 Task: Research Airbnb options in Lebu, Chile from 4th December, 2023 to 8th December, 2023 for 2 adults.1  bedroom having 1 bed and 1 bathroom. Property type can be hotel. Look for 4 properties as per requirement.
Action: Mouse moved to (574, 123)
Screenshot: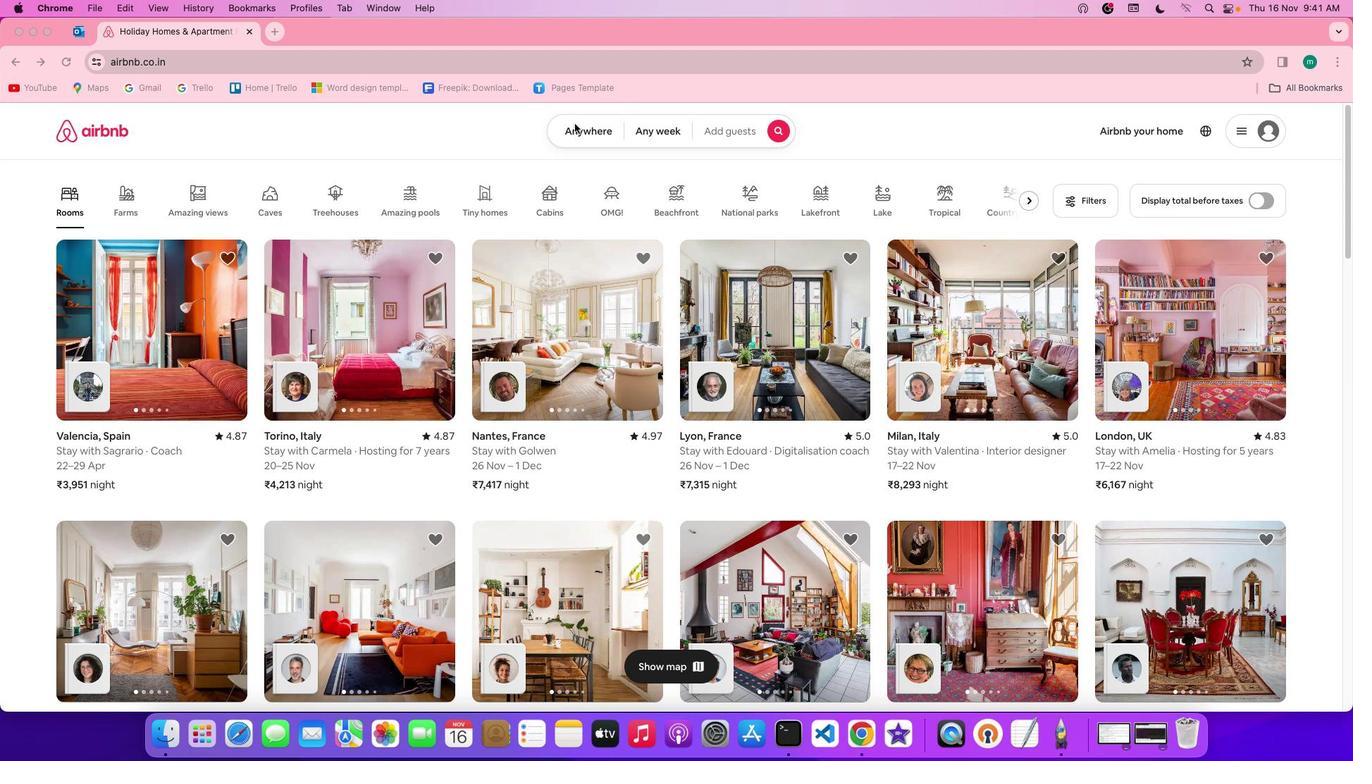 
Action: Mouse pressed left at (574, 123)
Screenshot: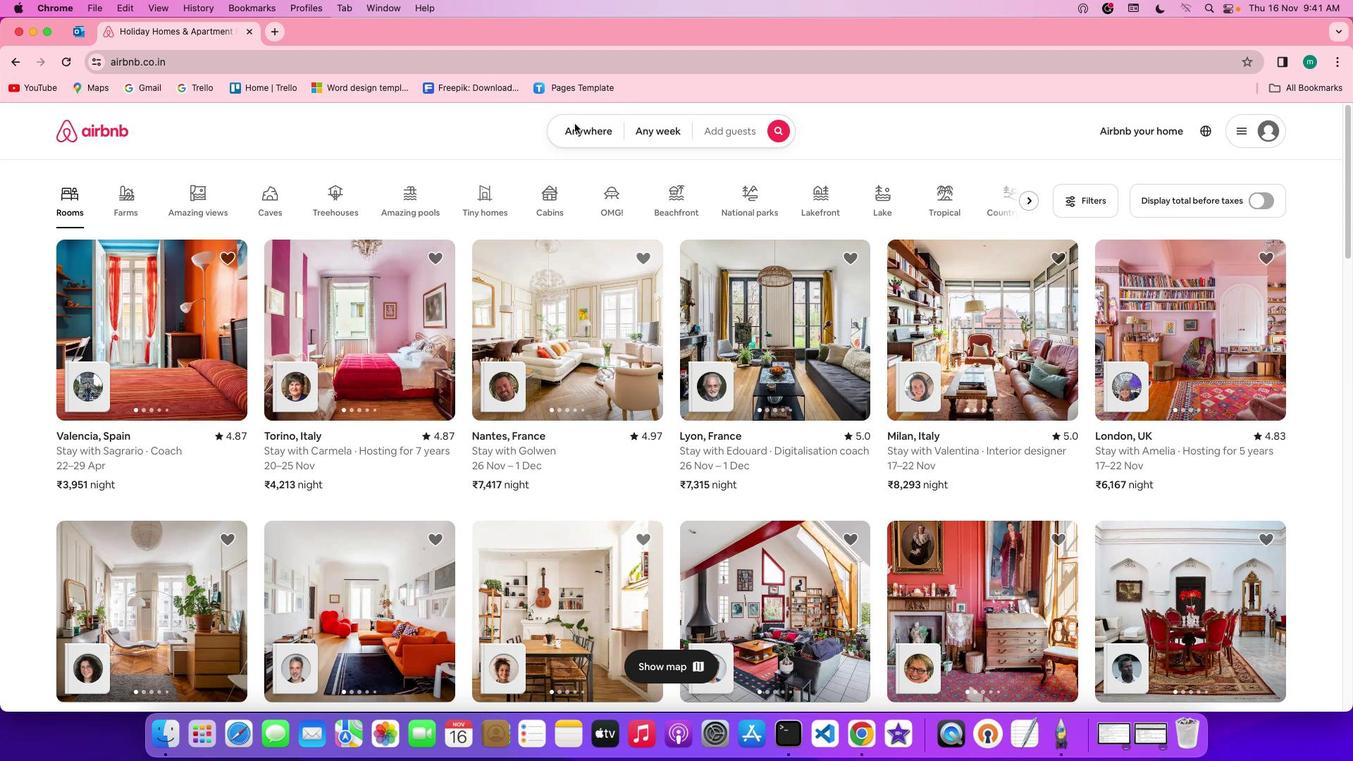 
Action: Mouse pressed left at (574, 123)
Screenshot: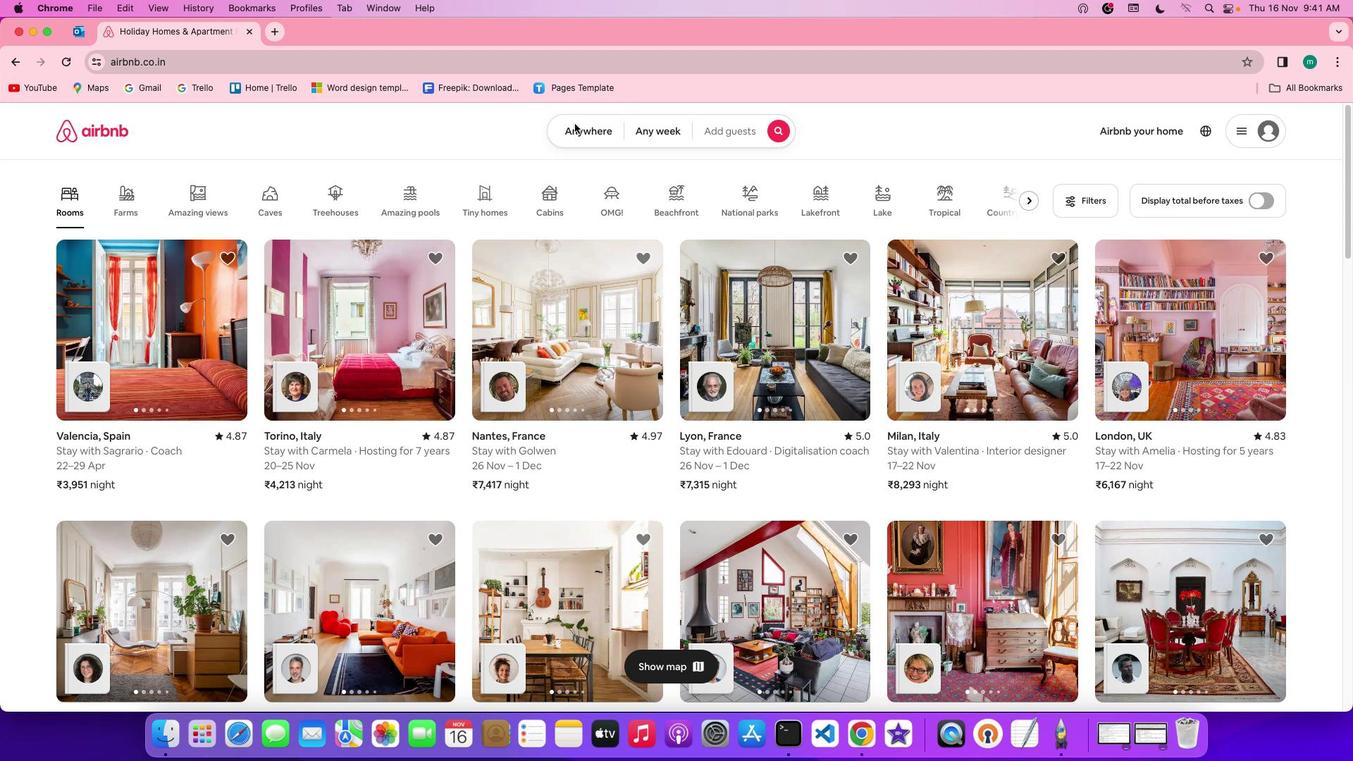 
Action: Mouse moved to (538, 176)
Screenshot: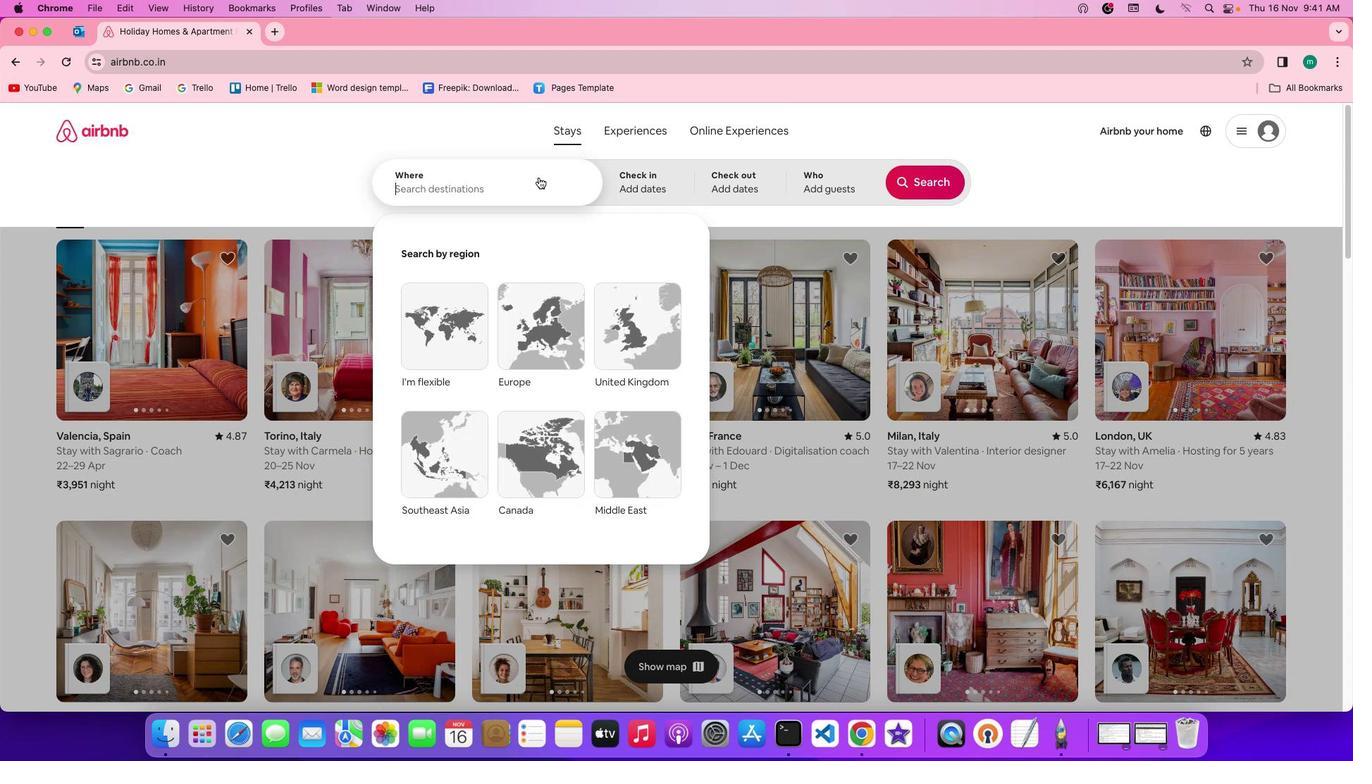 
Action: Mouse pressed left at (538, 176)
Screenshot: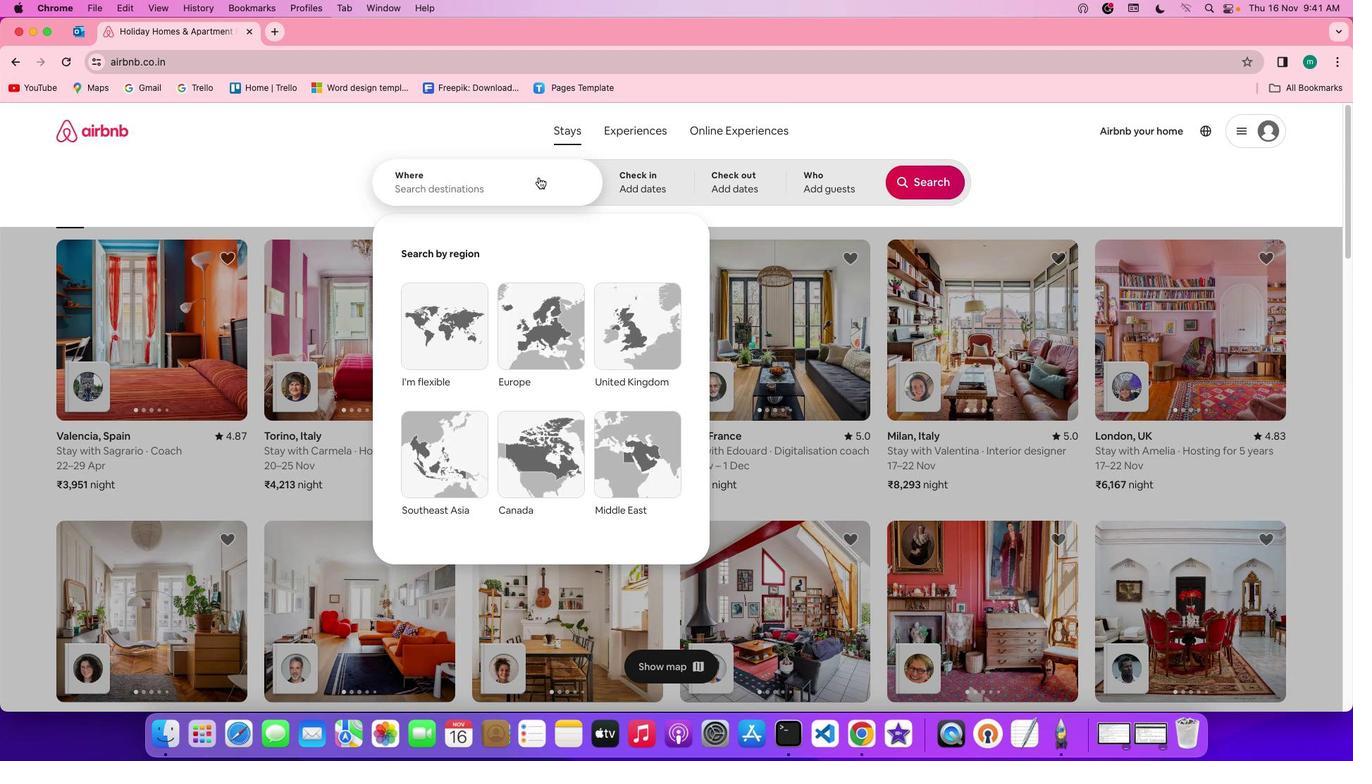
Action: Key pressed Key.shift'L''e''b''u'','Key.spaceKey.shift'C''h''i''l''e'
Screenshot: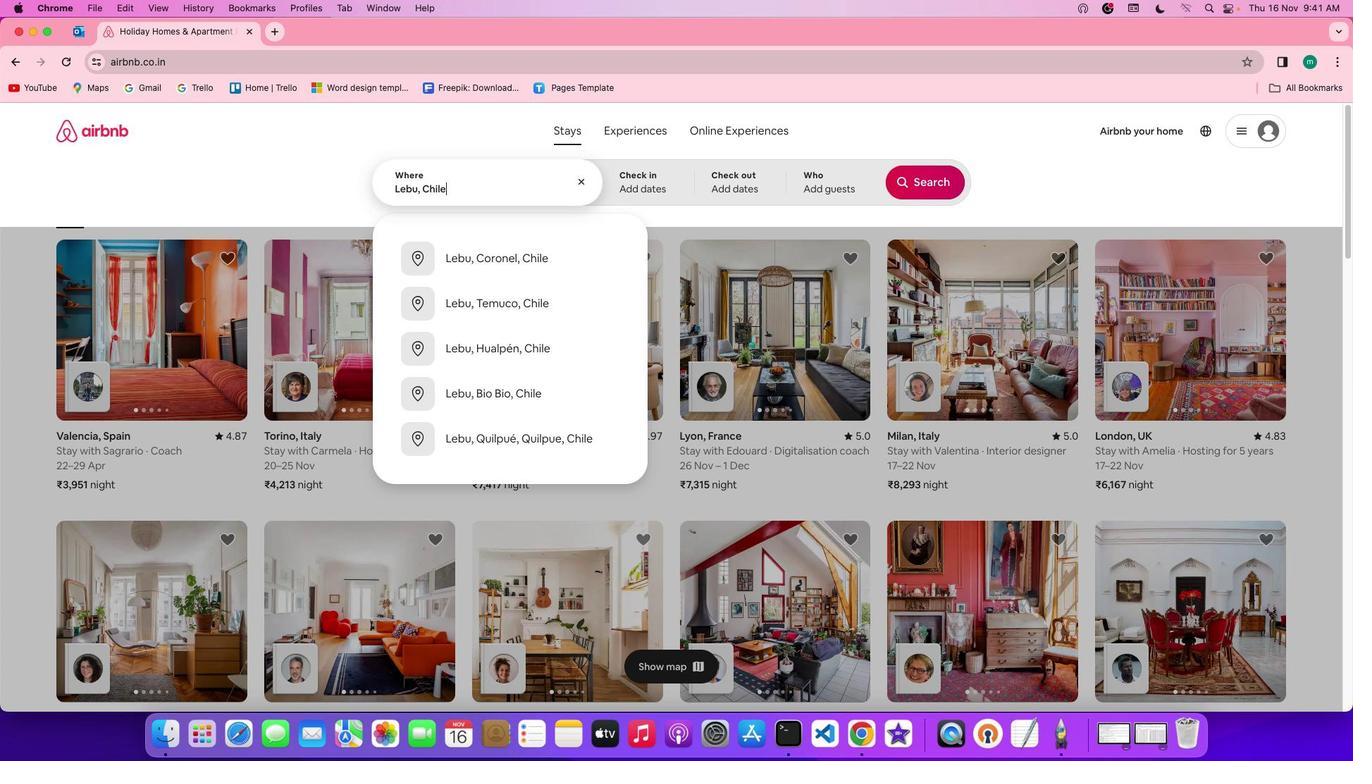 
Action: Mouse moved to (662, 193)
Screenshot: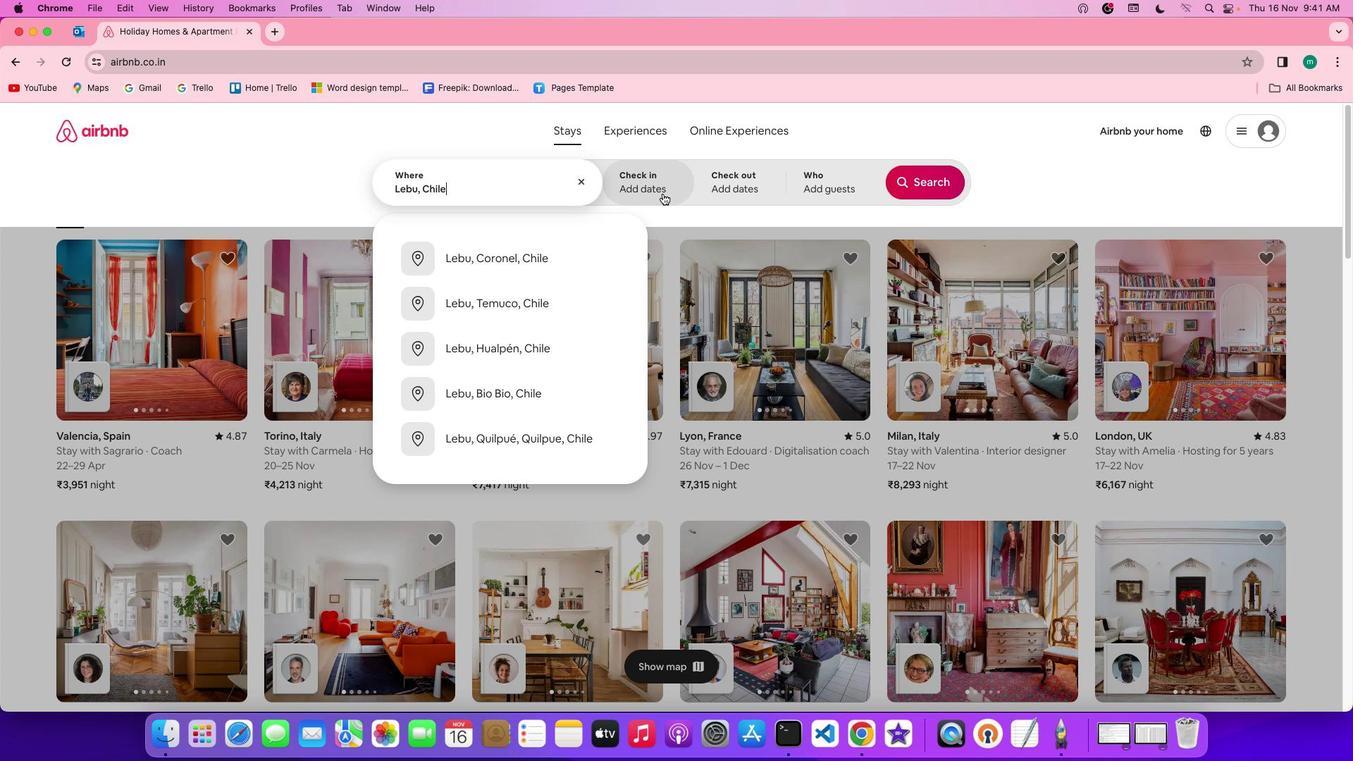 
Action: Mouse pressed left at (662, 193)
Screenshot: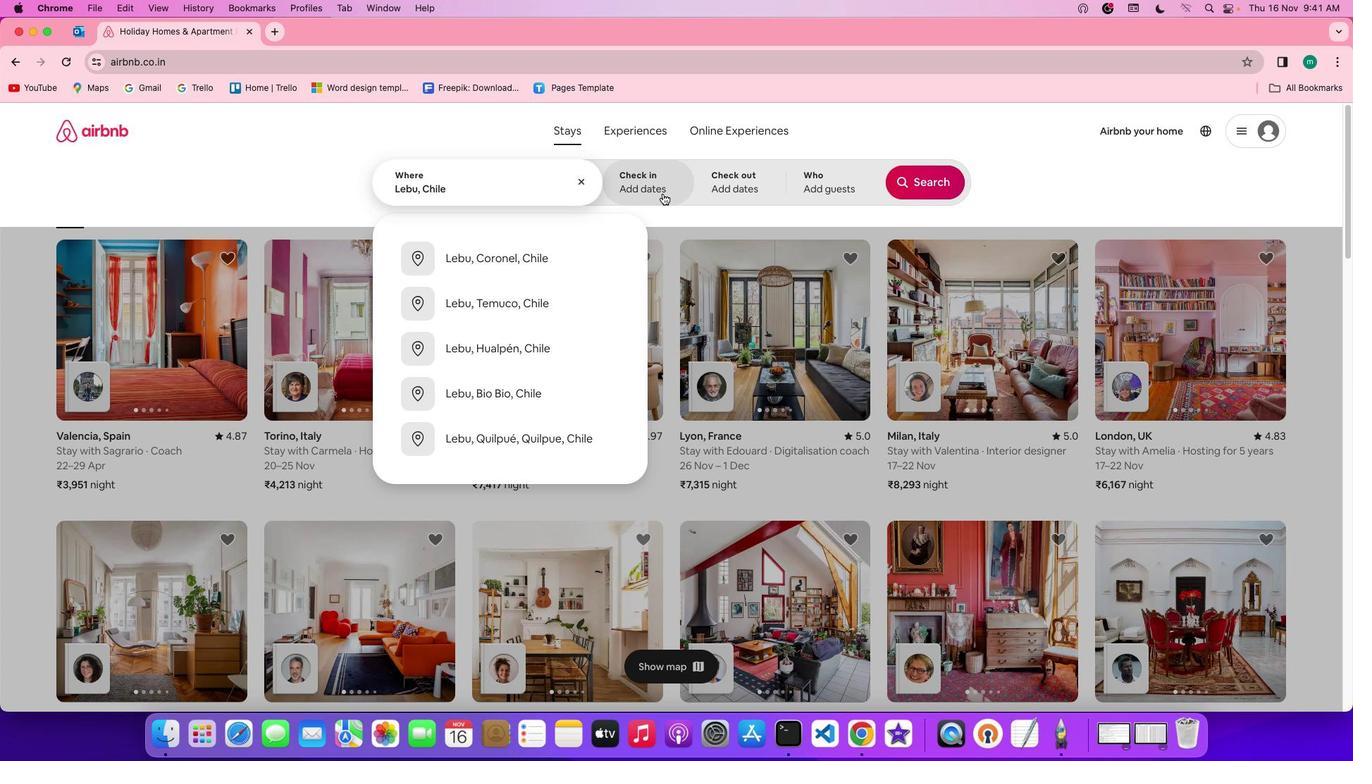 
Action: Mouse moved to (752, 388)
Screenshot: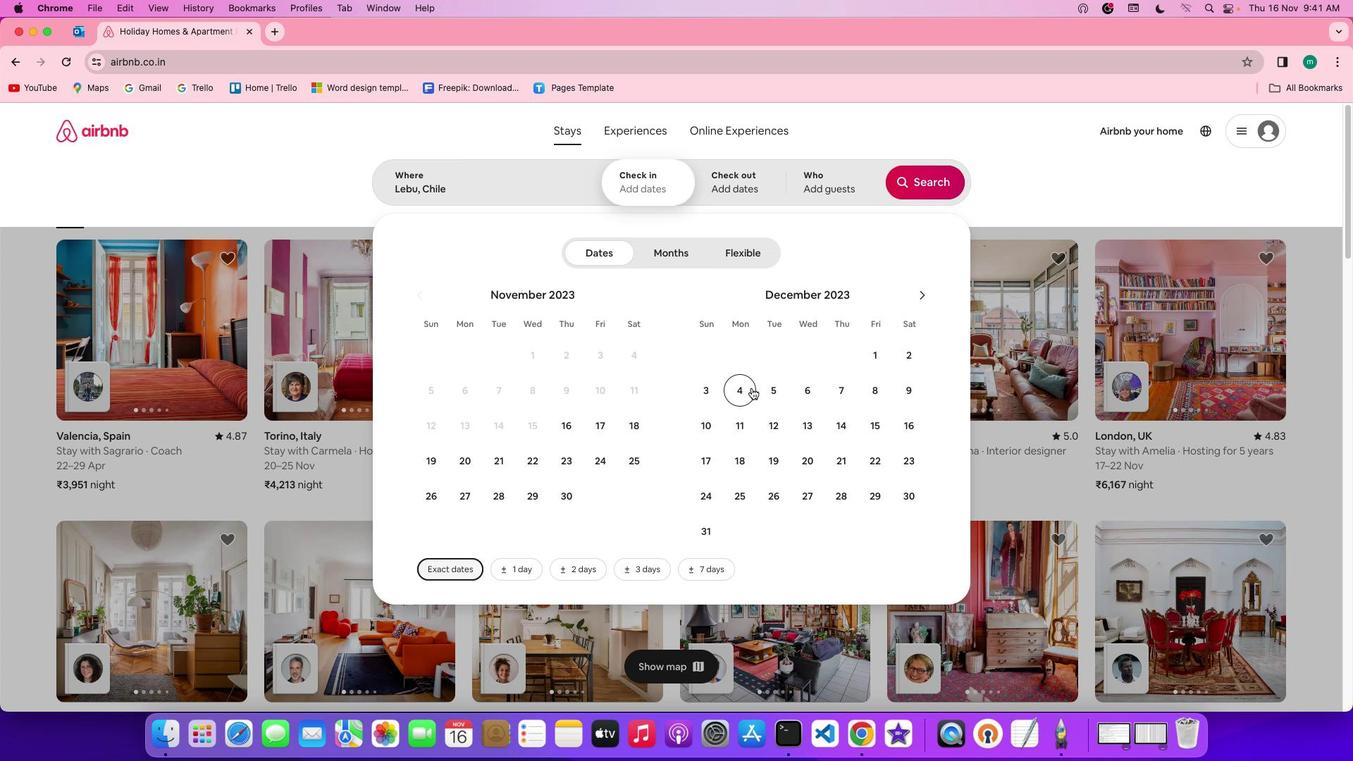 
Action: Mouse pressed left at (752, 388)
Screenshot: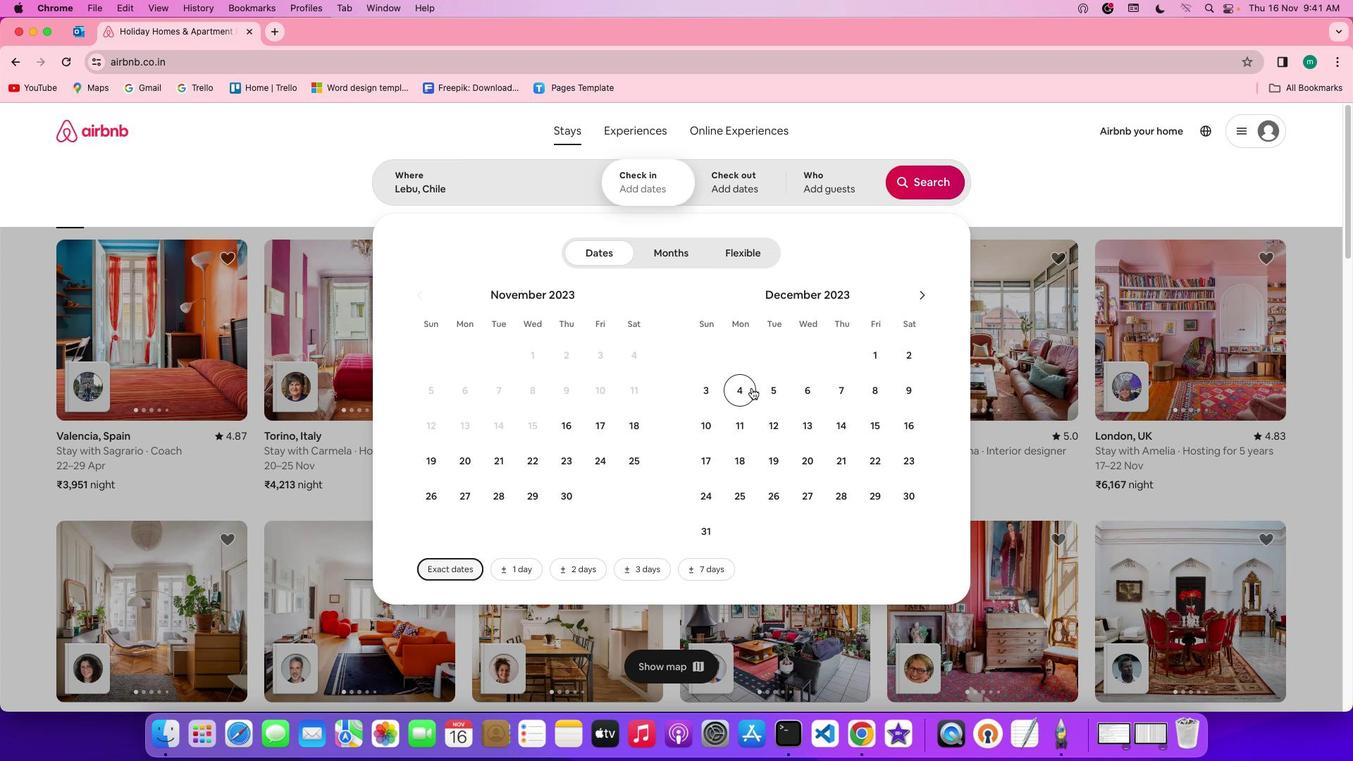 
Action: Mouse moved to (884, 389)
Screenshot: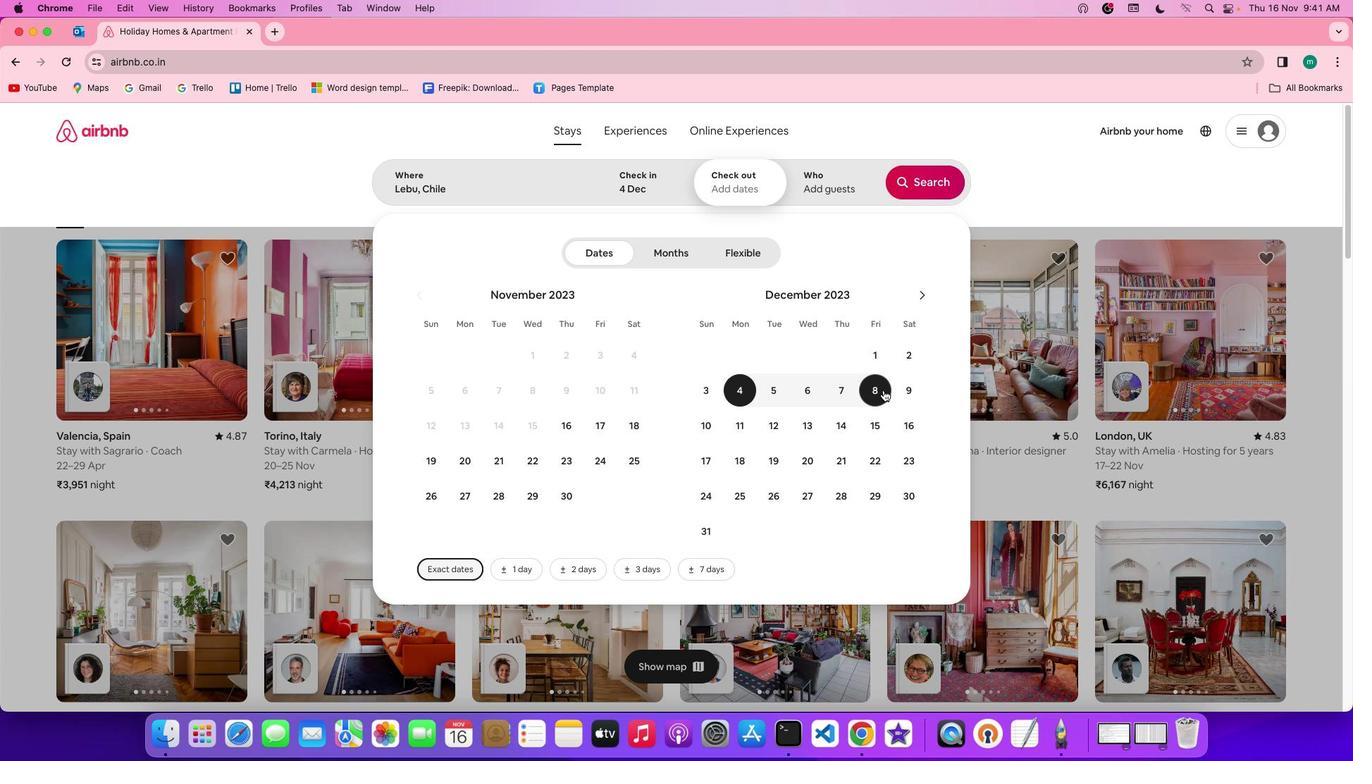 
Action: Mouse pressed left at (884, 389)
Screenshot: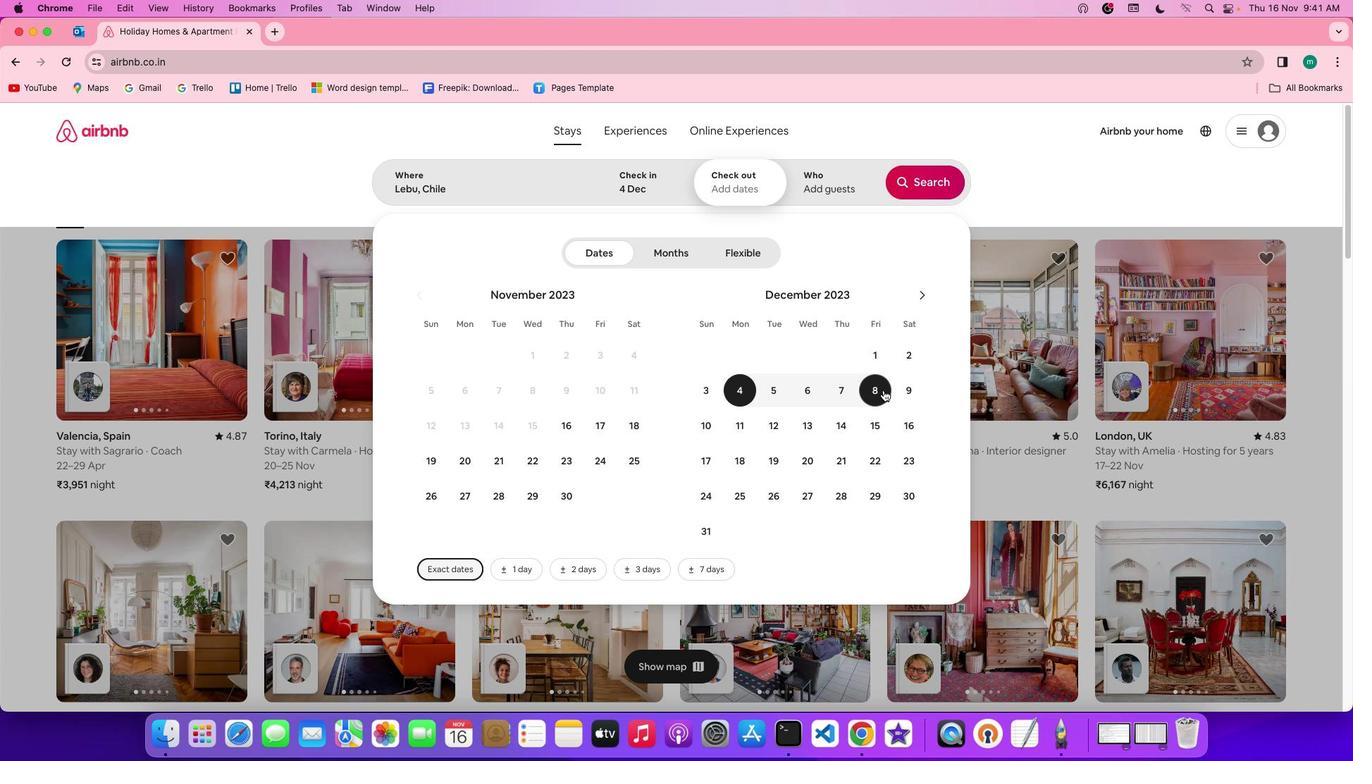 
Action: Mouse moved to (850, 176)
Screenshot: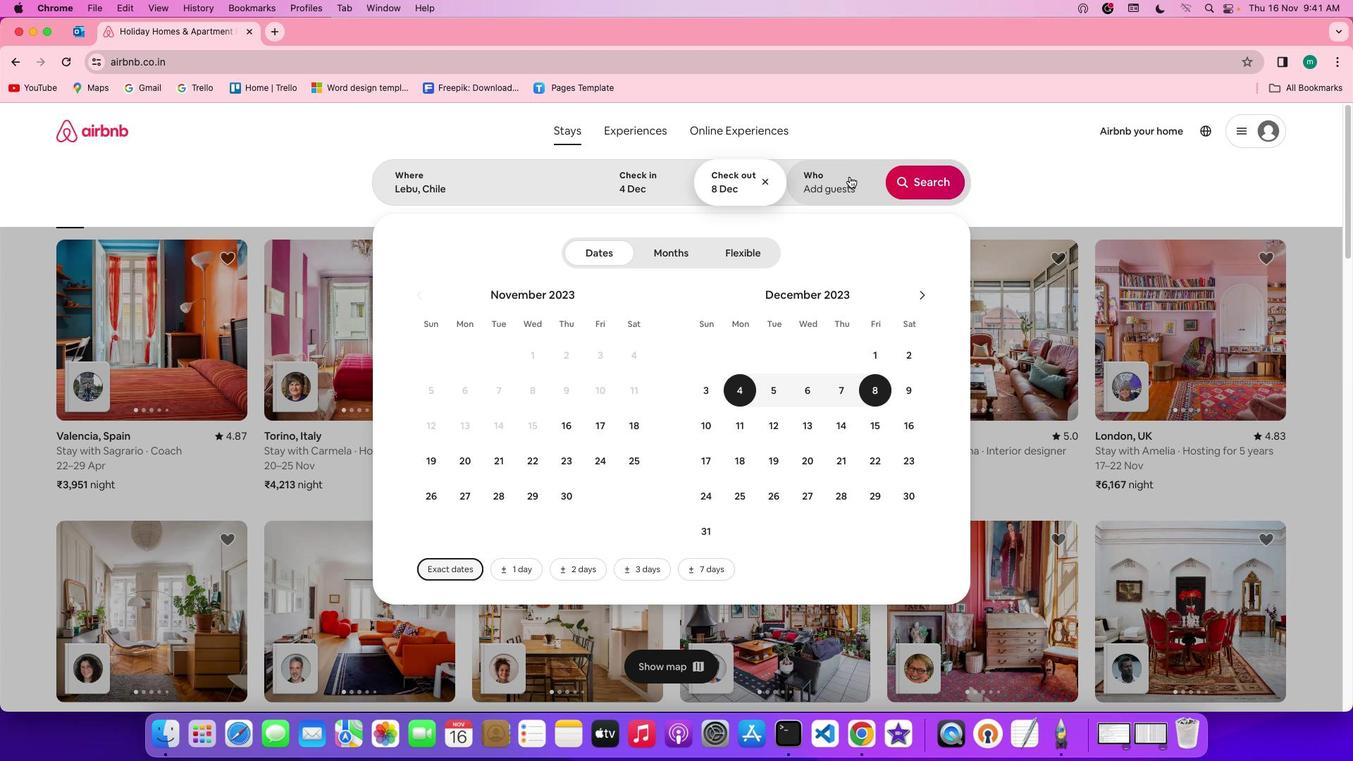 
Action: Mouse pressed left at (850, 176)
Screenshot: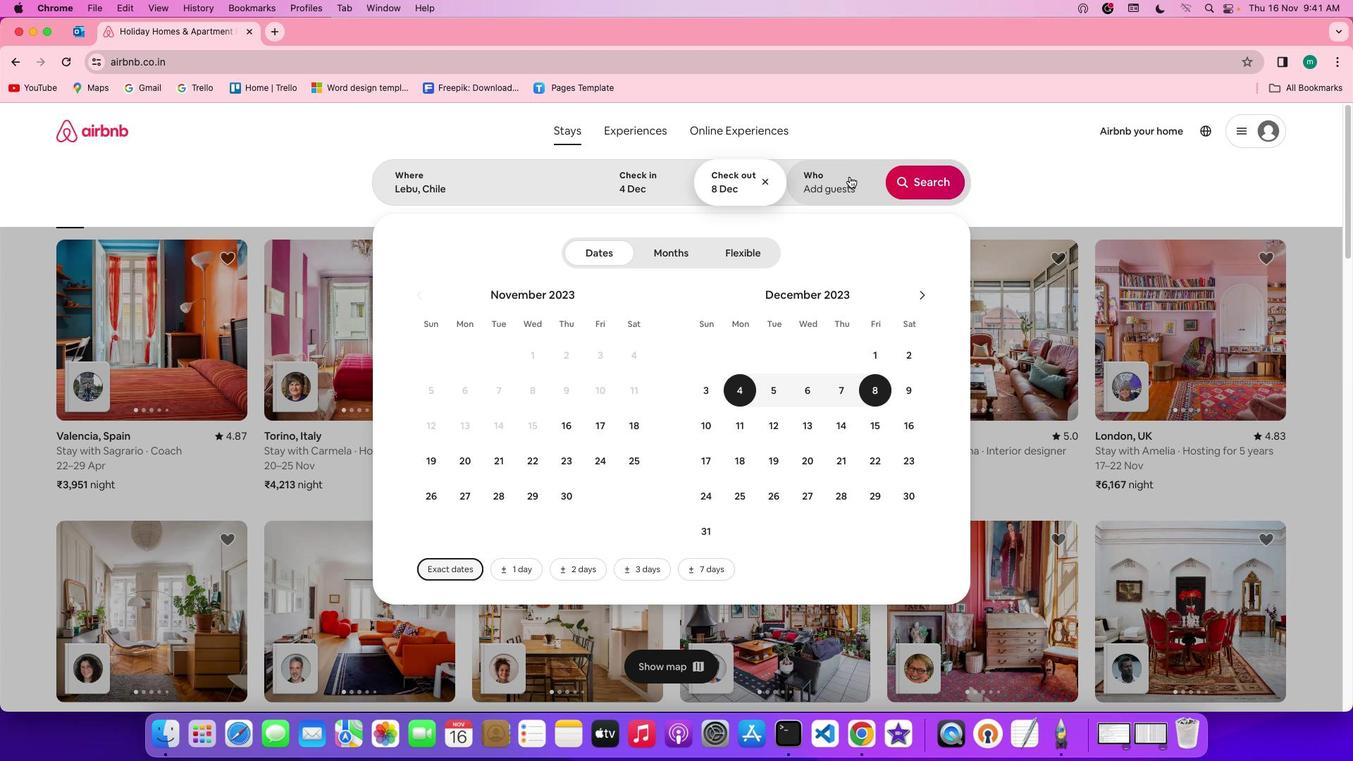 
Action: Mouse moved to (925, 256)
Screenshot: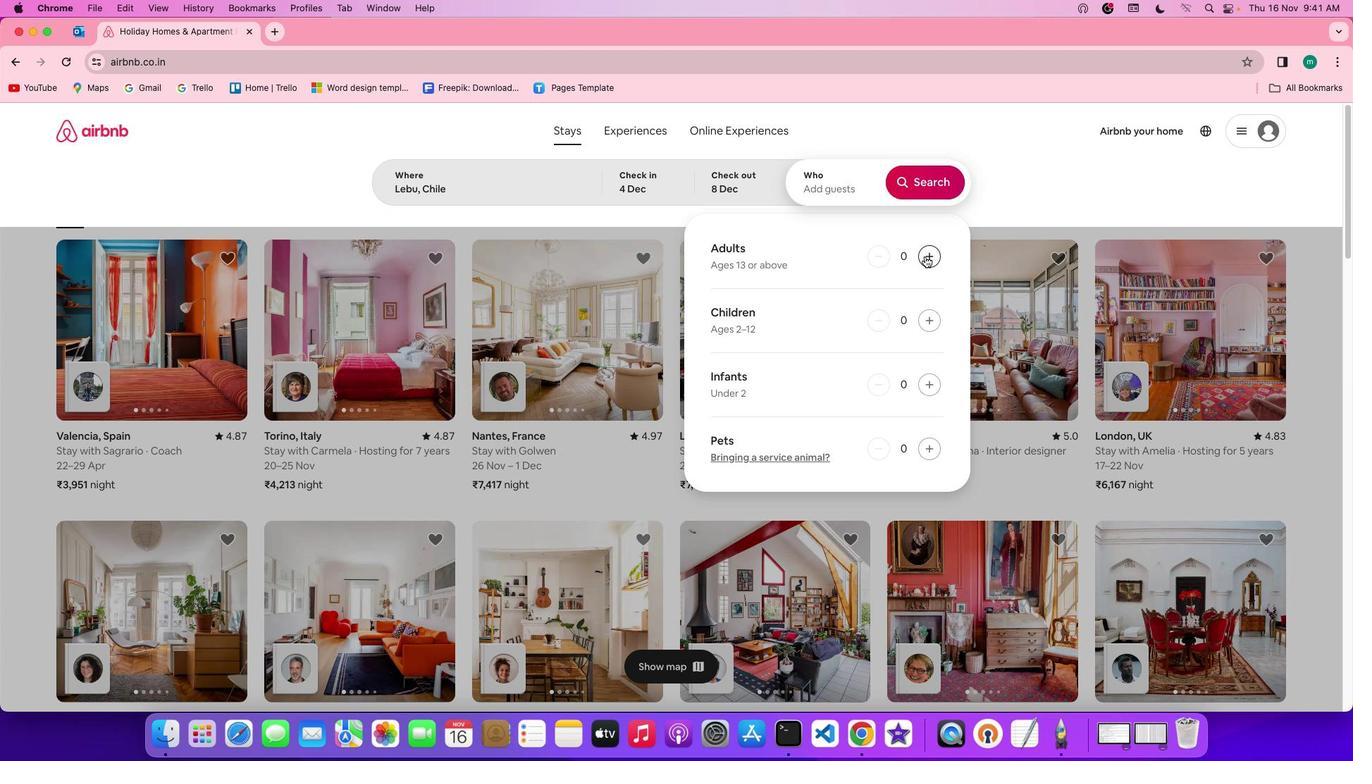 
Action: Mouse pressed left at (925, 256)
Screenshot: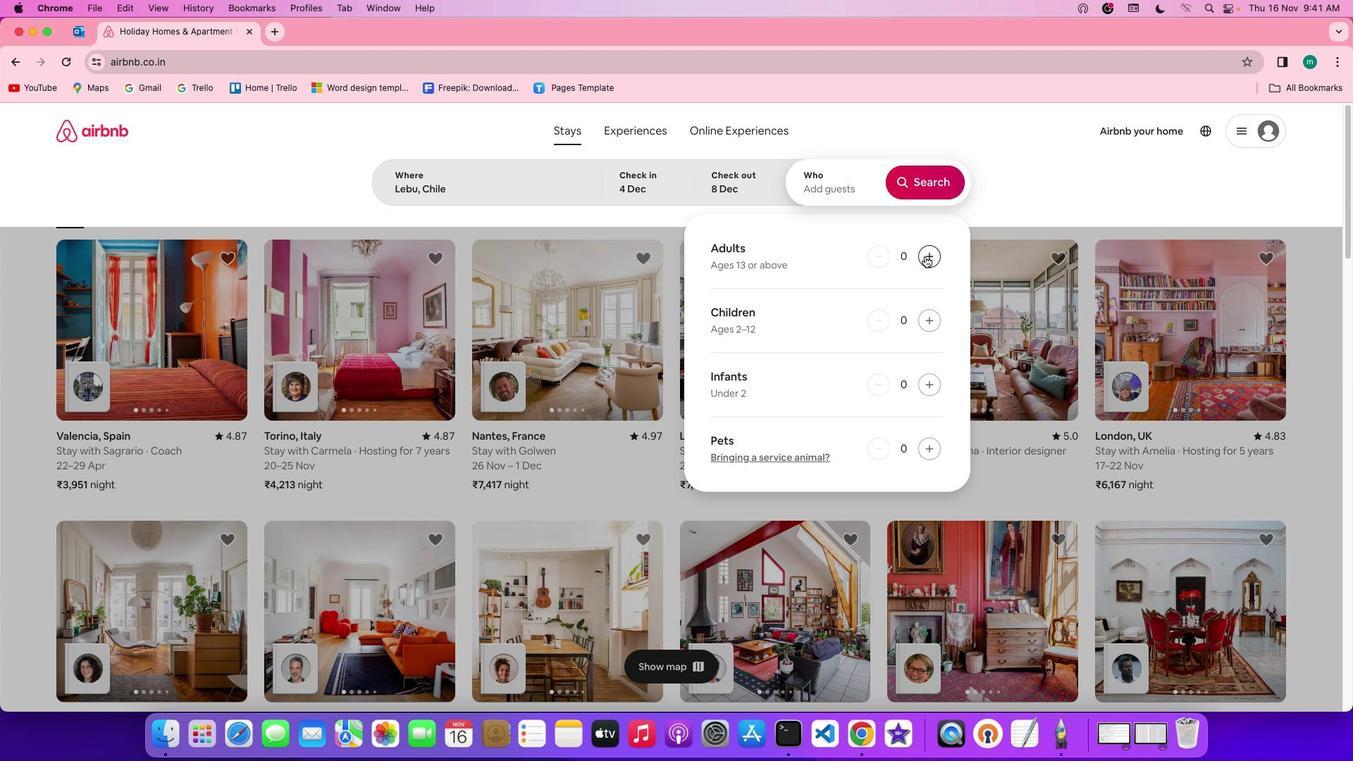 
Action: Mouse pressed left at (925, 256)
Screenshot: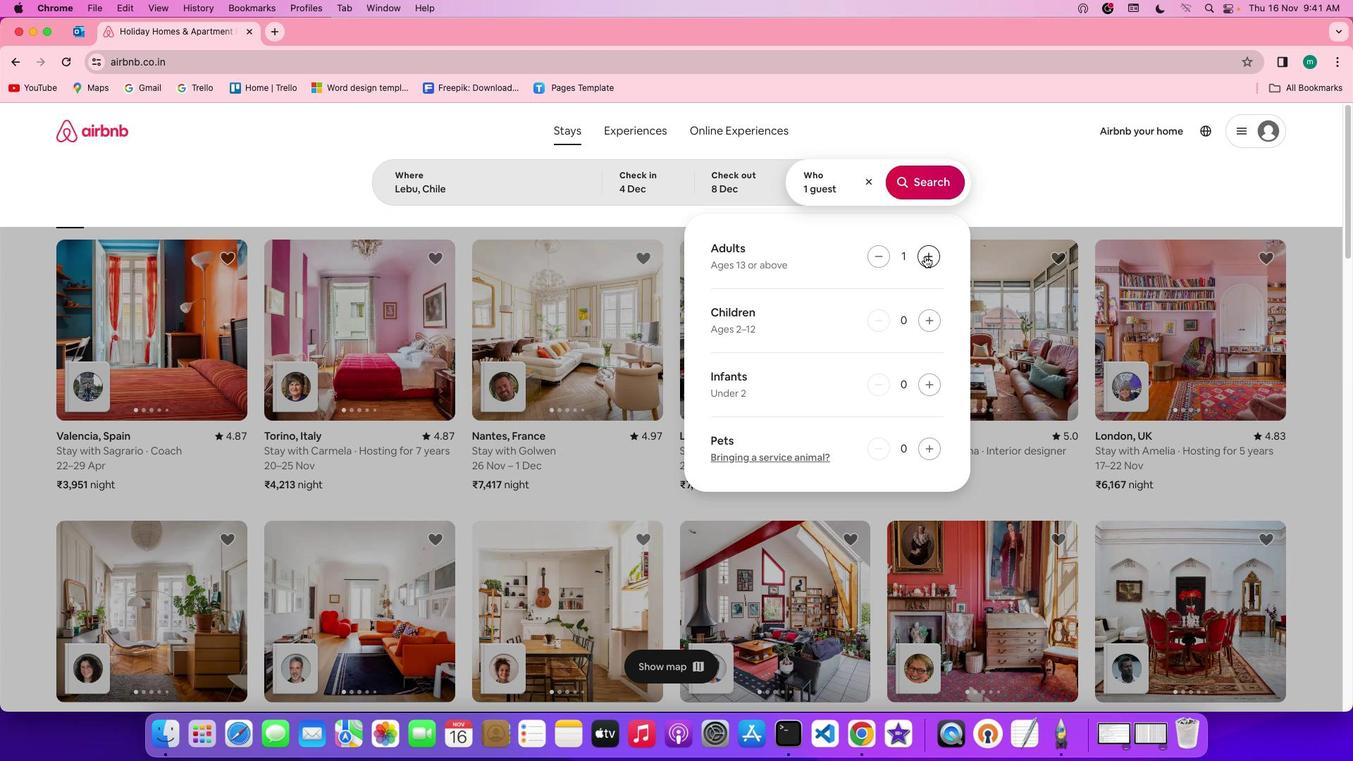 
Action: Mouse moved to (934, 178)
Screenshot: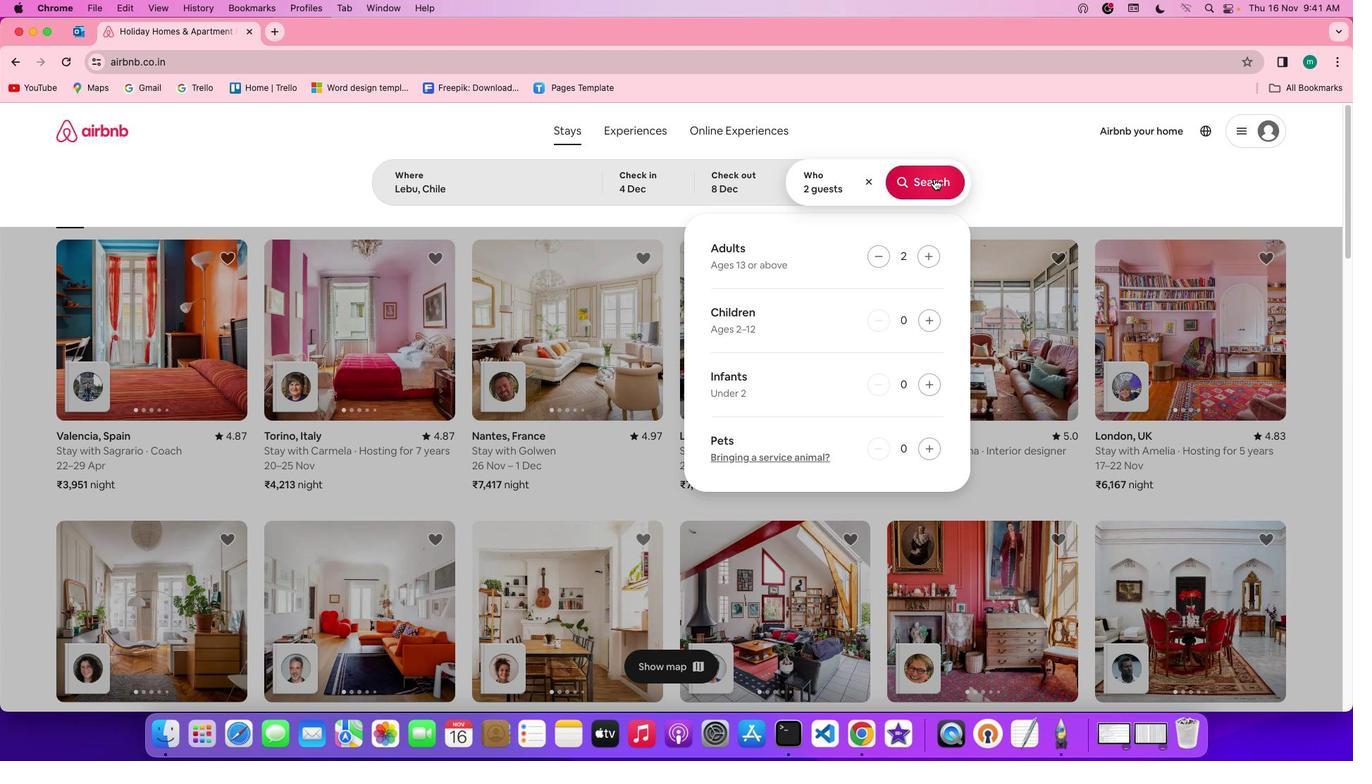 
Action: Mouse pressed left at (934, 178)
Screenshot: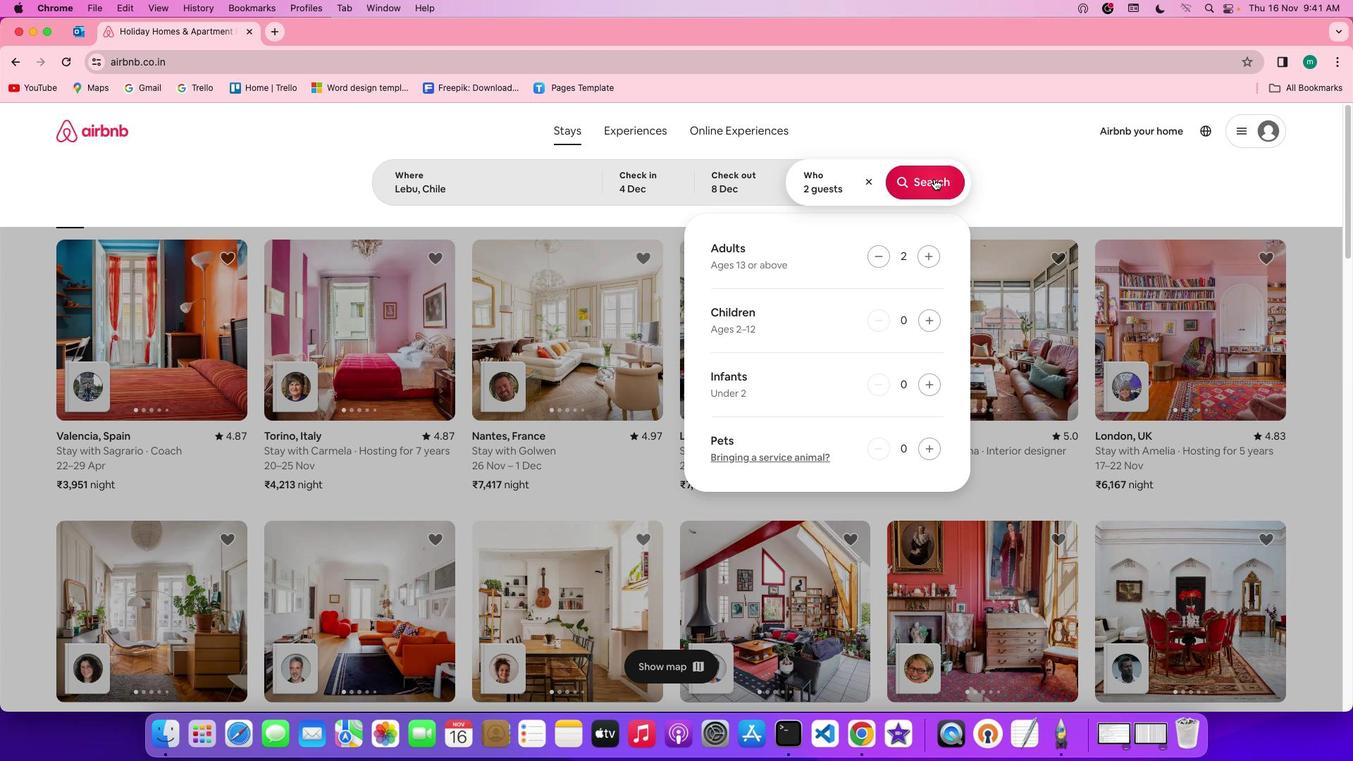 
Action: Mouse moved to (1132, 181)
Screenshot: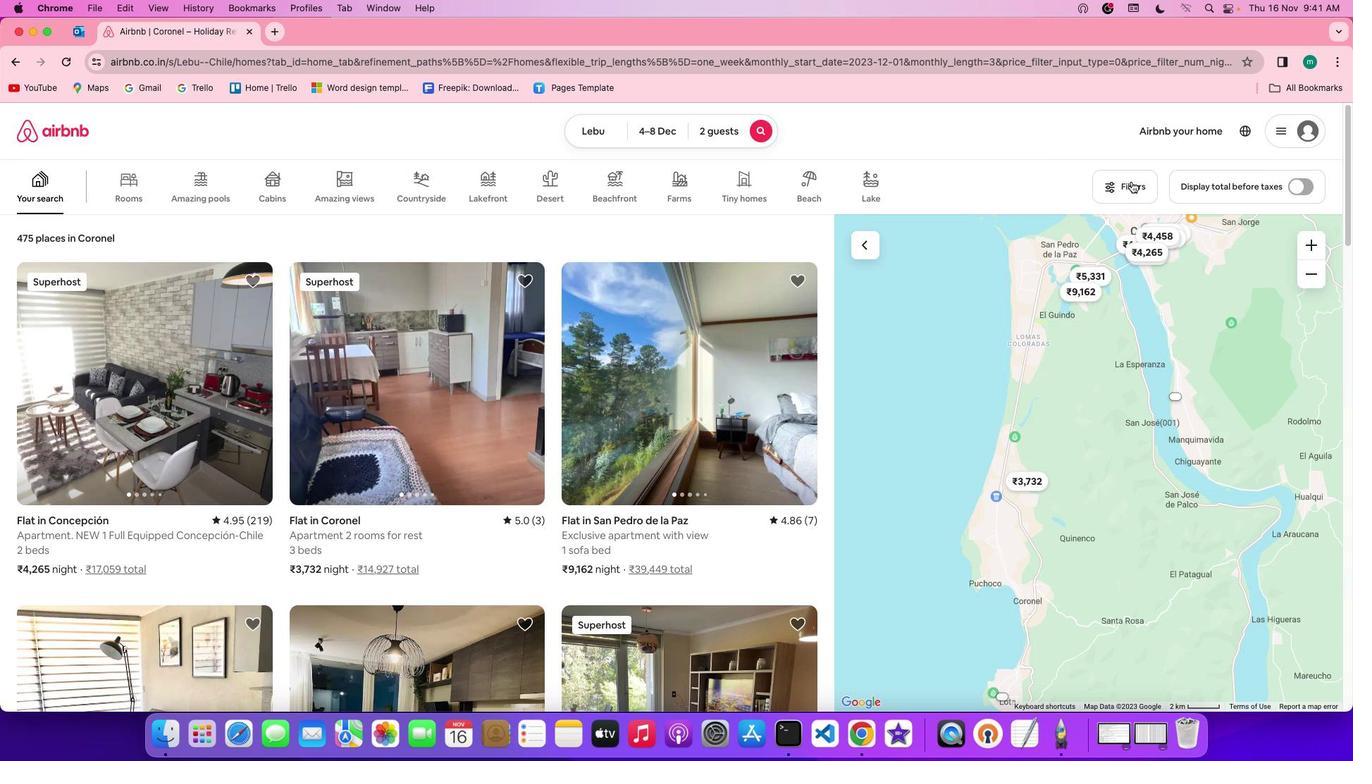 
Action: Mouse pressed left at (1132, 181)
Screenshot: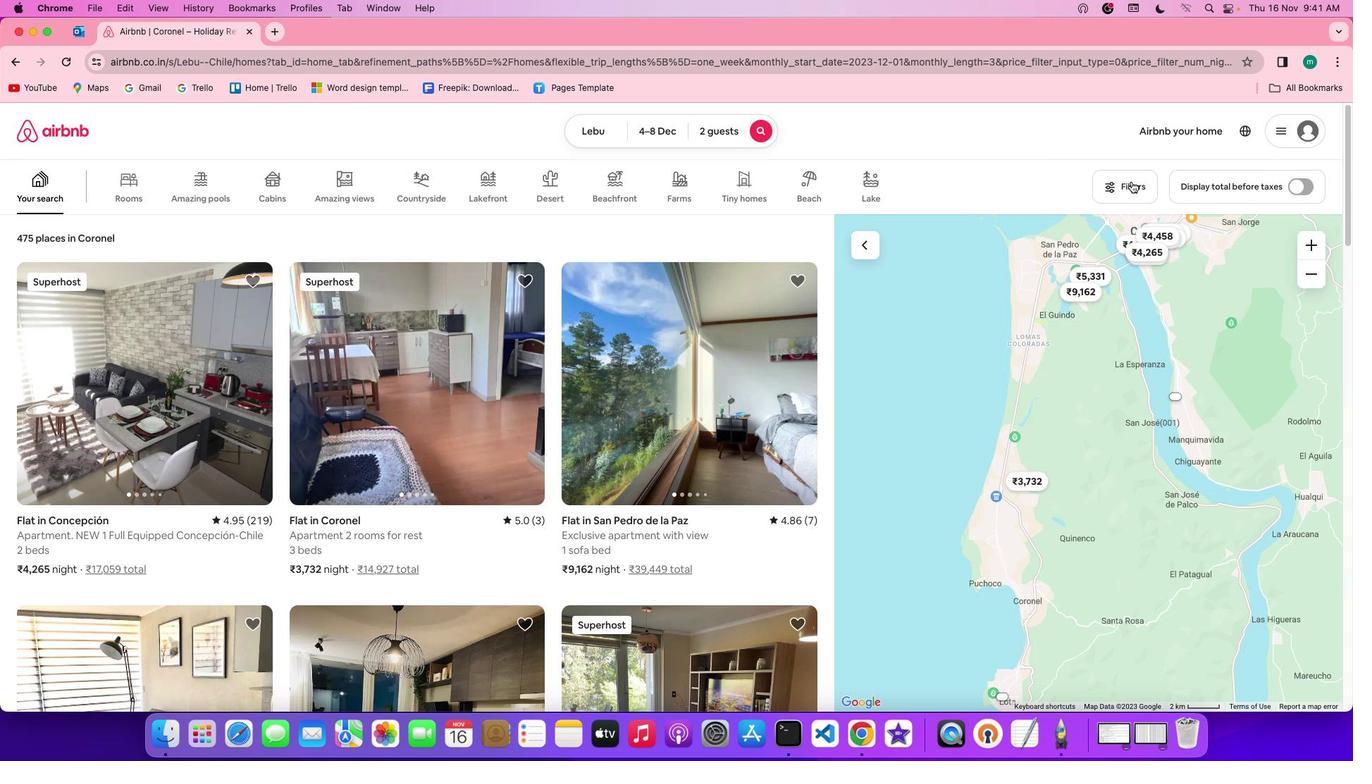 
Action: Mouse moved to (806, 392)
Screenshot: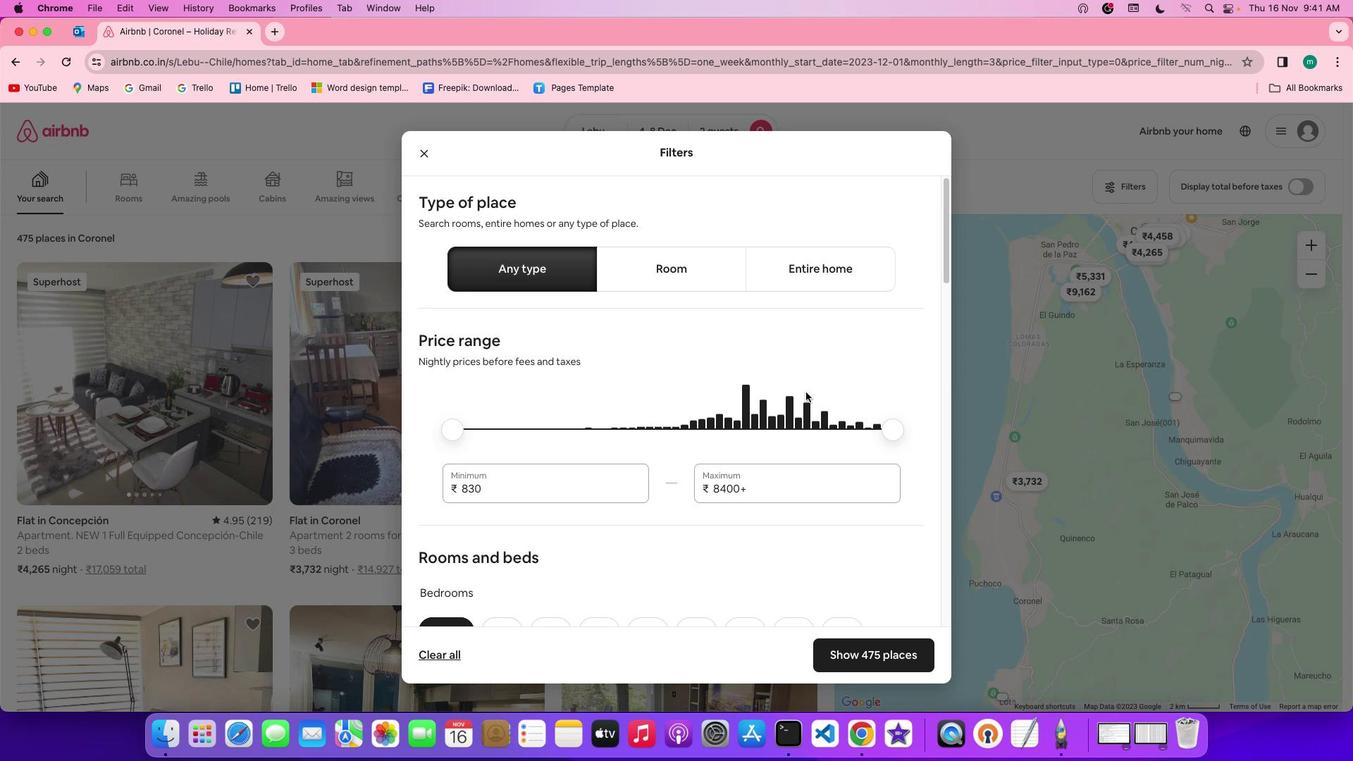 
Action: Mouse scrolled (806, 392) with delta (0, 0)
Screenshot: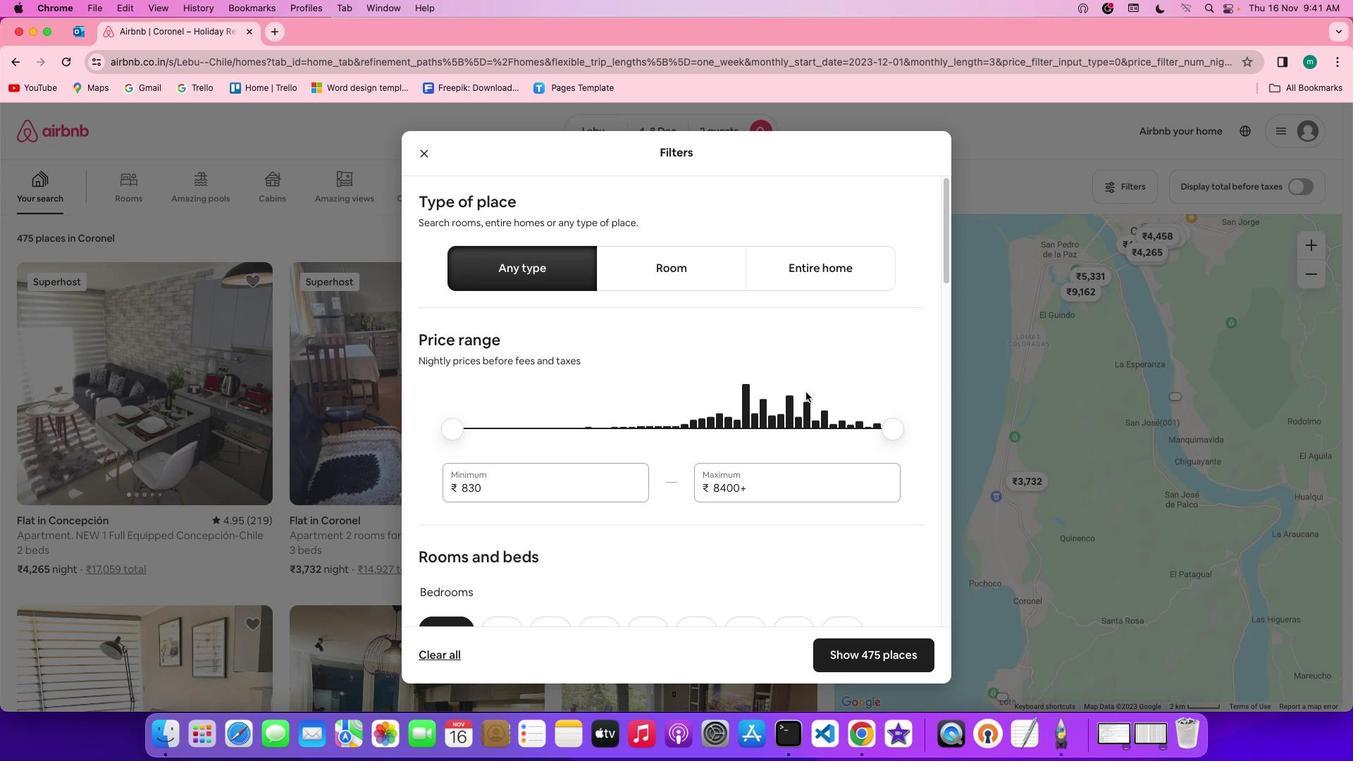 
Action: Mouse scrolled (806, 392) with delta (0, 0)
Screenshot: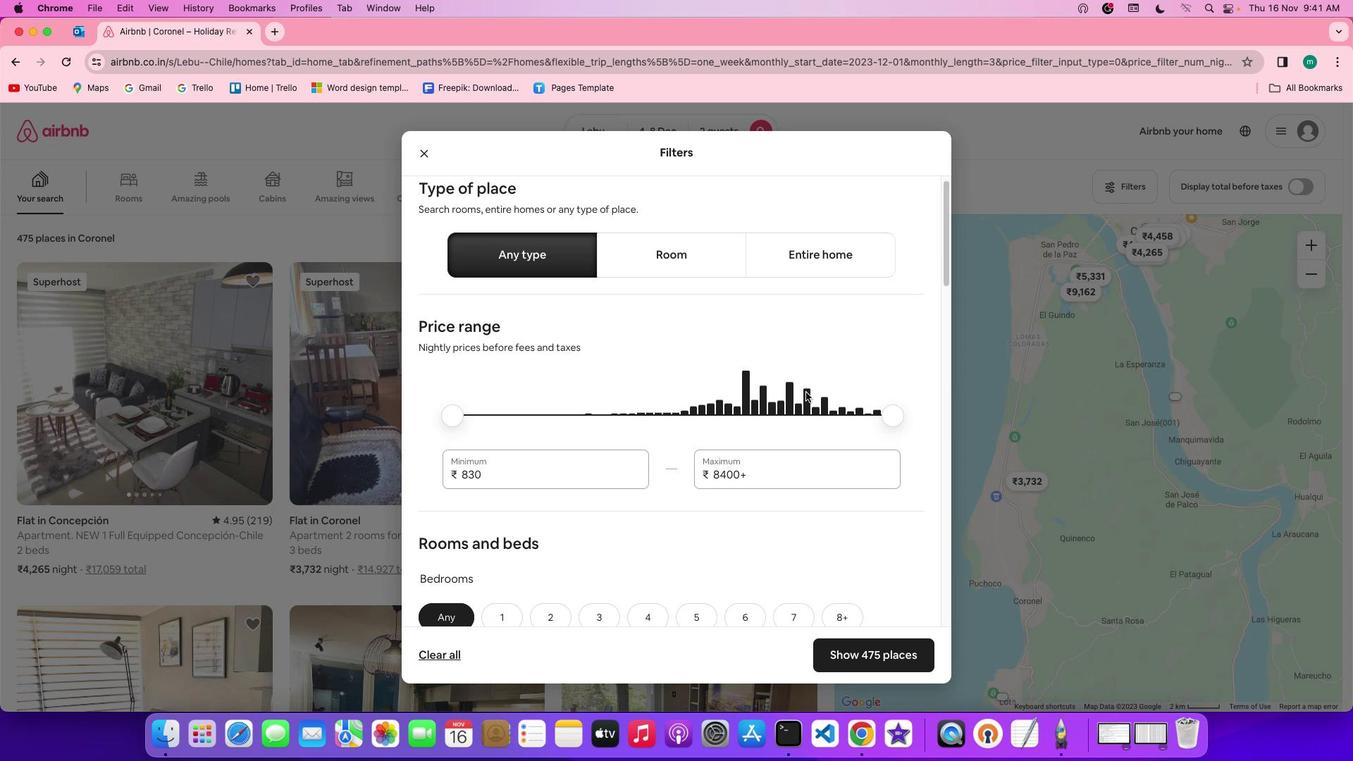 
Action: Mouse scrolled (806, 392) with delta (0, -1)
Screenshot: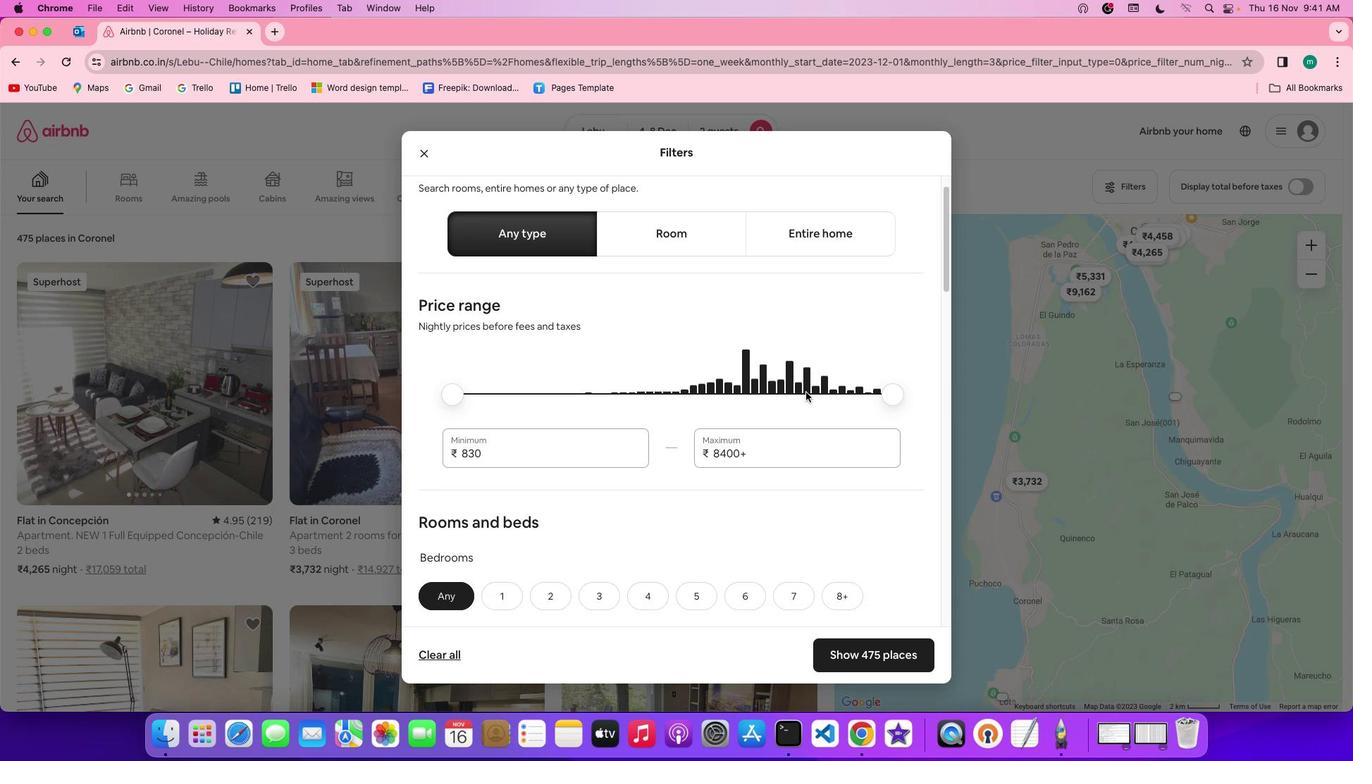 
Action: Mouse scrolled (806, 392) with delta (0, -2)
Screenshot: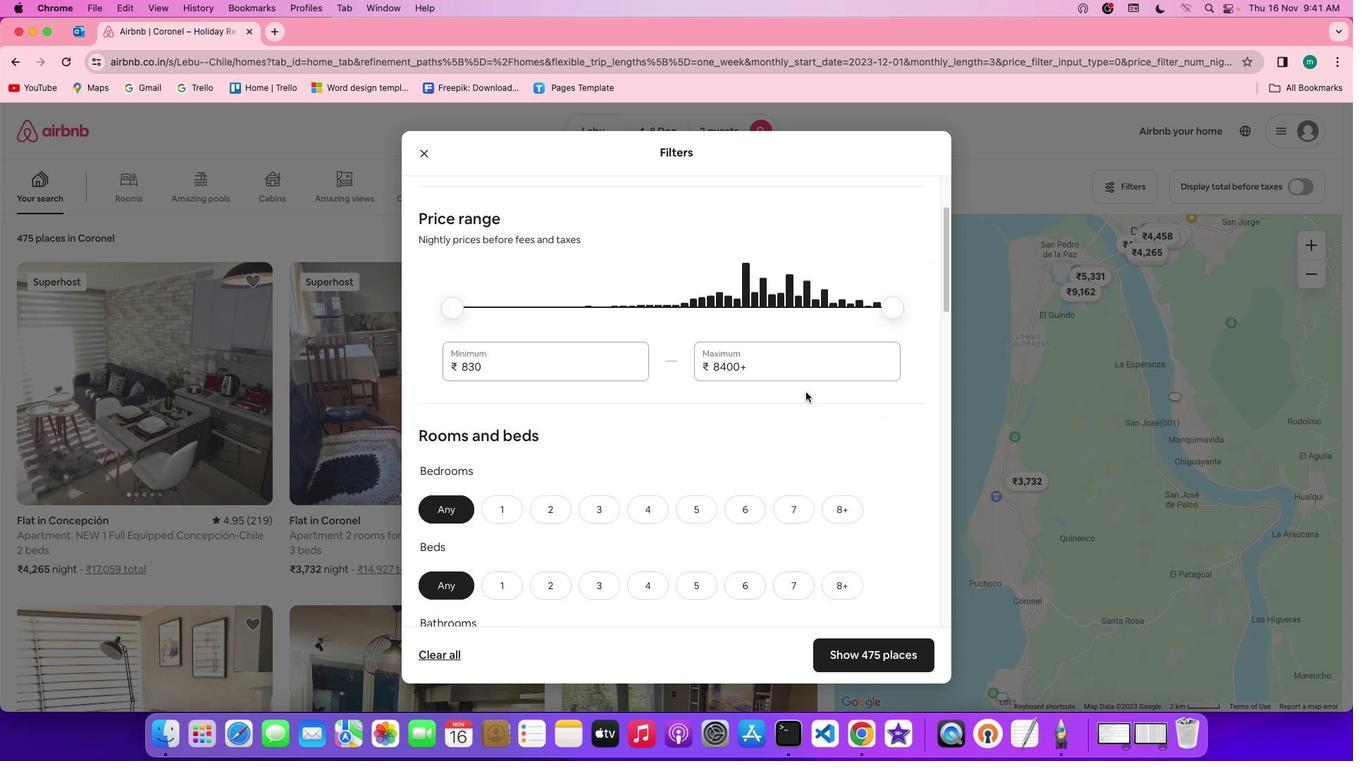 
Action: Mouse scrolled (806, 392) with delta (0, 0)
Screenshot: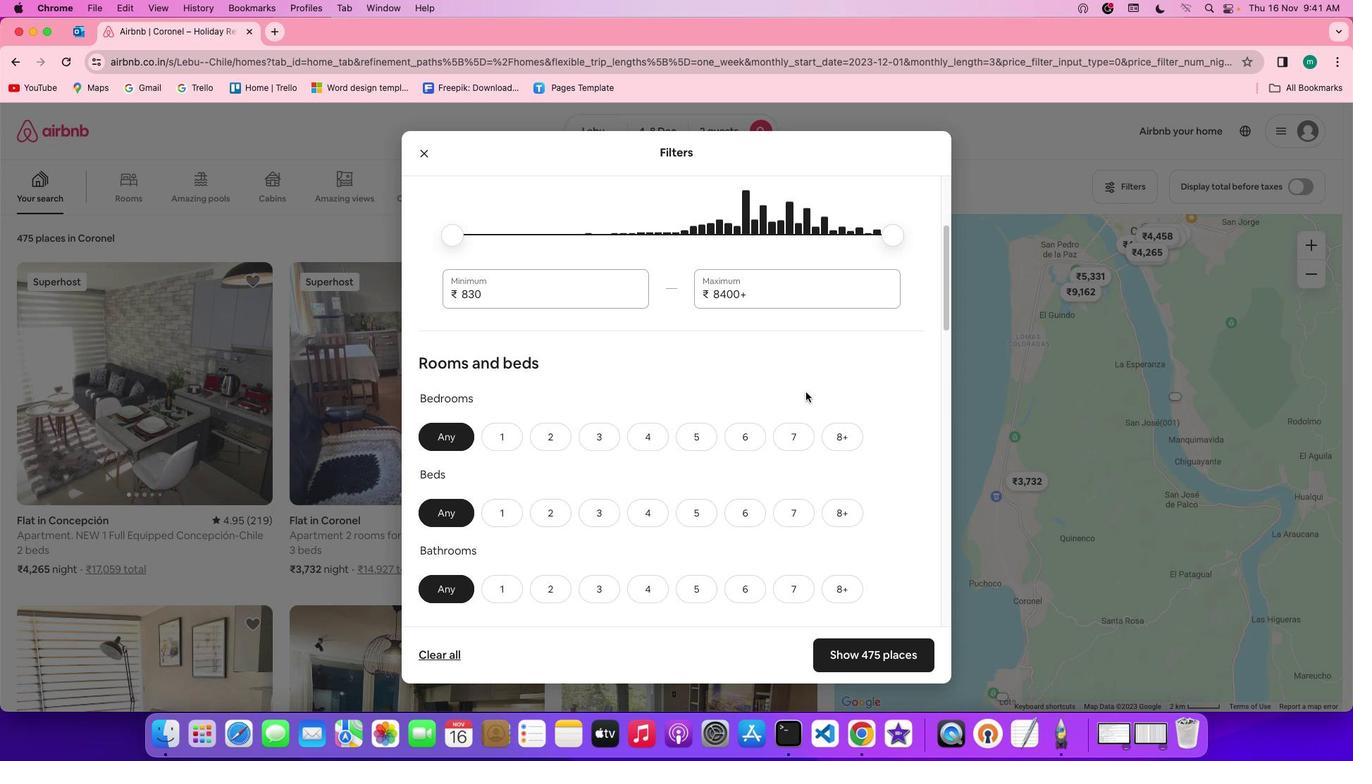 
Action: Mouse scrolled (806, 392) with delta (0, 0)
Screenshot: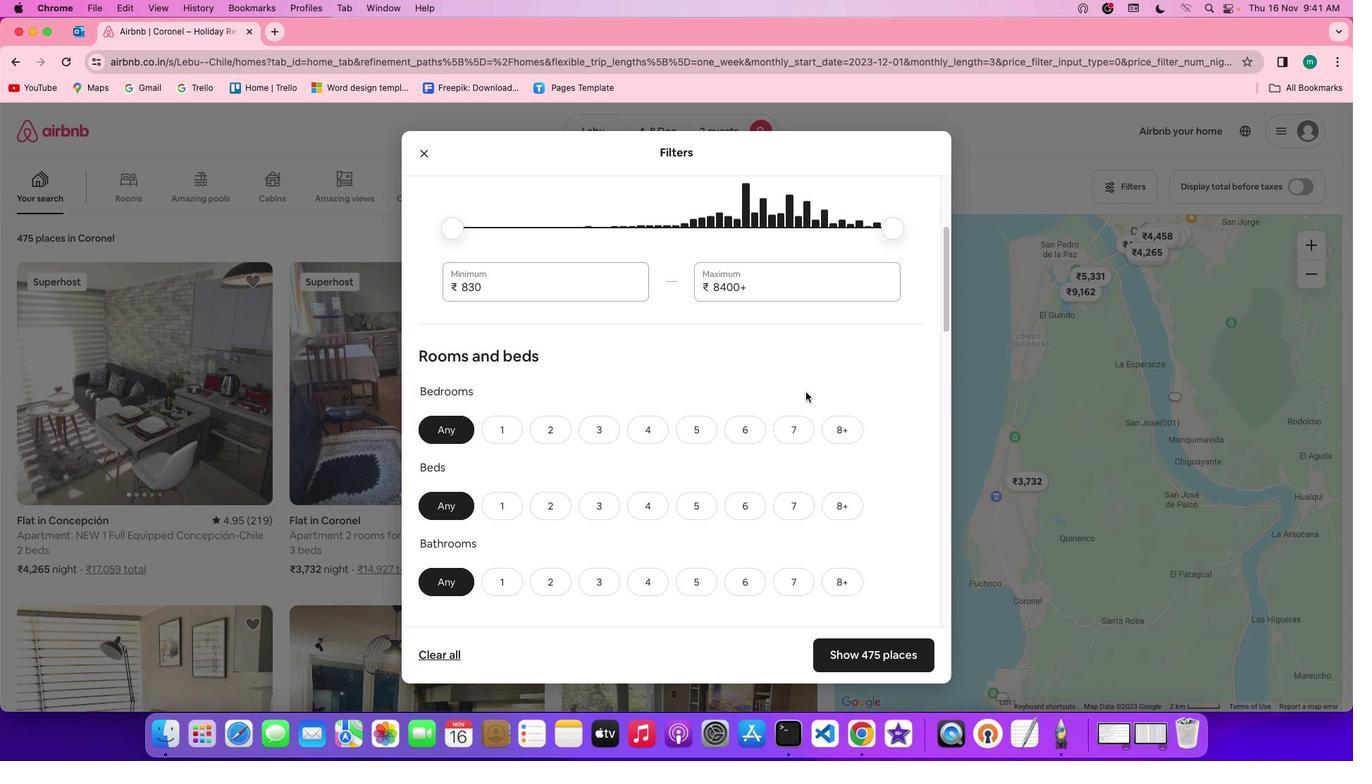 
Action: Mouse scrolled (806, 392) with delta (0, 0)
Screenshot: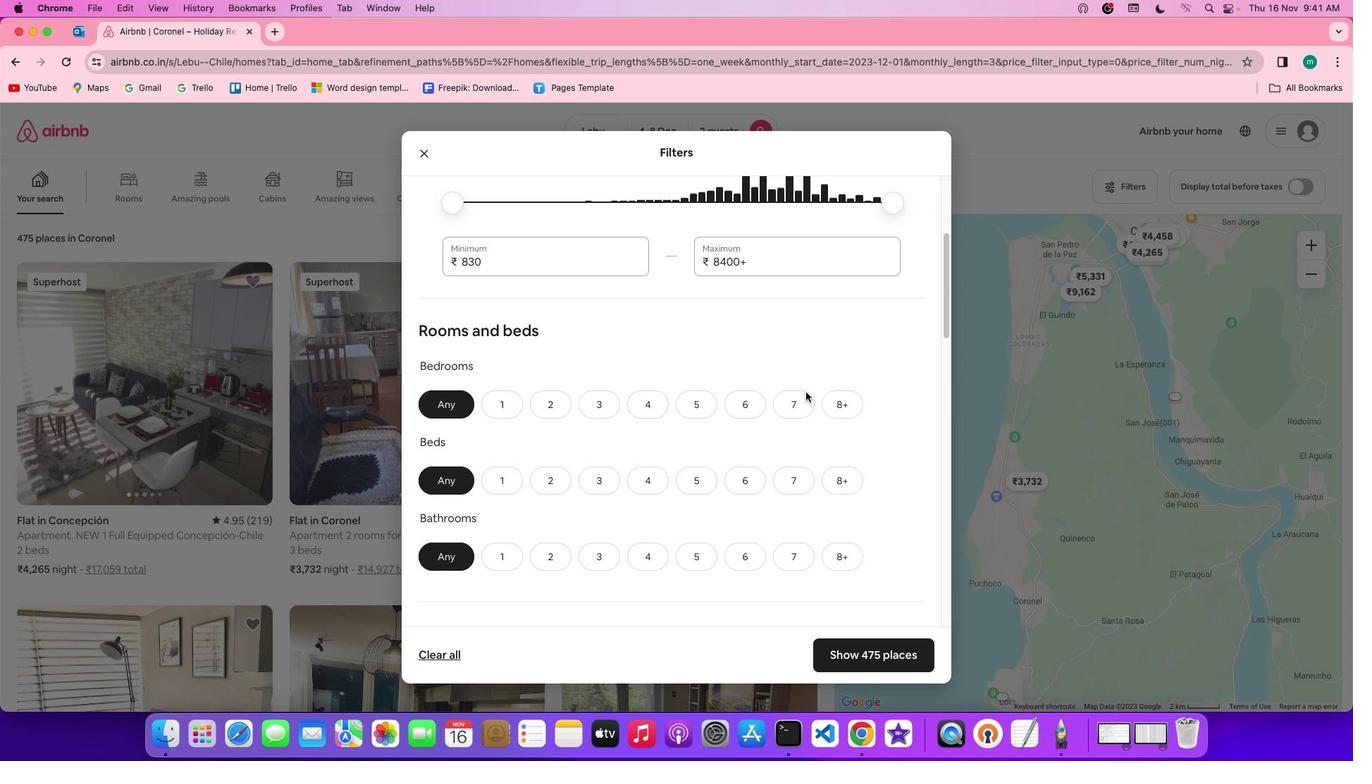
Action: Mouse scrolled (806, 392) with delta (0, 0)
Screenshot: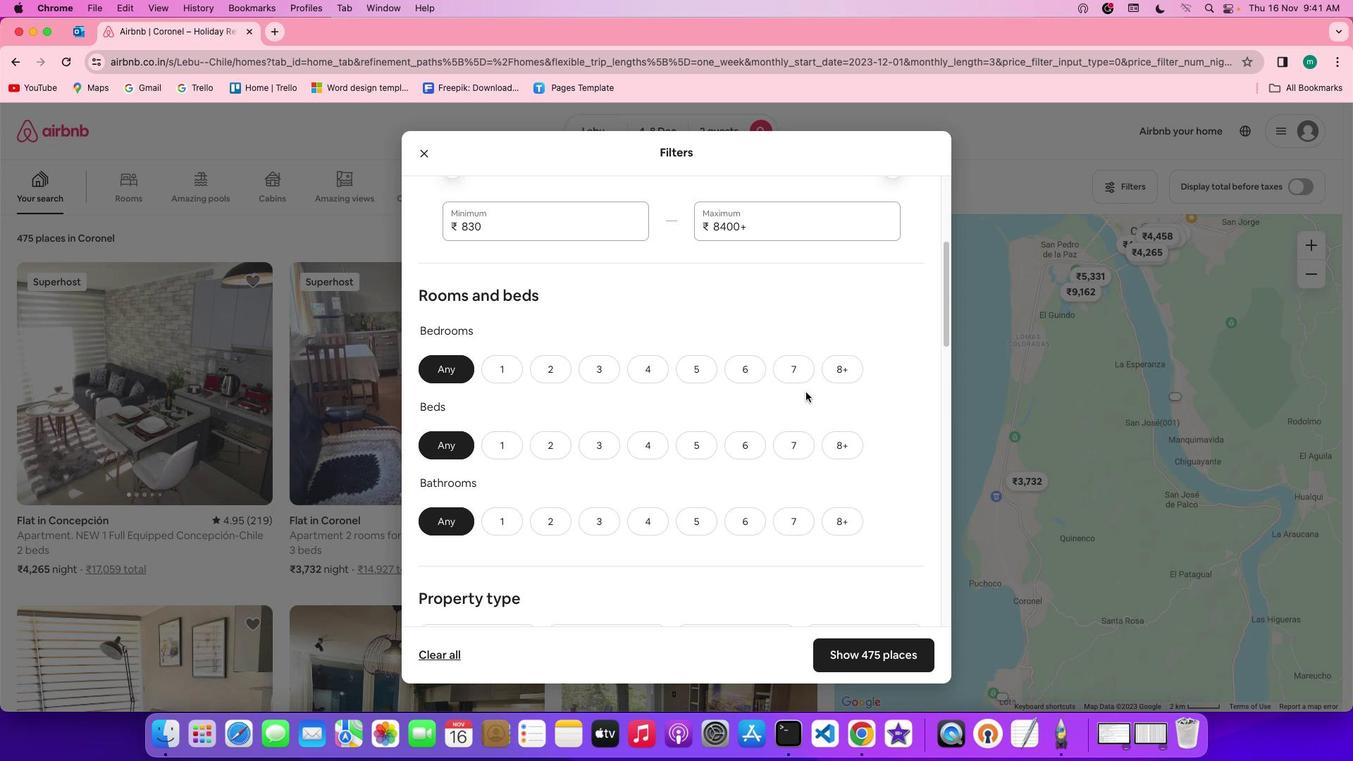 
Action: Mouse scrolled (806, 392) with delta (0, 0)
Screenshot: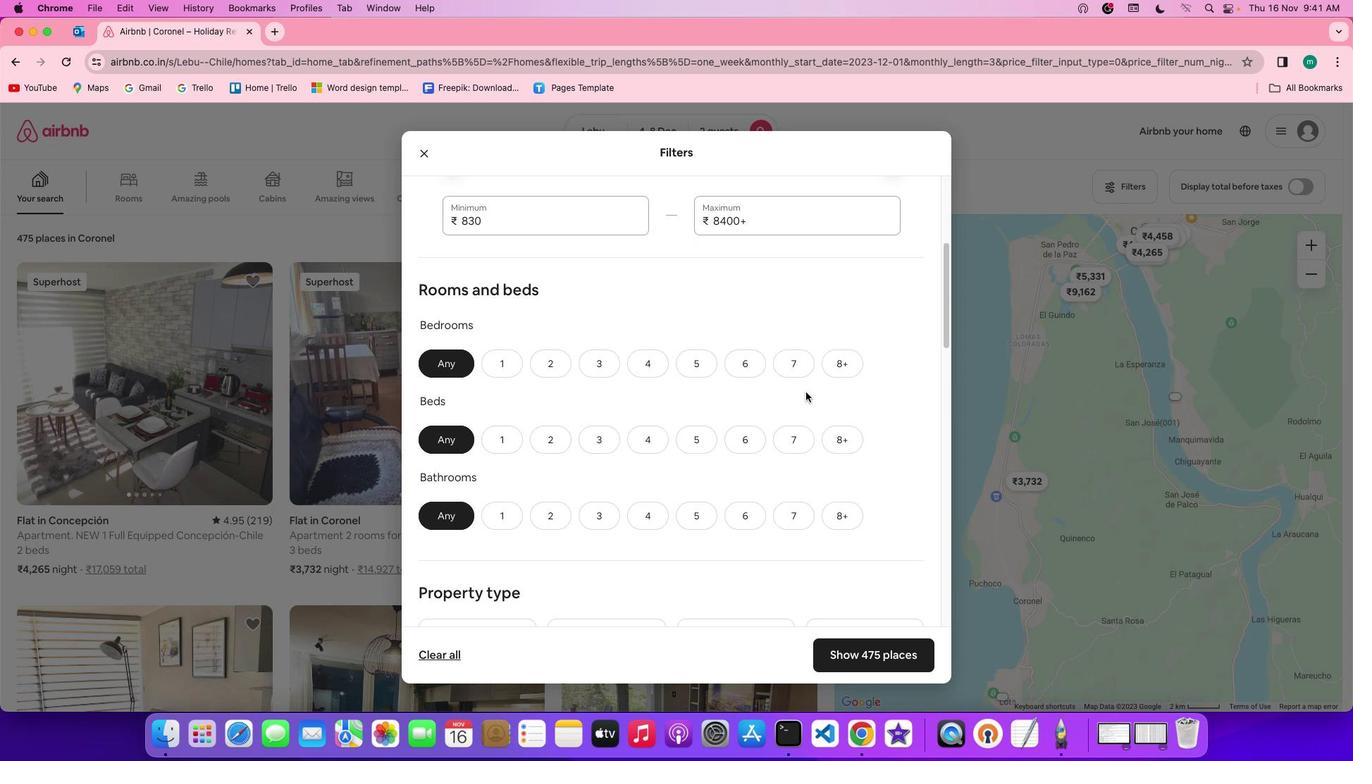 
Action: Mouse scrolled (806, 392) with delta (0, 0)
Screenshot: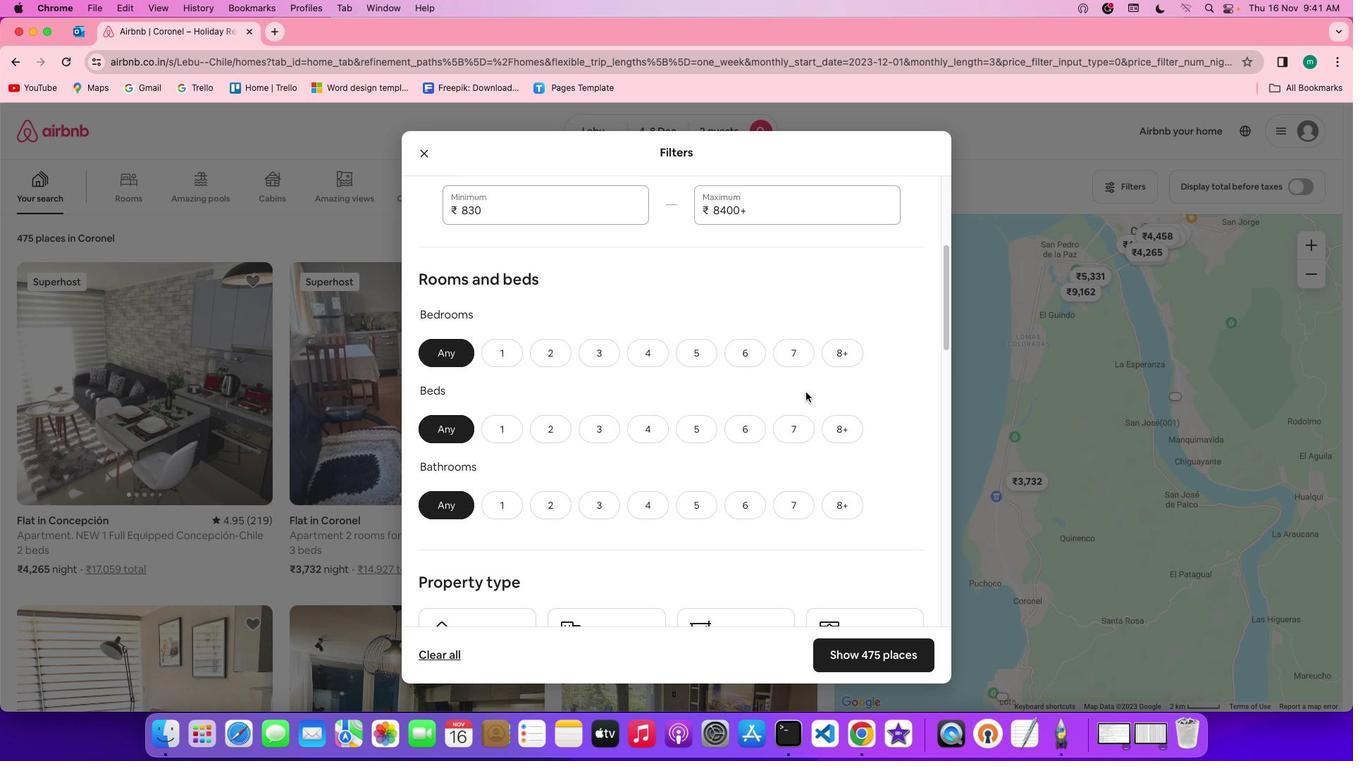
Action: Mouse scrolled (806, 392) with delta (0, 0)
Screenshot: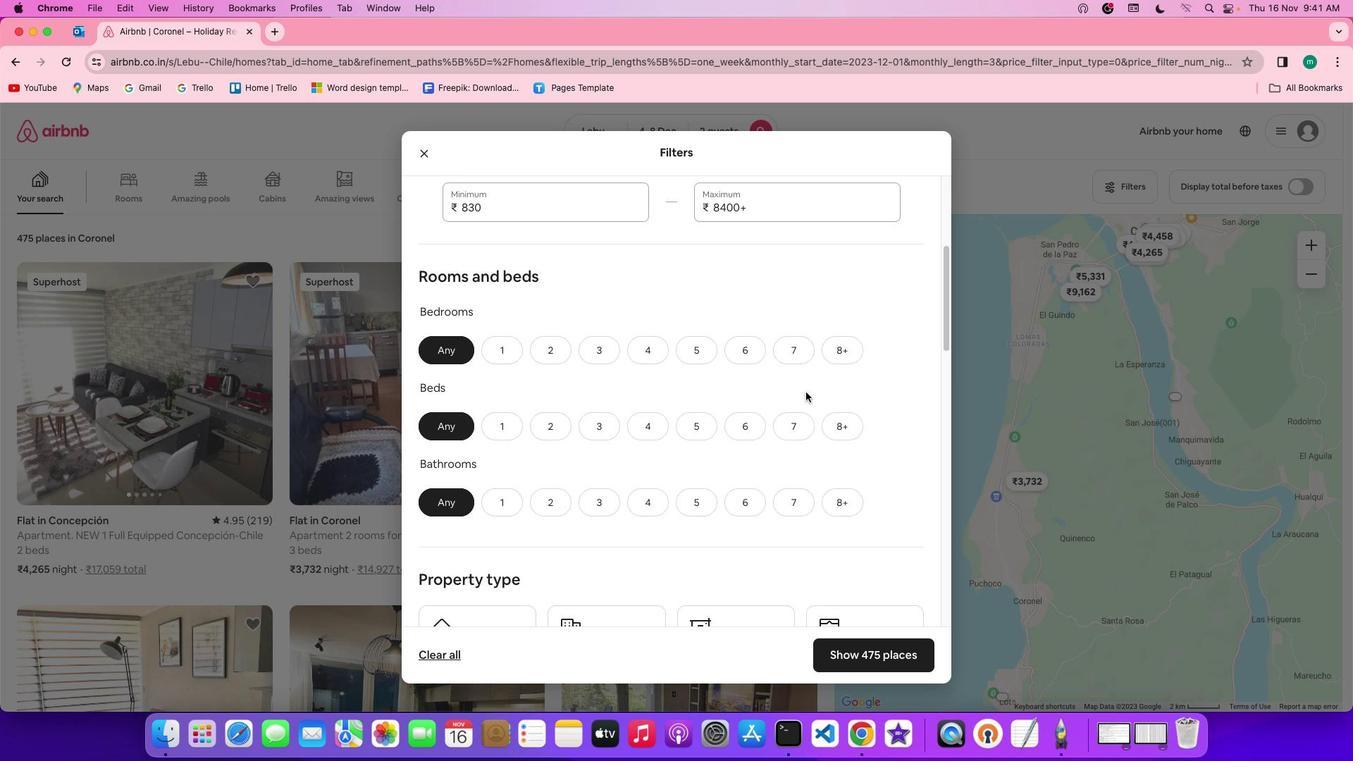
Action: Mouse scrolled (806, 392) with delta (0, 0)
Screenshot: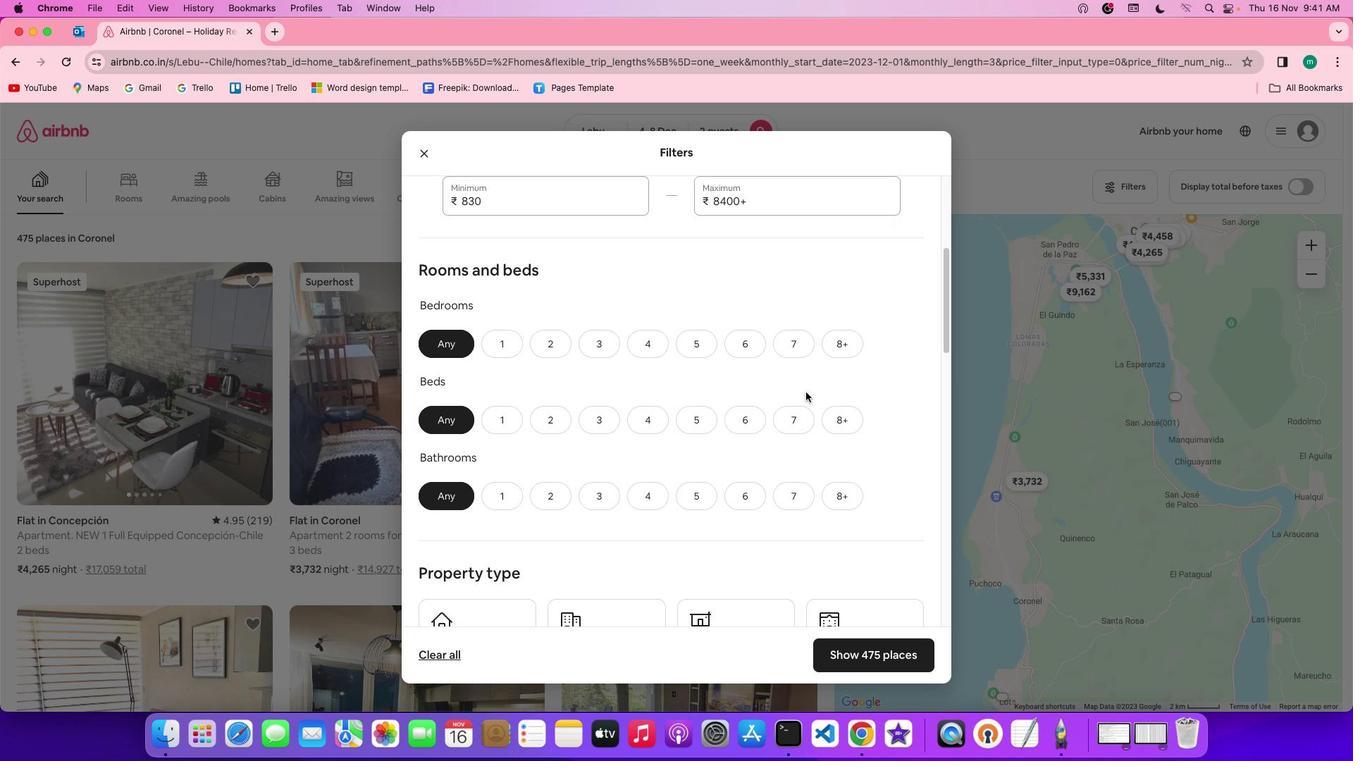 
Action: Mouse scrolled (806, 392) with delta (0, 0)
Screenshot: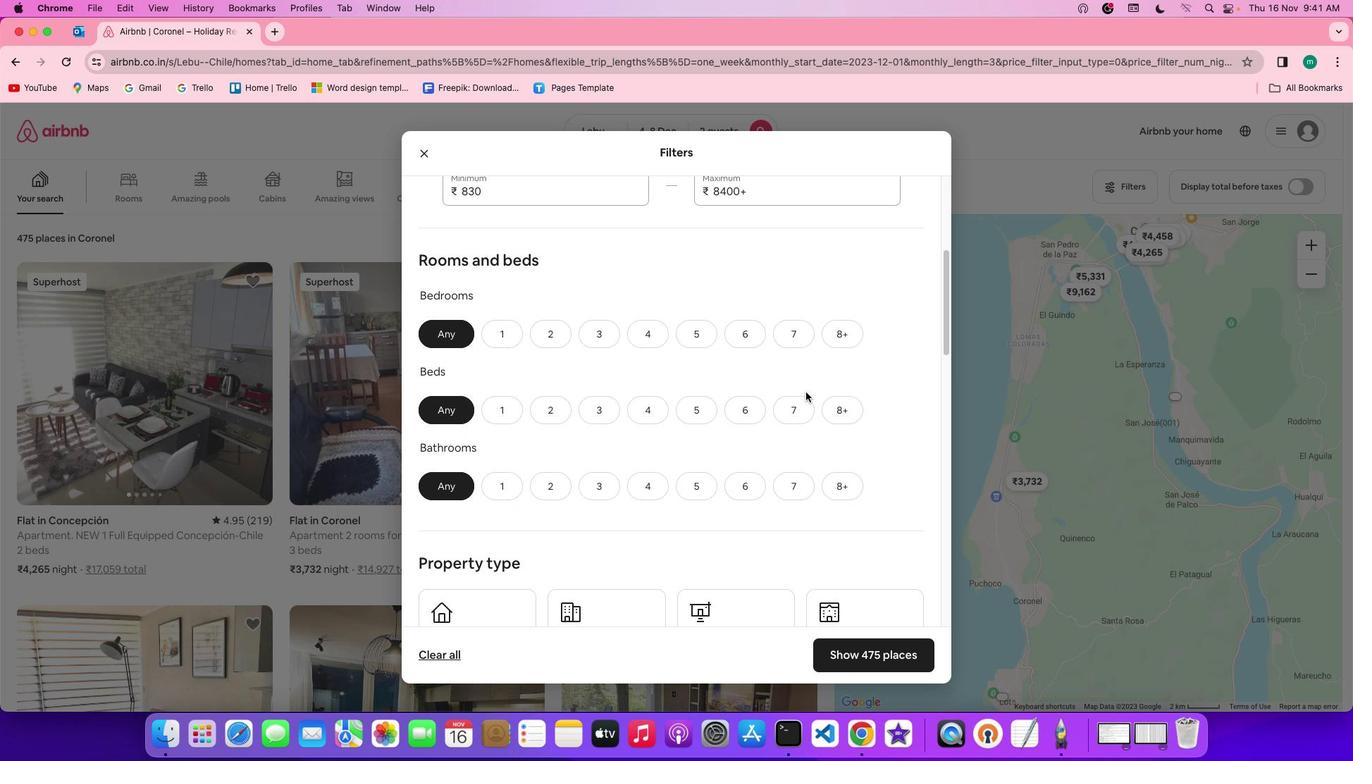 
Action: Mouse moved to (494, 334)
Screenshot: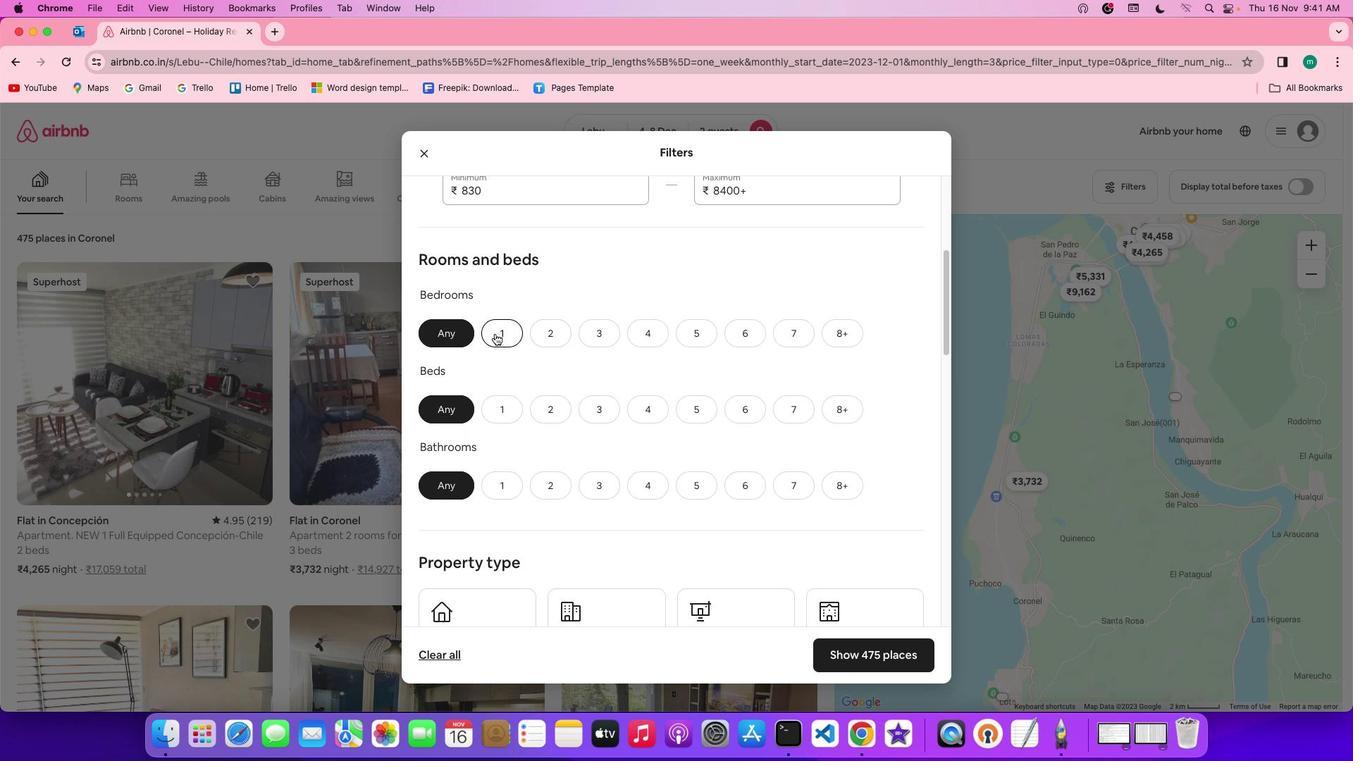 
Action: Mouse pressed left at (494, 334)
Screenshot: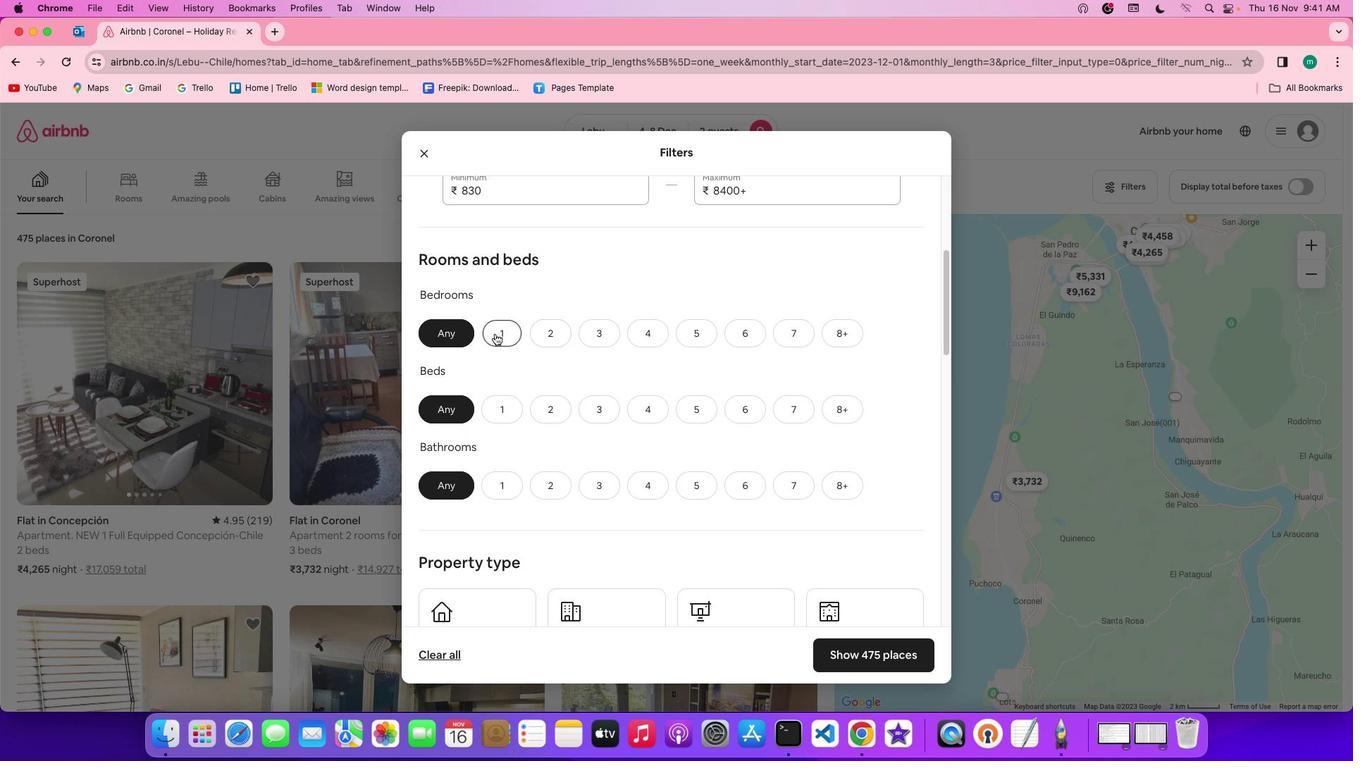 
Action: Mouse moved to (593, 365)
Screenshot: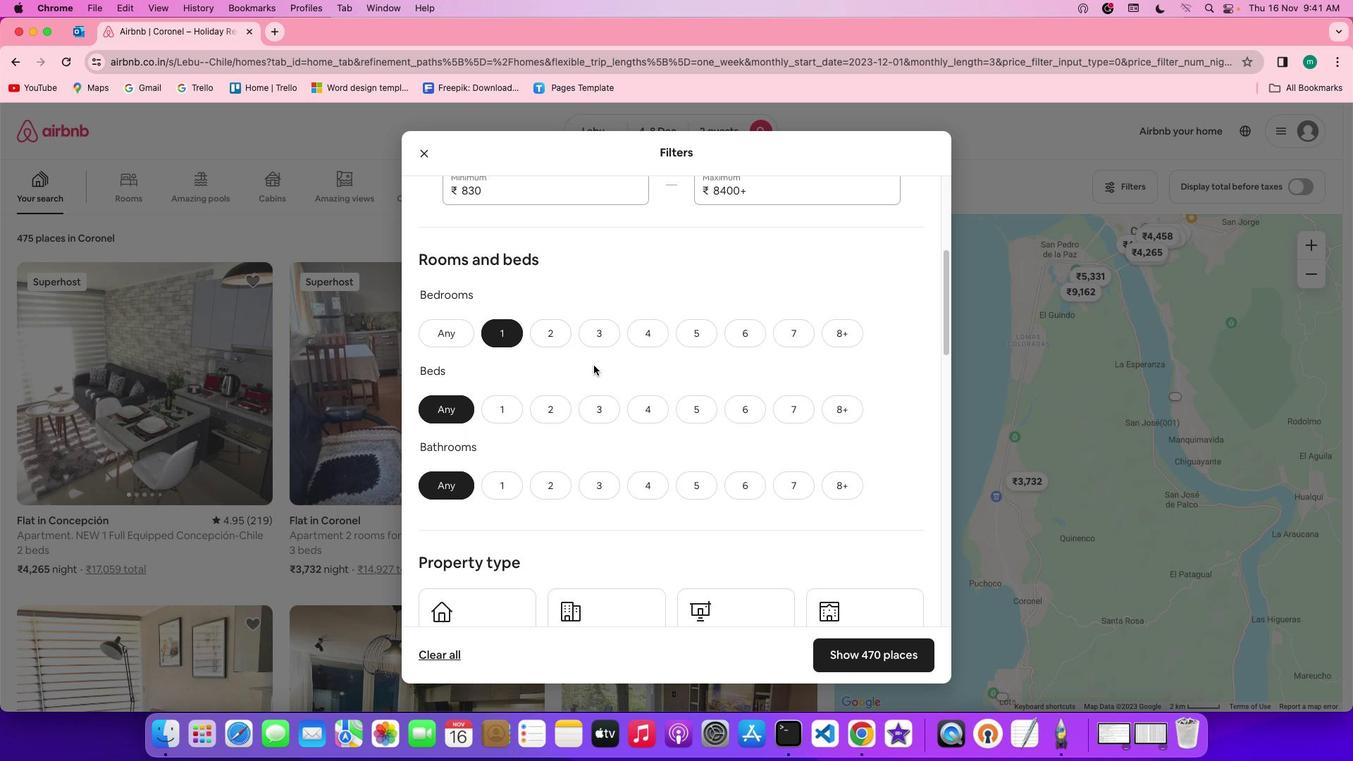 
Action: Mouse scrolled (593, 365) with delta (0, 0)
Screenshot: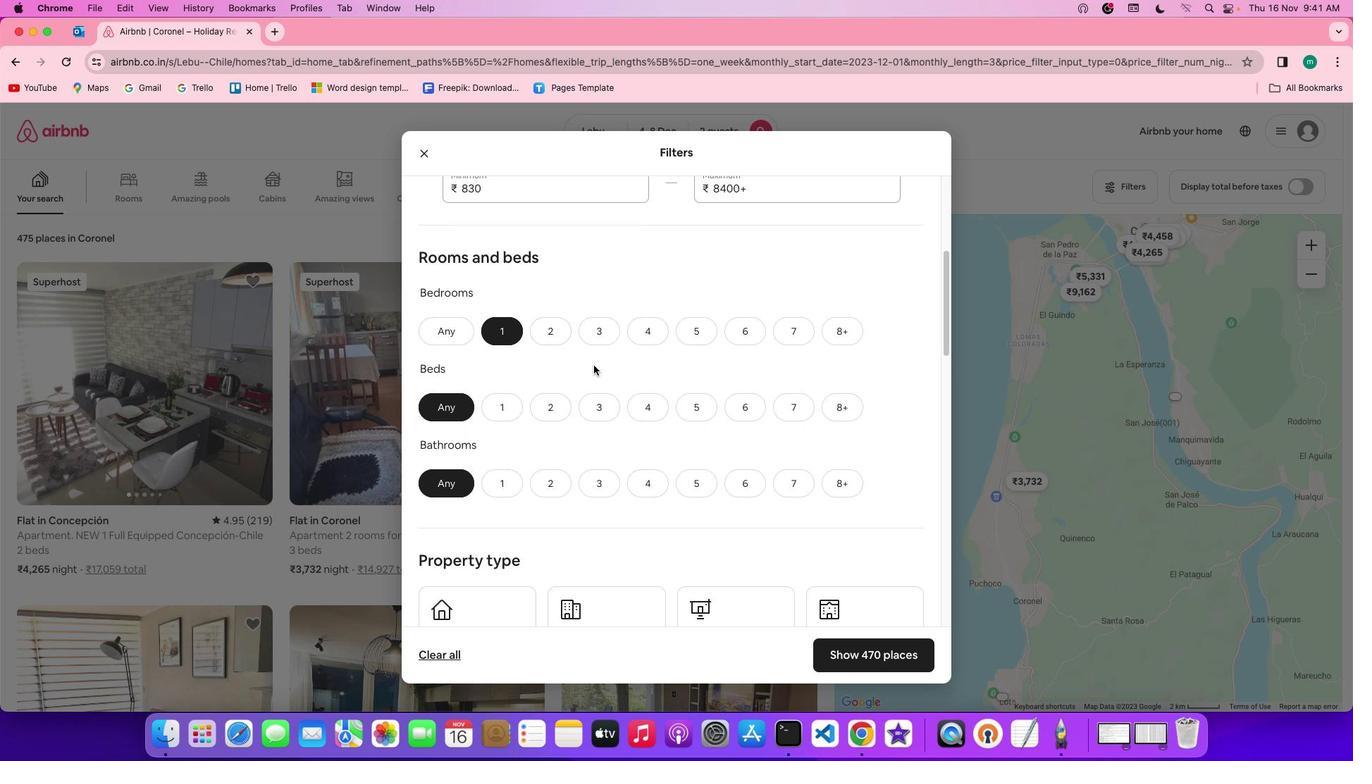 
Action: Mouse scrolled (593, 365) with delta (0, 0)
Screenshot: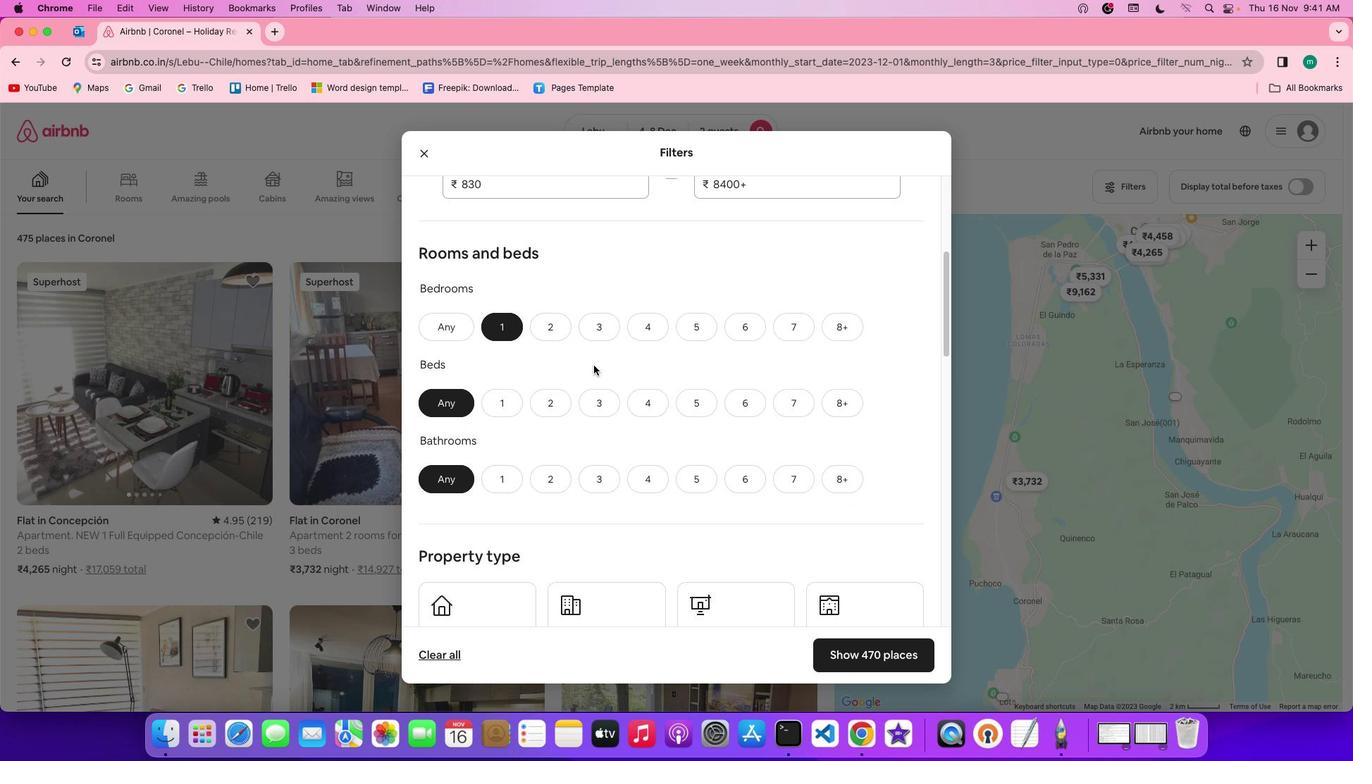 
Action: Mouse scrolled (593, 365) with delta (0, -1)
Screenshot: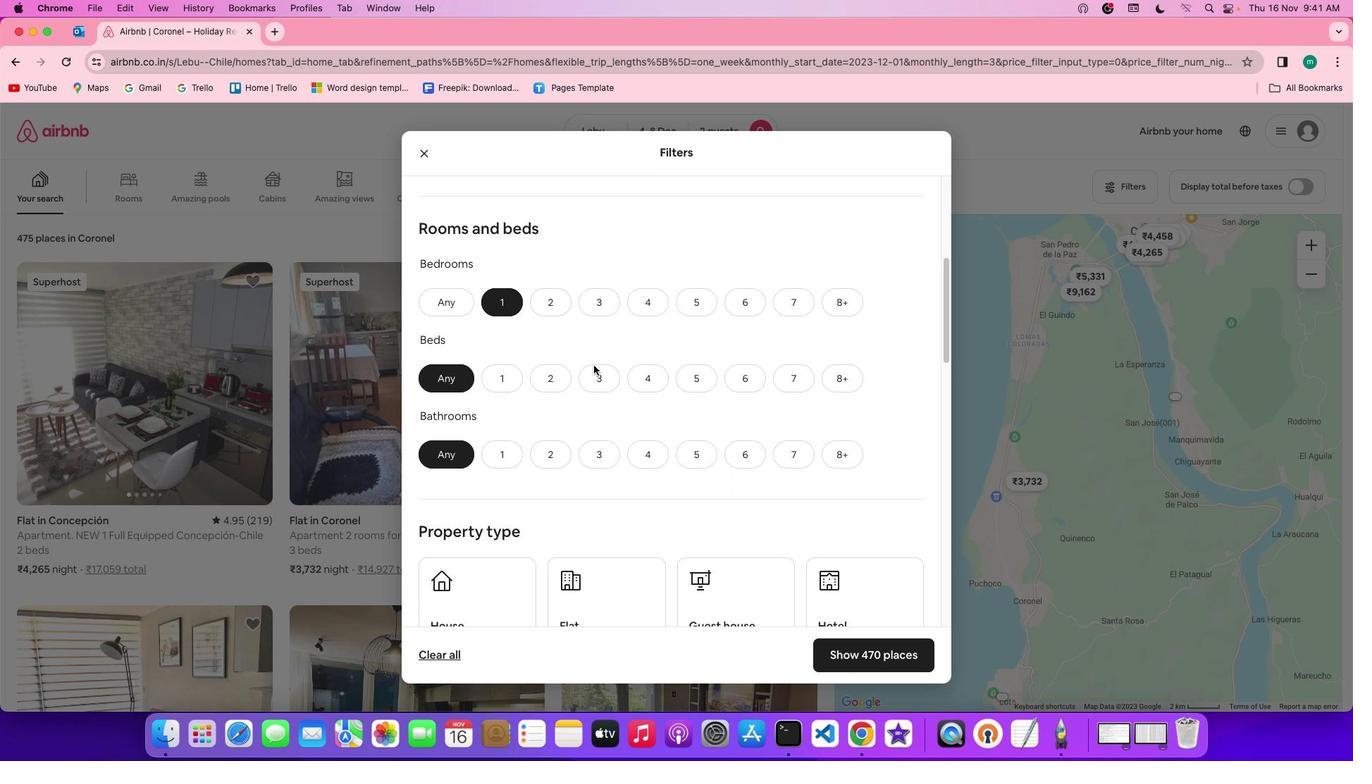 
Action: Mouse moved to (510, 334)
Screenshot: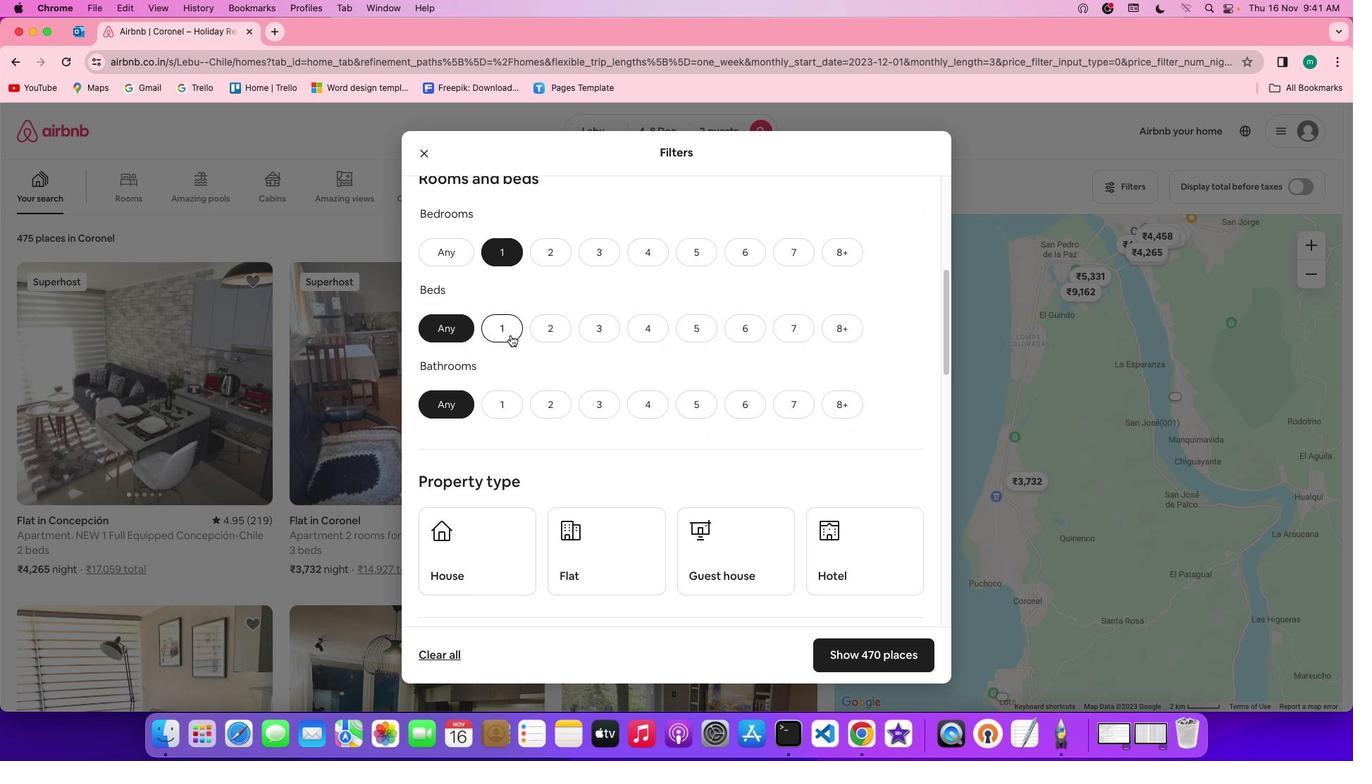 
Action: Mouse pressed left at (510, 334)
Screenshot: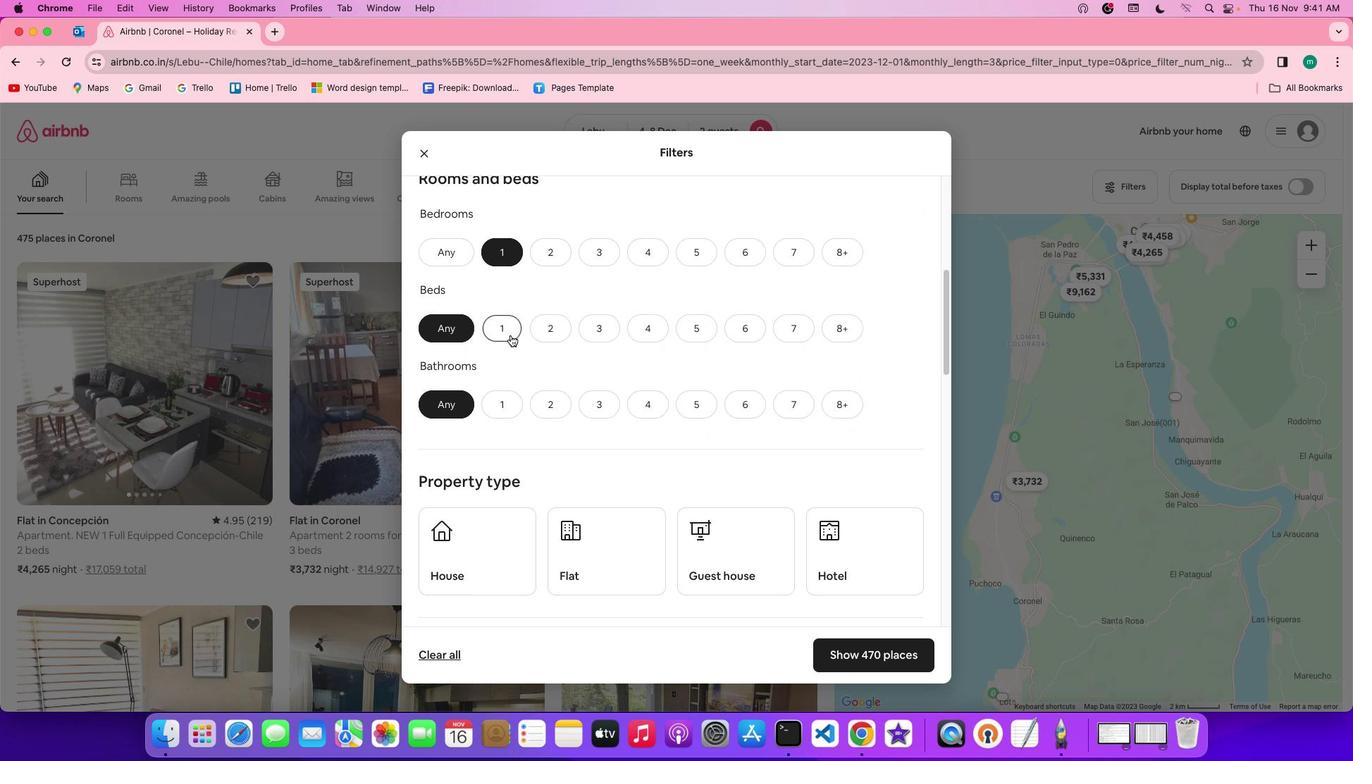 
Action: Mouse moved to (502, 414)
Screenshot: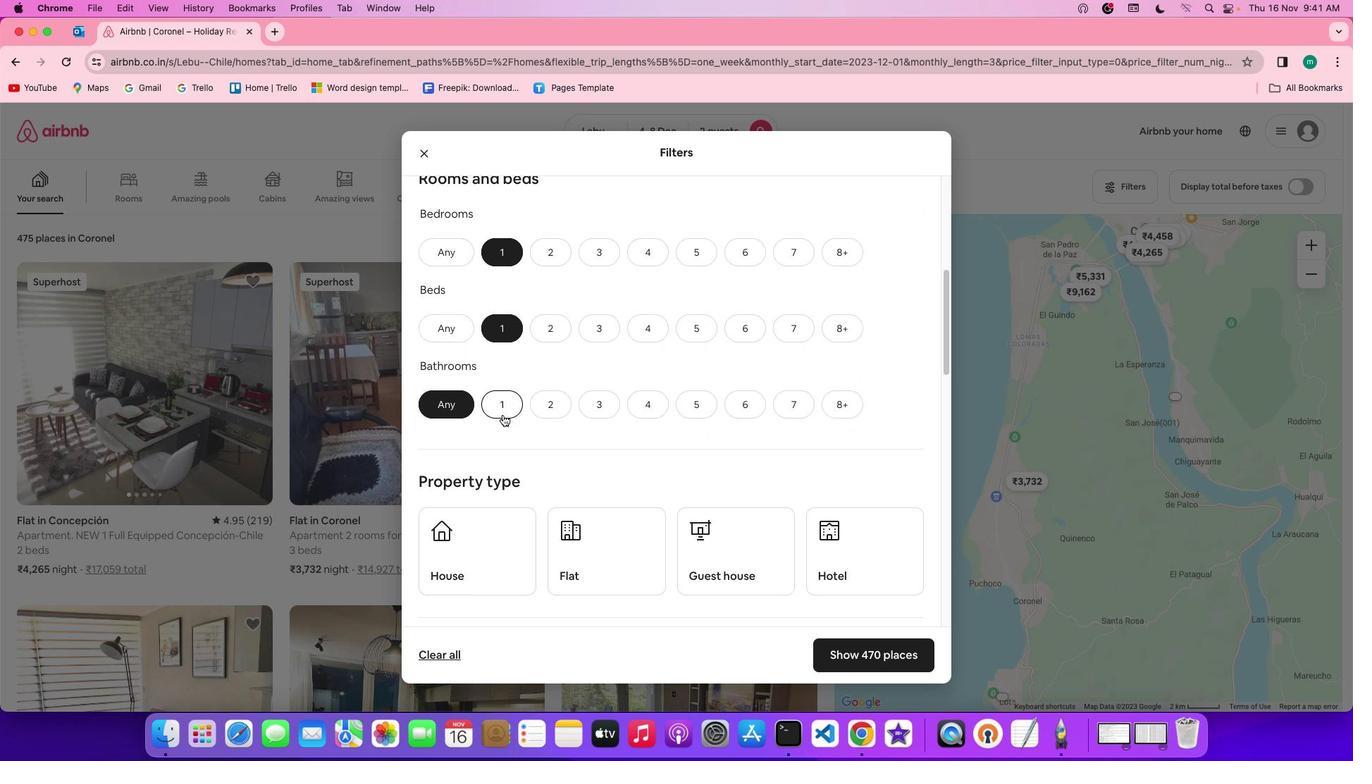 
Action: Mouse pressed left at (502, 414)
Screenshot: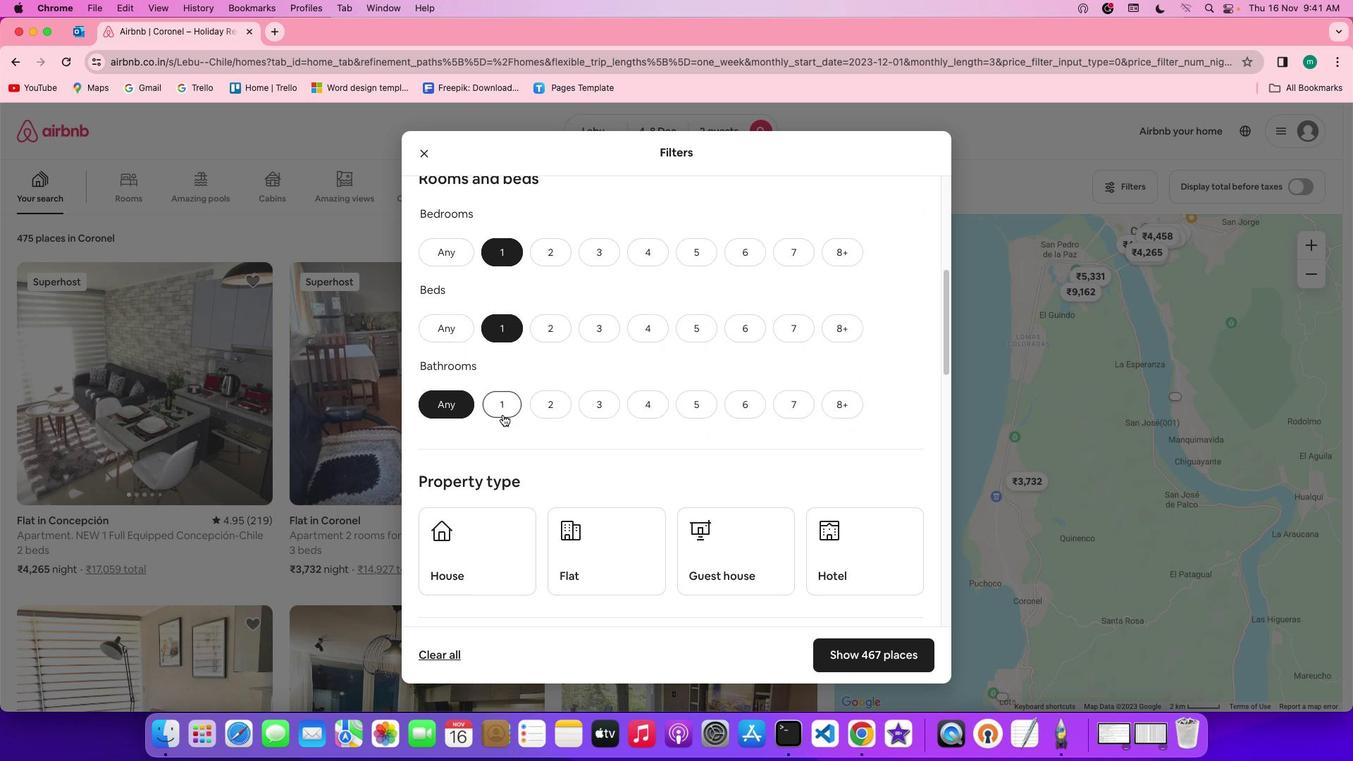 
Action: Mouse moved to (700, 447)
Screenshot: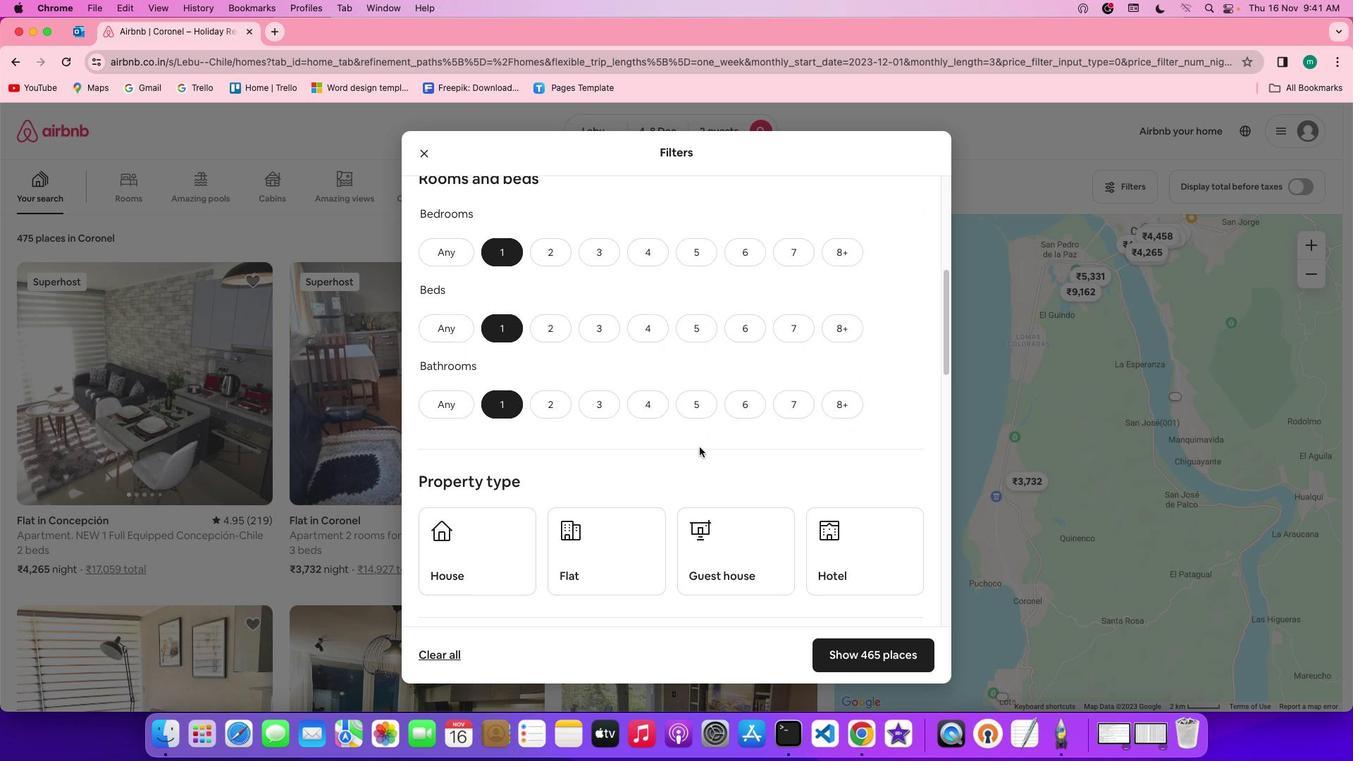 
Action: Mouse scrolled (700, 447) with delta (0, 0)
Screenshot: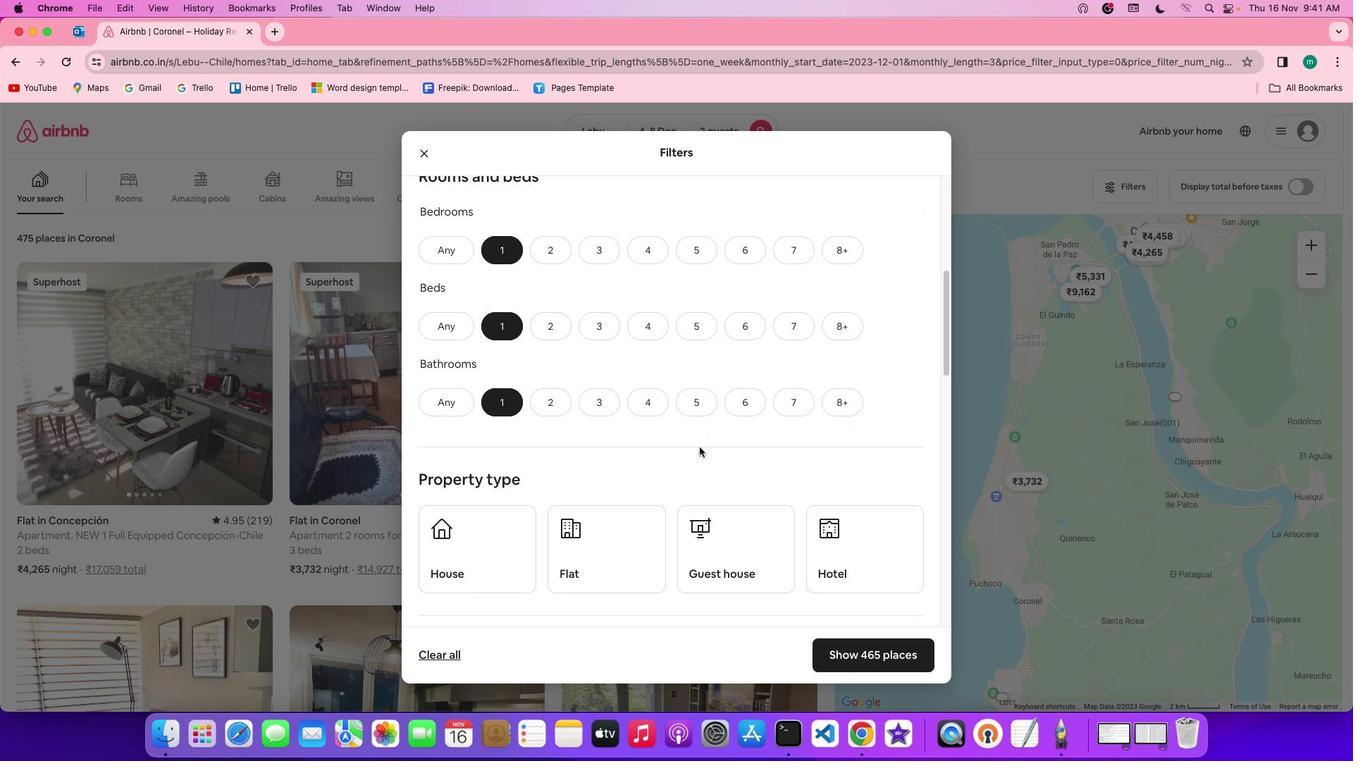
Action: Mouse scrolled (700, 447) with delta (0, 0)
Screenshot: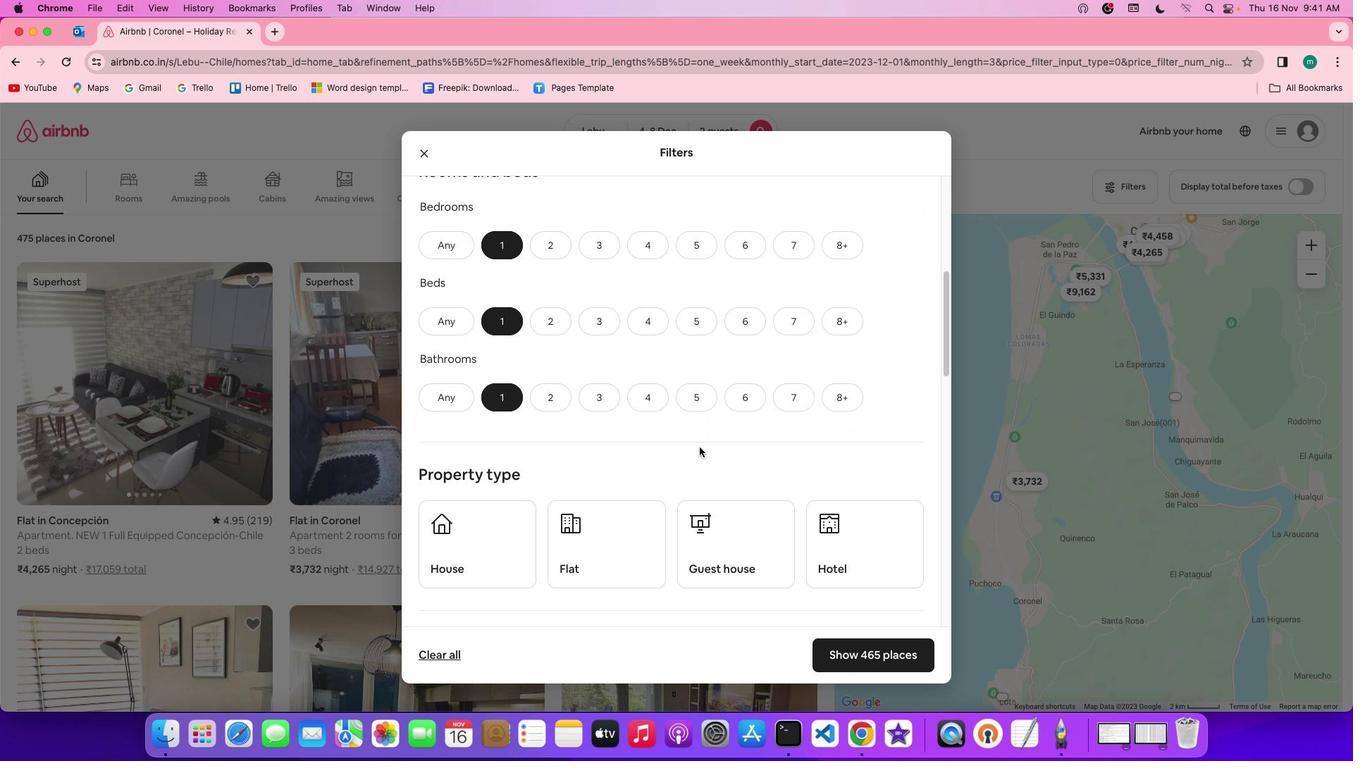 
Action: Mouse scrolled (700, 447) with delta (0, -1)
Screenshot: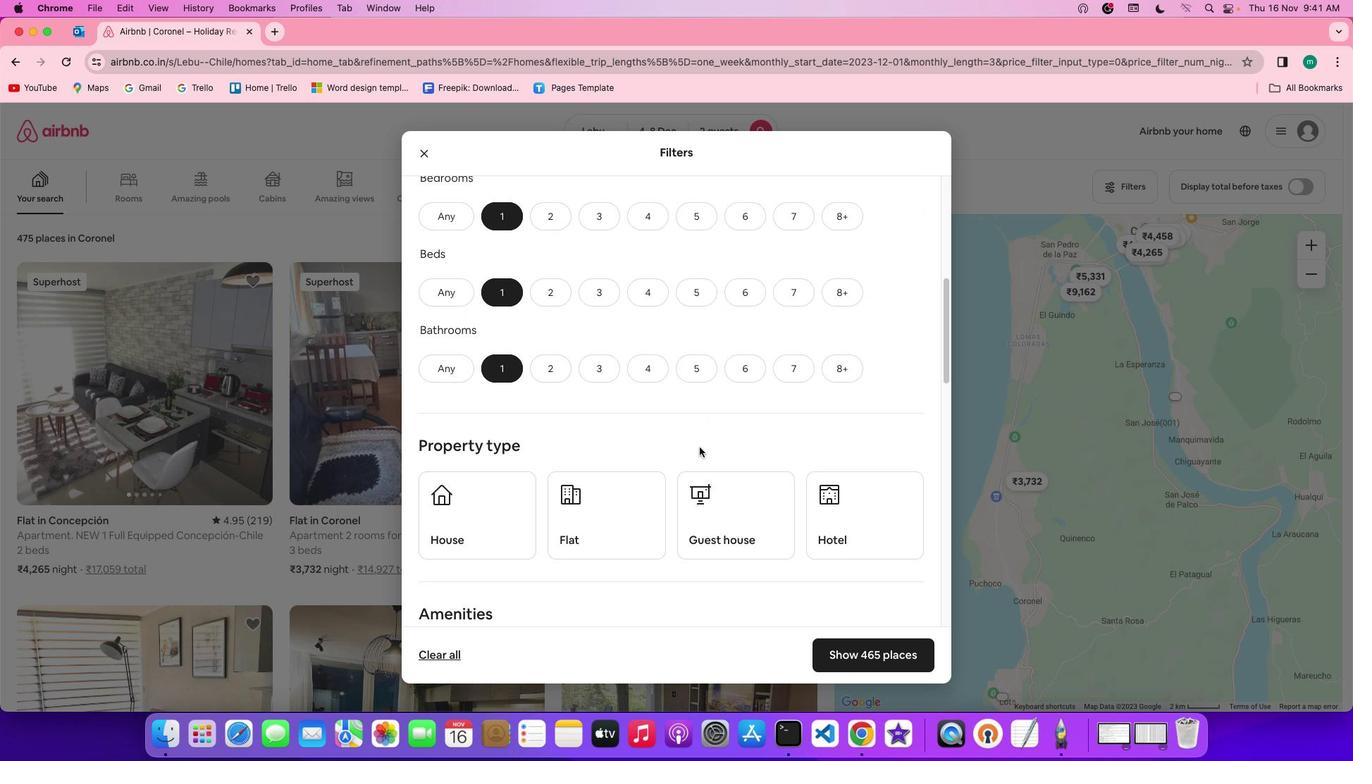 
Action: Mouse scrolled (700, 447) with delta (0, 0)
Screenshot: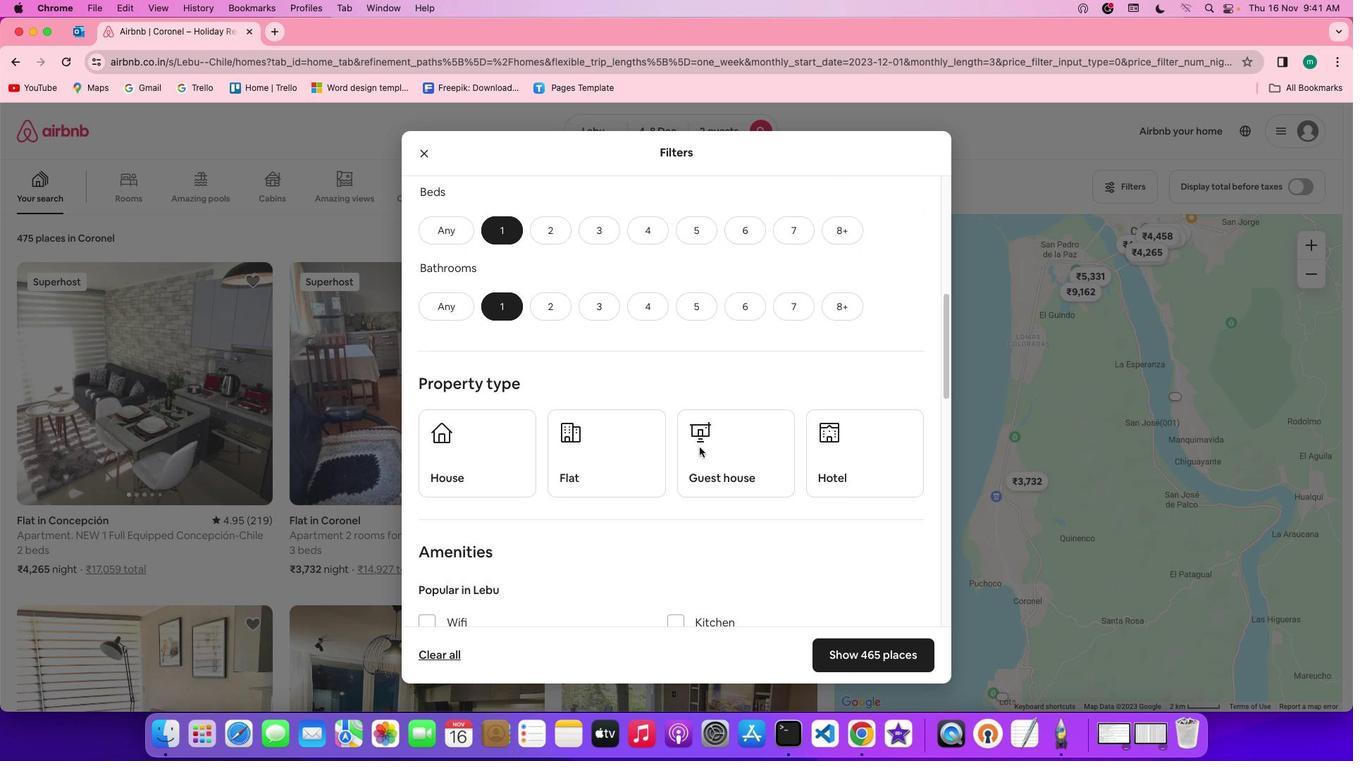 
Action: Mouse scrolled (700, 447) with delta (0, 0)
Screenshot: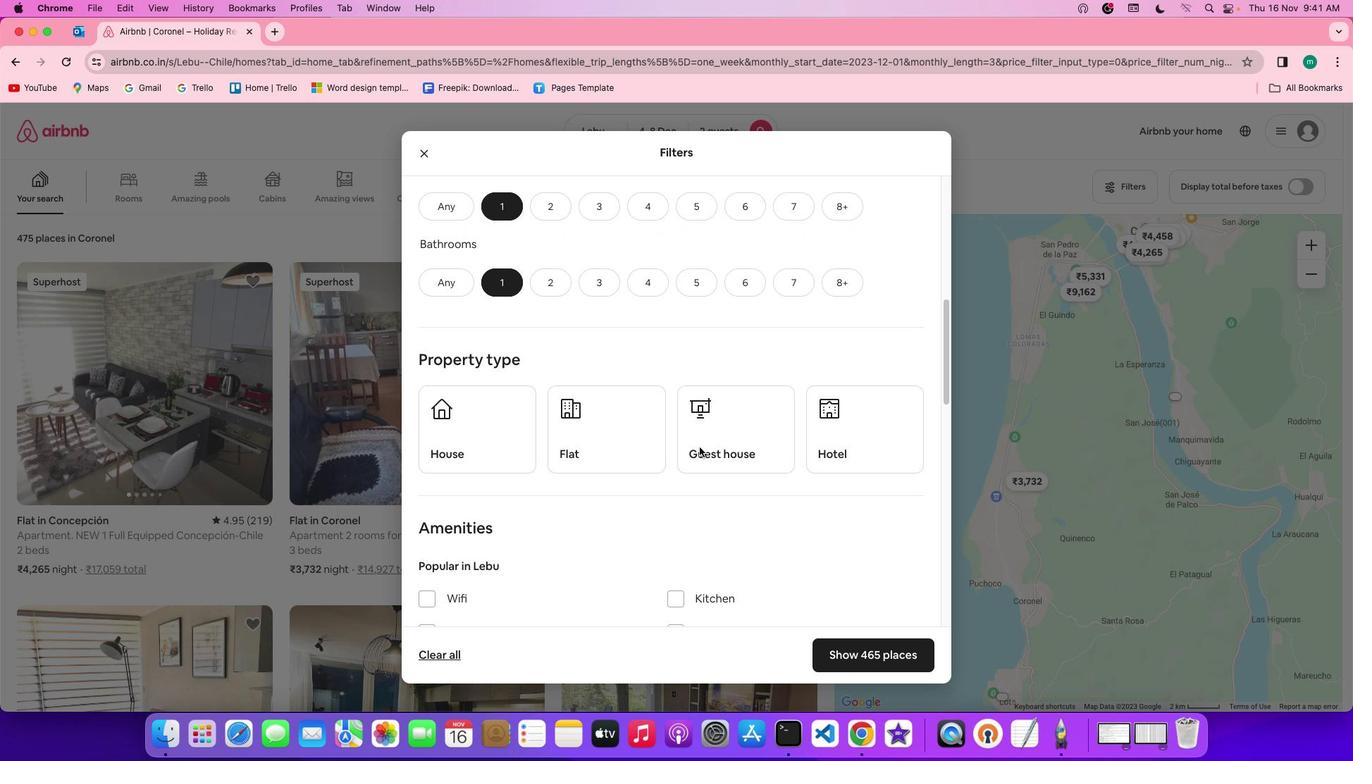 
Action: Mouse scrolled (700, 447) with delta (0, 0)
Screenshot: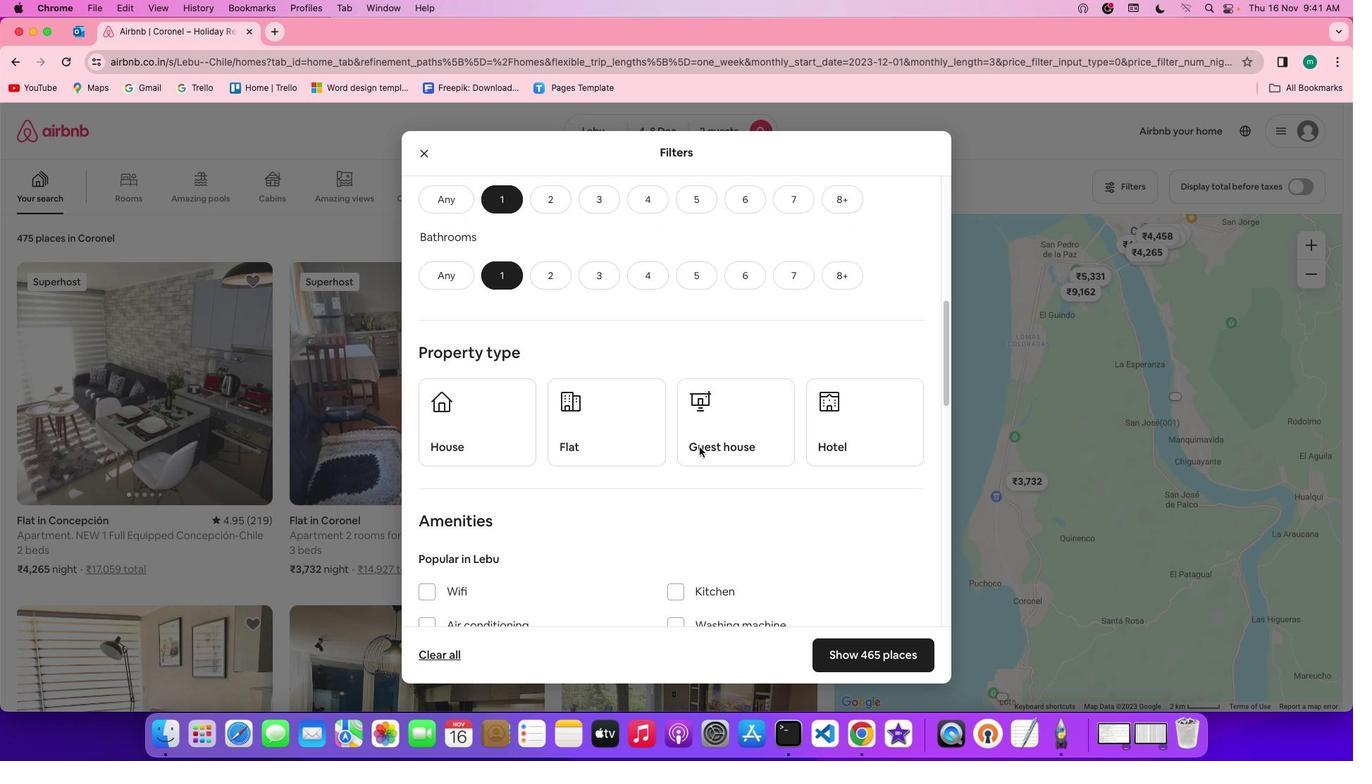 
Action: Mouse scrolled (700, 447) with delta (0, 0)
Screenshot: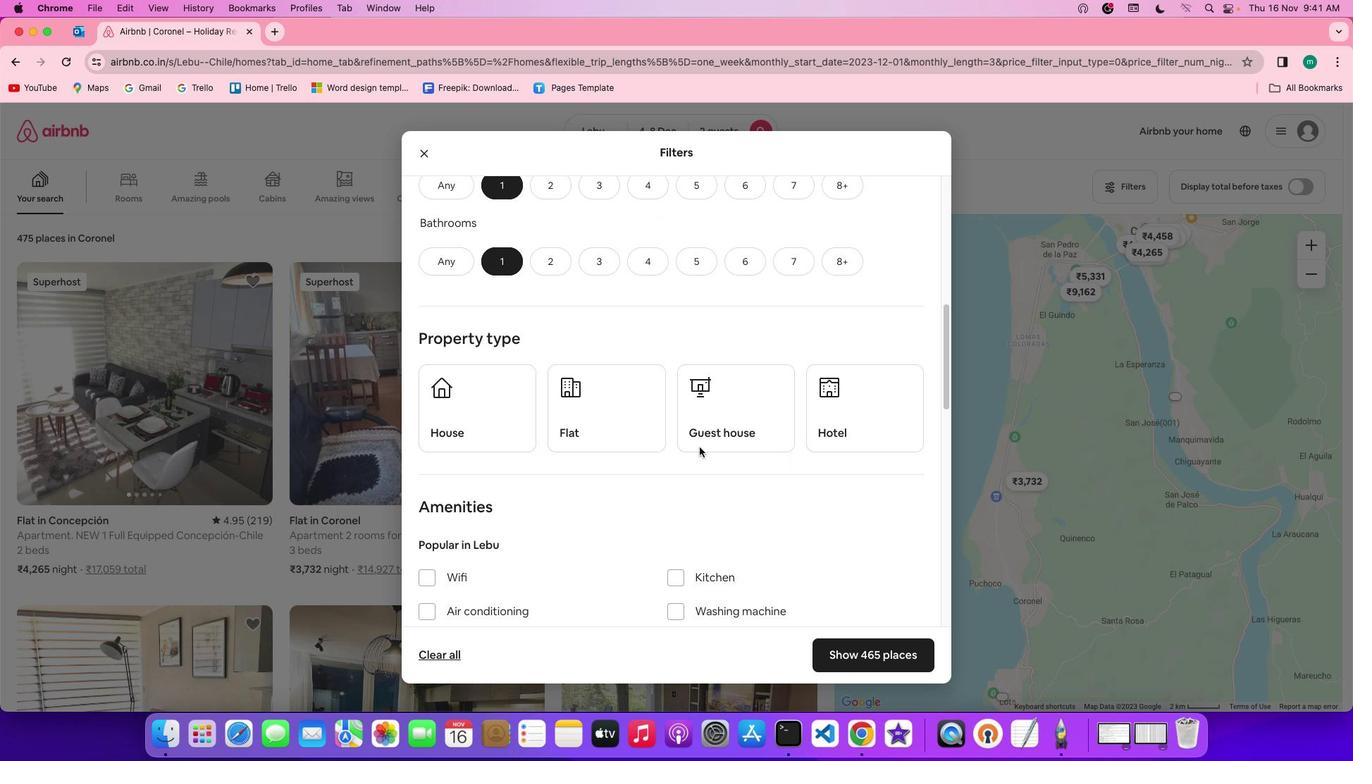 
Action: Mouse scrolled (700, 447) with delta (0, 0)
Screenshot: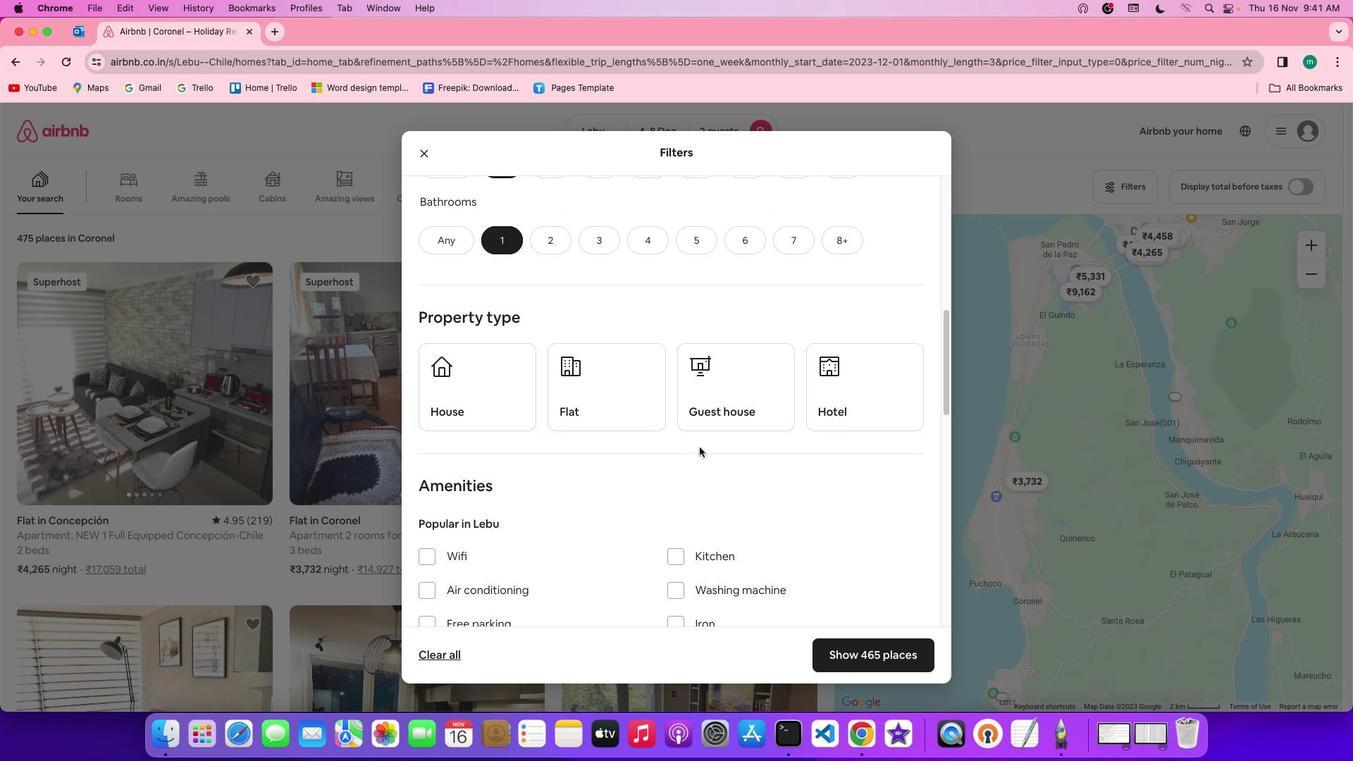 
Action: Mouse scrolled (700, 447) with delta (0, 0)
Screenshot: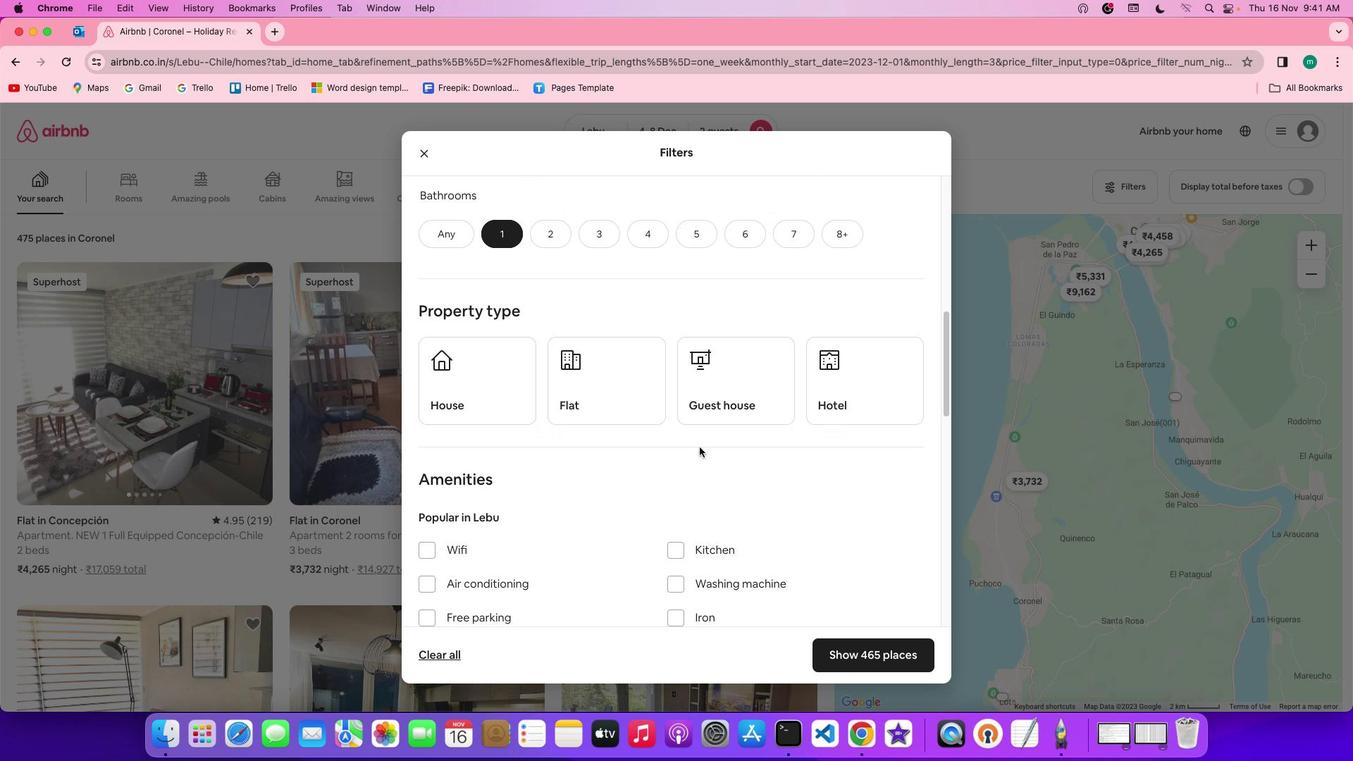 
Action: Mouse scrolled (700, 447) with delta (0, 0)
Screenshot: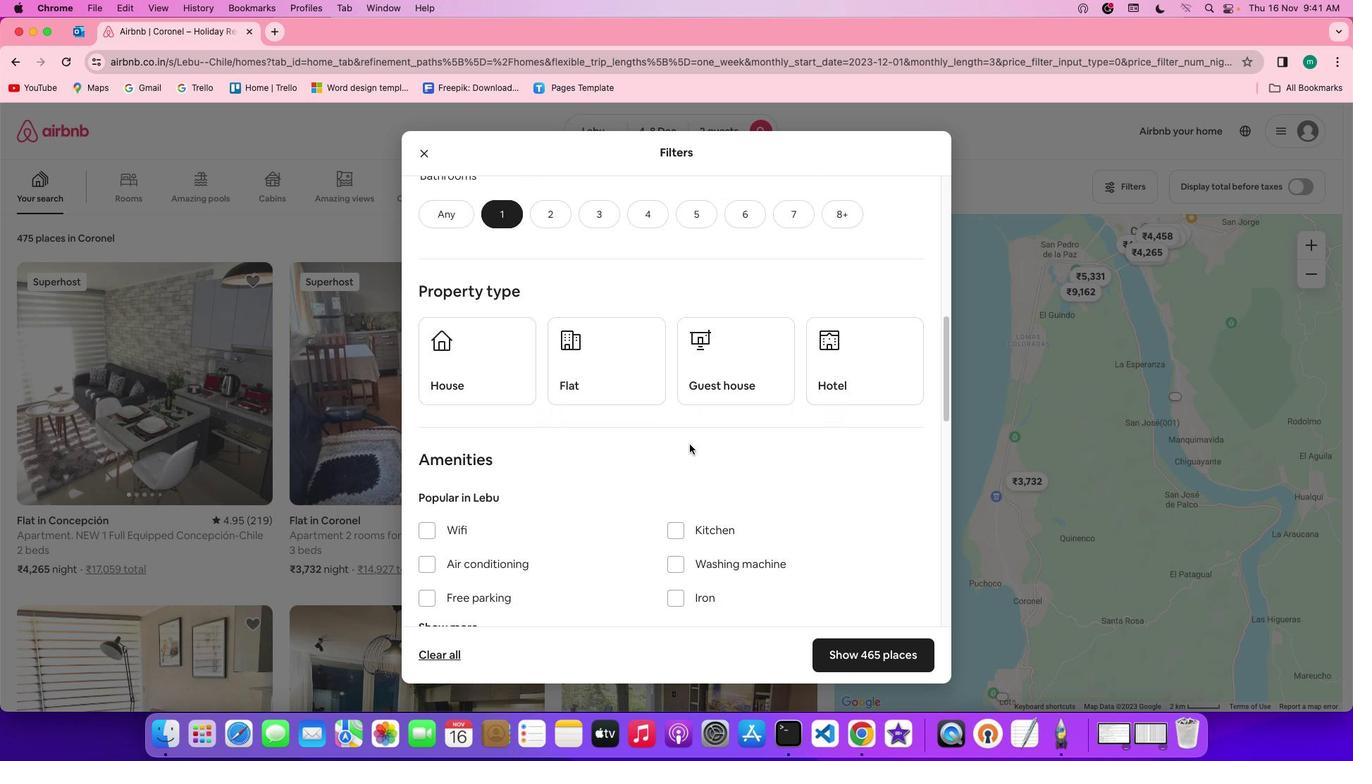 
Action: Mouse moved to (874, 368)
Screenshot: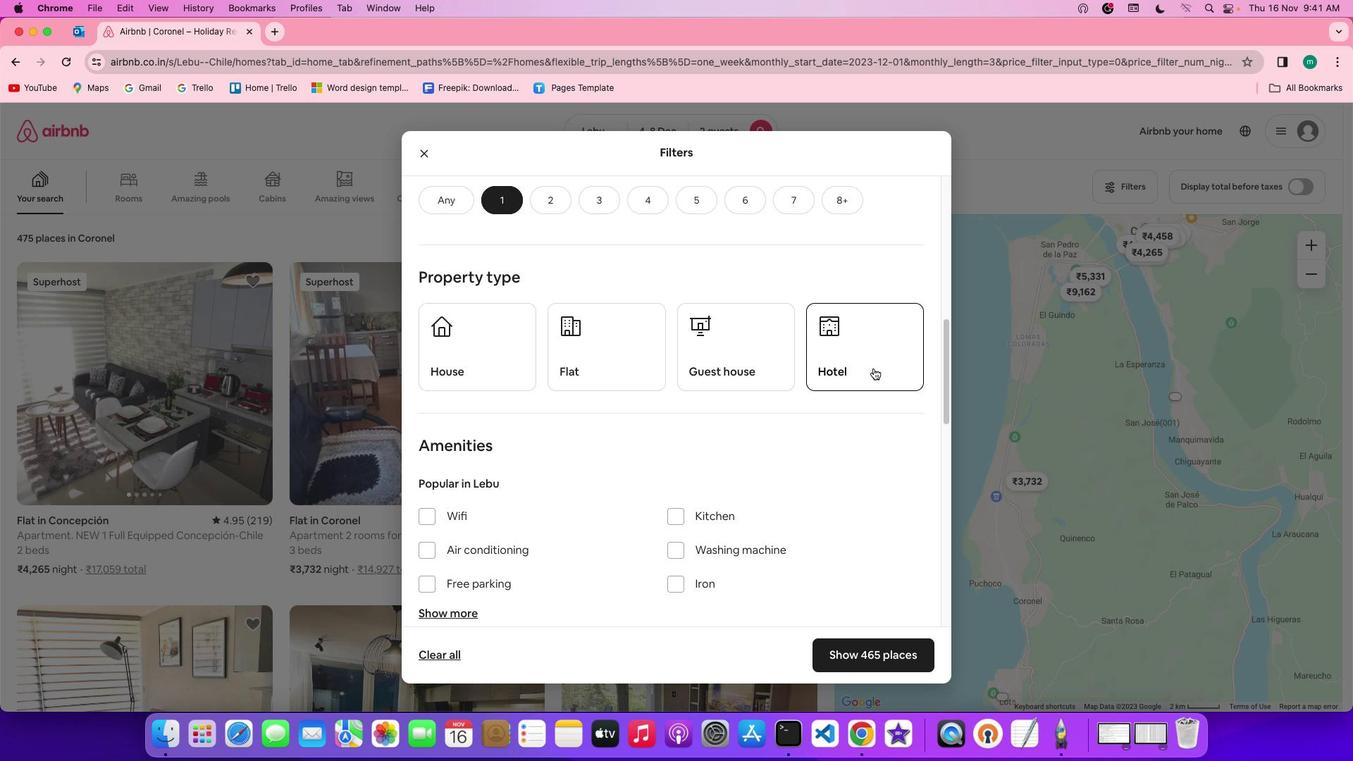 
Action: Mouse pressed left at (874, 368)
Screenshot: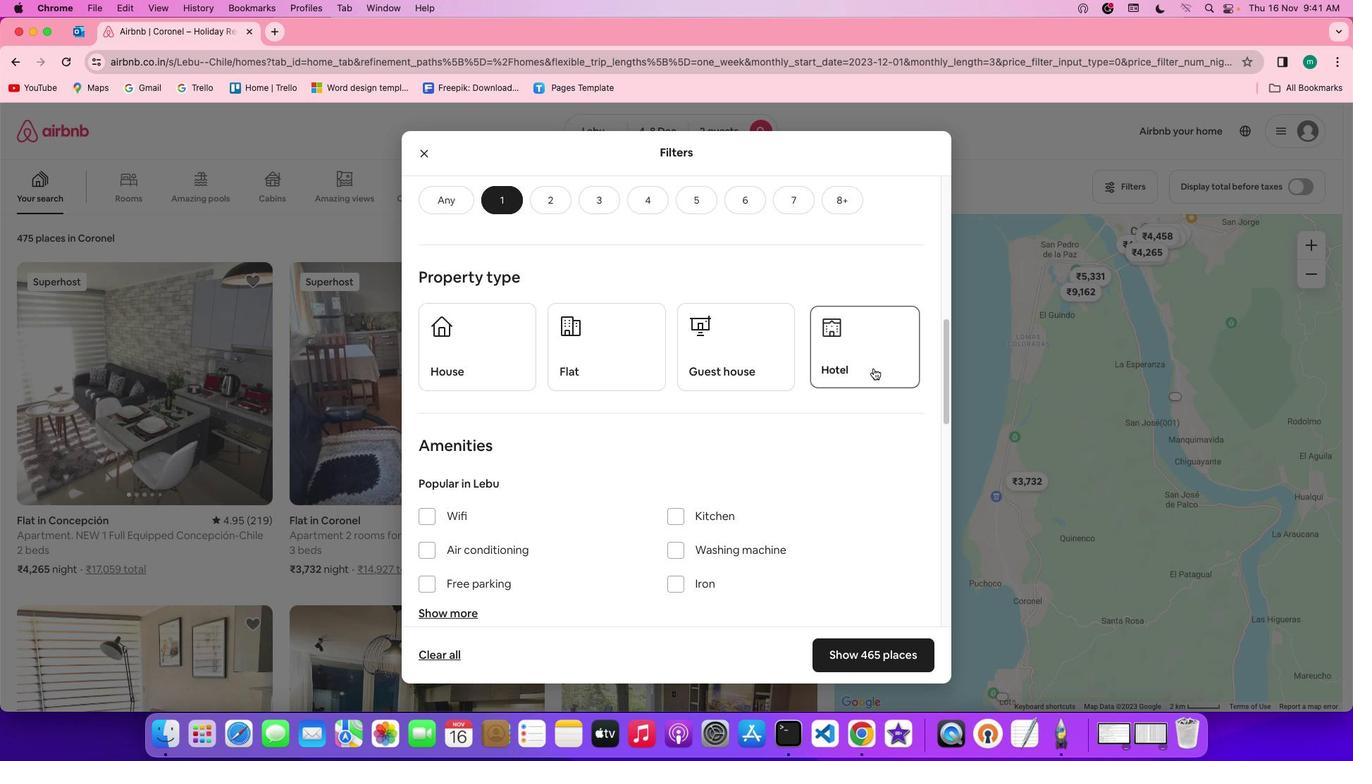 
Action: Mouse moved to (761, 460)
Screenshot: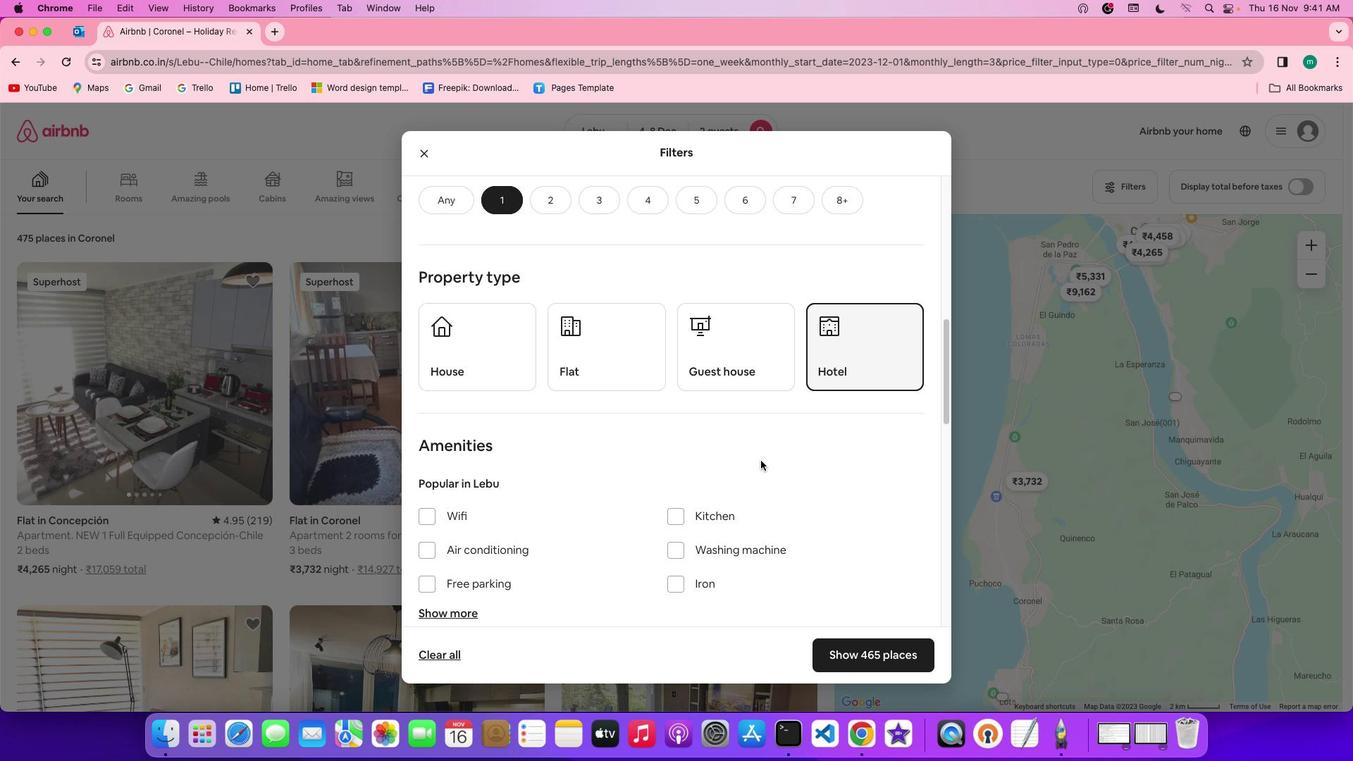 
Action: Mouse scrolled (761, 460) with delta (0, 0)
Screenshot: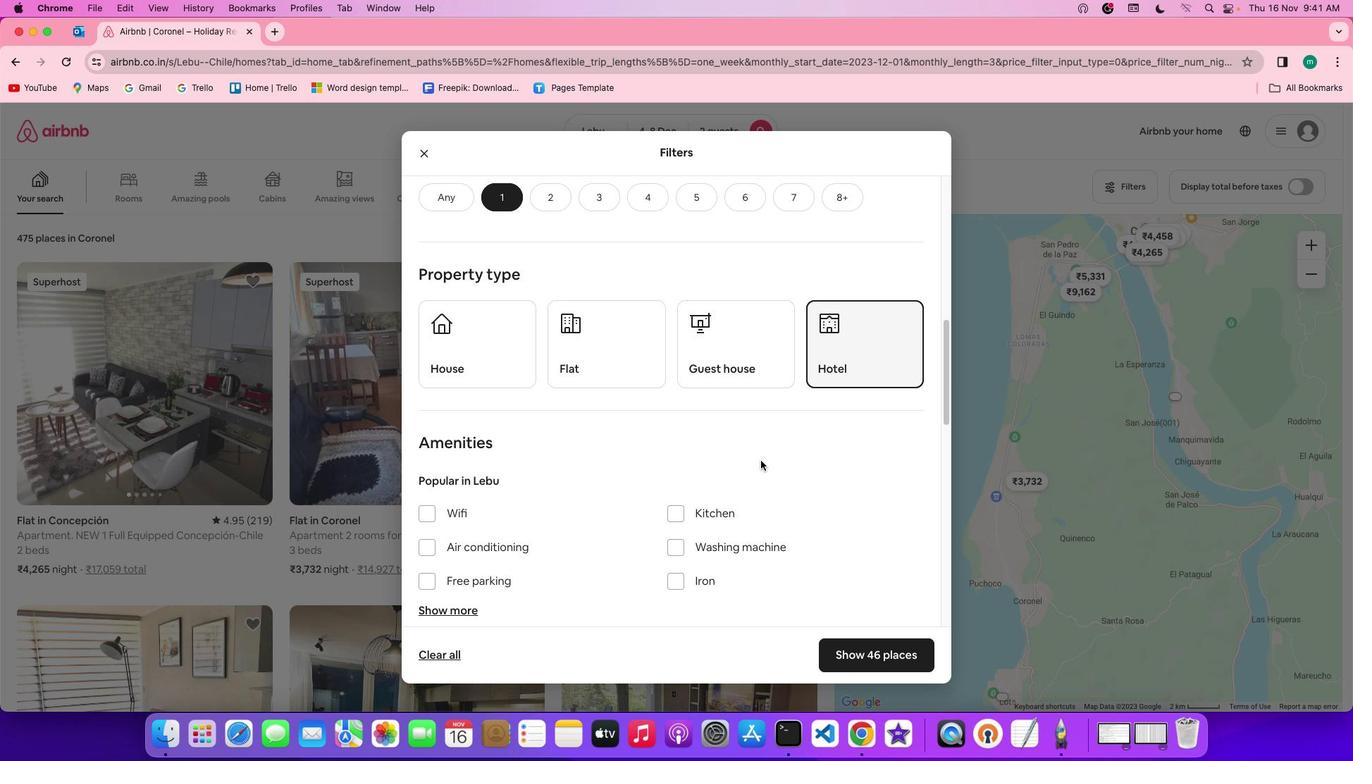
Action: Mouse scrolled (761, 460) with delta (0, 0)
Screenshot: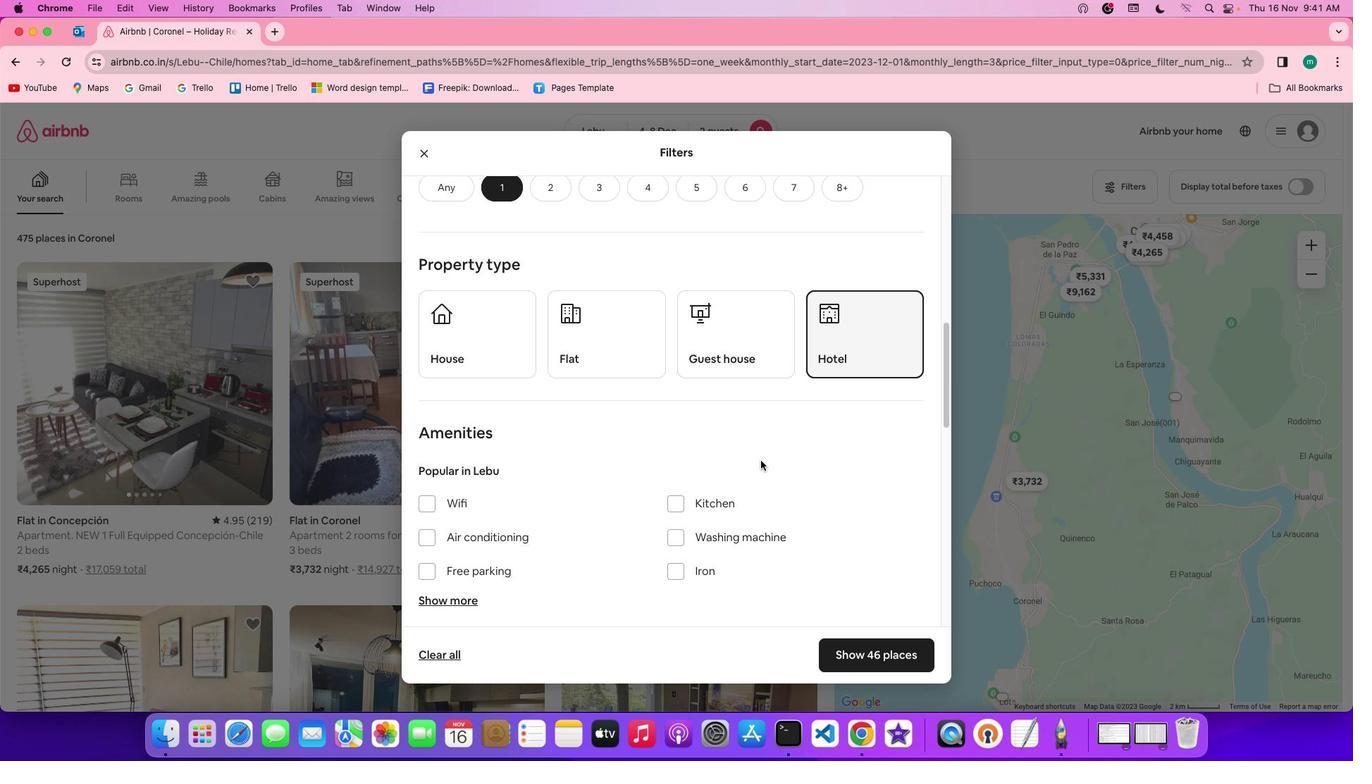 
Action: Mouse scrolled (761, 460) with delta (0, 0)
Screenshot: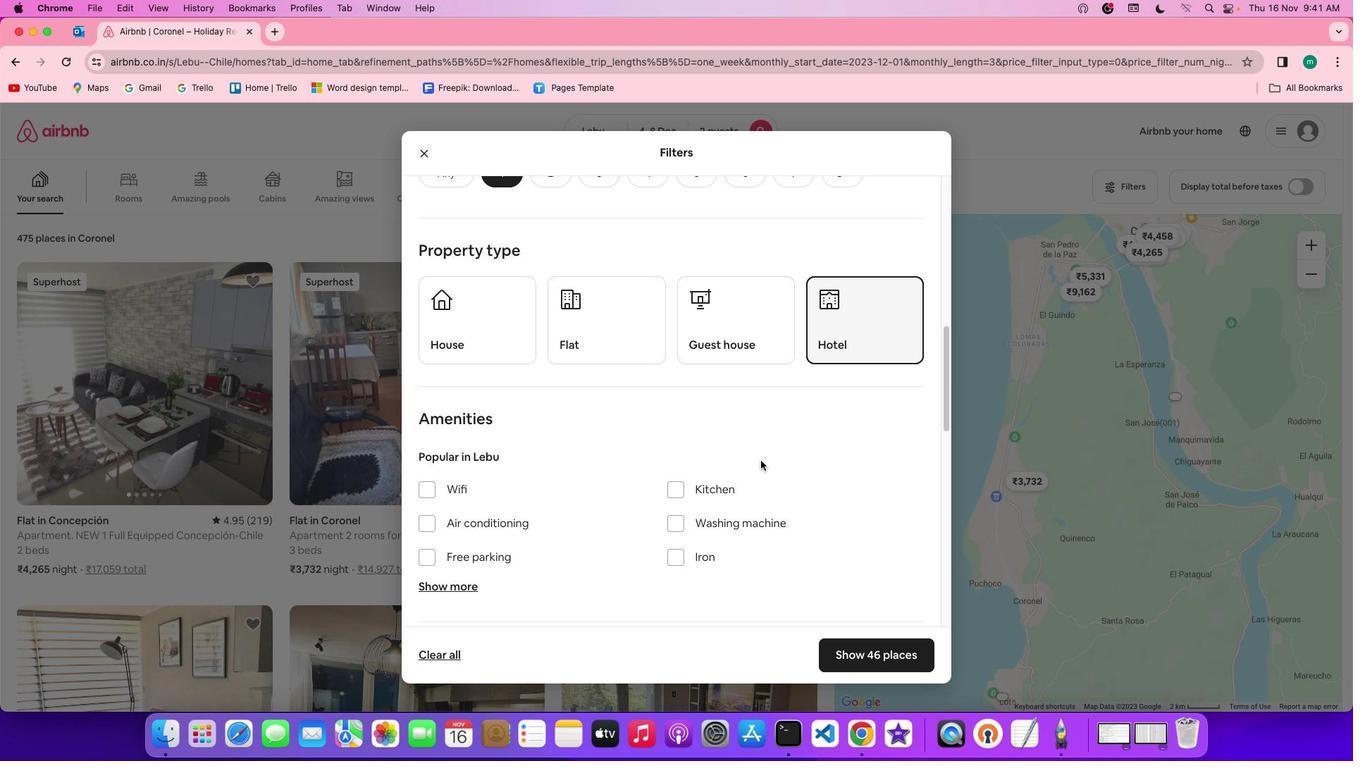 
Action: Mouse scrolled (761, 460) with delta (0, 0)
Screenshot: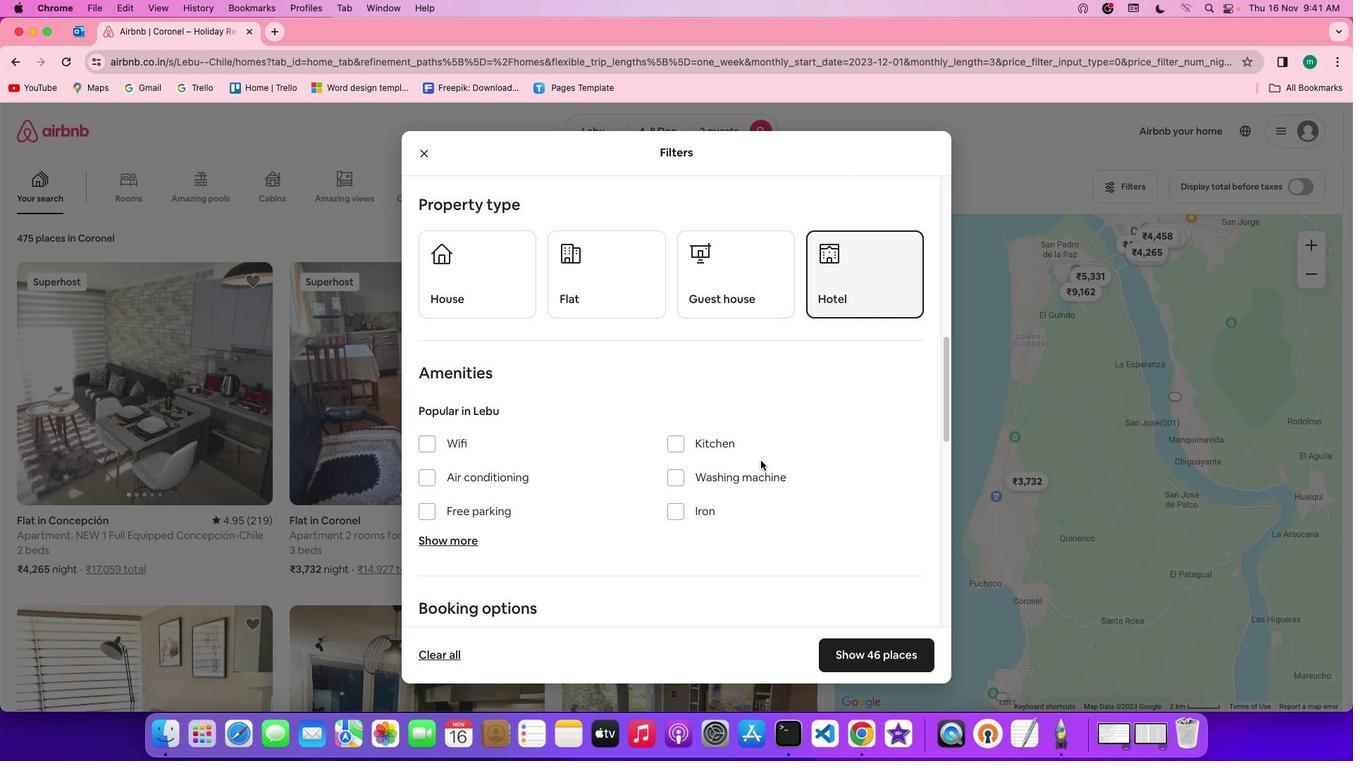
Action: Mouse scrolled (761, 460) with delta (0, 0)
Screenshot: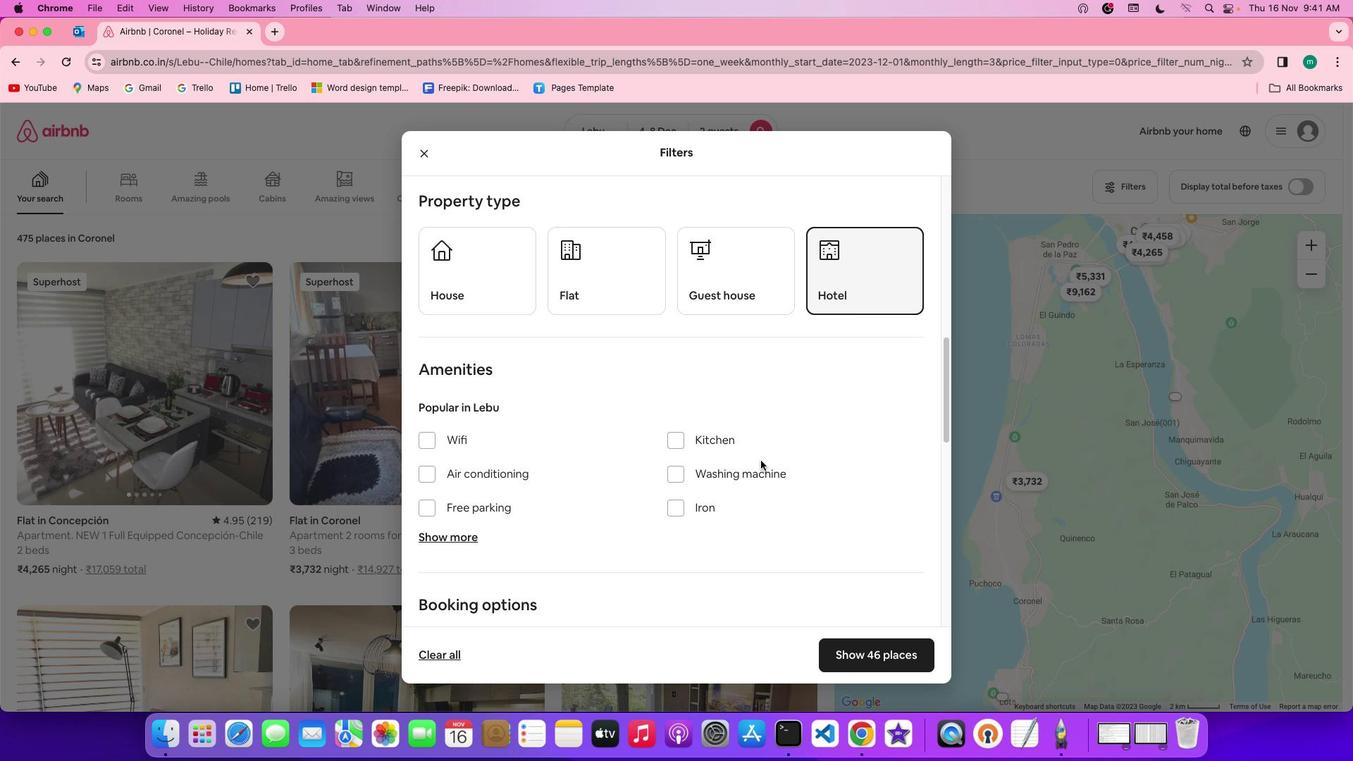 
Action: Mouse scrolled (761, 460) with delta (0, 0)
Screenshot: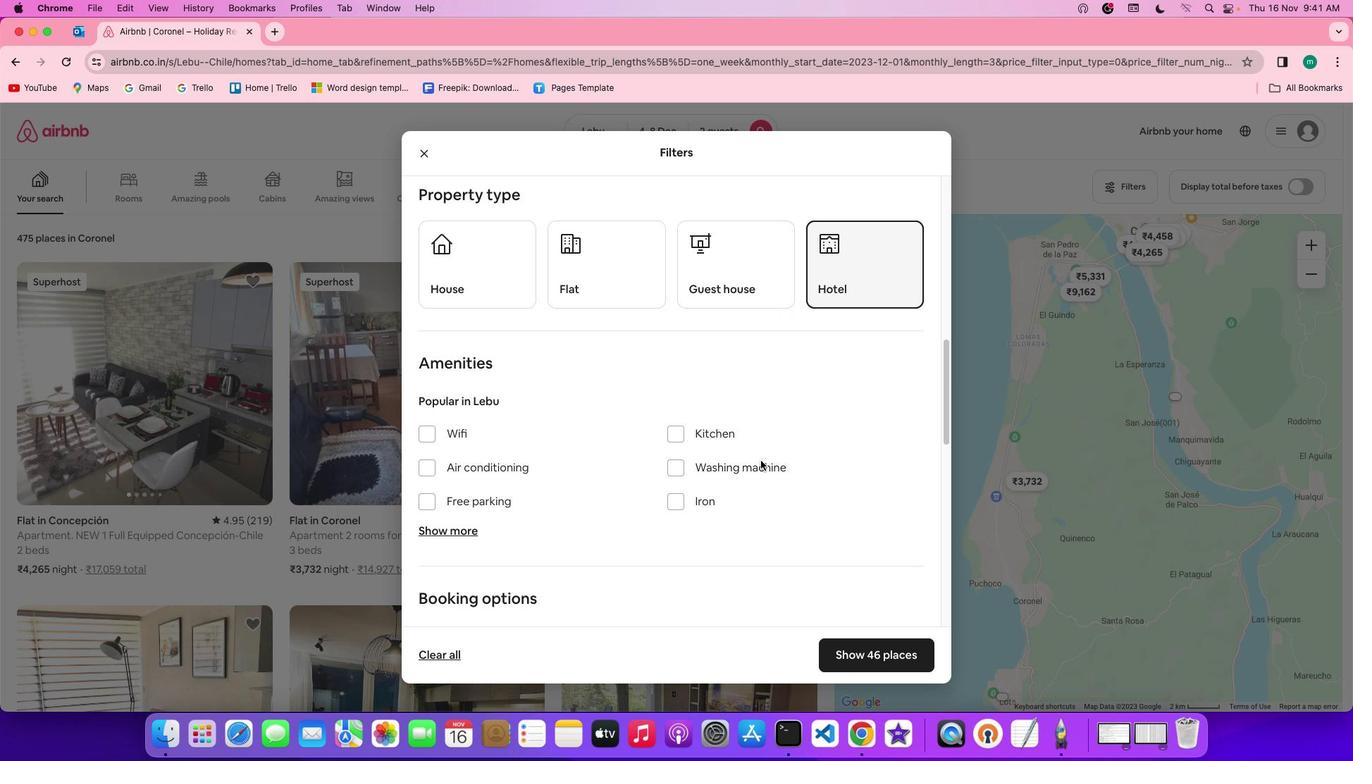 
Action: Mouse scrolled (761, 460) with delta (0, 0)
Screenshot: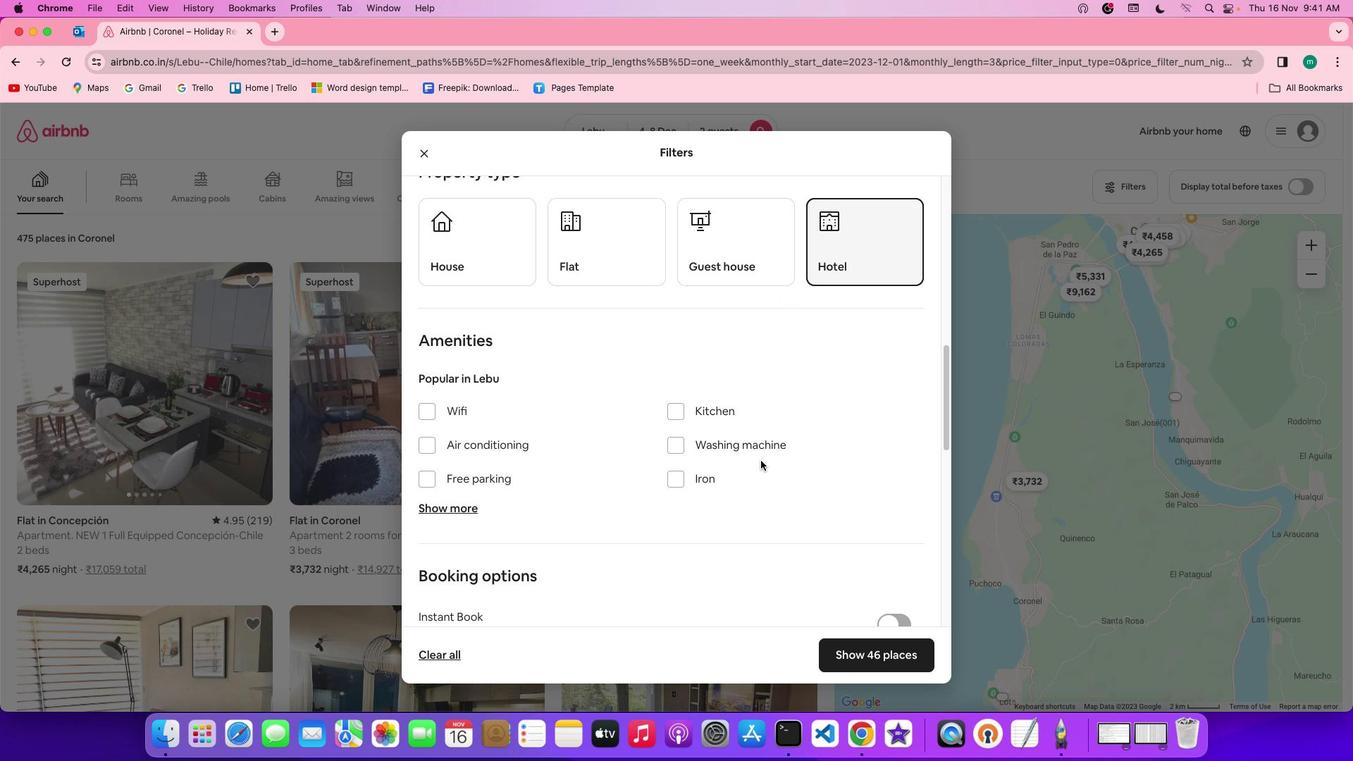 
Action: Mouse scrolled (761, 460) with delta (0, 0)
Screenshot: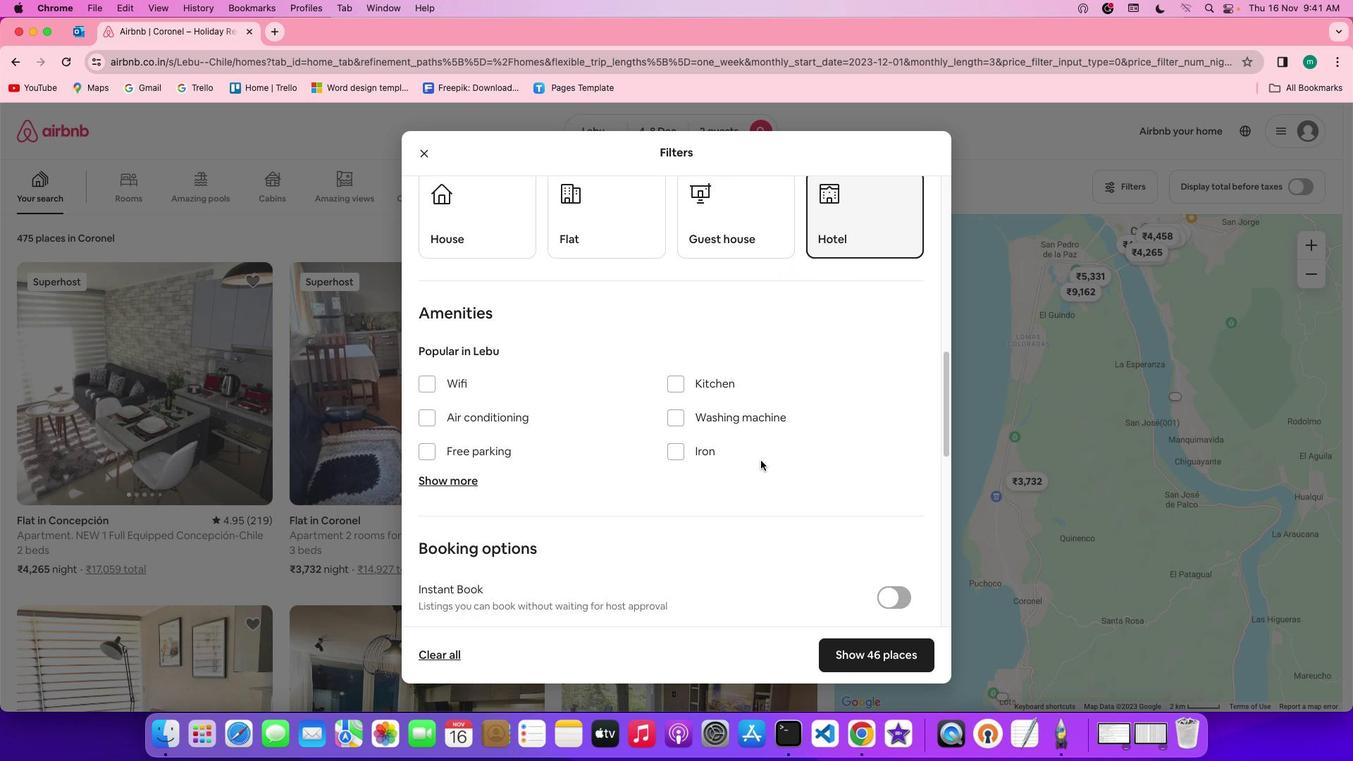 
Action: Mouse scrolled (761, 460) with delta (0, 0)
Screenshot: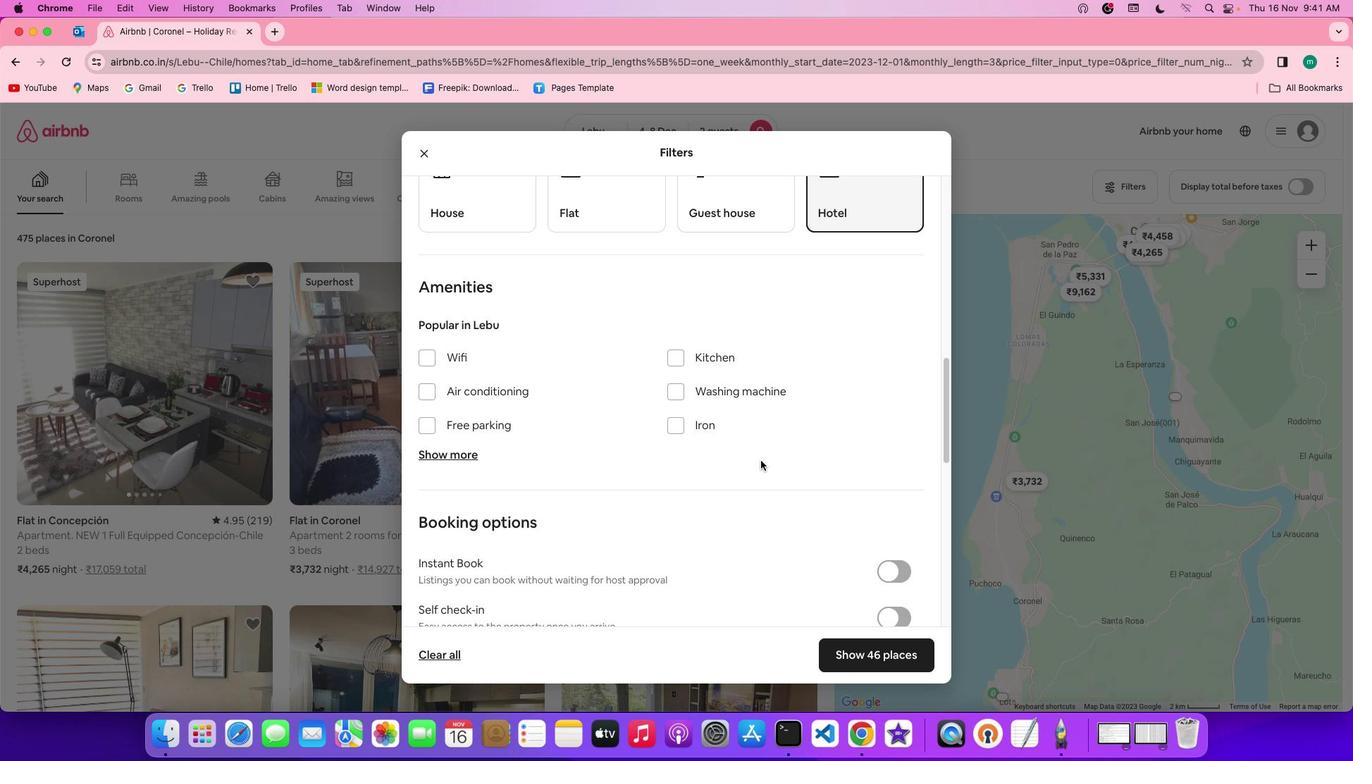 
Action: Mouse scrolled (761, 460) with delta (0, 0)
Screenshot: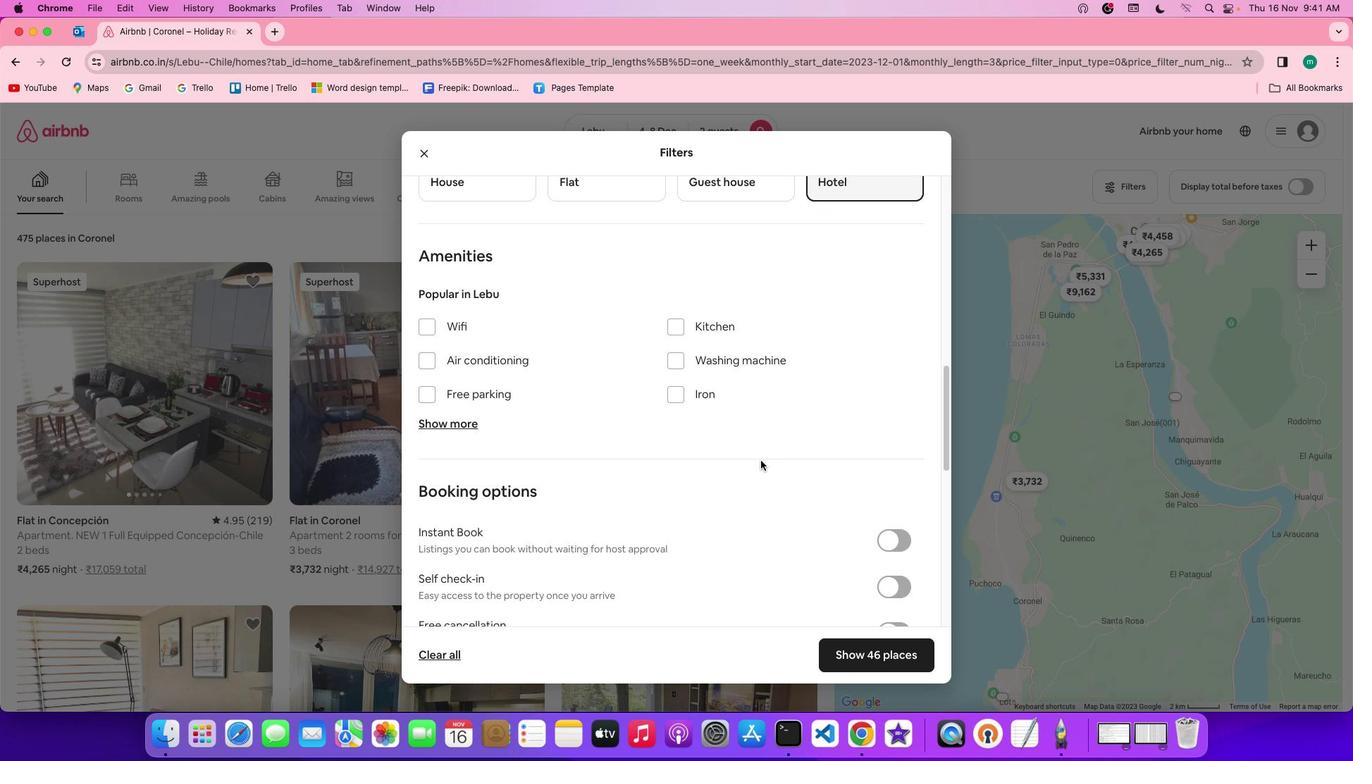
Action: Mouse scrolled (761, 460) with delta (0, -2)
Screenshot: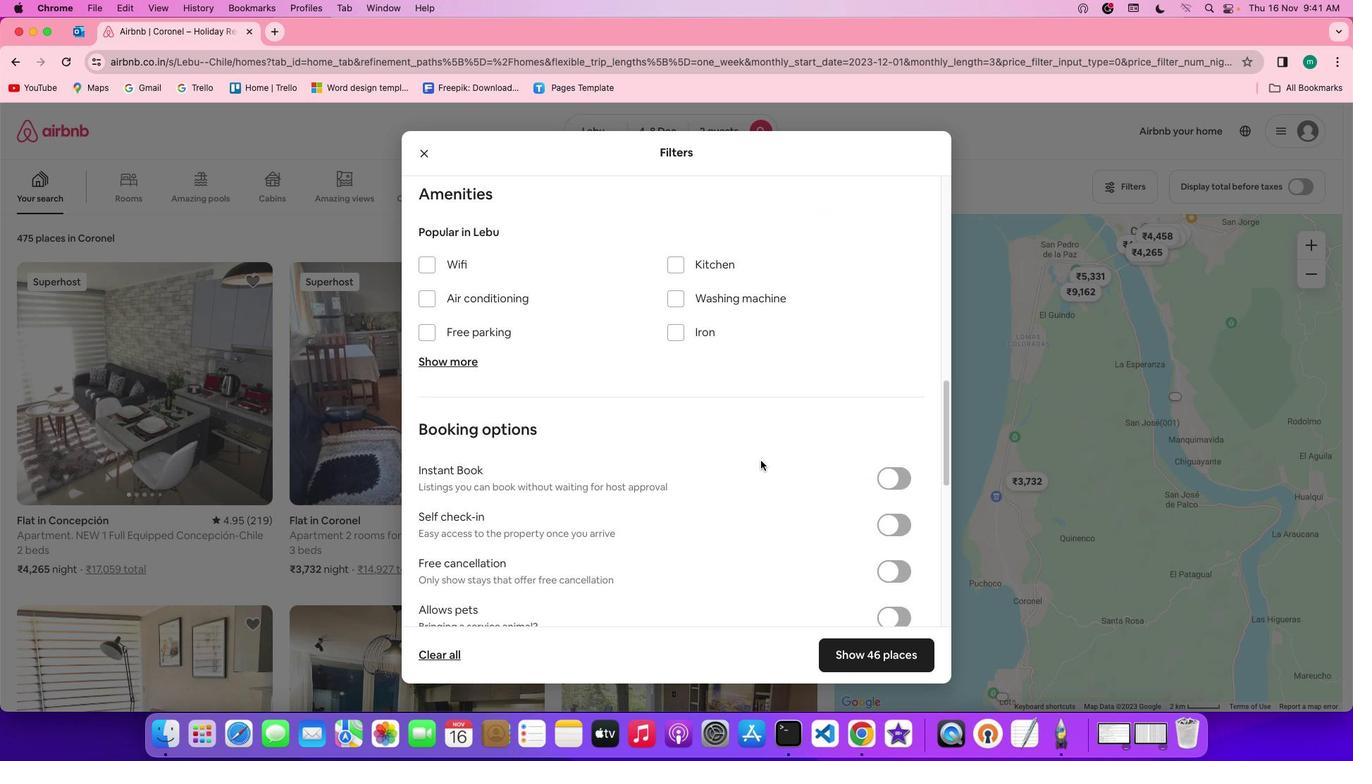 
Action: Mouse scrolled (761, 460) with delta (0, -2)
Screenshot: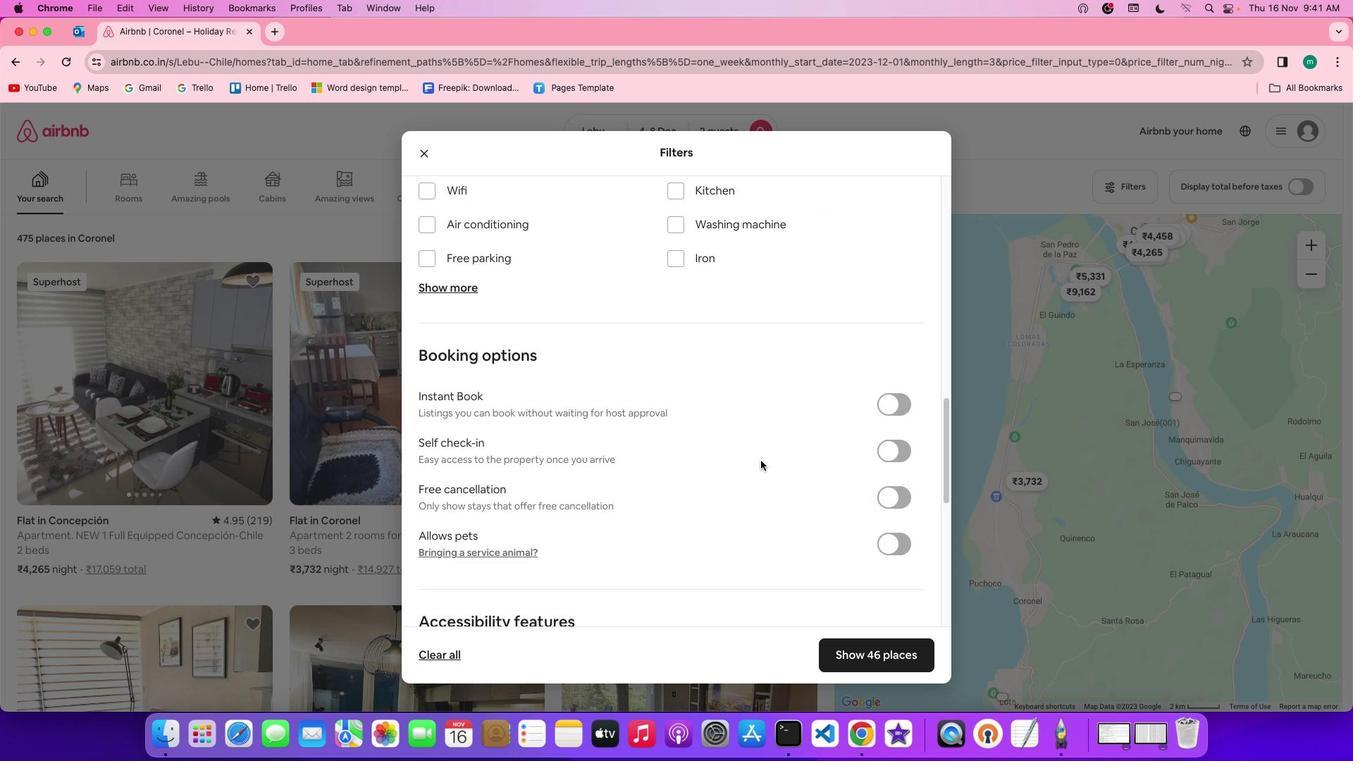 
Action: Mouse moved to (760, 461)
Screenshot: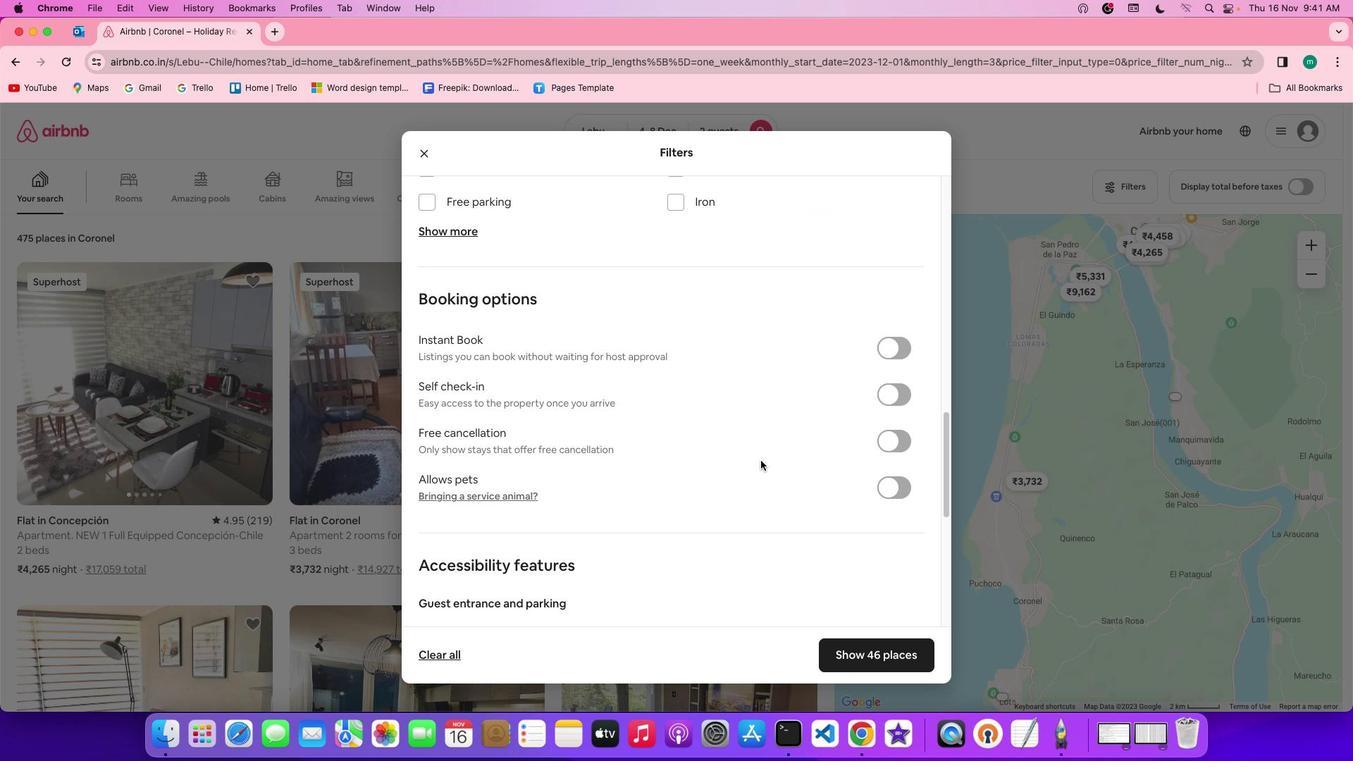 
Action: Mouse scrolled (760, 461) with delta (0, 0)
Screenshot: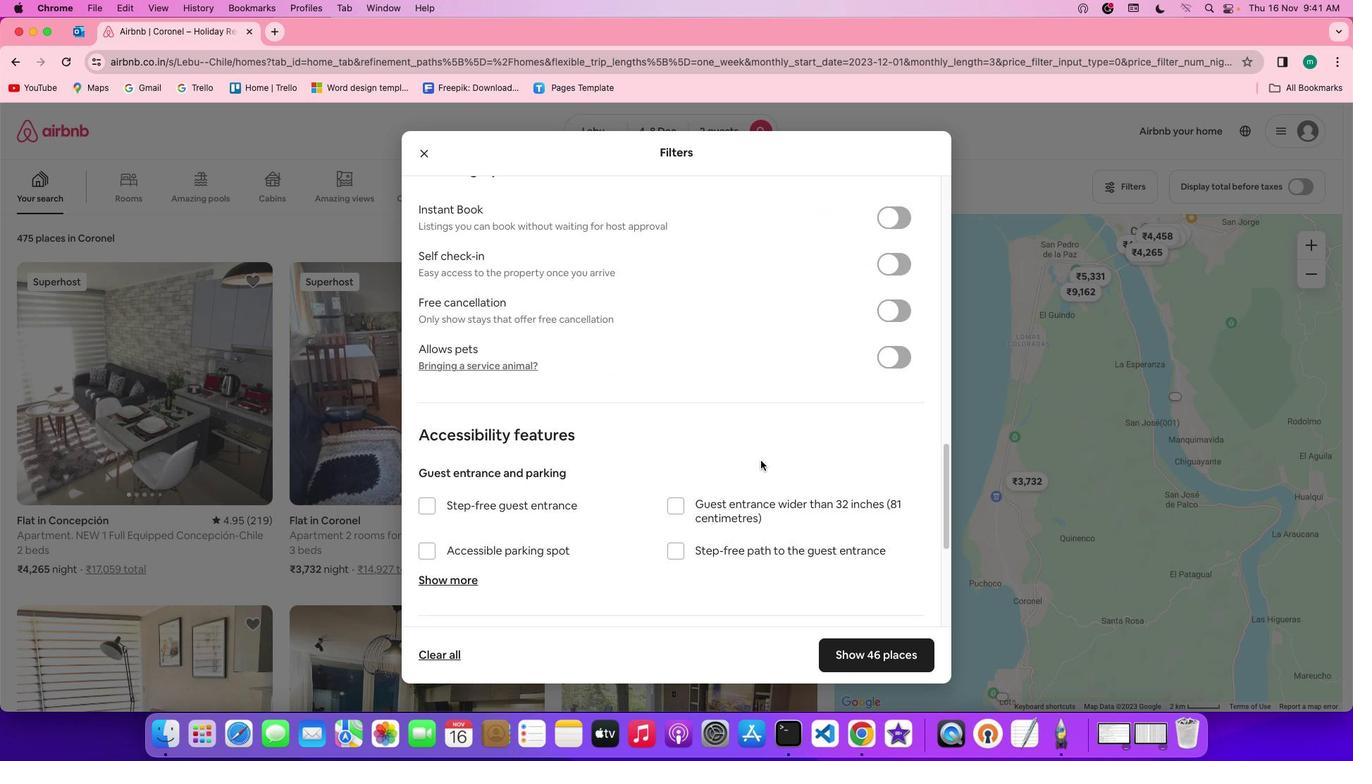 
Action: Mouse scrolled (760, 461) with delta (0, 0)
Screenshot: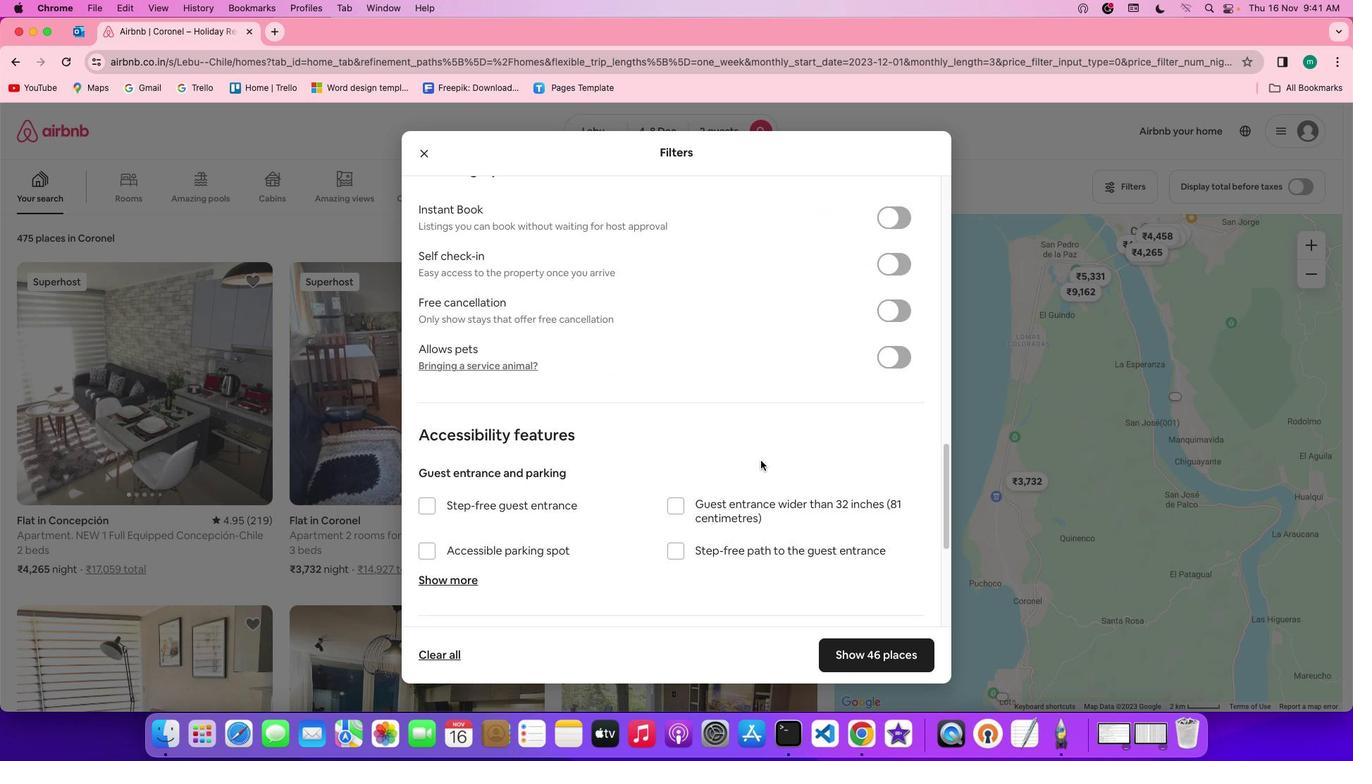 
Action: Mouse scrolled (760, 461) with delta (0, -2)
Screenshot: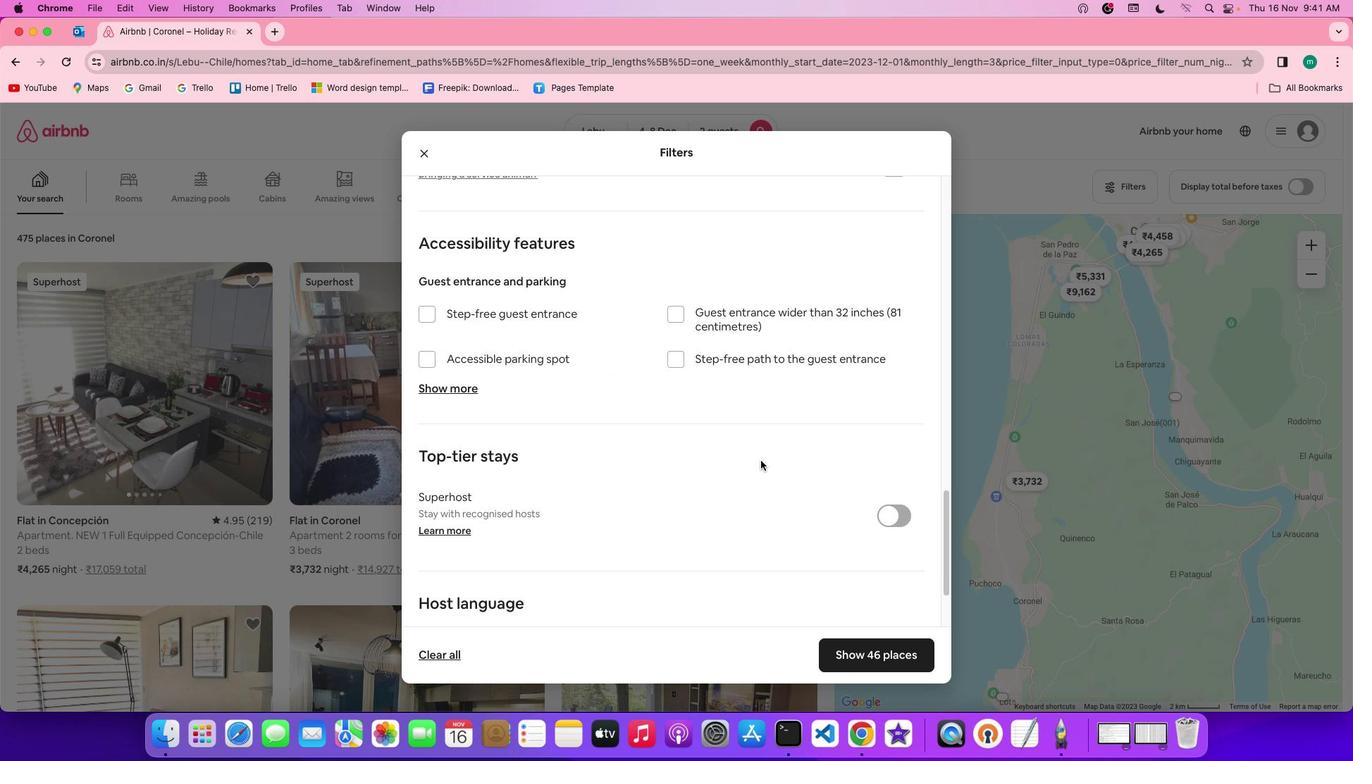 
Action: Mouse scrolled (760, 461) with delta (0, -3)
Screenshot: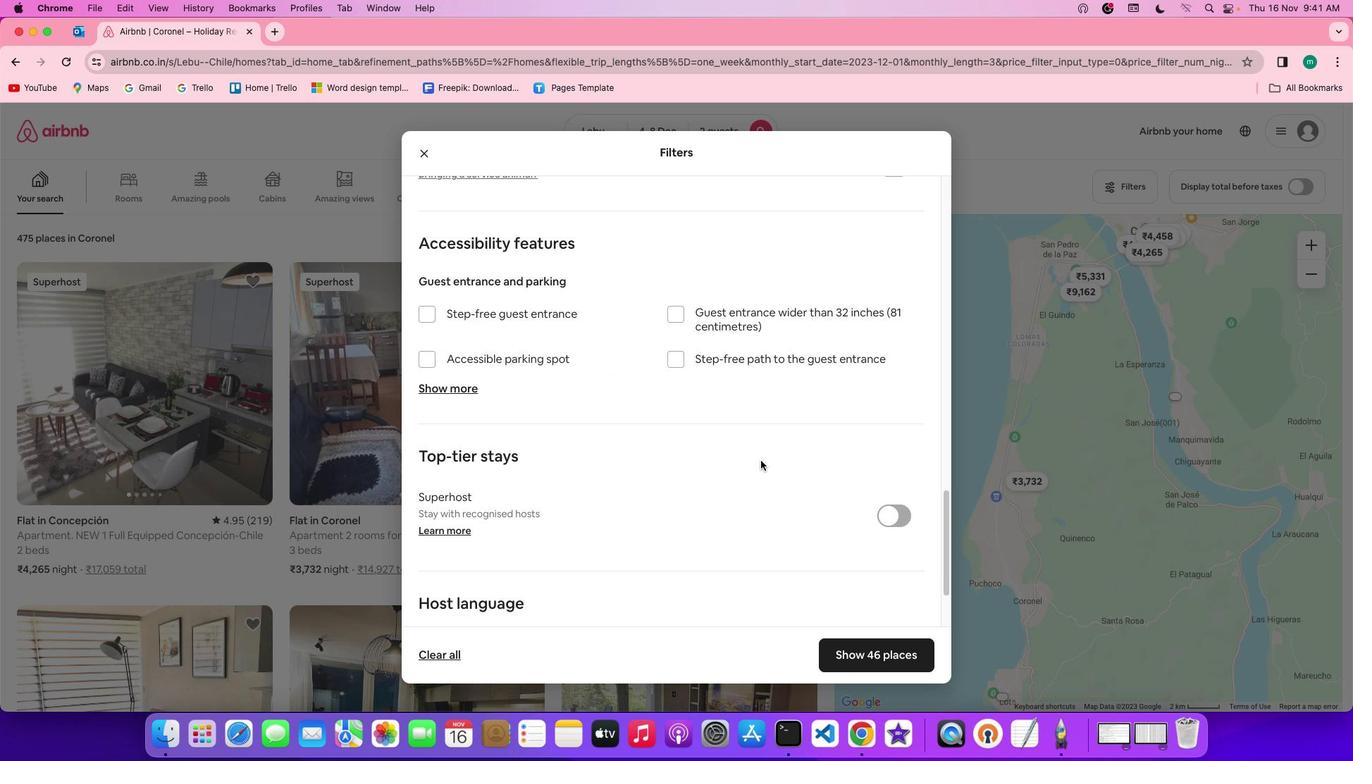 
Action: Mouse scrolled (760, 461) with delta (0, -4)
Screenshot: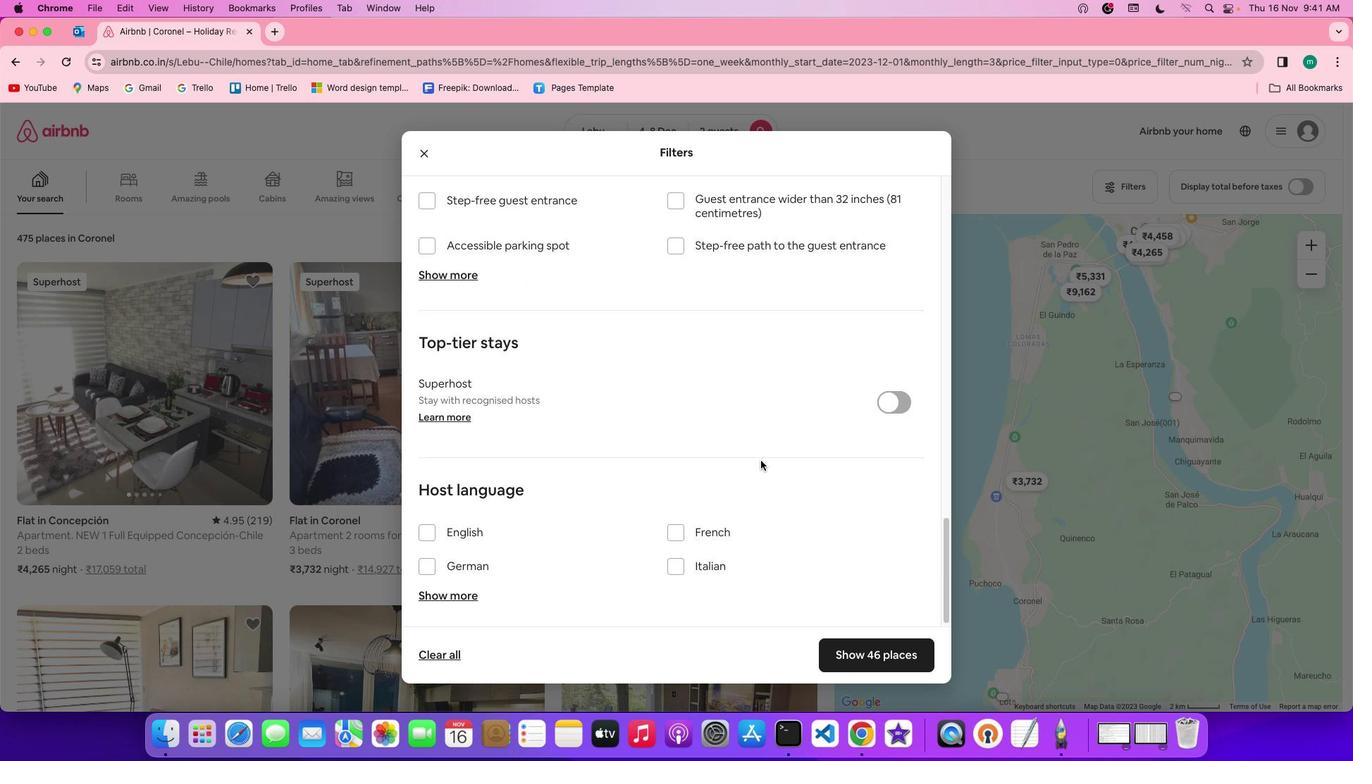 
Action: Mouse scrolled (760, 461) with delta (0, -4)
Screenshot: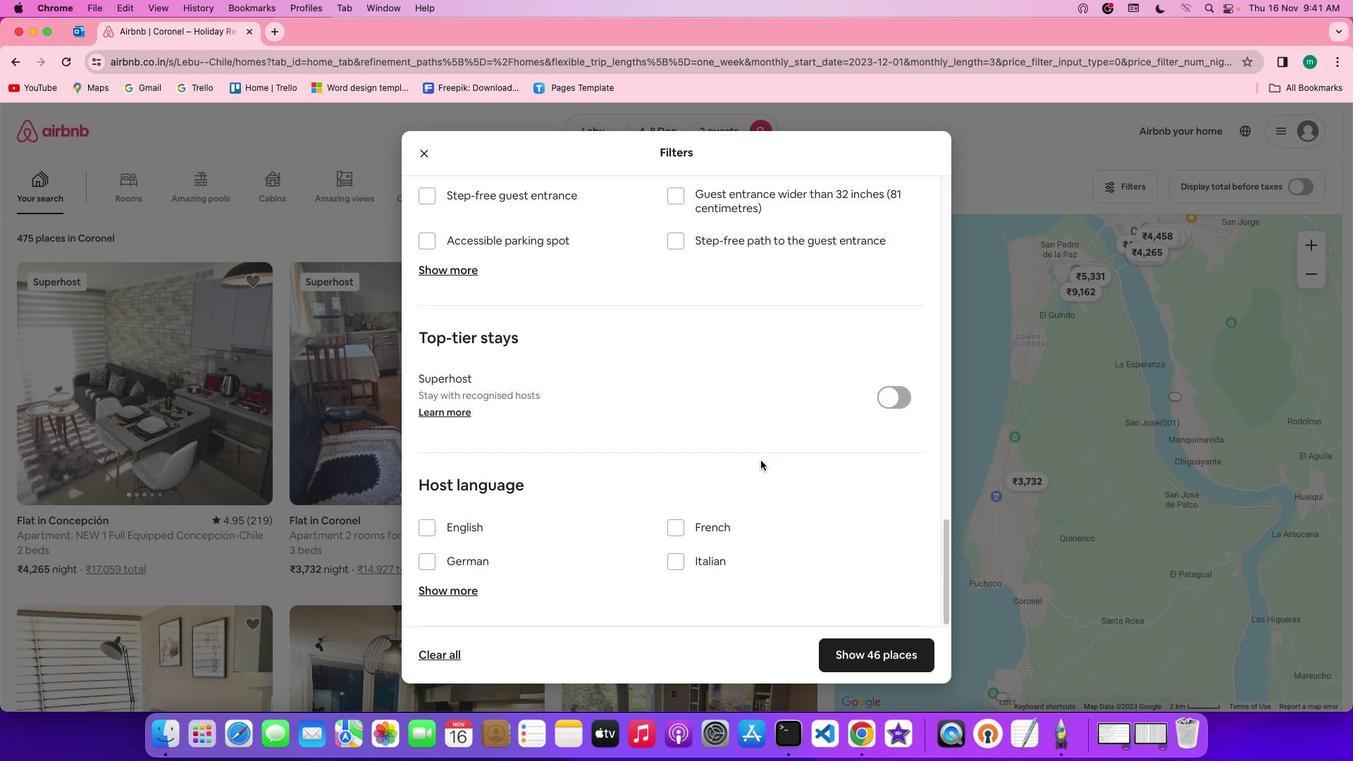 
Action: Mouse scrolled (760, 461) with delta (0, 0)
Screenshot: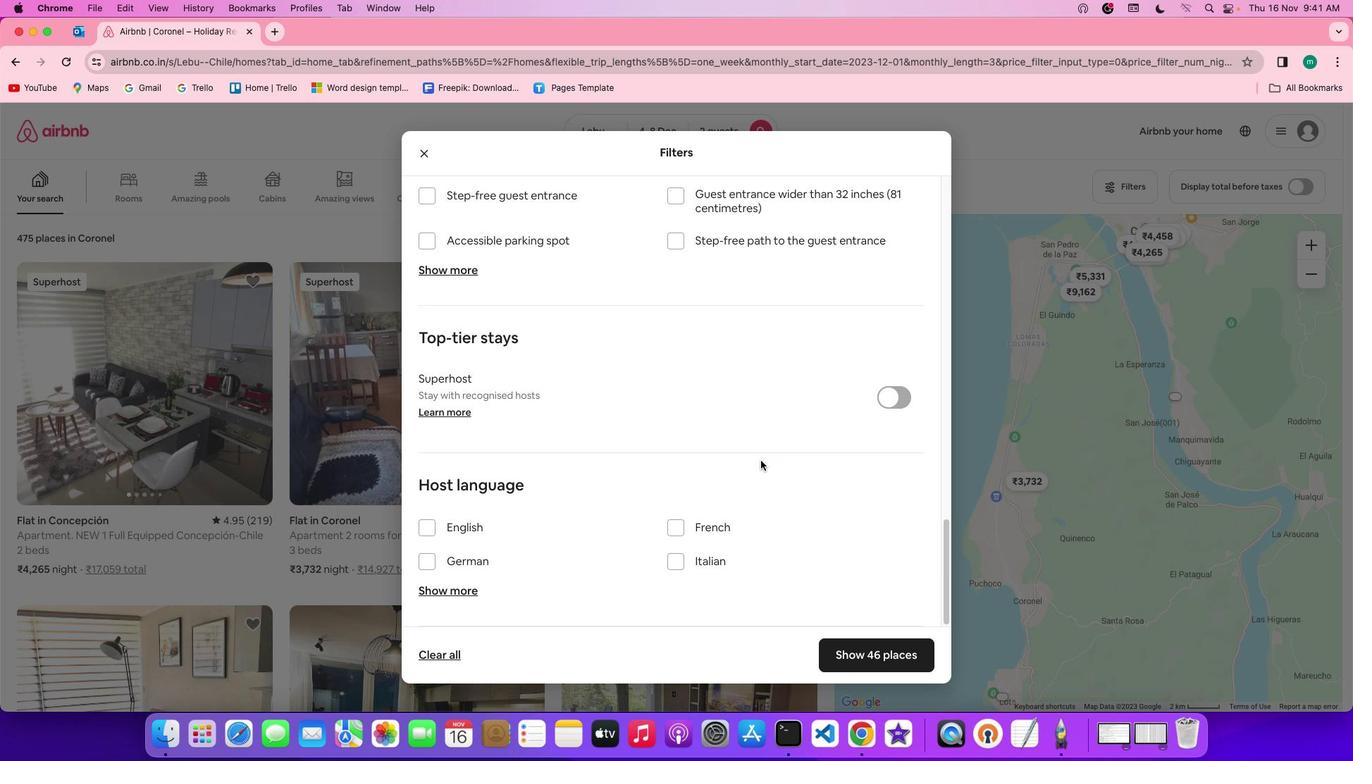 
Action: Mouse scrolled (760, 461) with delta (0, 0)
Screenshot: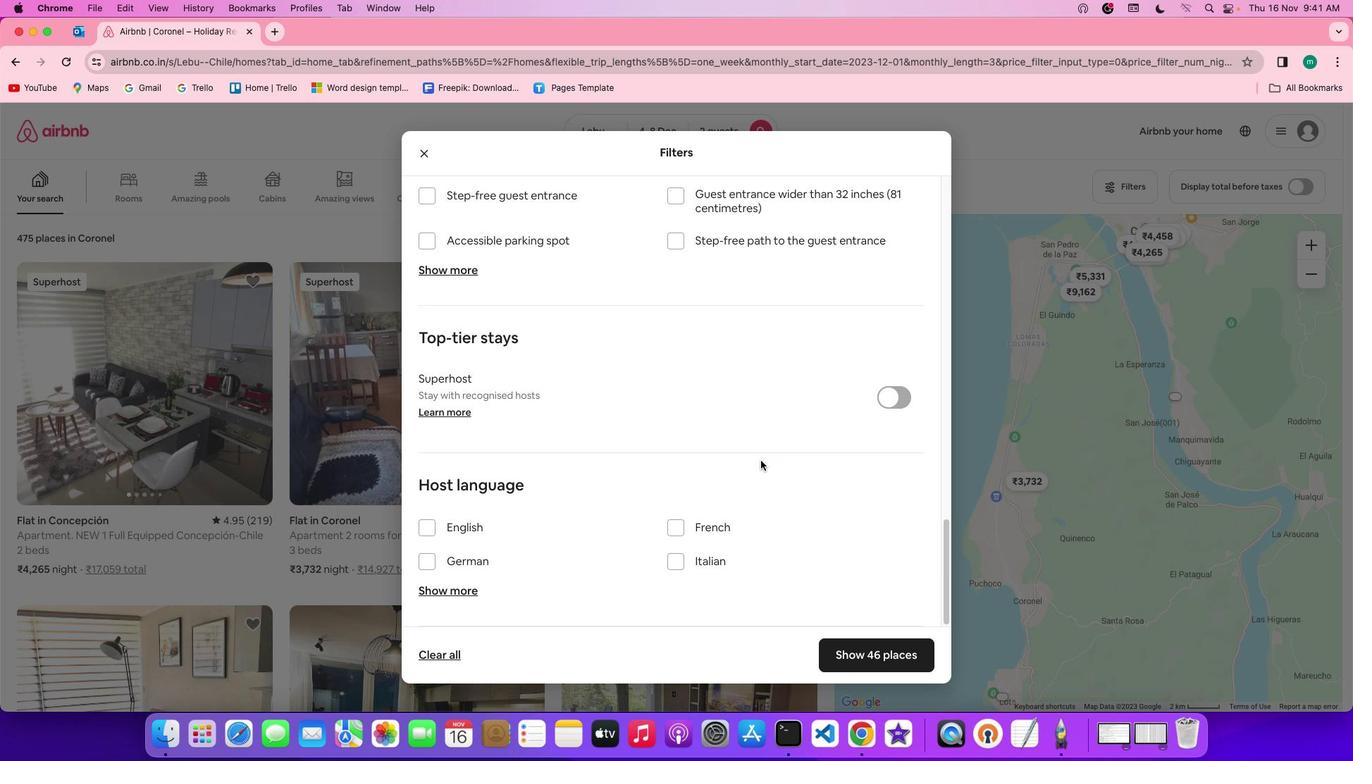 
Action: Mouse scrolled (760, 461) with delta (0, -2)
Screenshot: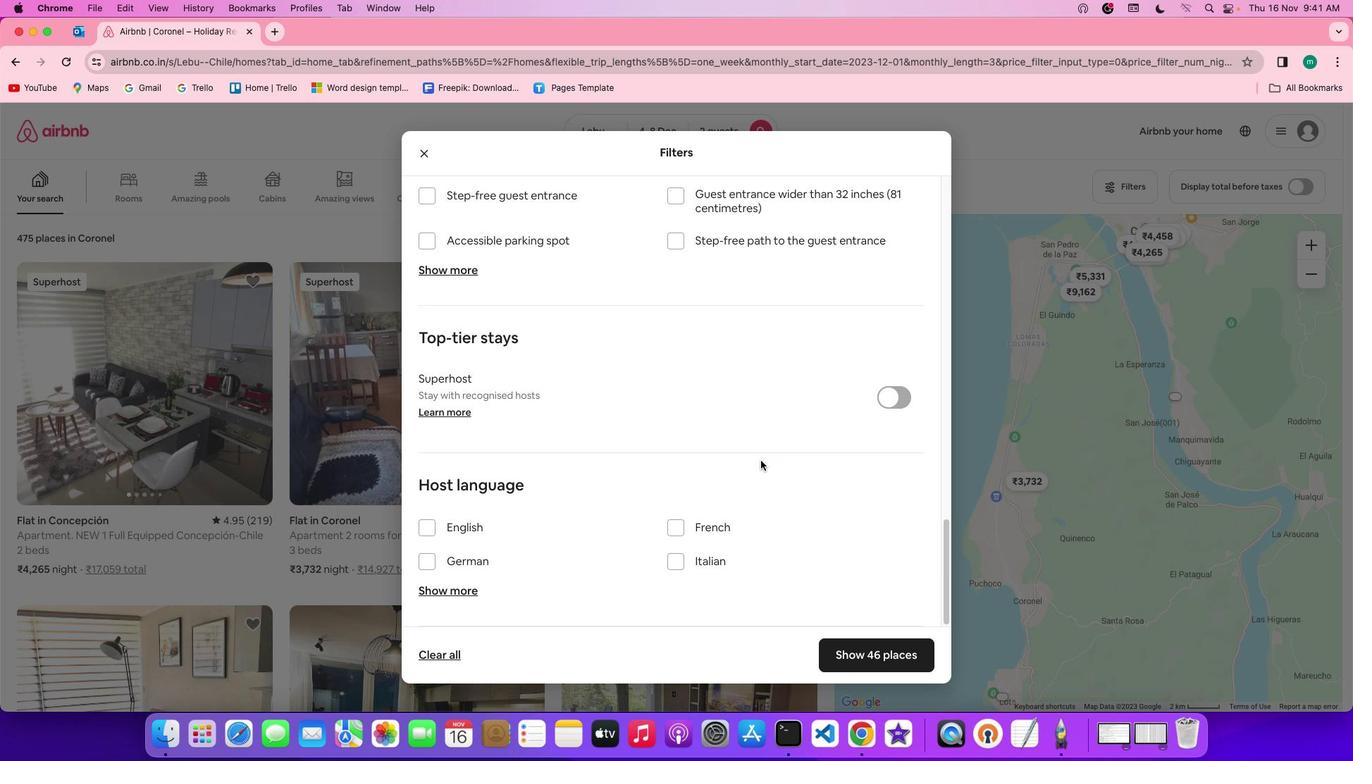 
Action: Mouse scrolled (760, 461) with delta (0, -3)
Screenshot: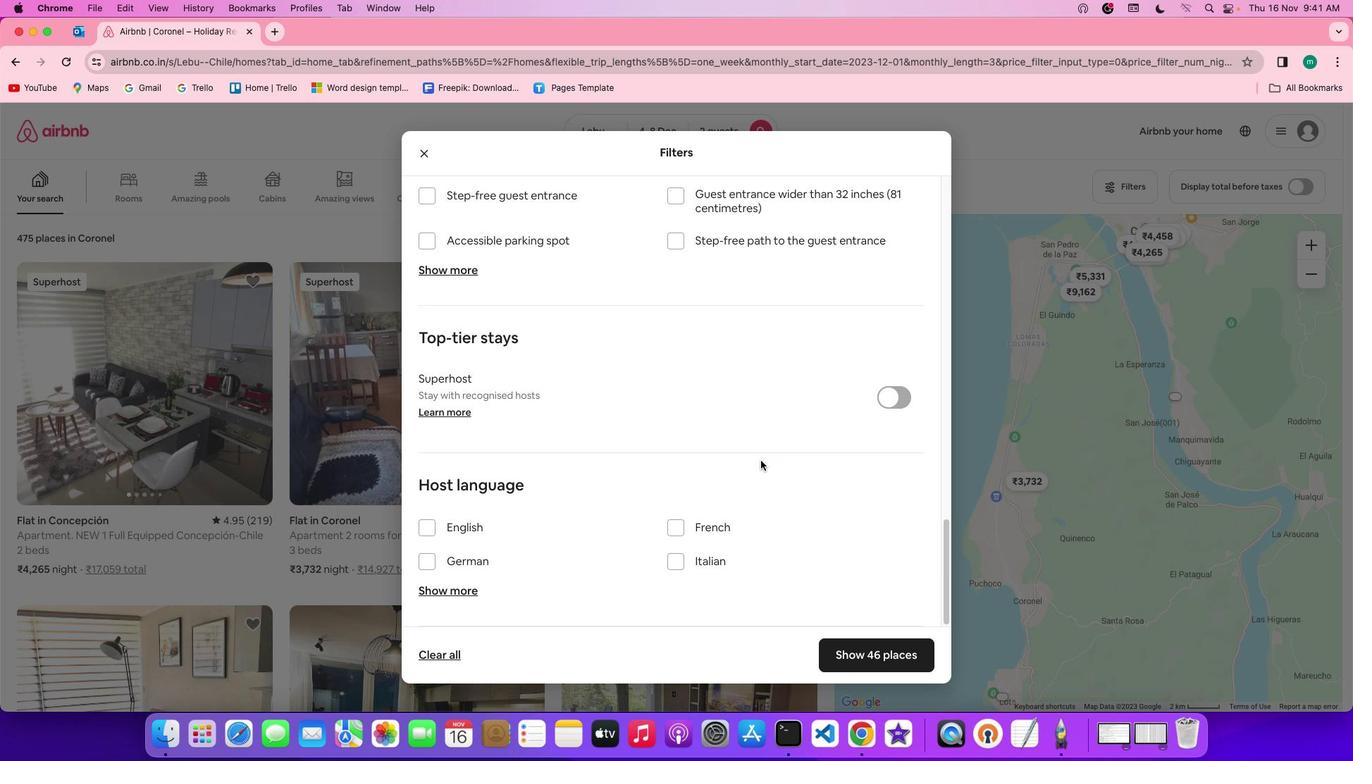 
Action: Mouse scrolled (760, 461) with delta (0, -4)
Screenshot: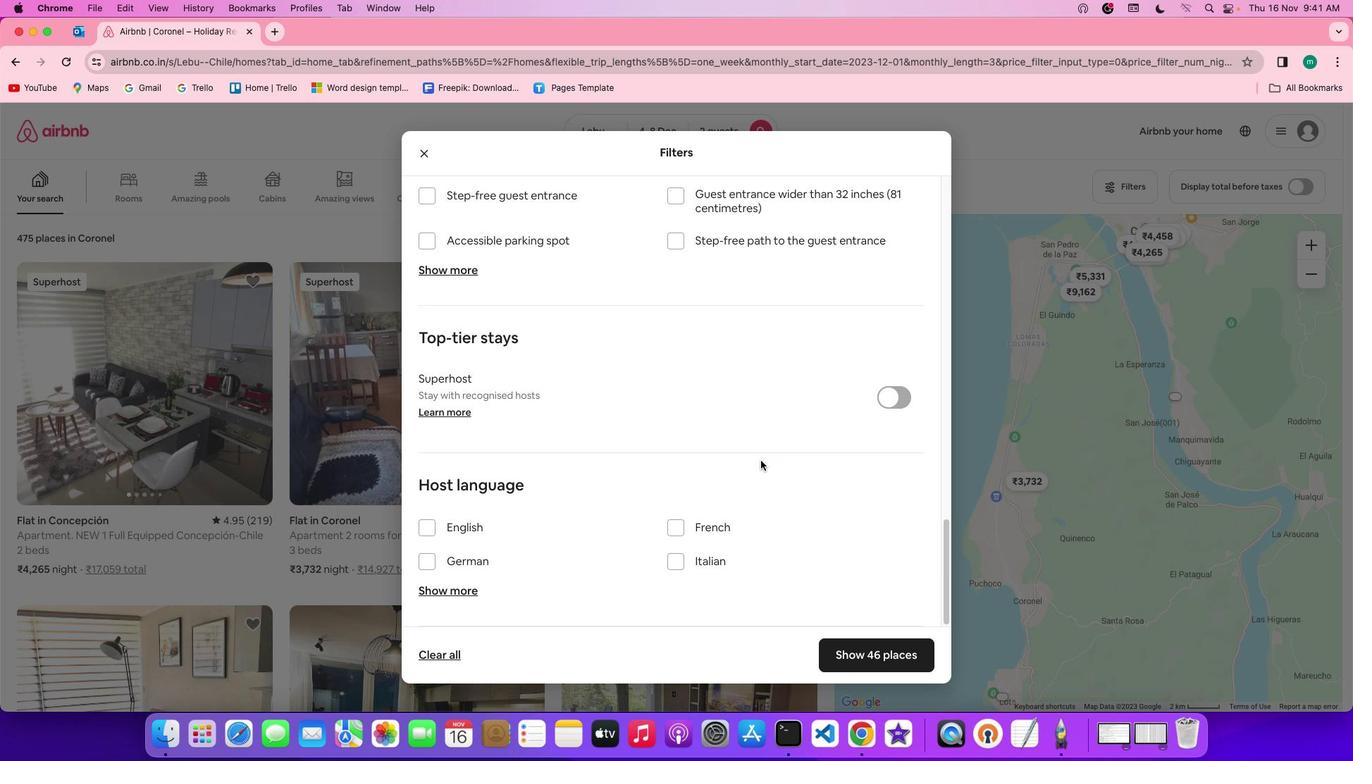 
Action: Mouse scrolled (760, 461) with delta (0, -4)
Screenshot: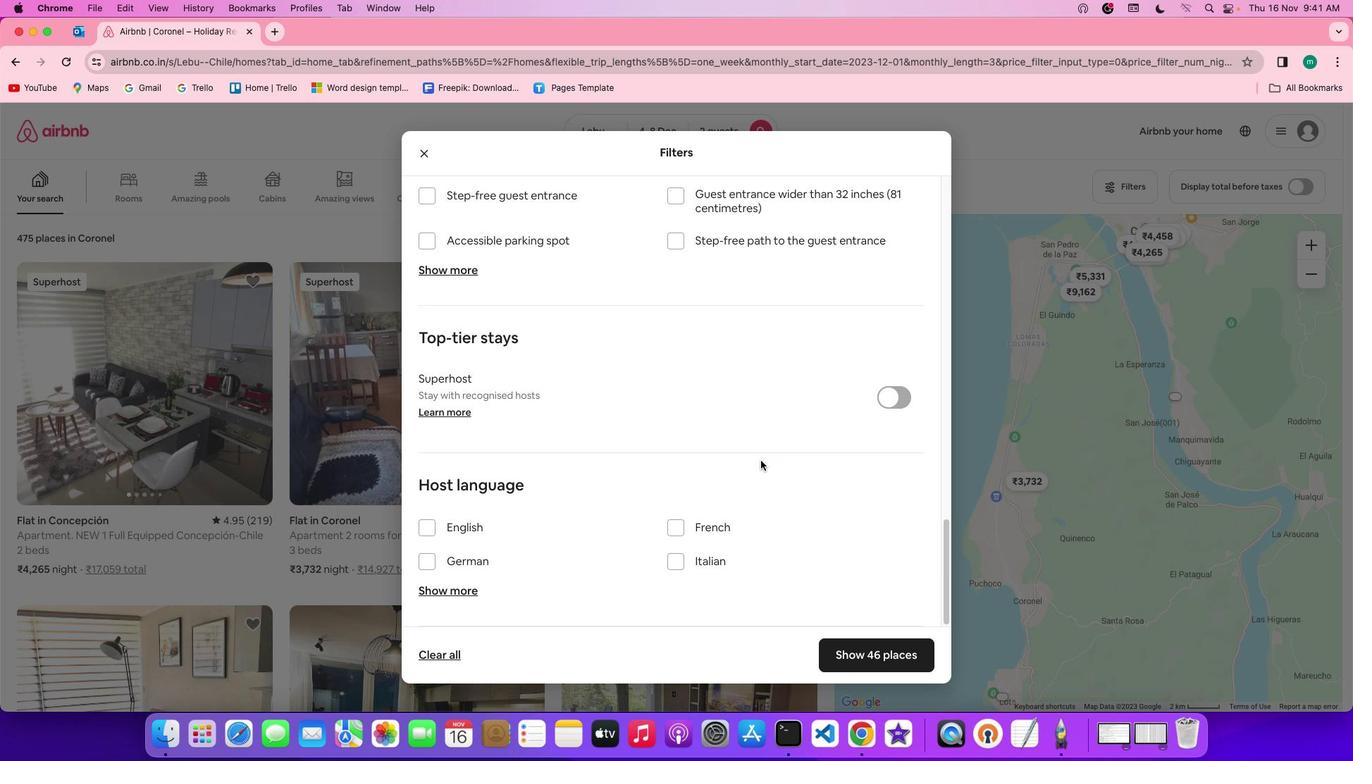 
Action: Mouse moved to (841, 642)
Screenshot: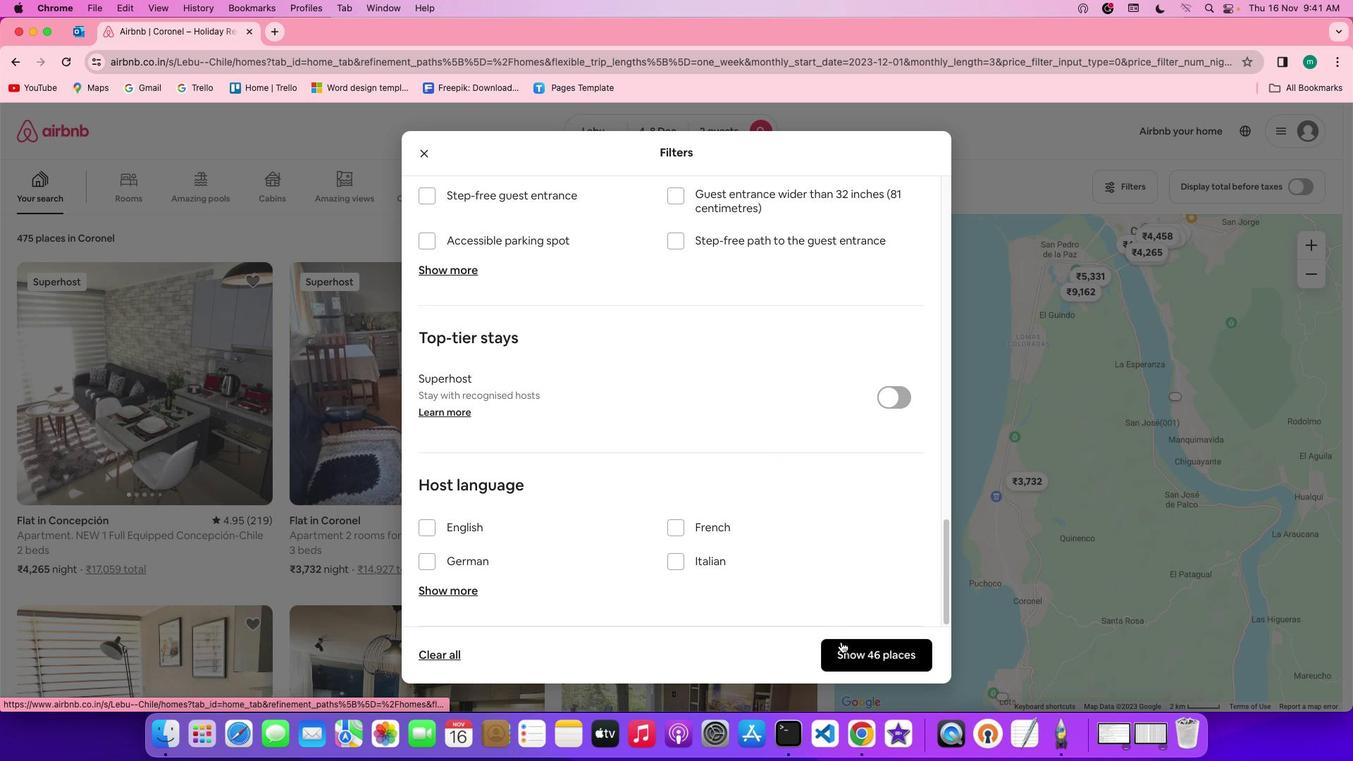
Action: Mouse pressed left at (841, 642)
Screenshot: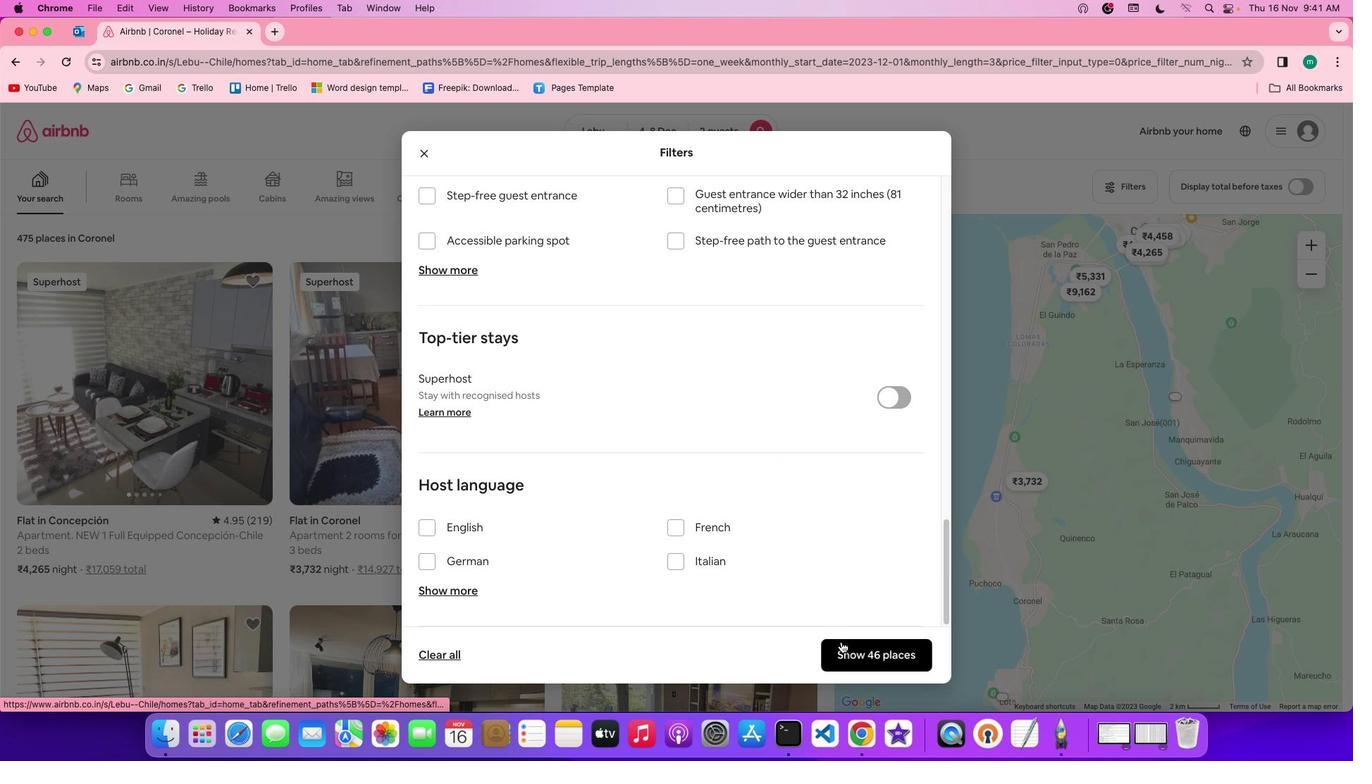
Action: Mouse moved to (145, 360)
Screenshot: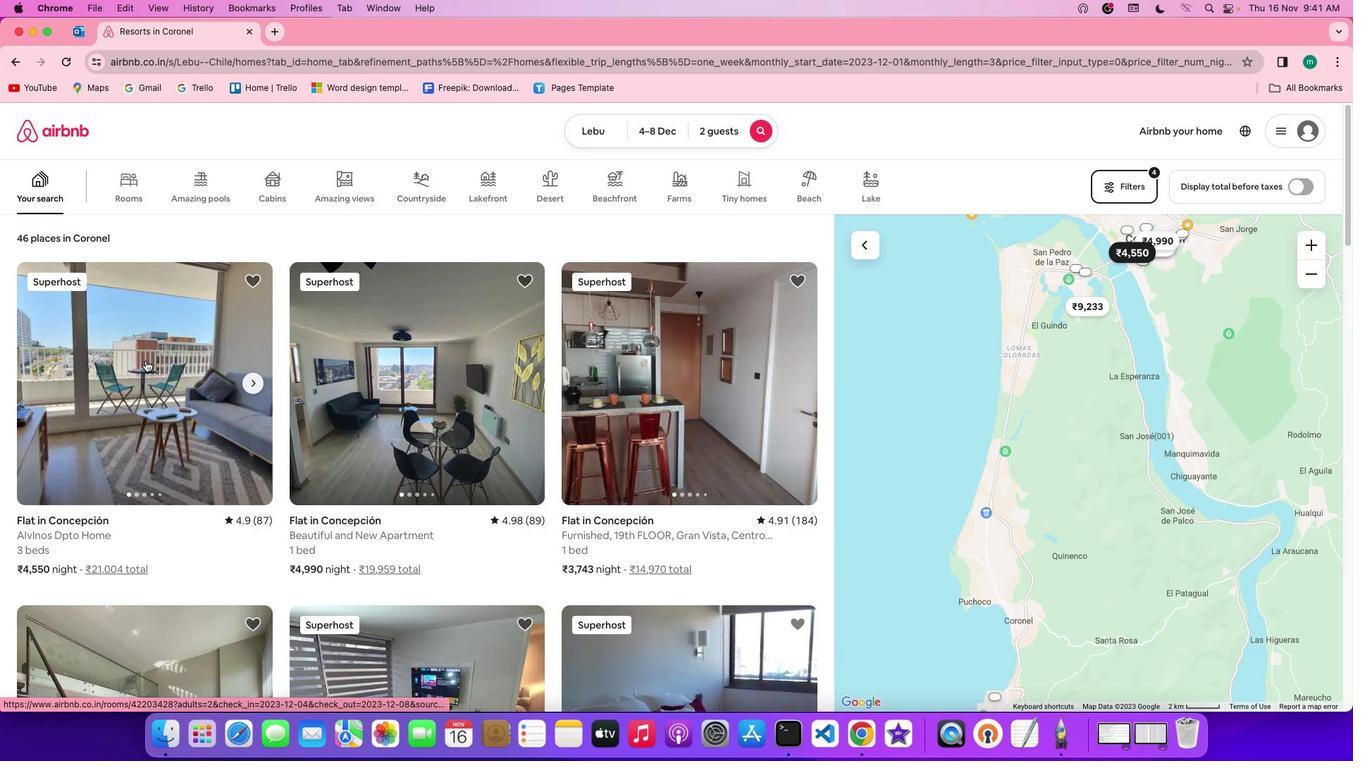 
Action: Mouse pressed left at (145, 360)
Screenshot: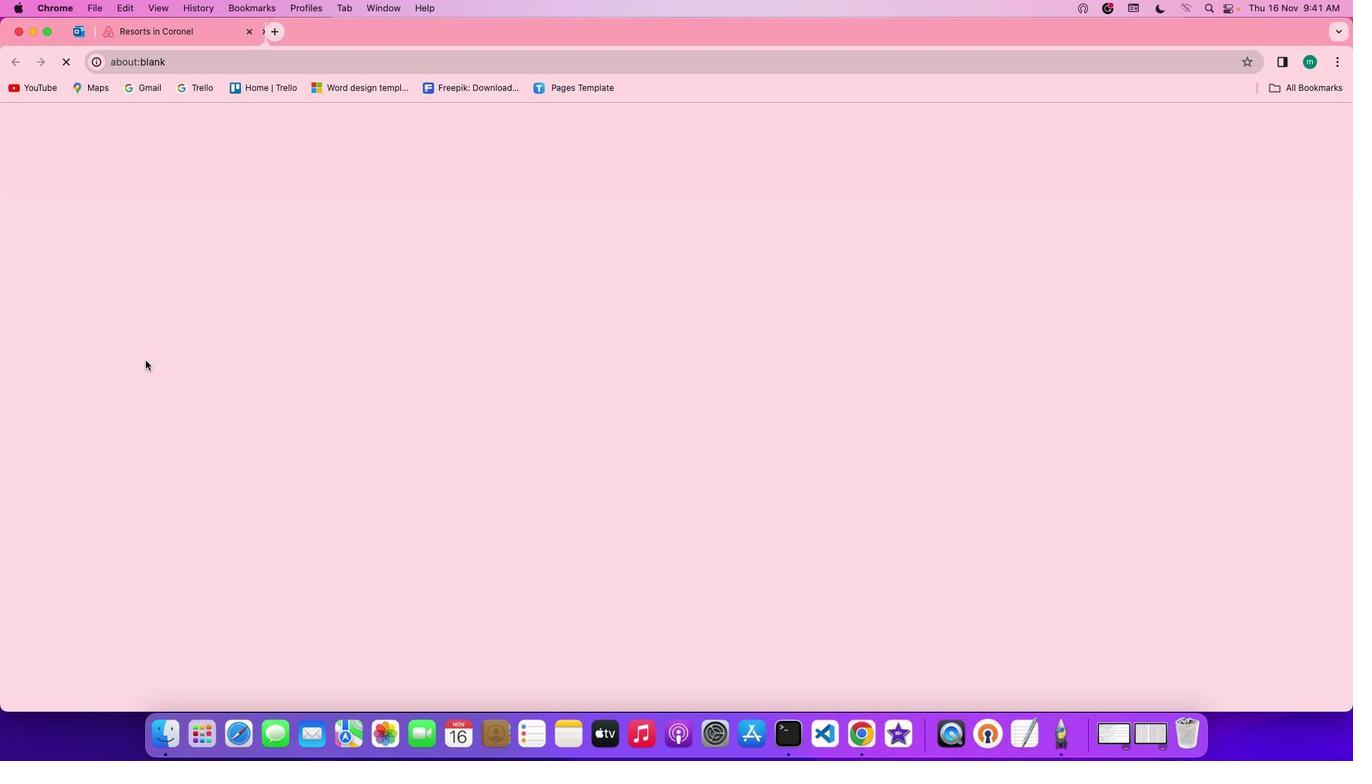 
Action: Mouse moved to (1007, 530)
Screenshot: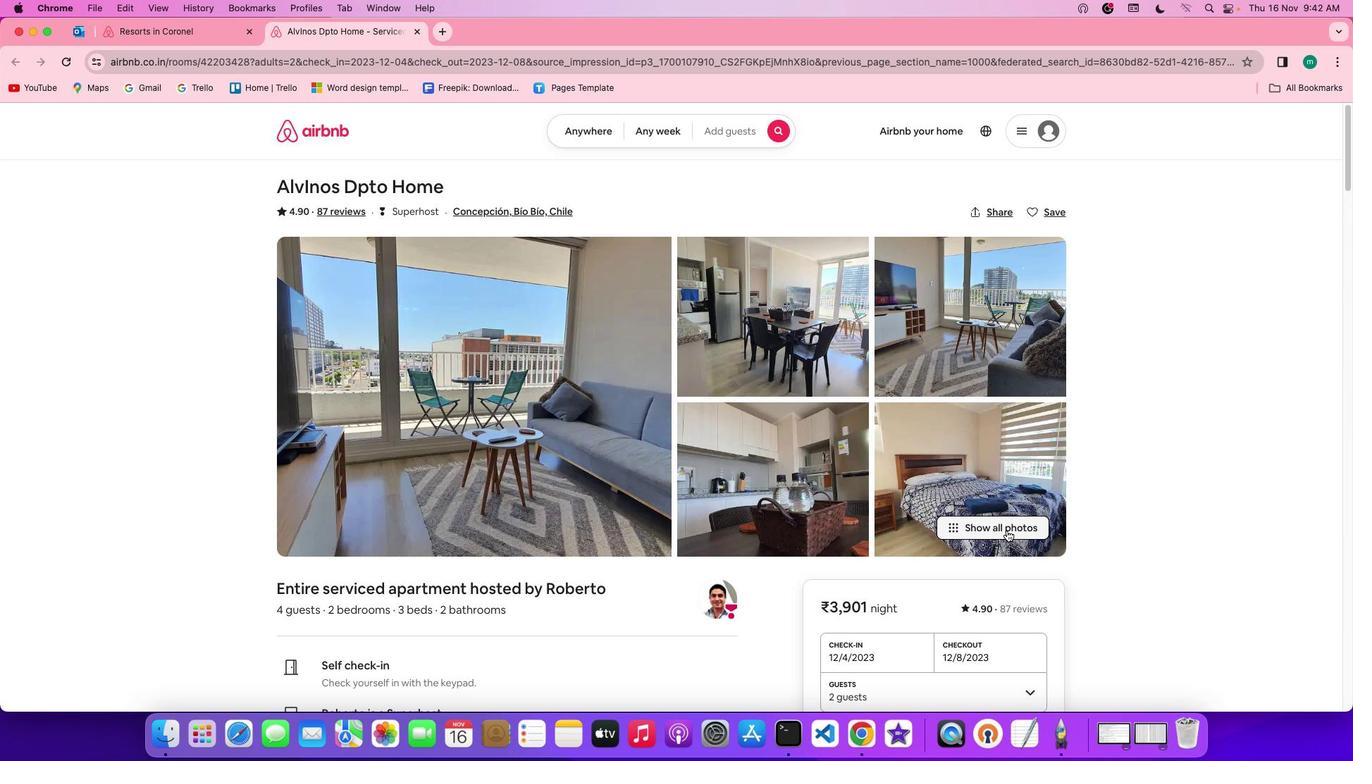 
Action: Mouse pressed left at (1007, 530)
Screenshot: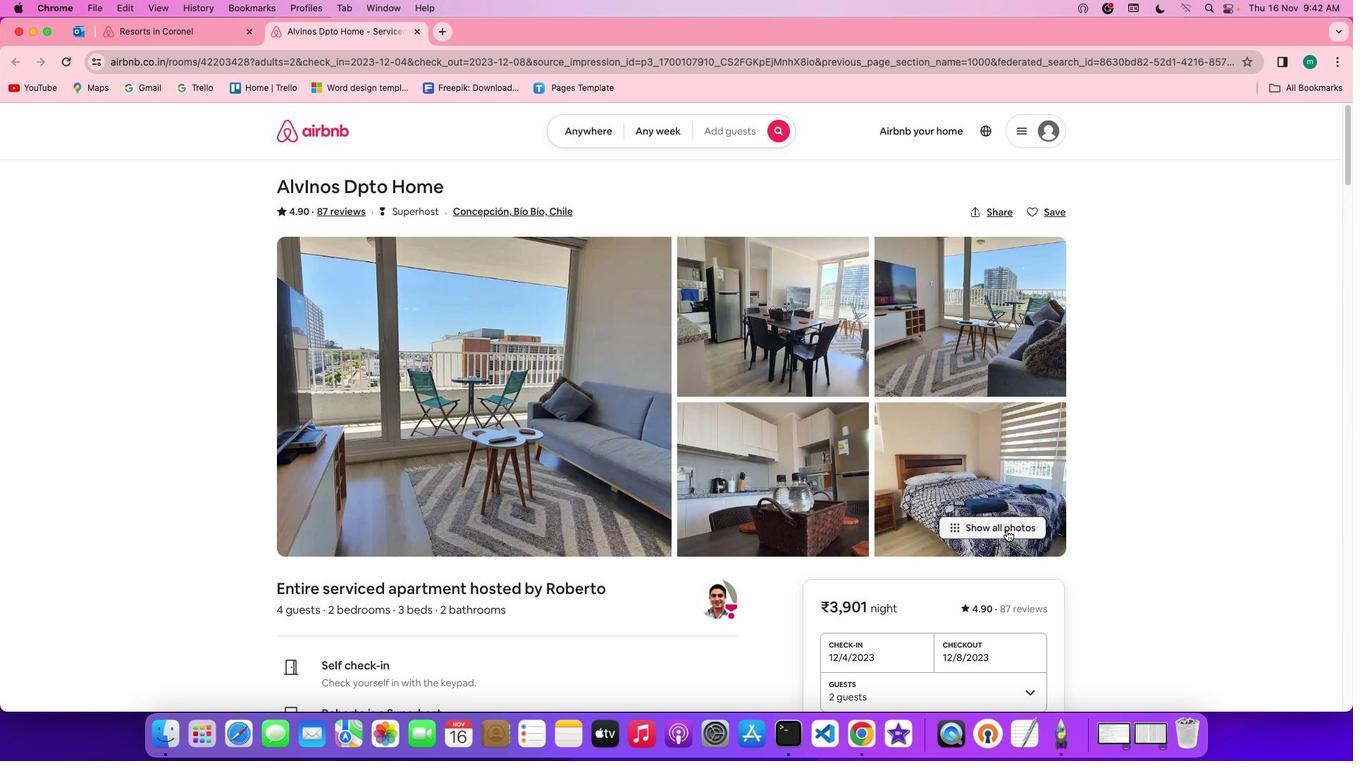 
Action: Mouse moved to (956, 432)
Screenshot: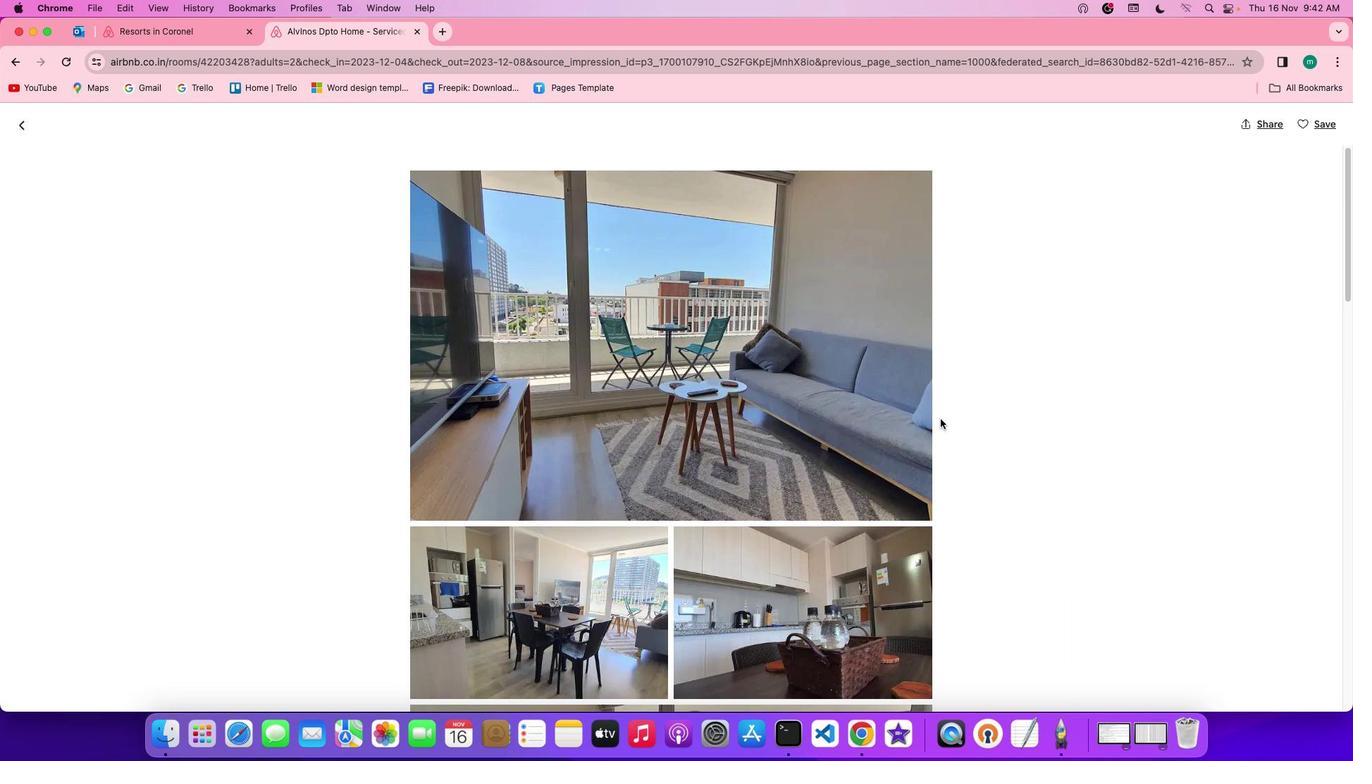 
Action: Mouse scrolled (956, 432) with delta (0, 0)
Screenshot: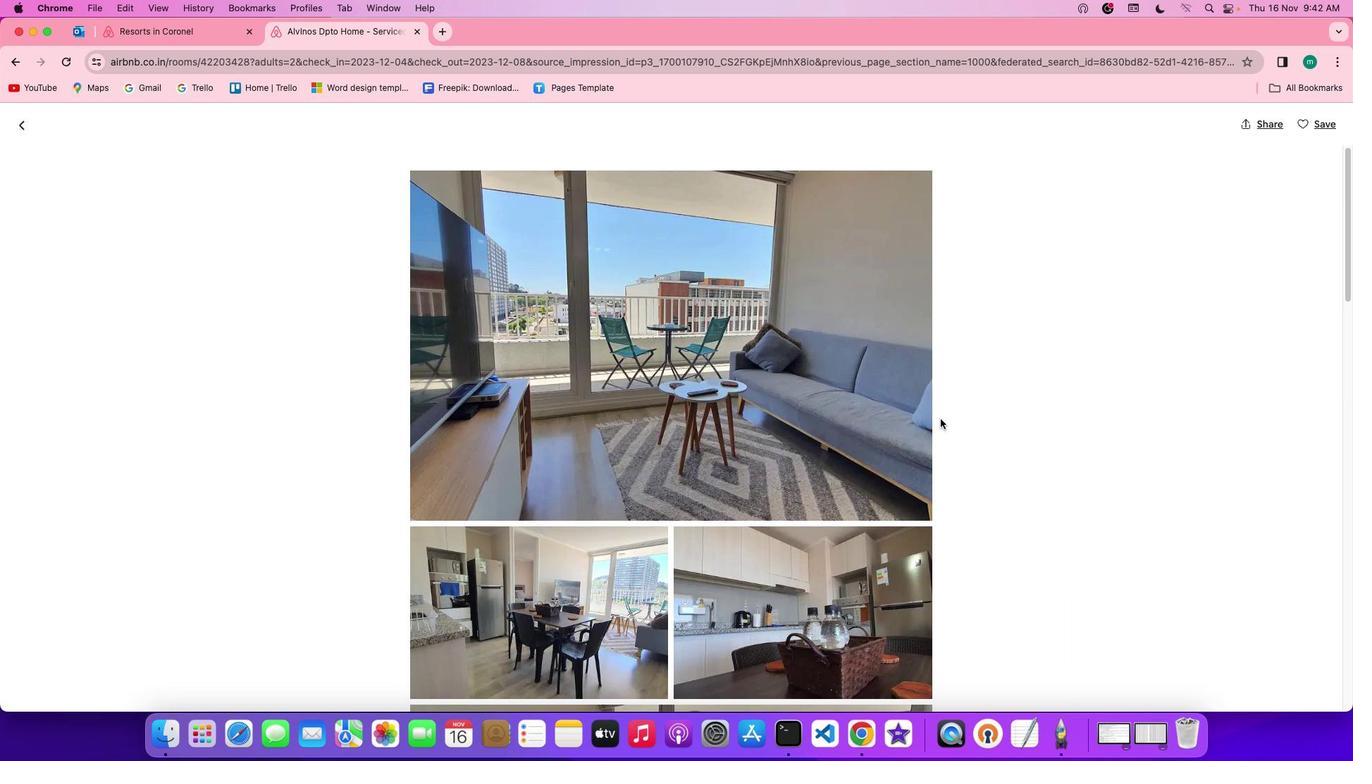 
Action: Mouse moved to (941, 419)
Screenshot: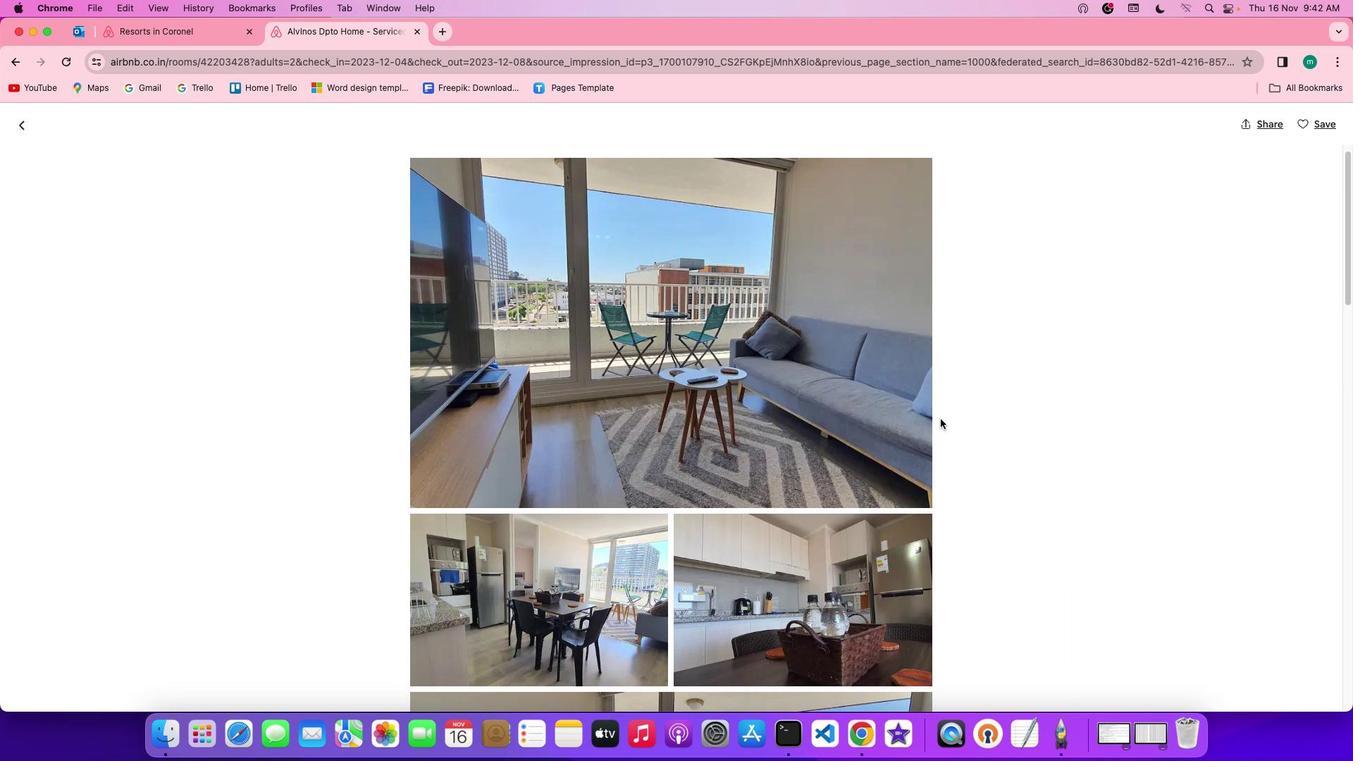 
Action: Mouse scrolled (941, 419) with delta (0, 0)
Screenshot: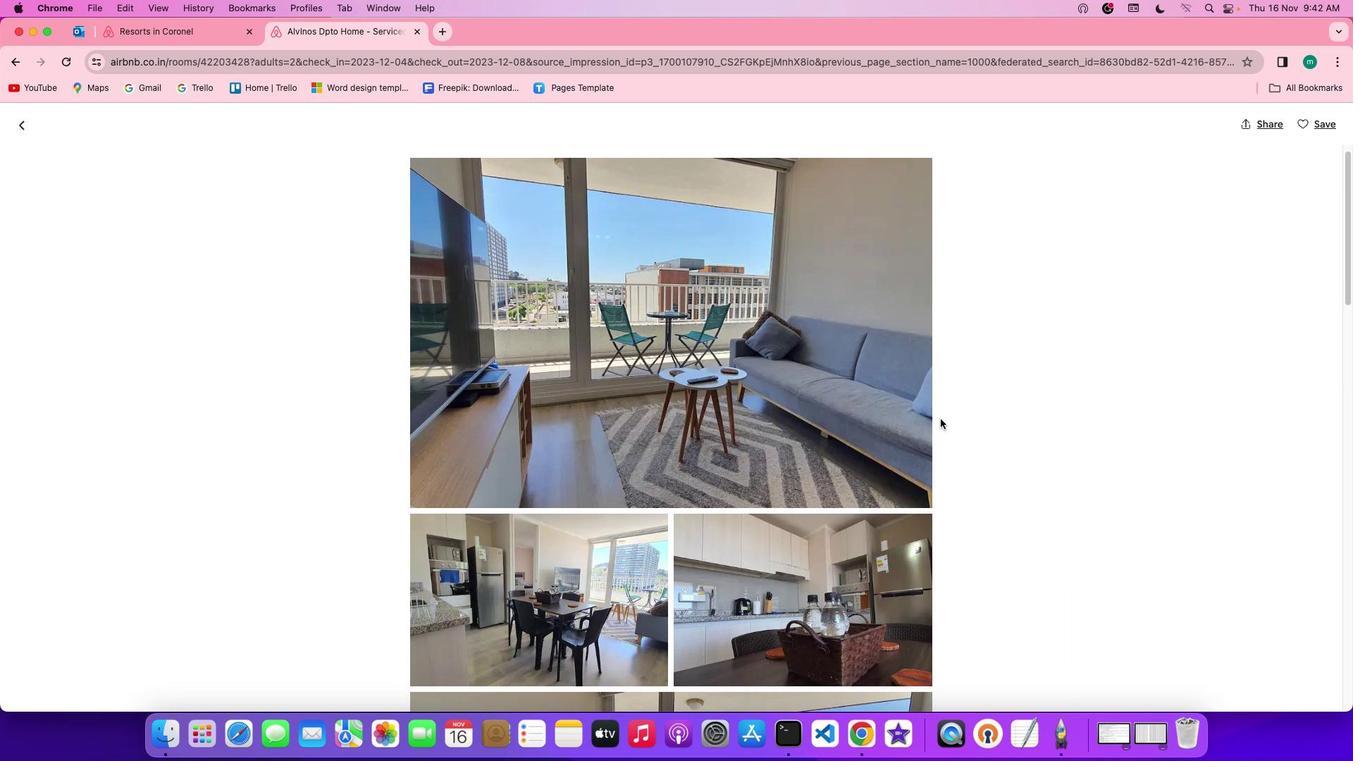 
Action: Mouse moved to (941, 419)
Screenshot: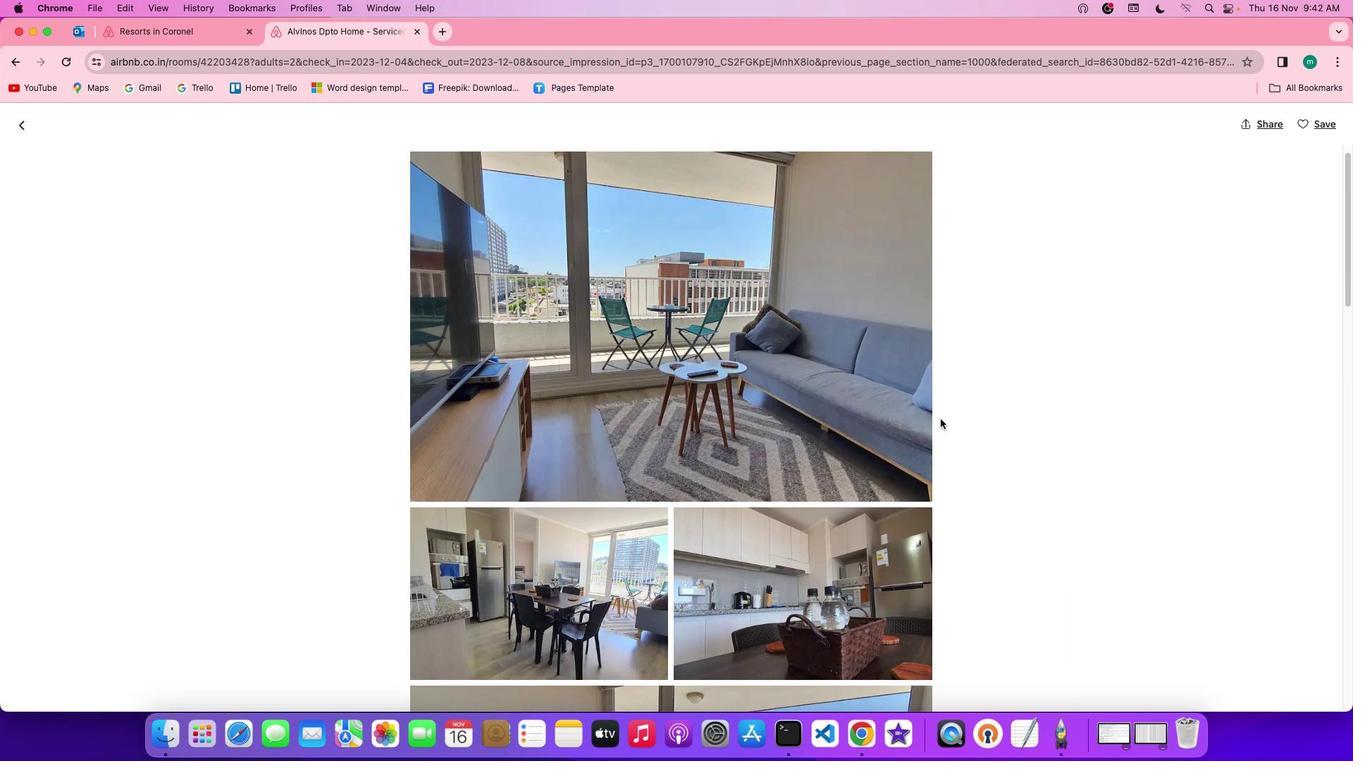 
Action: Mouse scrolled (941, 419) with delta (0, 0)
Screenshot: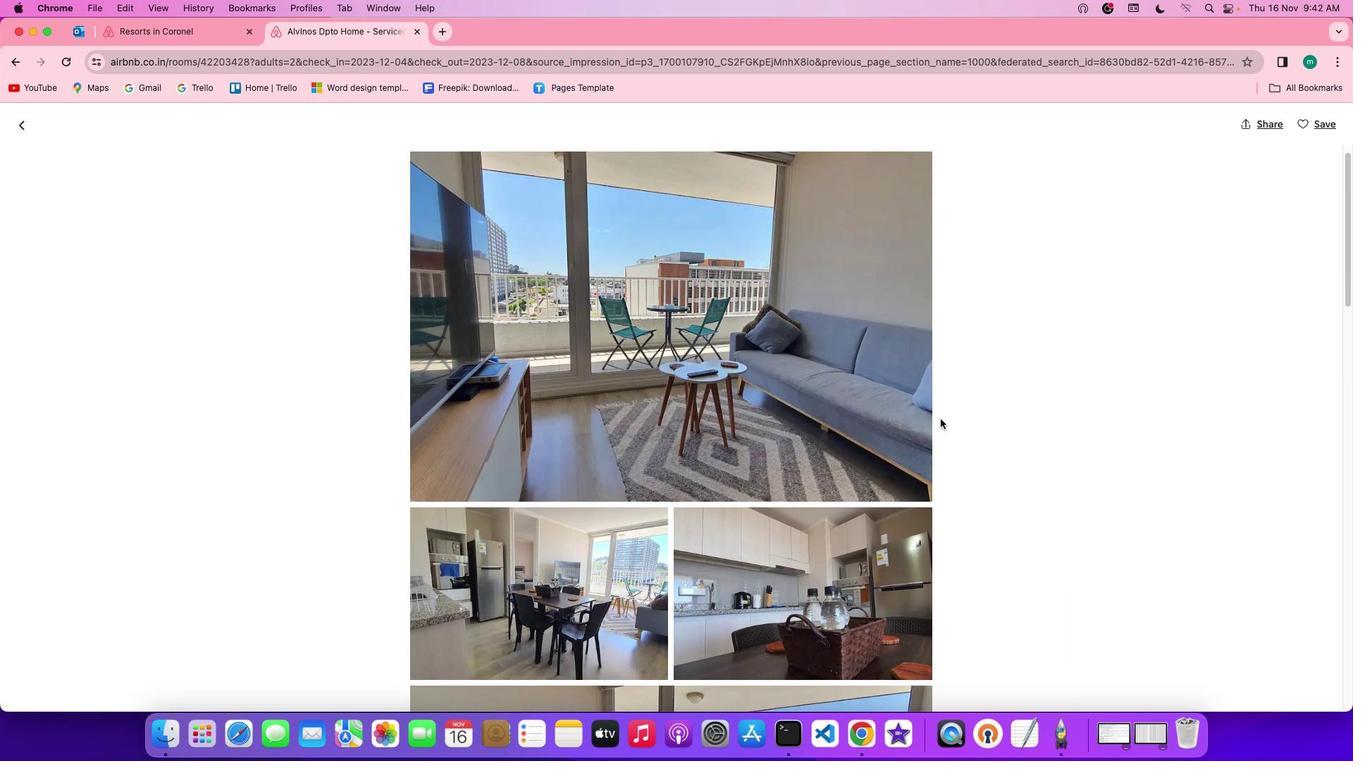 
Action: Mouse scrolled (941, 419) with delta (0, -1)
Screenshot: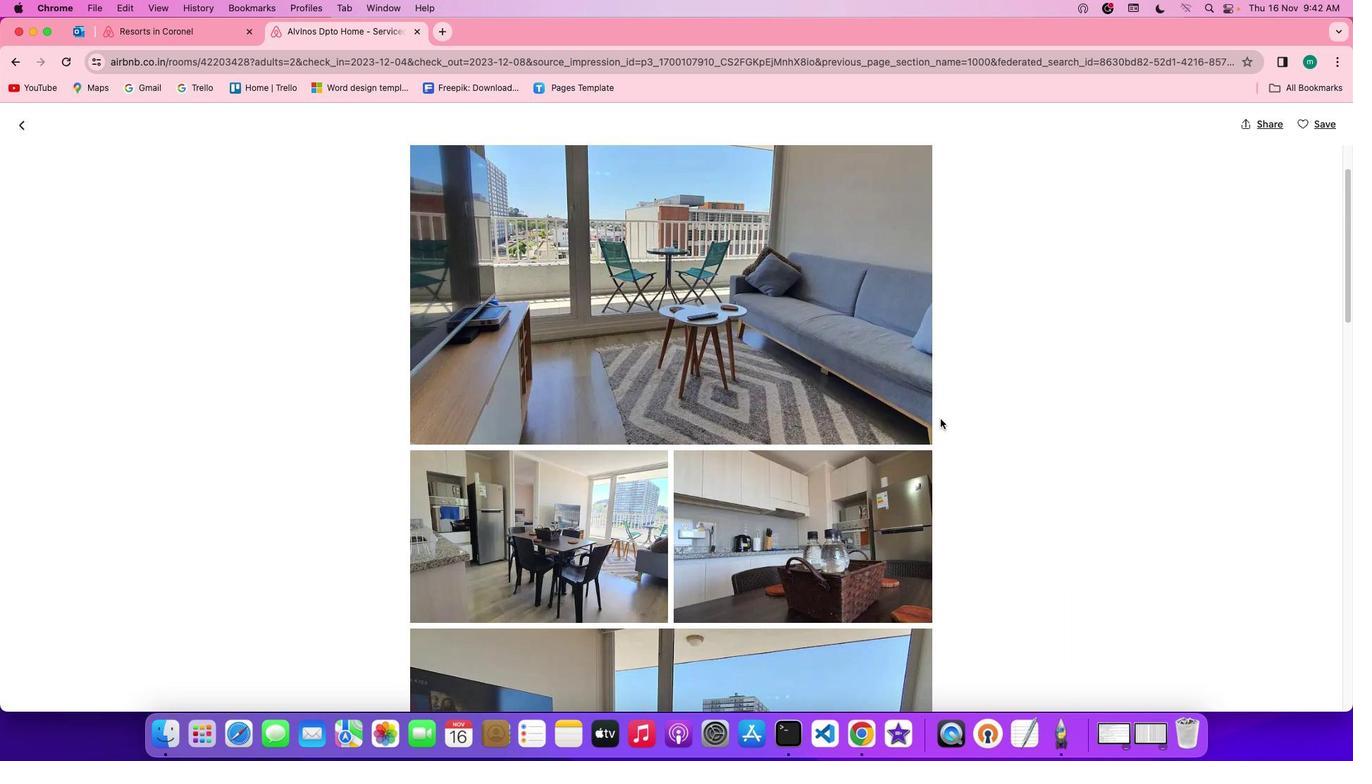 
Action: Mouse moved to (892, 444)
Screenshot: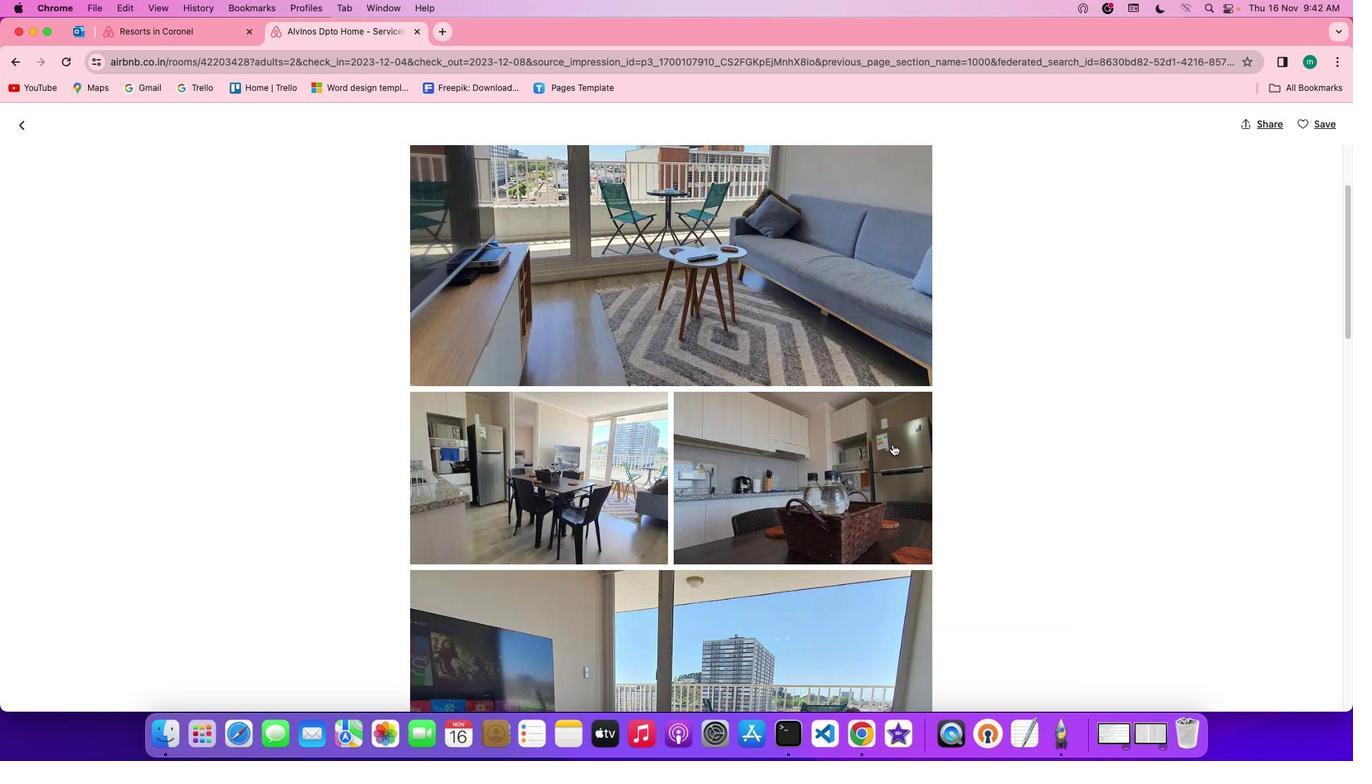 
Action: Mouse scrolled (892, 444) with delta (0, 0)
Screenshot: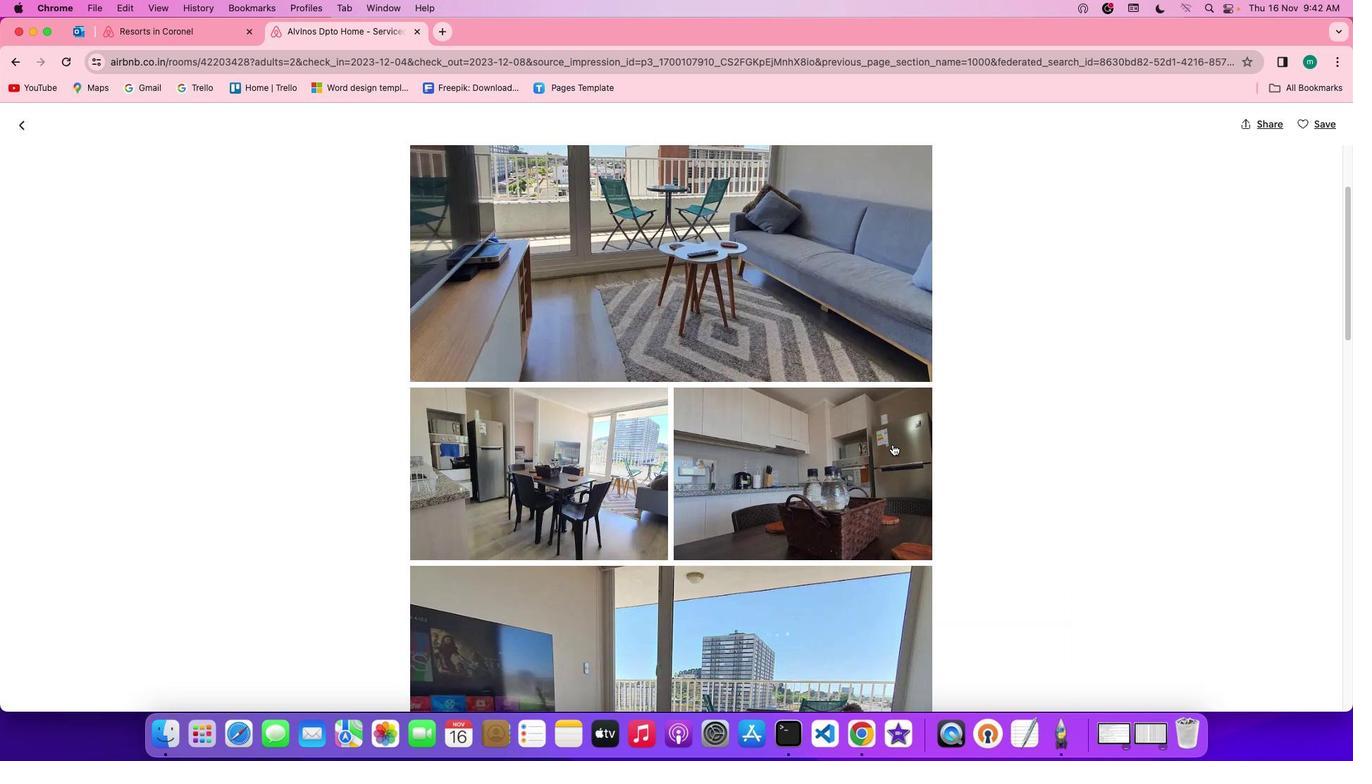 
Action: Mouse scrolled (892, 444) with delta (0, 0)
Screenshot: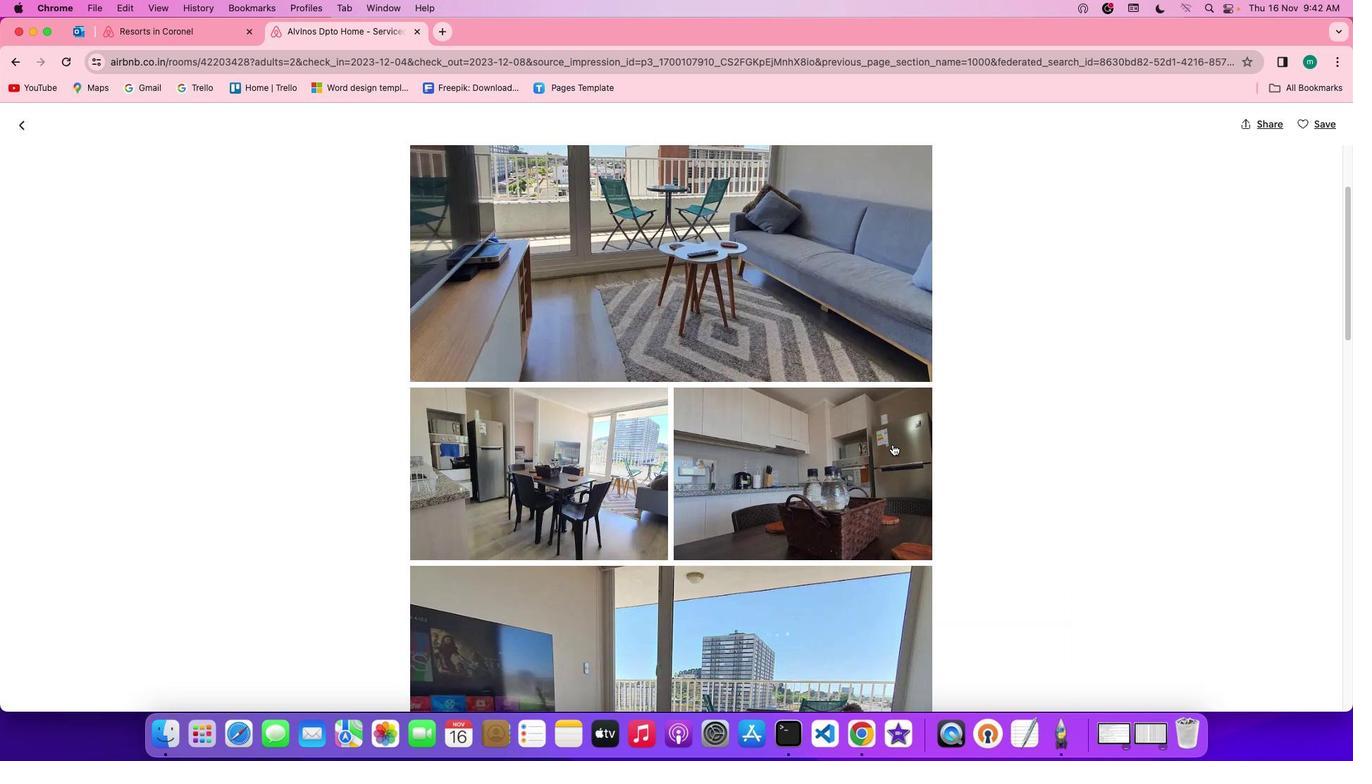 
Action: Mouse scrolled (892, 444) with delta (0, 0)
Screenshot: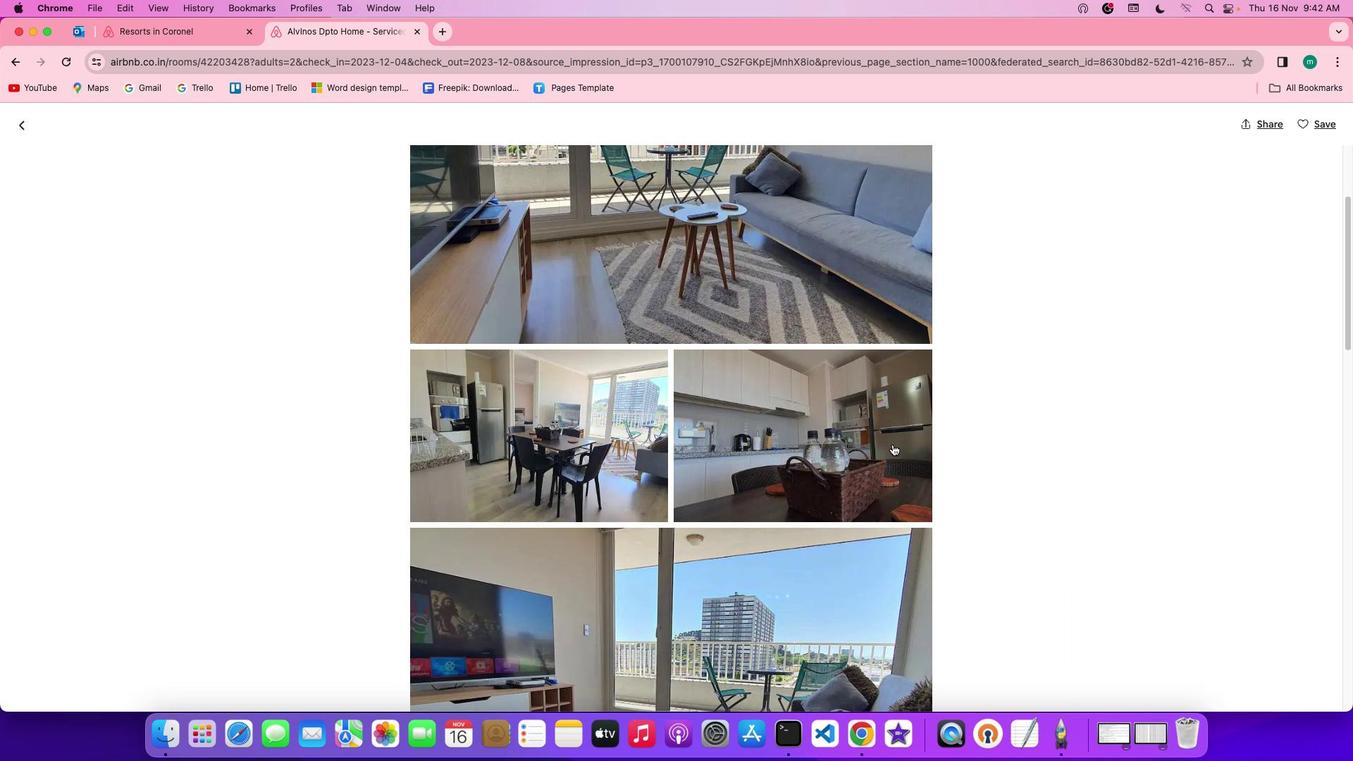 
Action: Mouse scrolled (892, 444) with delta (0, 0)
Screenshot: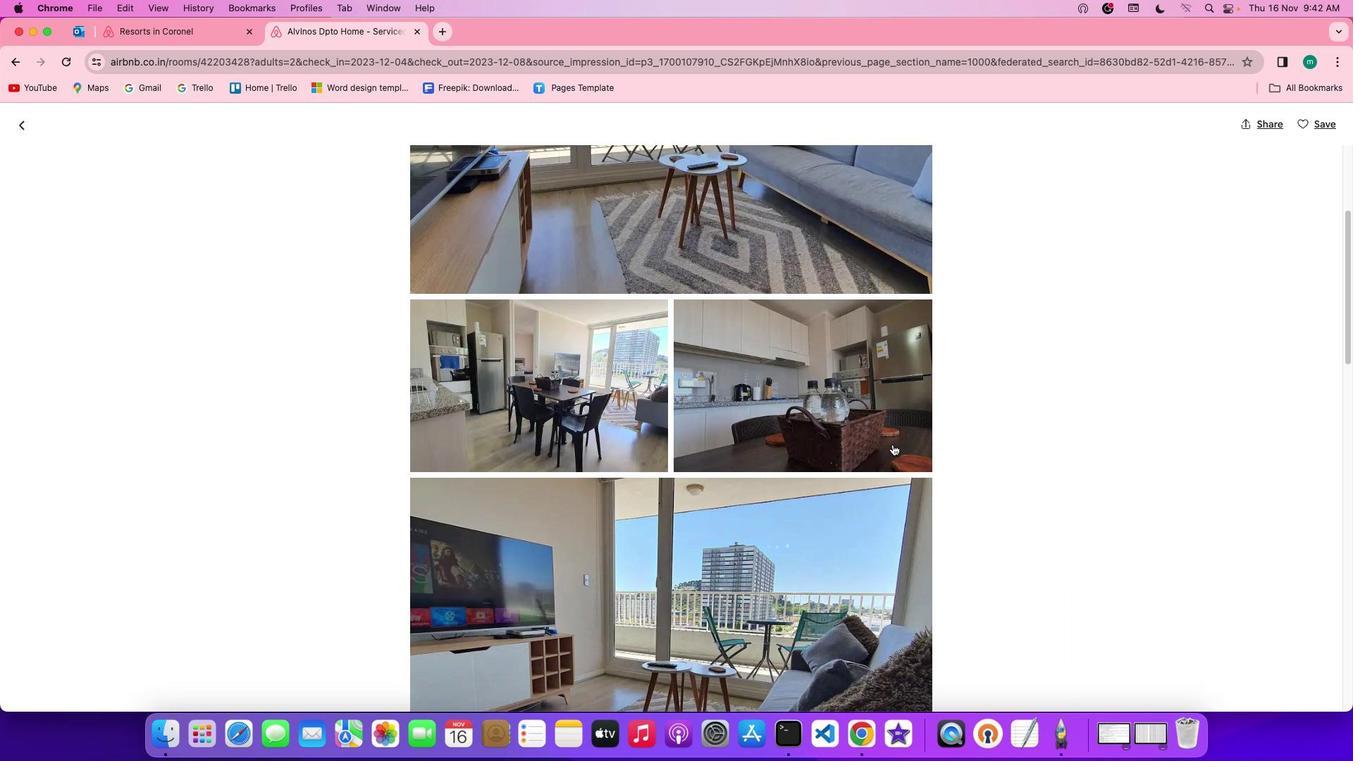 
Action: Mouse moved to (863, 415)
Screenshot: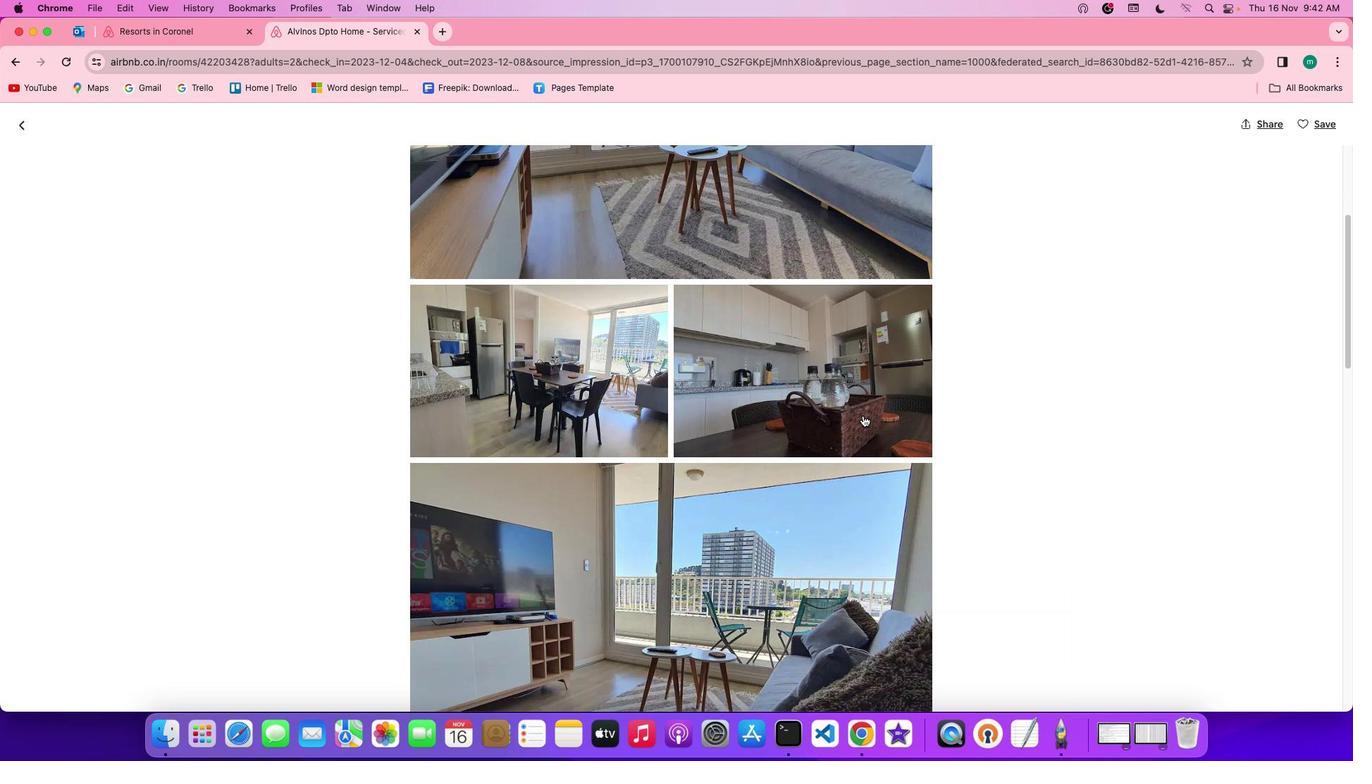 
Action: Mouse scrolled (863, 415) with delta (0, 0)
Screenshot: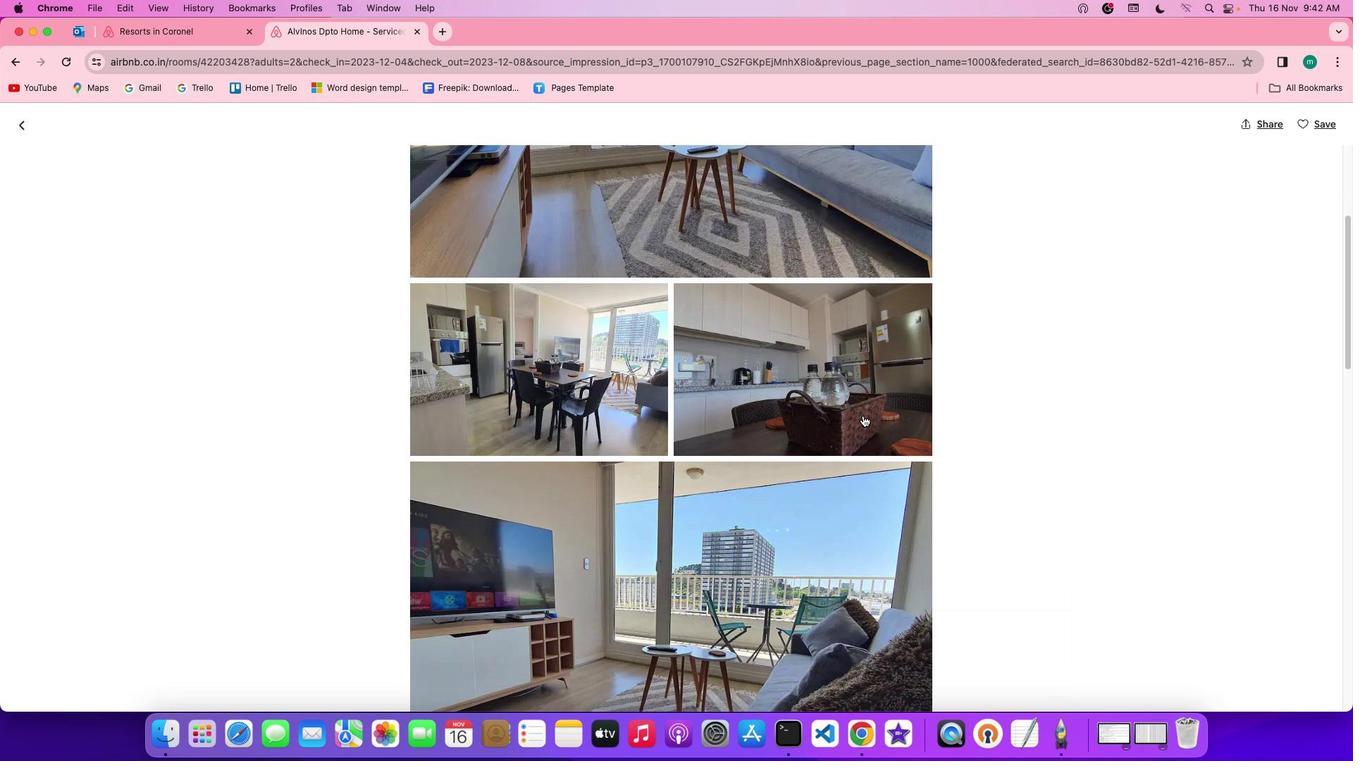 
Action: Mouse scrolled (863, 415) with delta (0, 0)
Screenshot: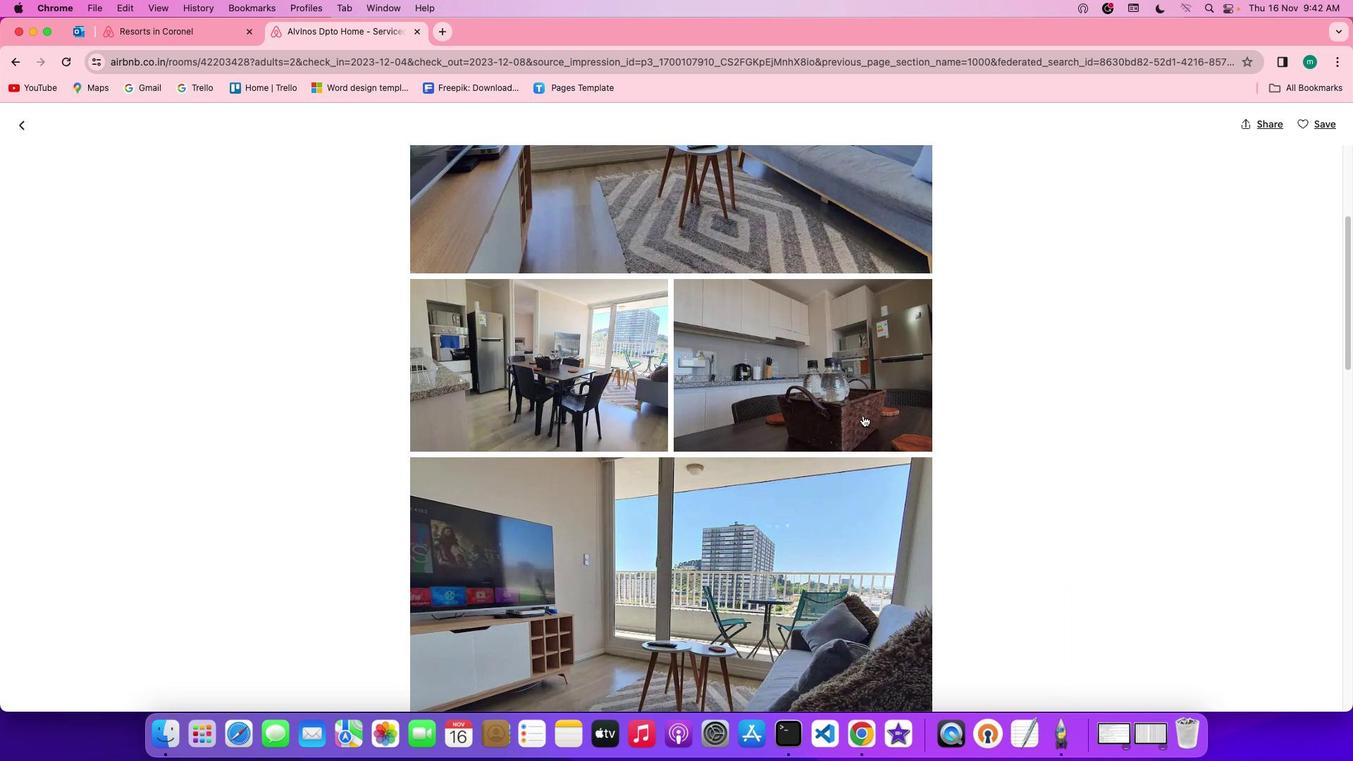 
Action: Mouse scrolled (863, 415) with delta (0, 0)
Screenshot: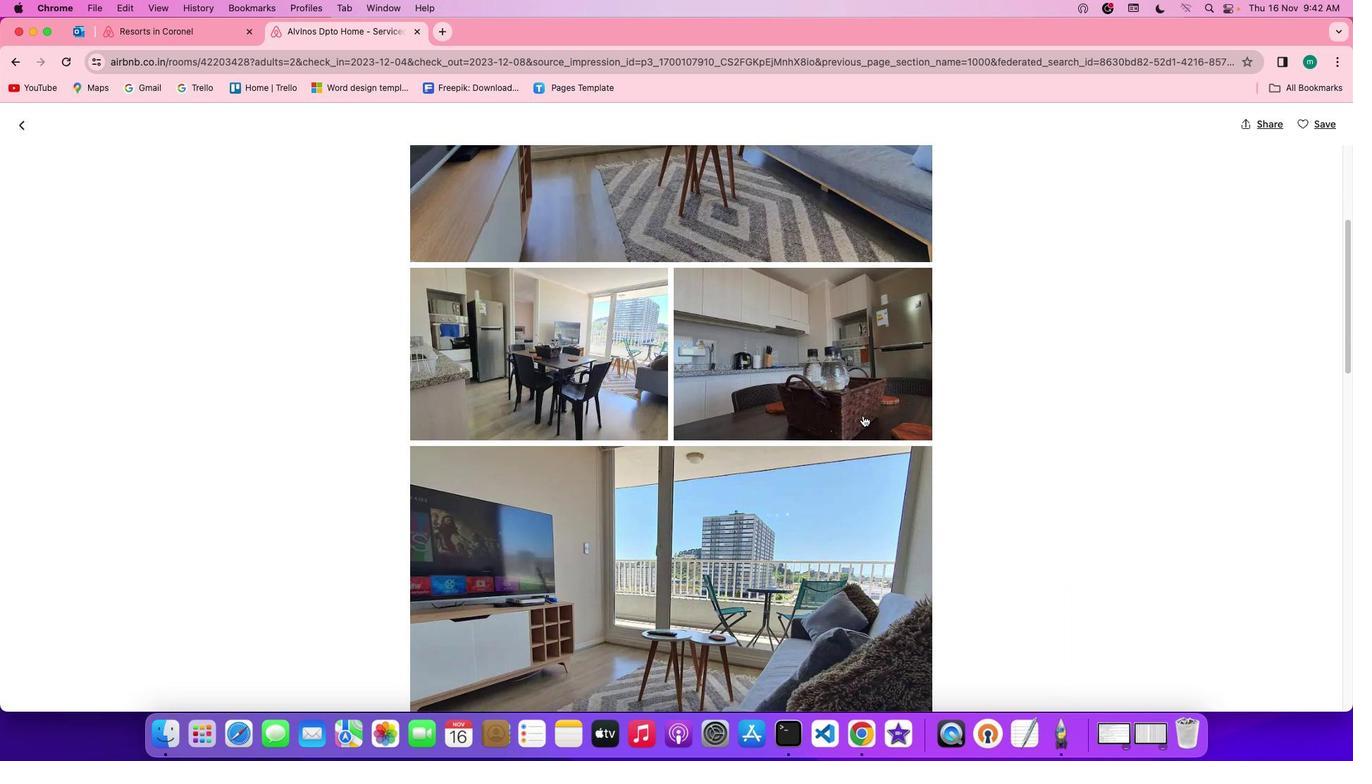 
Action: Mouse moved to (862, 415)
Screenshot: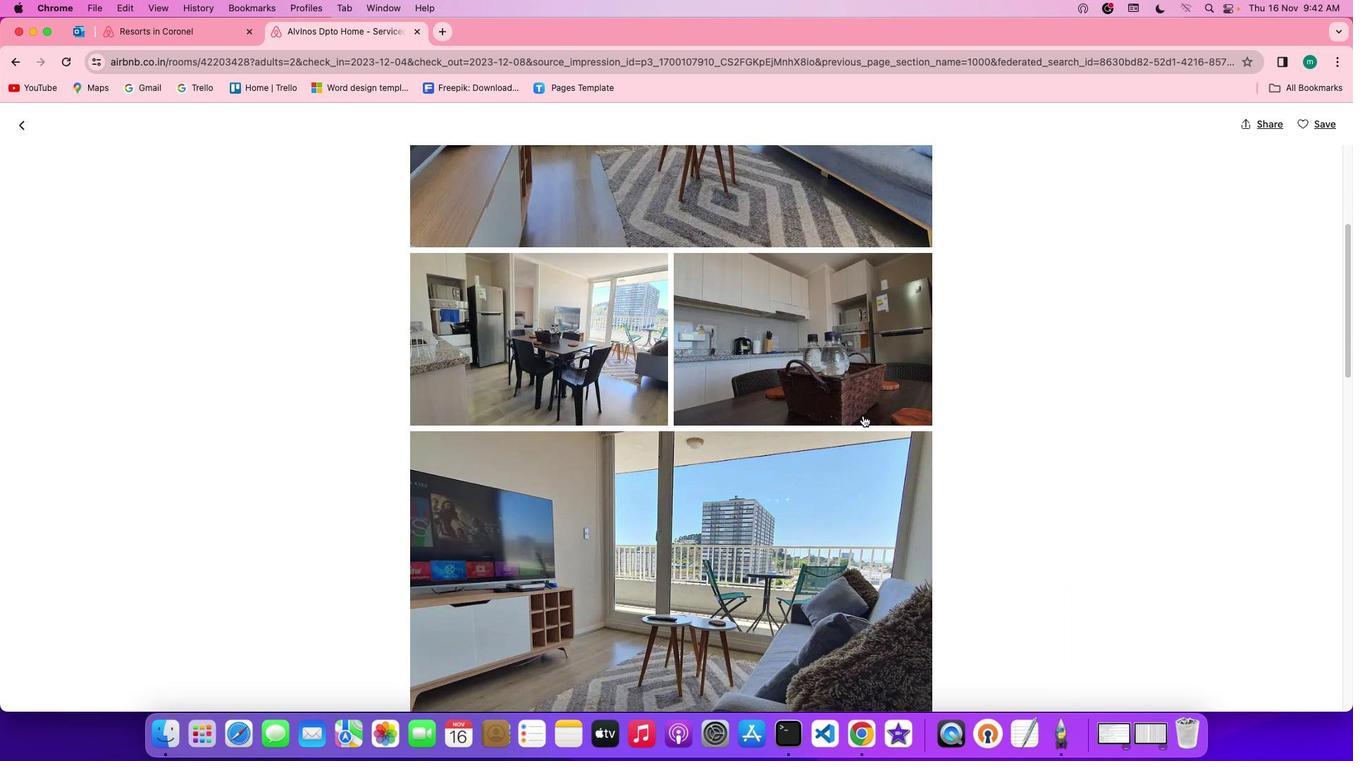 
Action: Mouse scrolled (862, 415) with delta (0, 0)
Screenshot: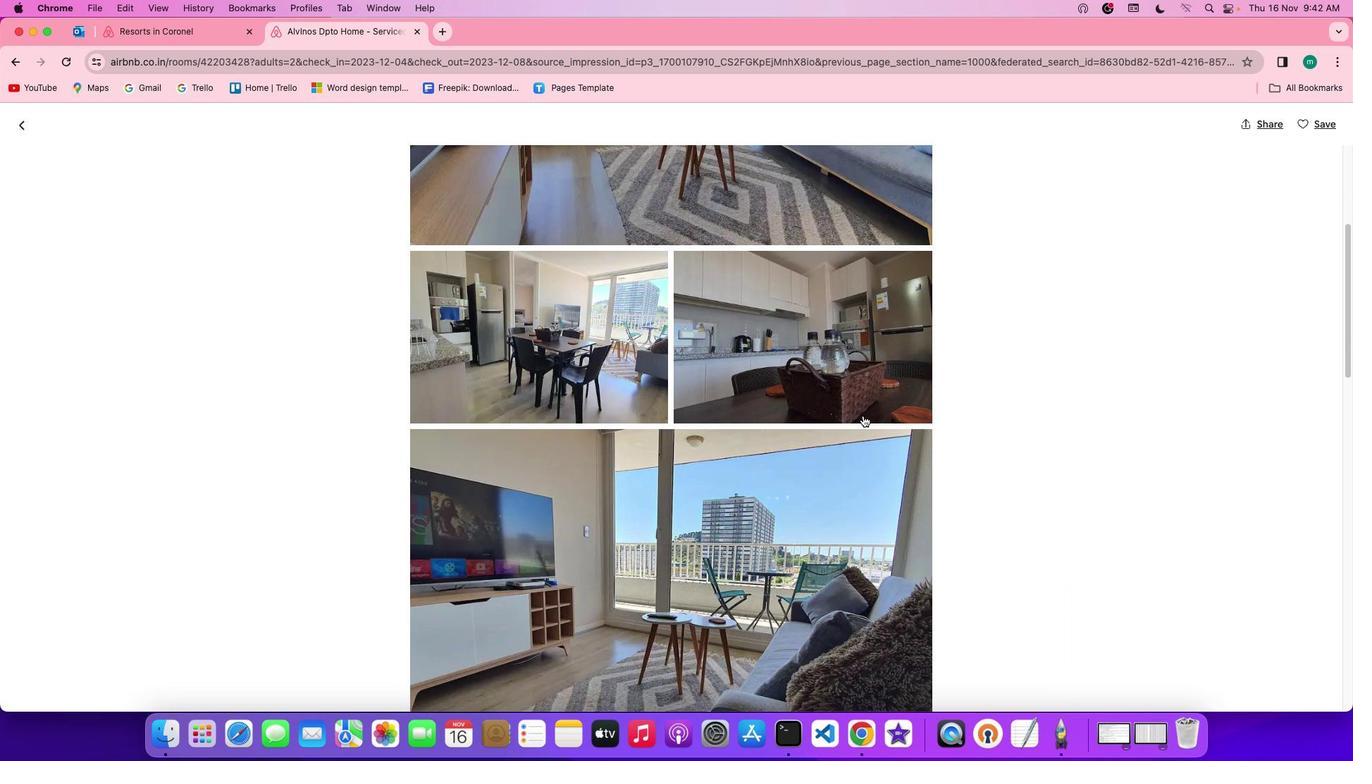 
Action: Mouse scrolled (862, 415) with delta (0, 0)
Screenshot: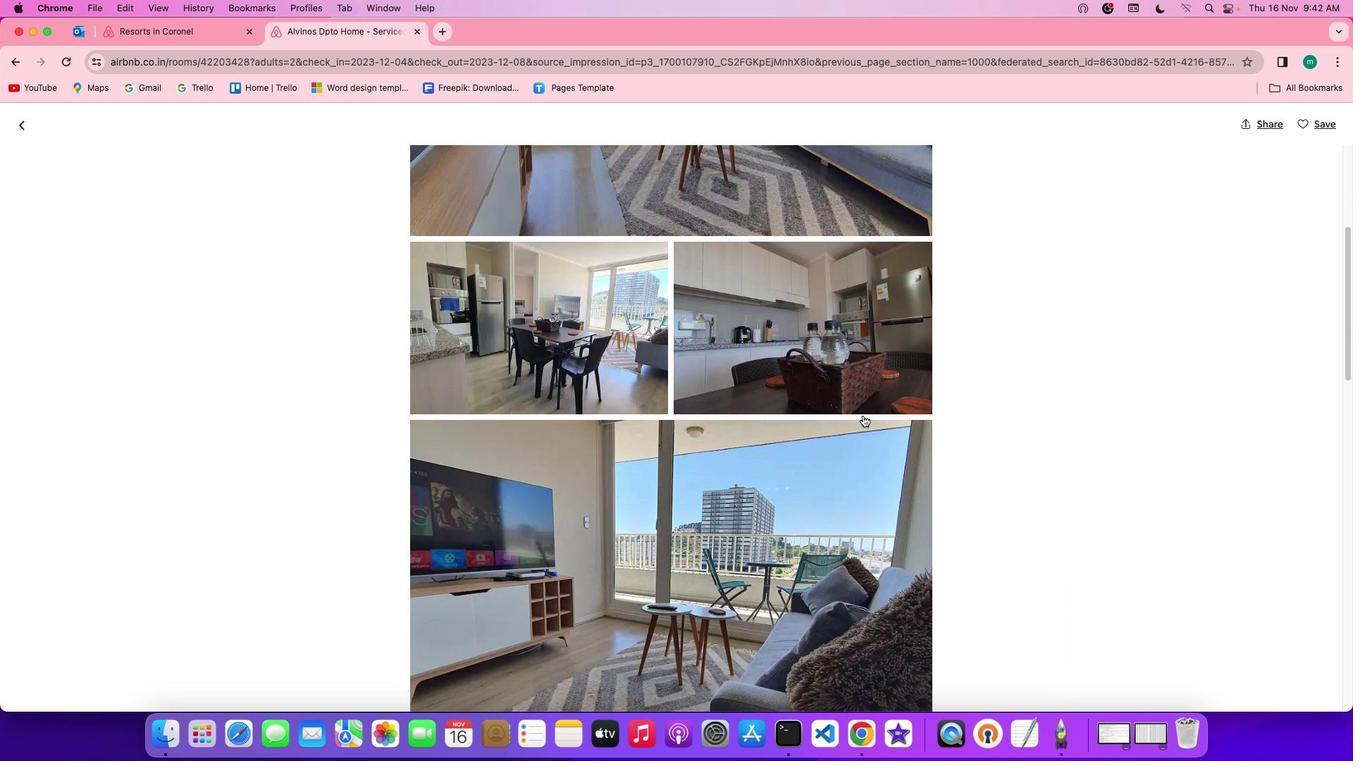 
Action: Mouse moved to (862, 415)
Screenshot: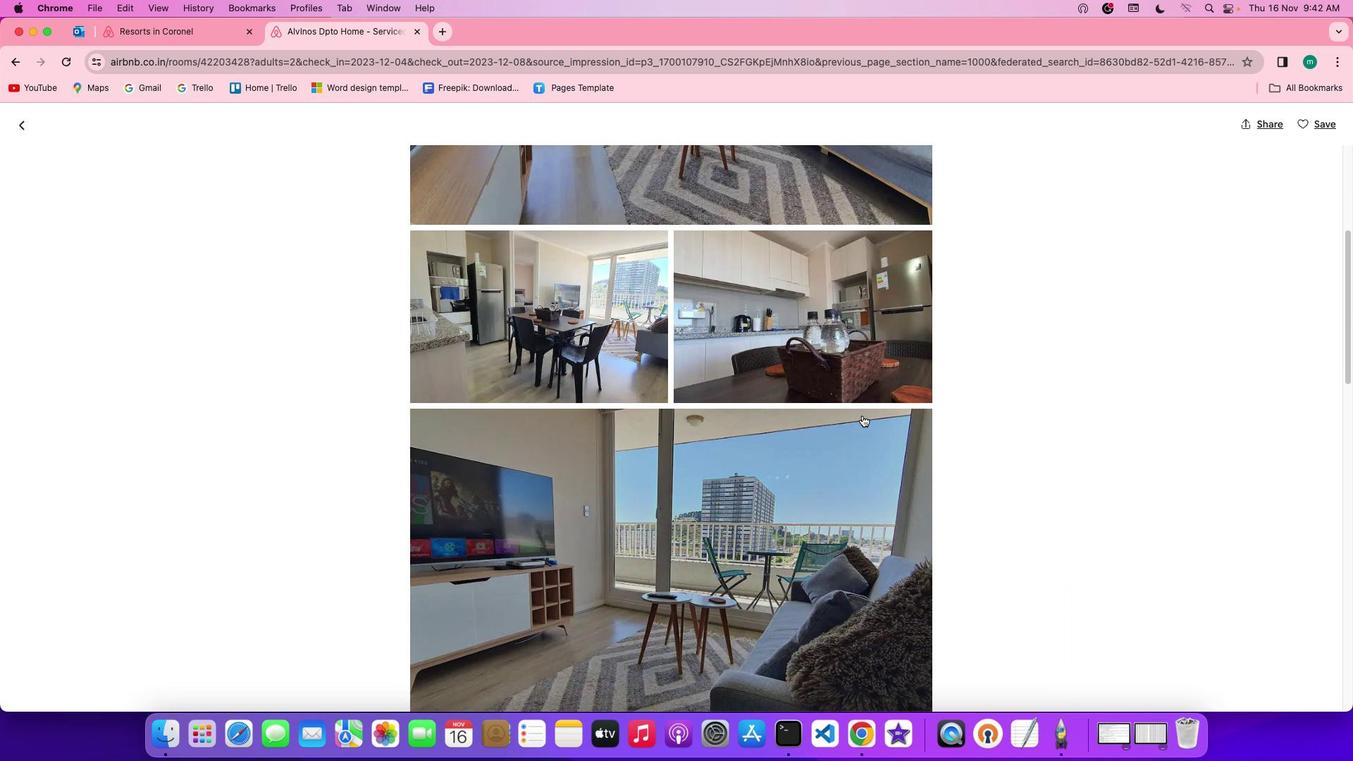 
Action: Mouse scrolled (862, 415) with delta (0, 0)
Screenshot: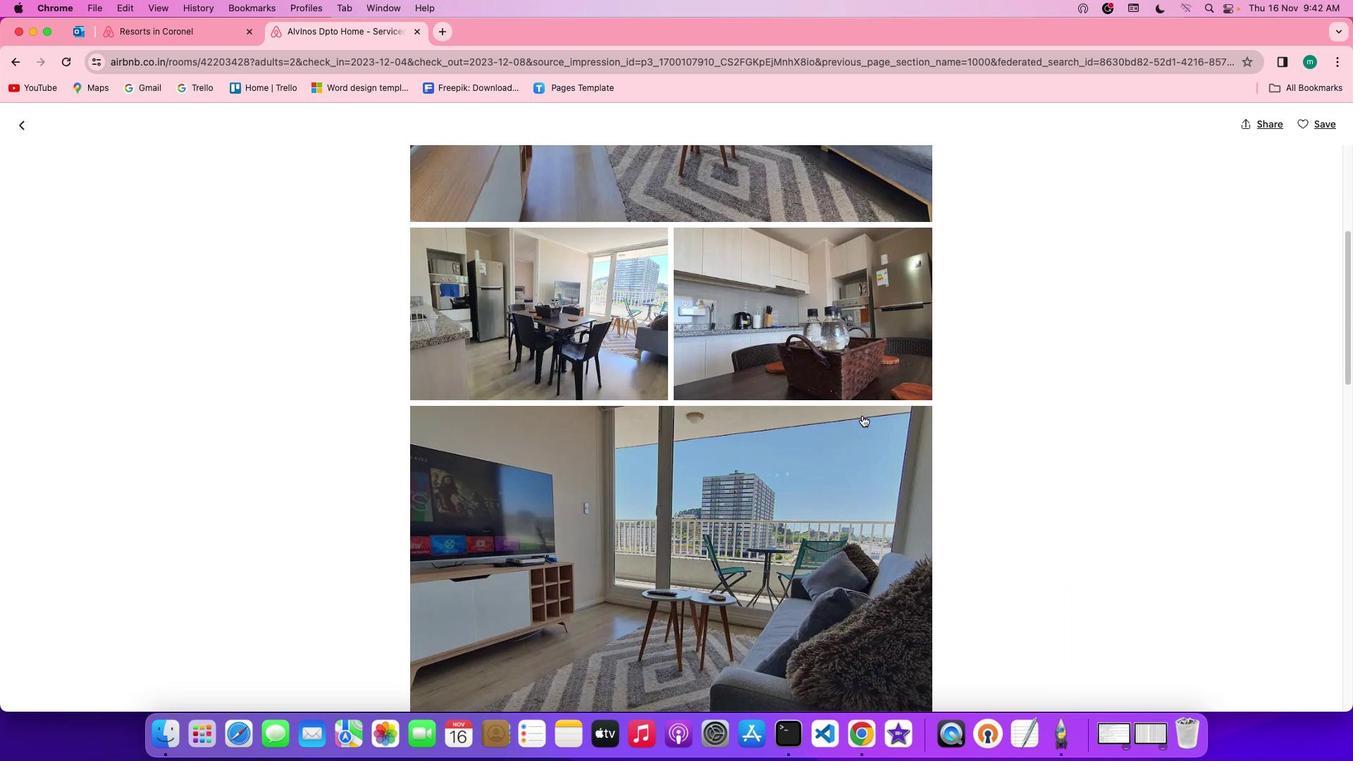 
Action: Mouse scrolled (862, 415) with delta (0, 0)
Screenshot: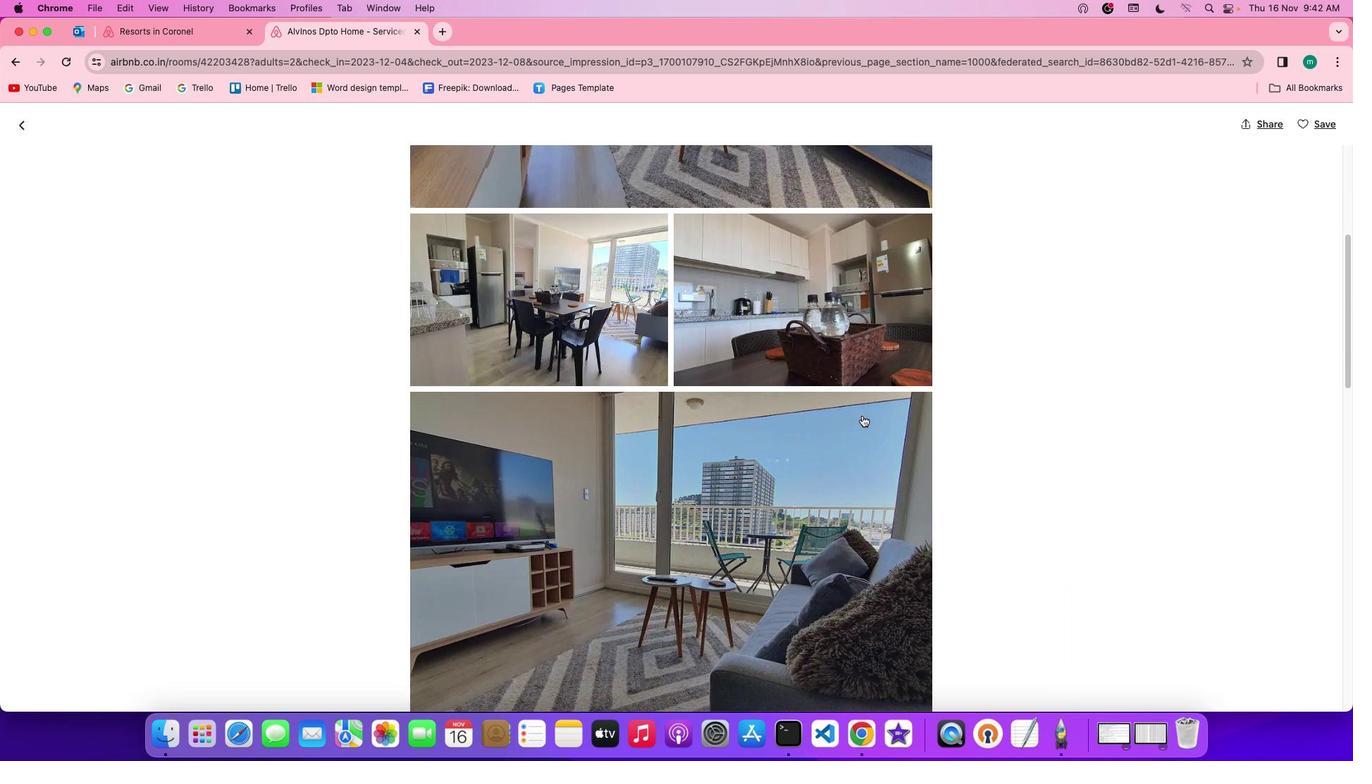
Action: Mouse scrolled (862, 415) with delta (0, -1)
Screenshot: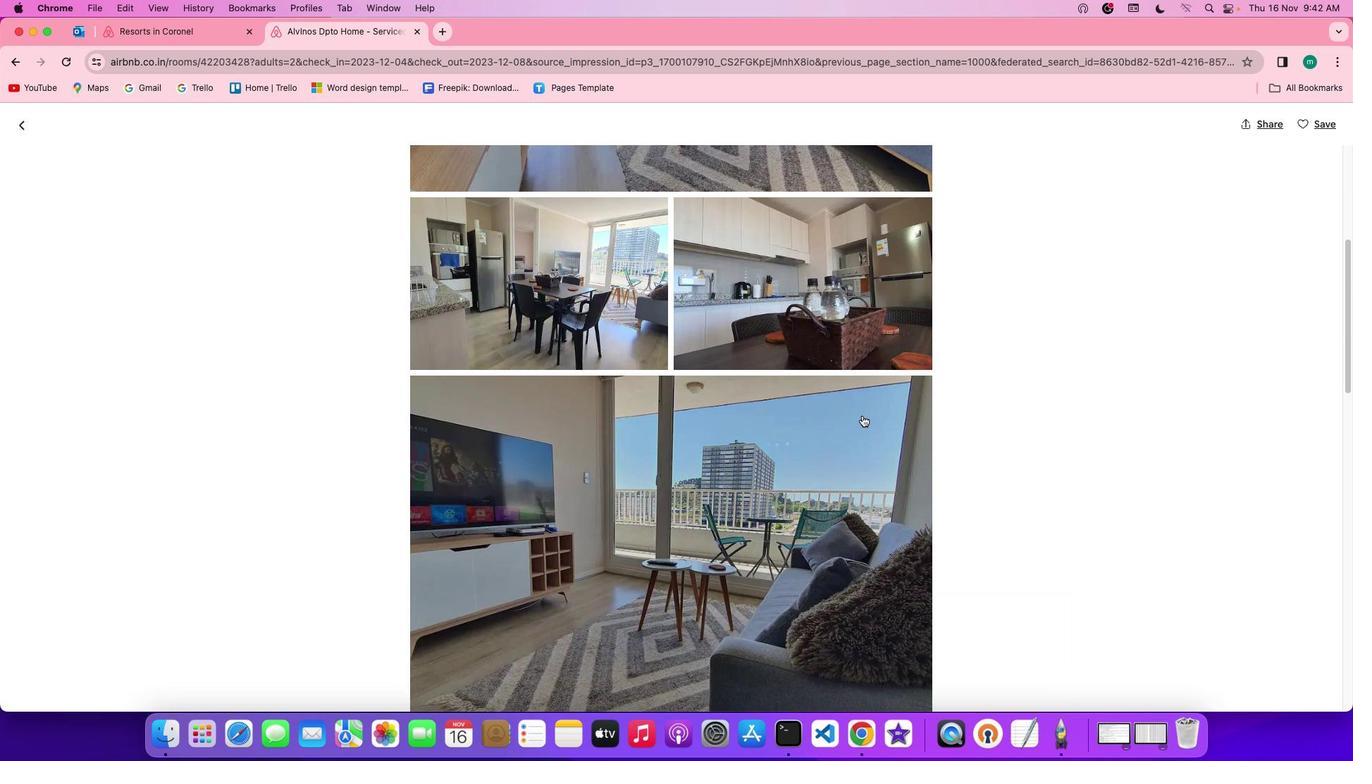 
Action: Mouse scrolled (862, 415) with delta (0, 0)
Screenshot: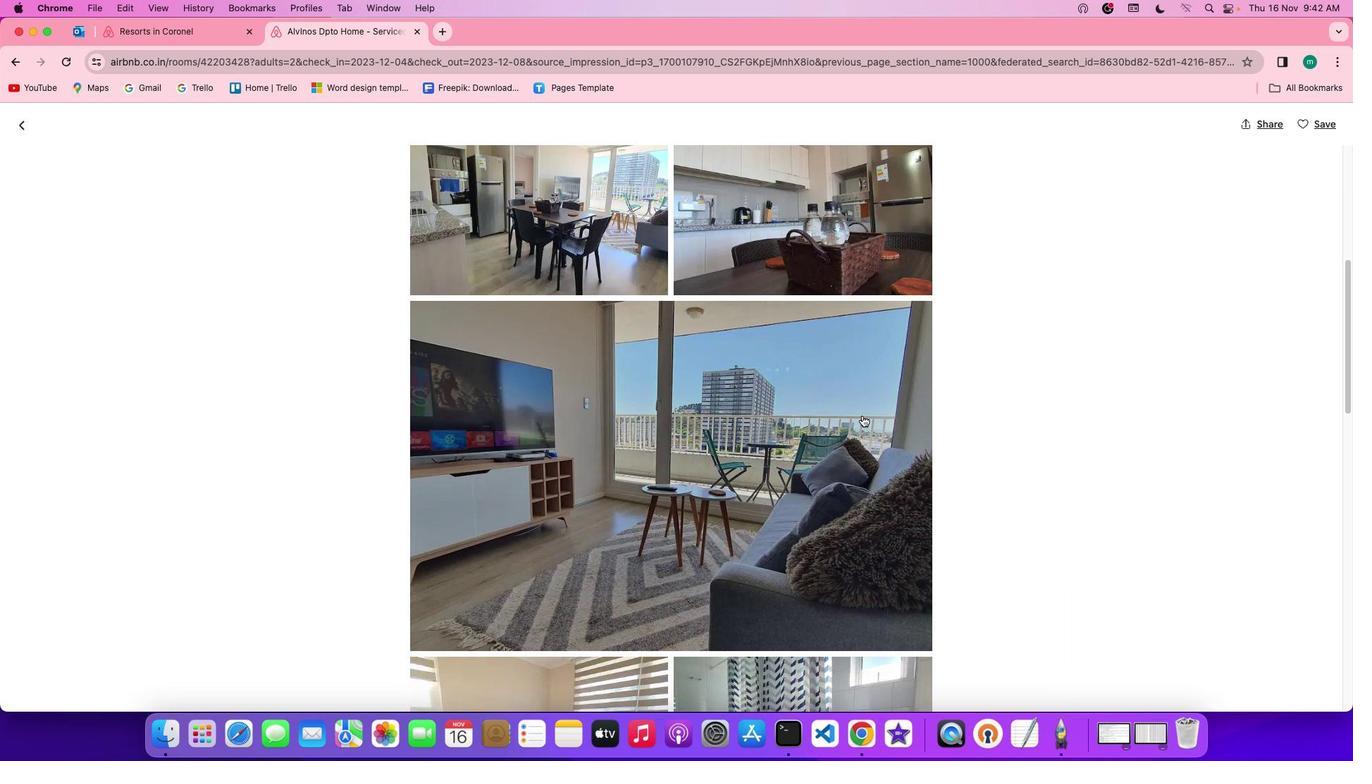 
Action: Mouse scrolled (862, 415) with delta (0, 0)
Screenshot: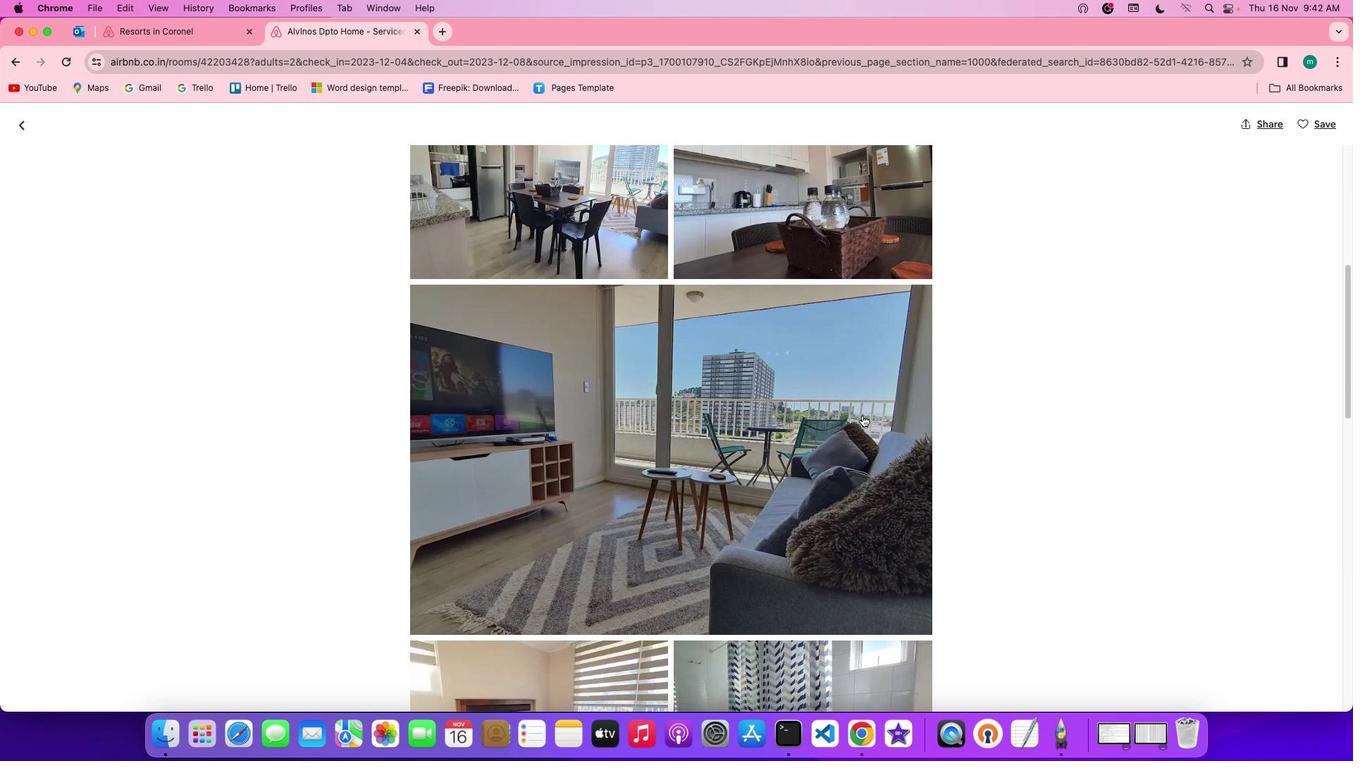 
Action: Mouse moved to (862, 415)
Screenshot: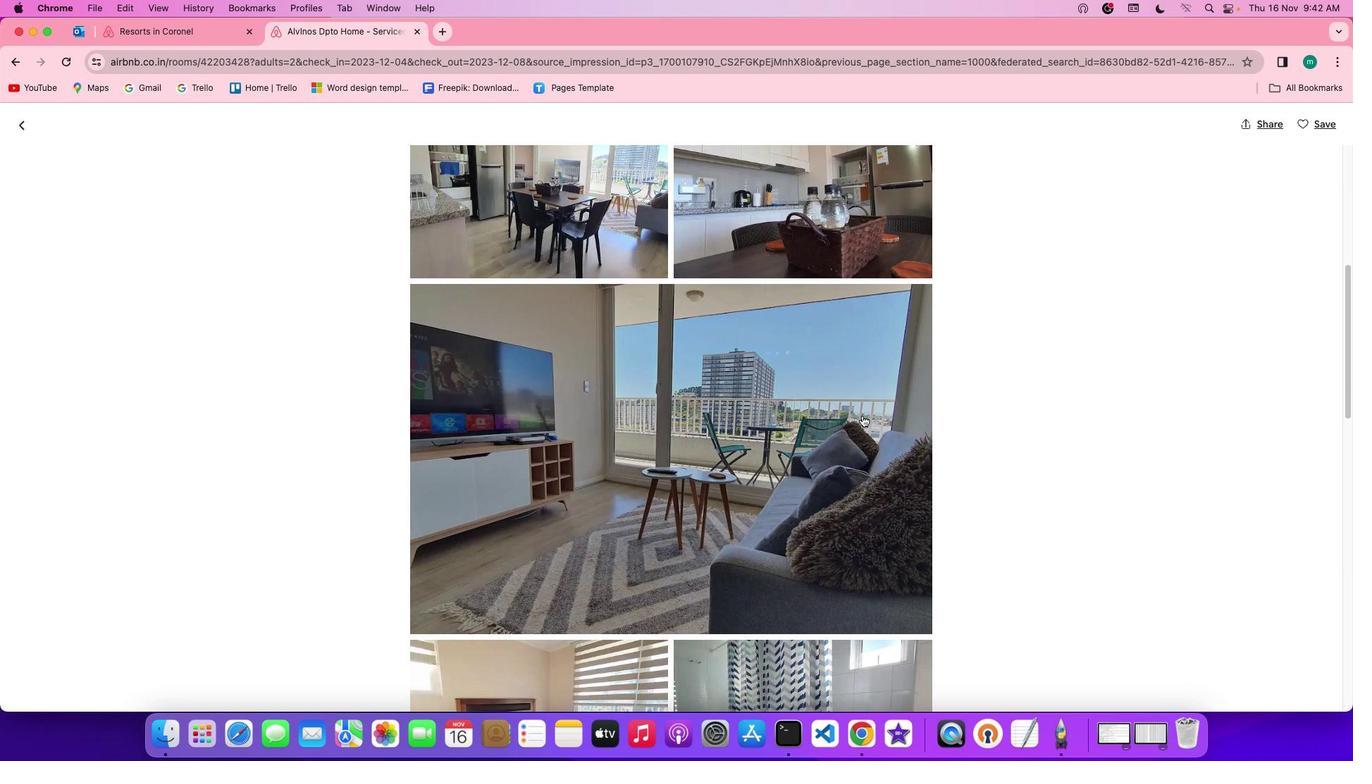 
Action: Mouse scrolled (862, 415) with delta (0, 0)
Screenshot: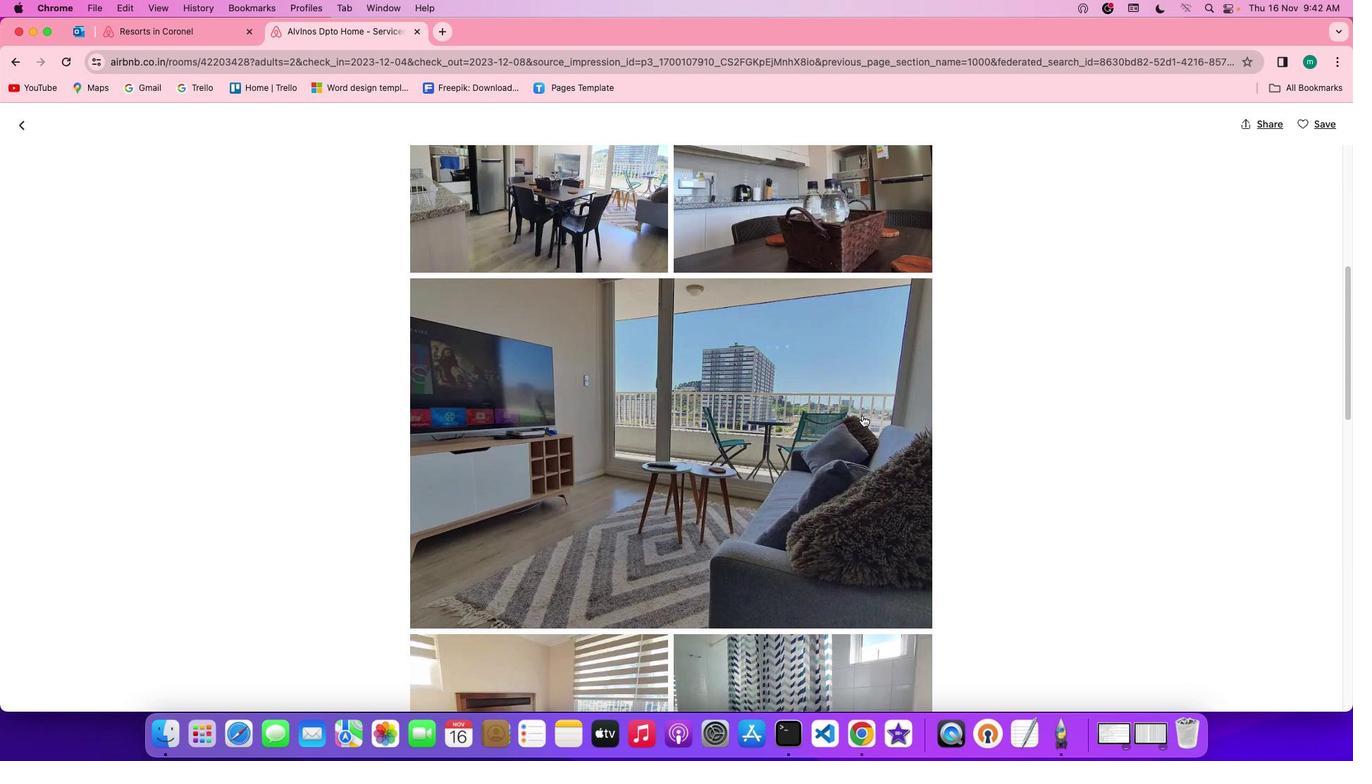 
Action: Mouse scrolled (862, 415) with delta (0, 0)
Screenshot: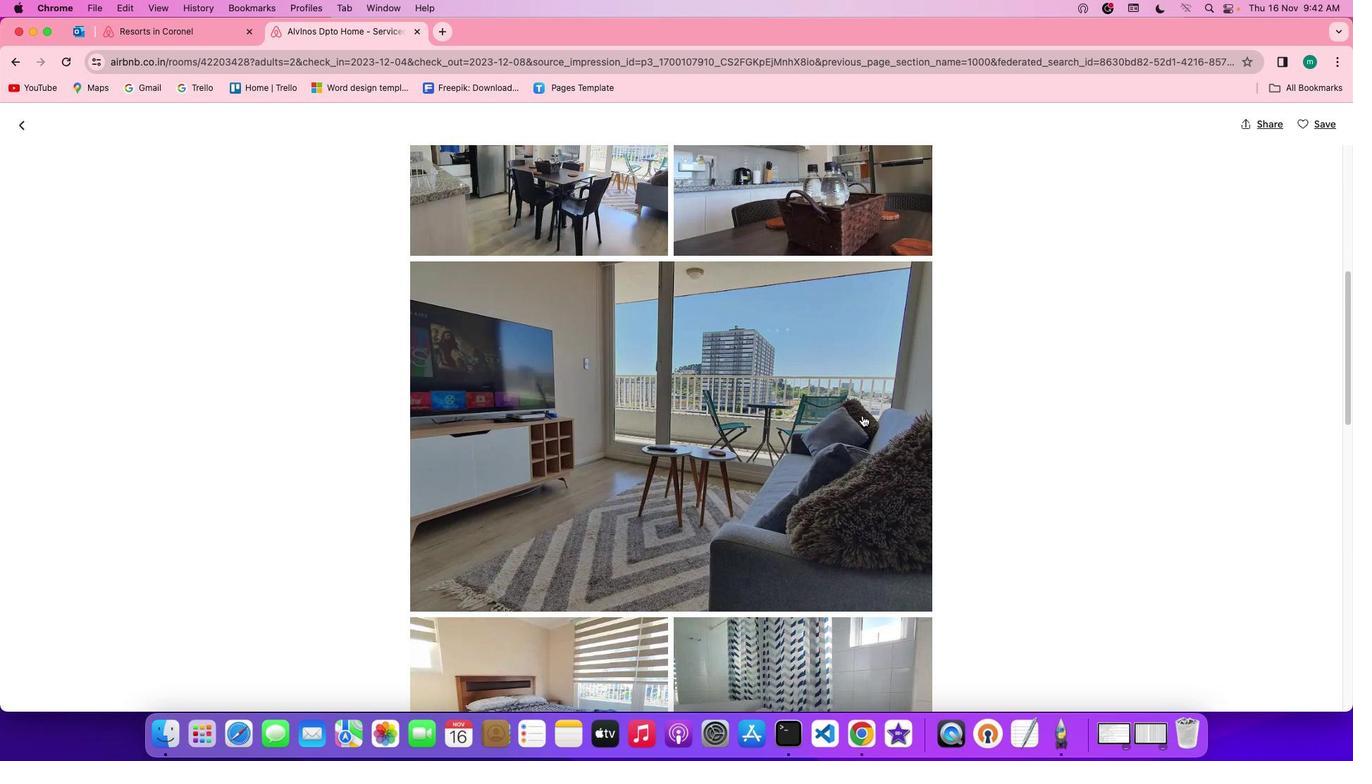 
Action: Mouse scrolled (862, 415) with delta (0, 0)
Screenshot: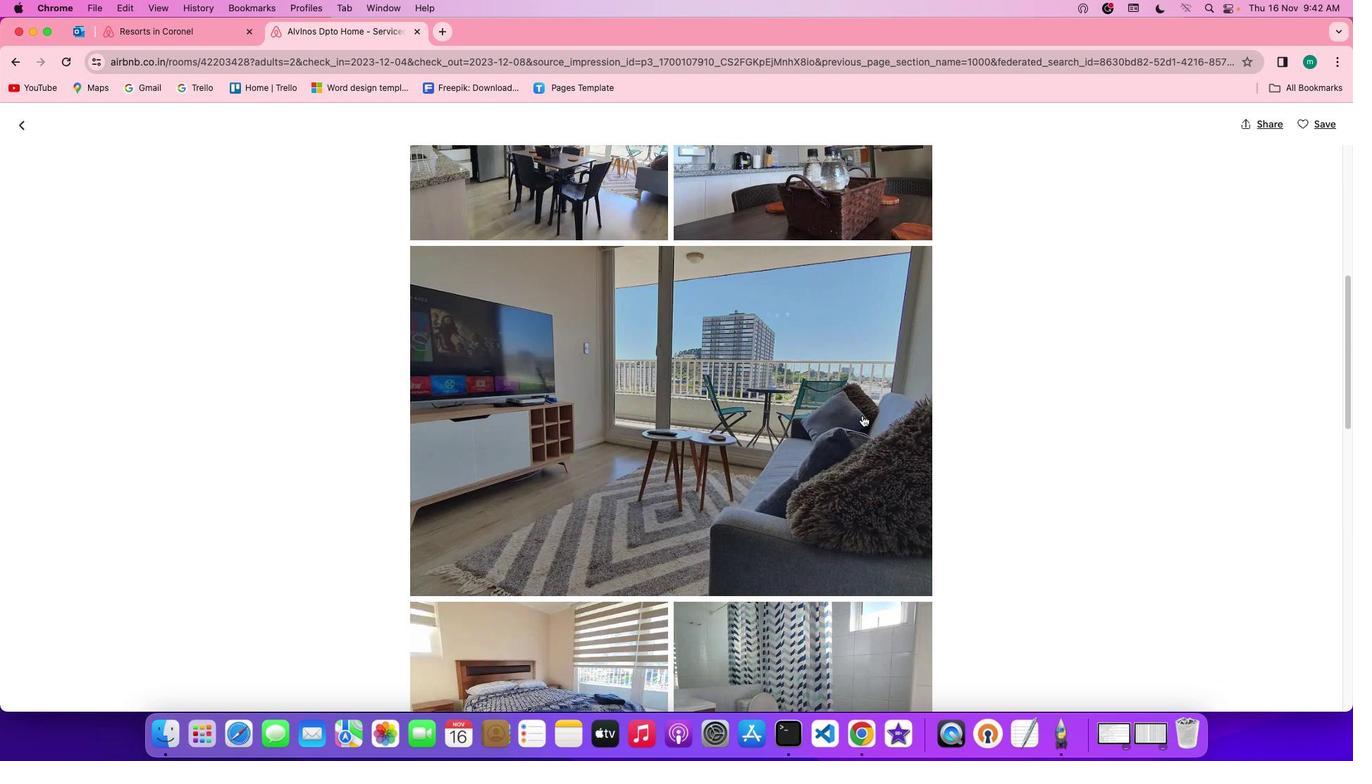 
Action: Mouse scrolled (862, 415) with delta (0, 0)
Screenshot: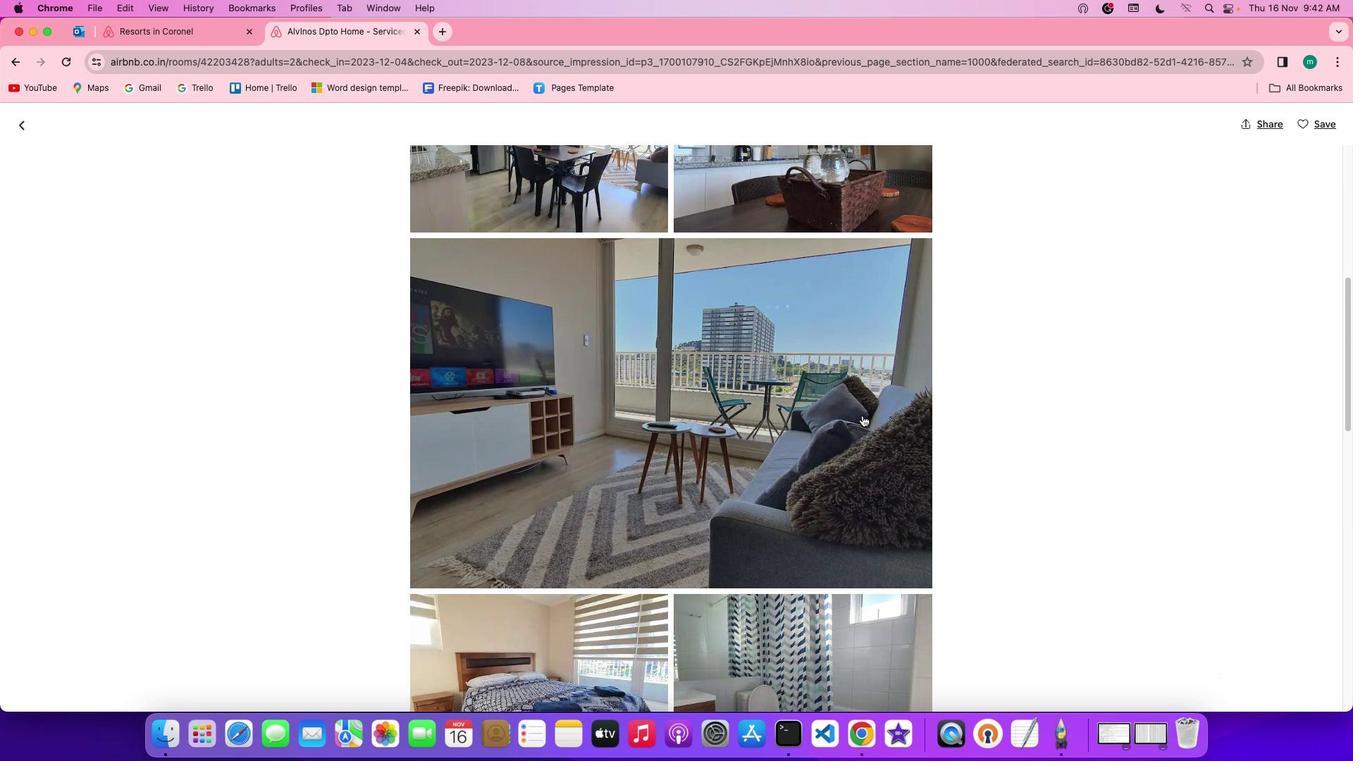 
Action: Mouse scrolled (862, 415) with delta (0, -1)
Screenshot: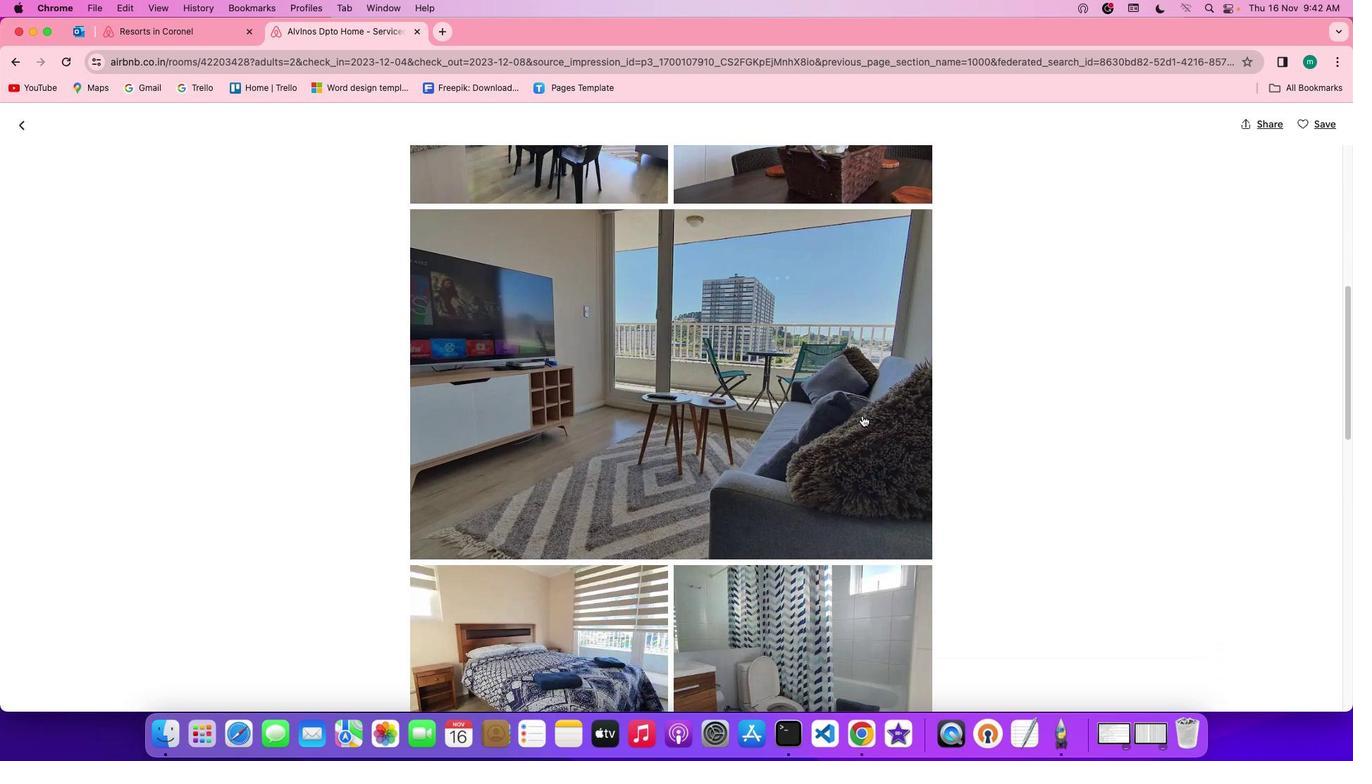 
Action: Mouse moved to (856, 411)
Screenshot: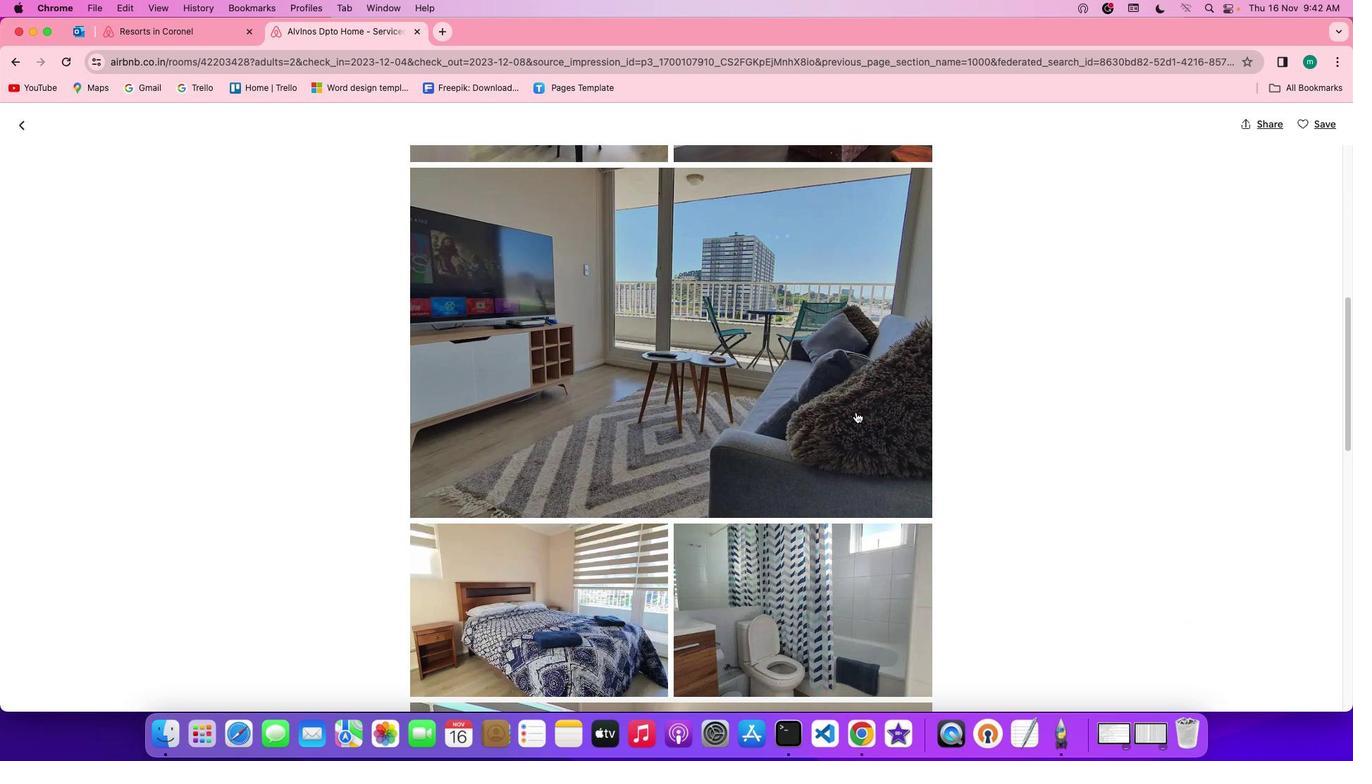 
Action: Mouse scrolled (856, 411) with delta (0, 0)
Screenshot: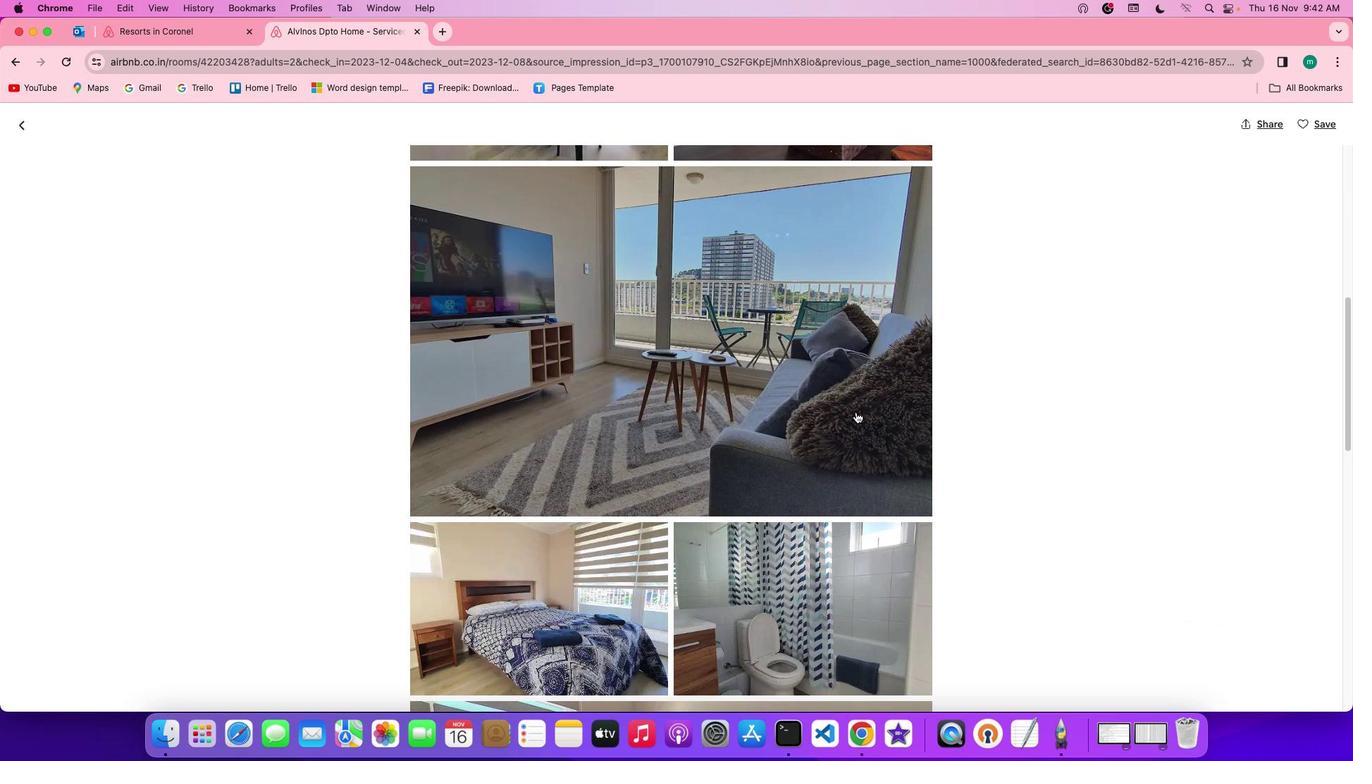 
Action: Mouse scrolled (856, 411) with delta (0, 0)
Screenshot: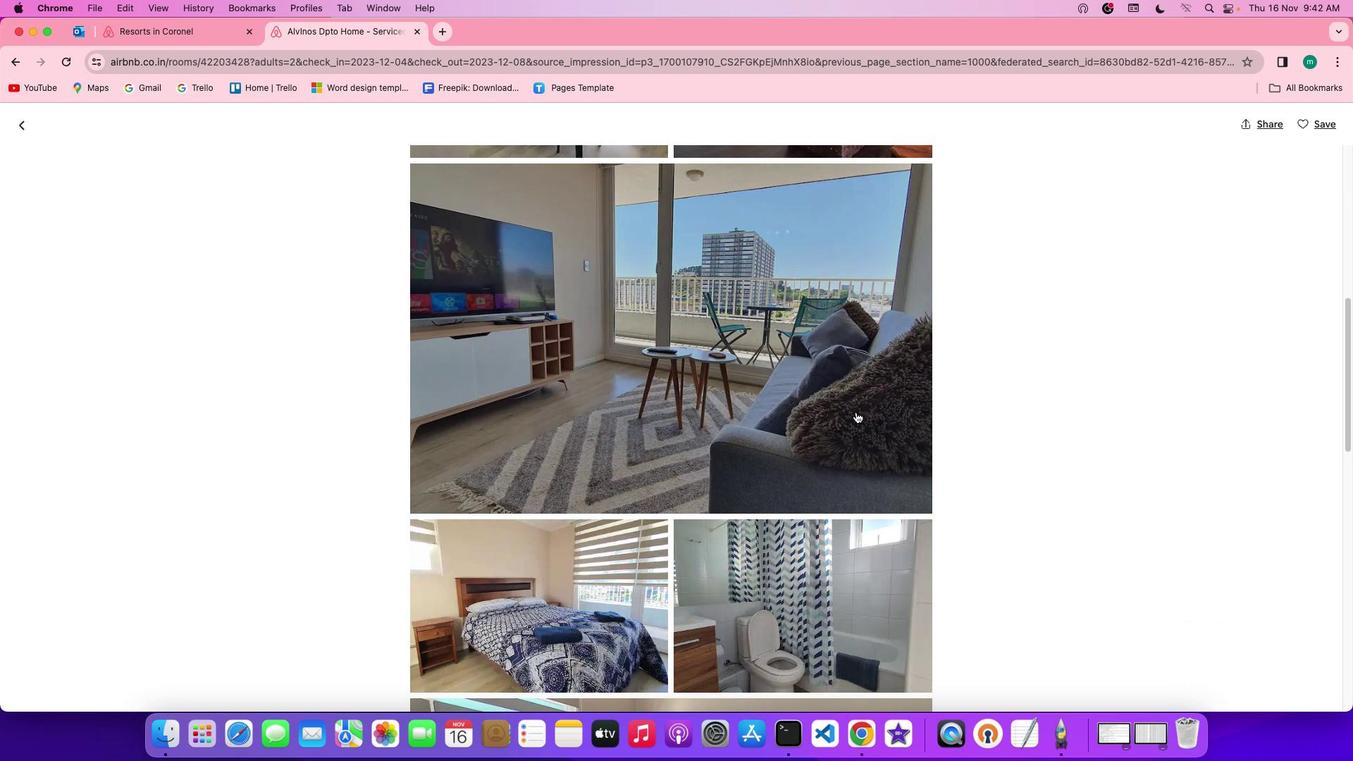 
Action: Mouse scrolled (856, 411) with delta (0, 0)
Screenshot: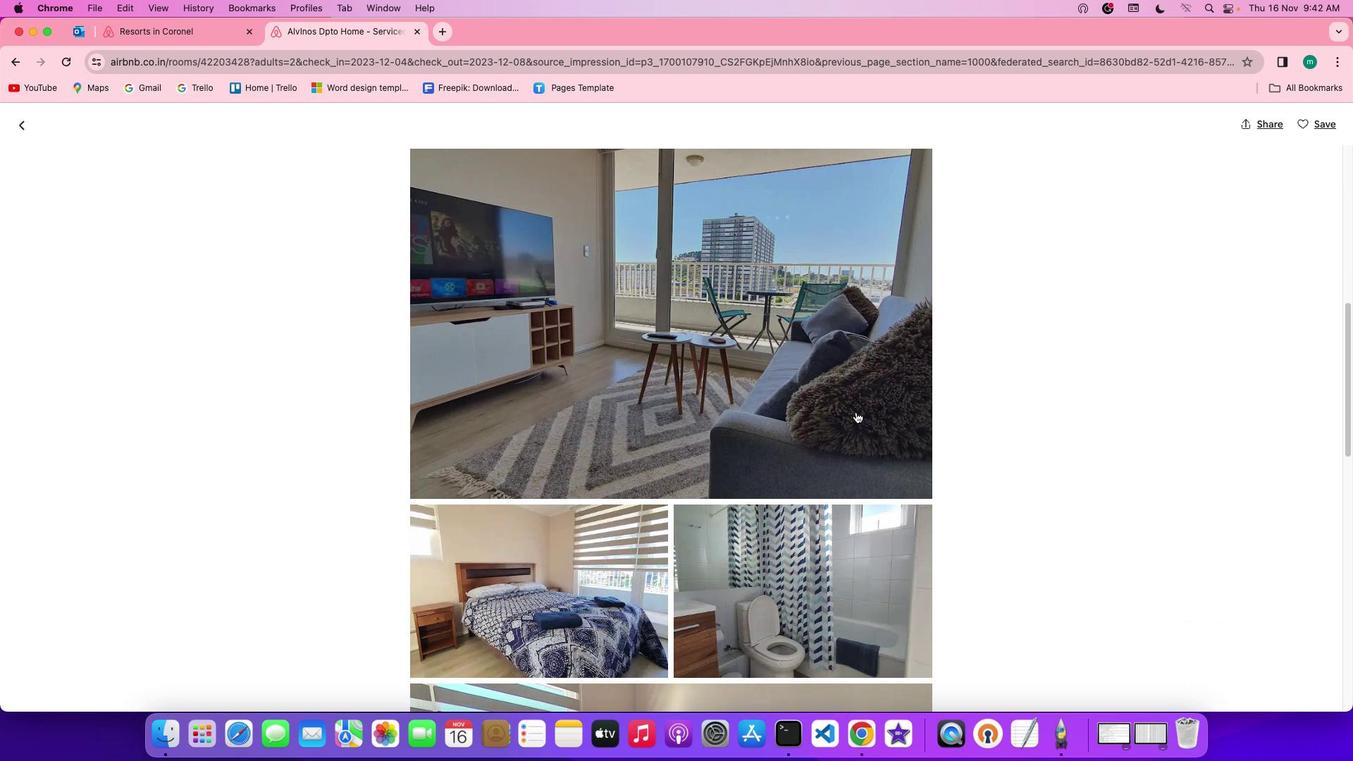 
Action: Mouse scrolled (856, 411) with delta (0, 0)
Screenshot: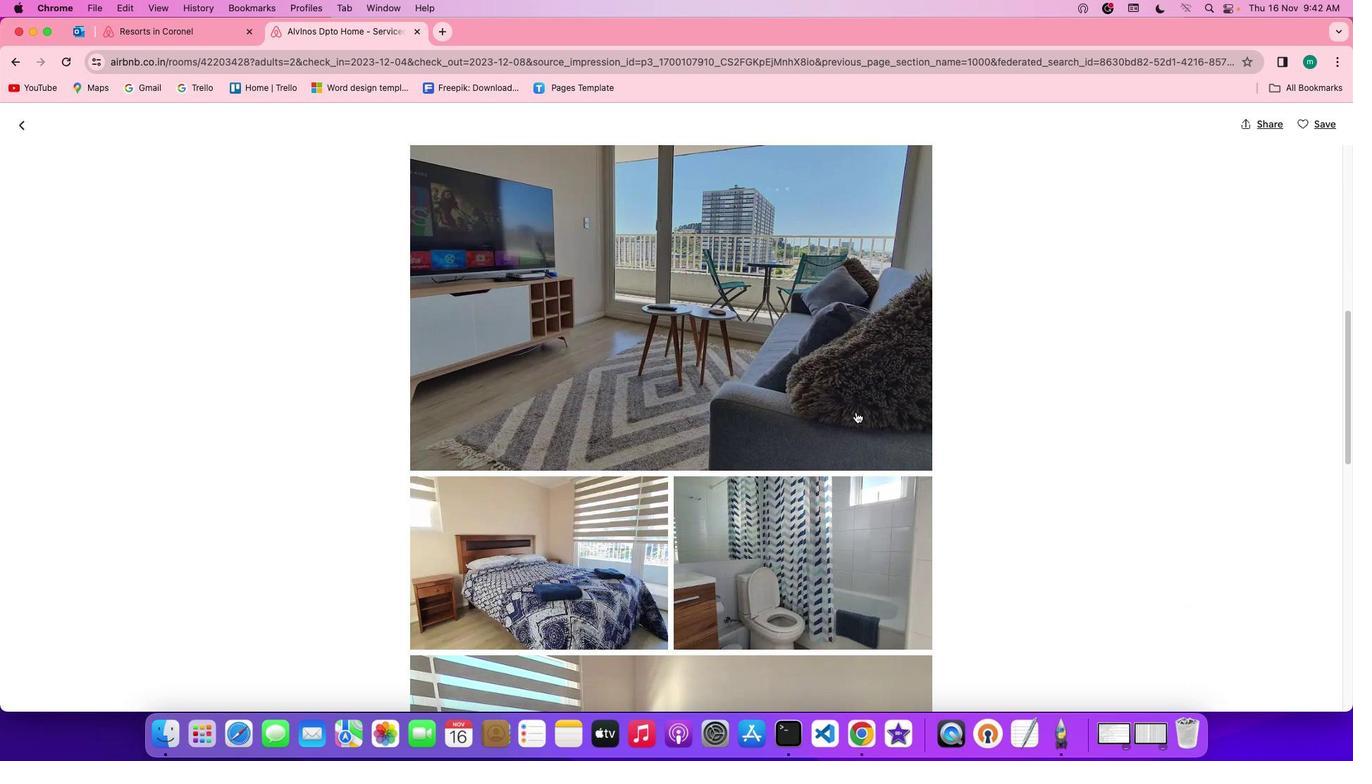 
Action: Mouse scrolled (856, 411) with delta (0, 0)
Screenshot: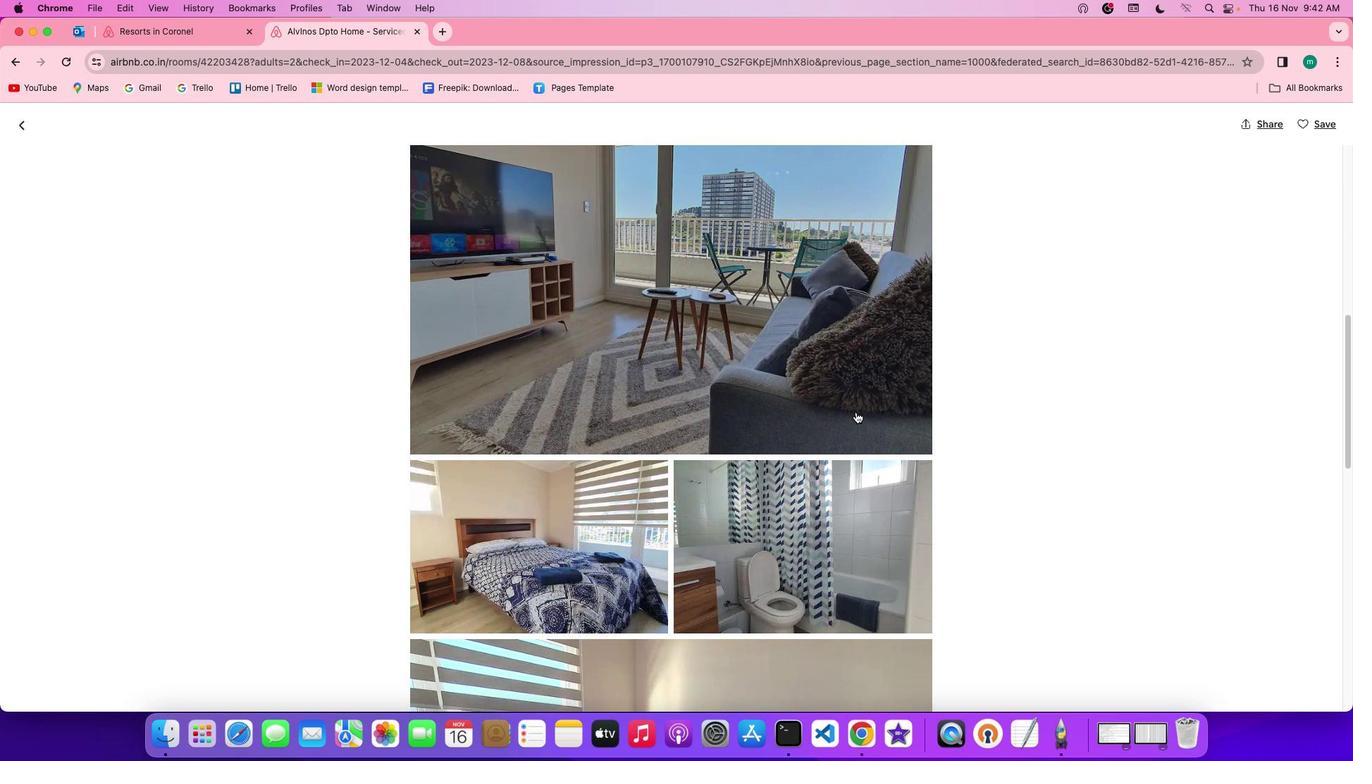 
Action: Mouse scrolled (856, 411) with delta (0, 0)
Screenshot: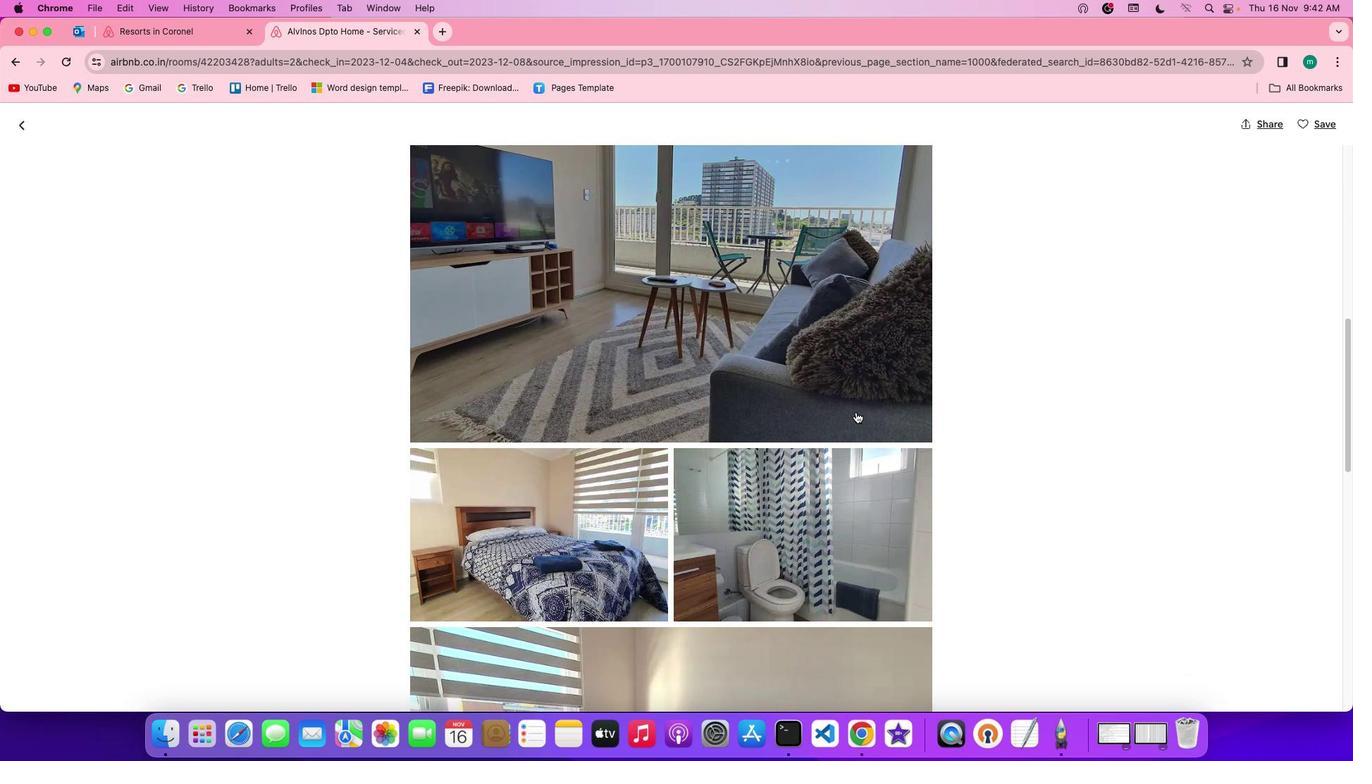 
Action: Mouse scrolled (856, 411) with delta (0, 0)
Screenshot: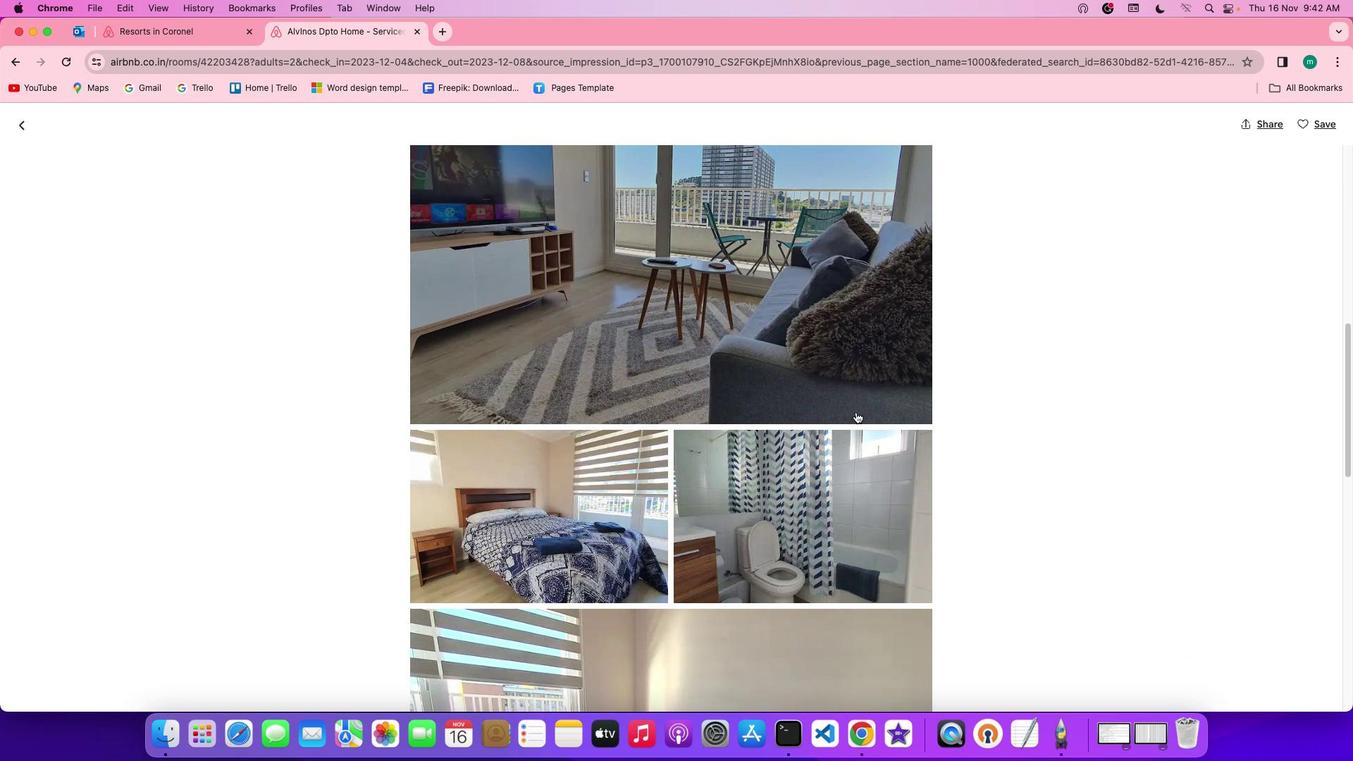 
Action: Mouse scrolled (856, 411) with delta (0, 0)
Screenshot: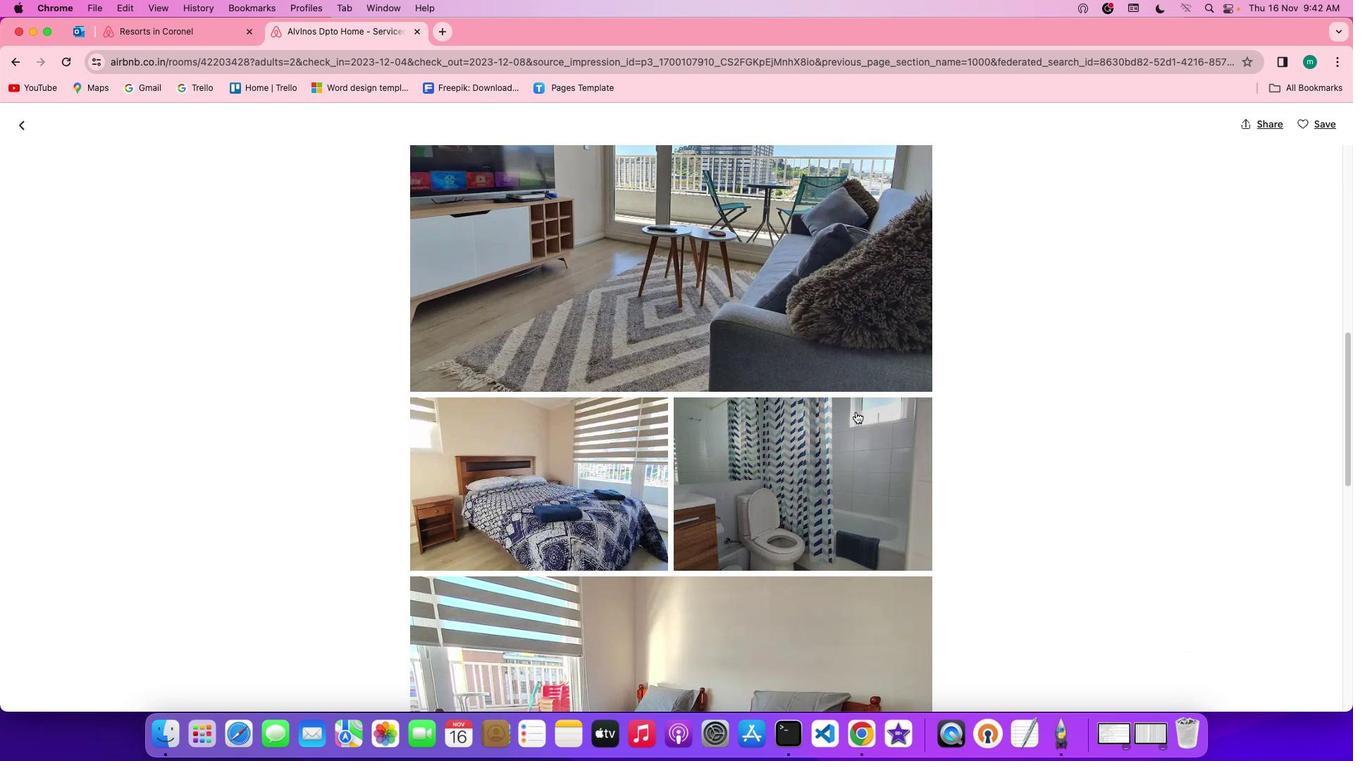 
Action: Mouse scrolled (856, 411) with delta (0, 0)
Screenshot: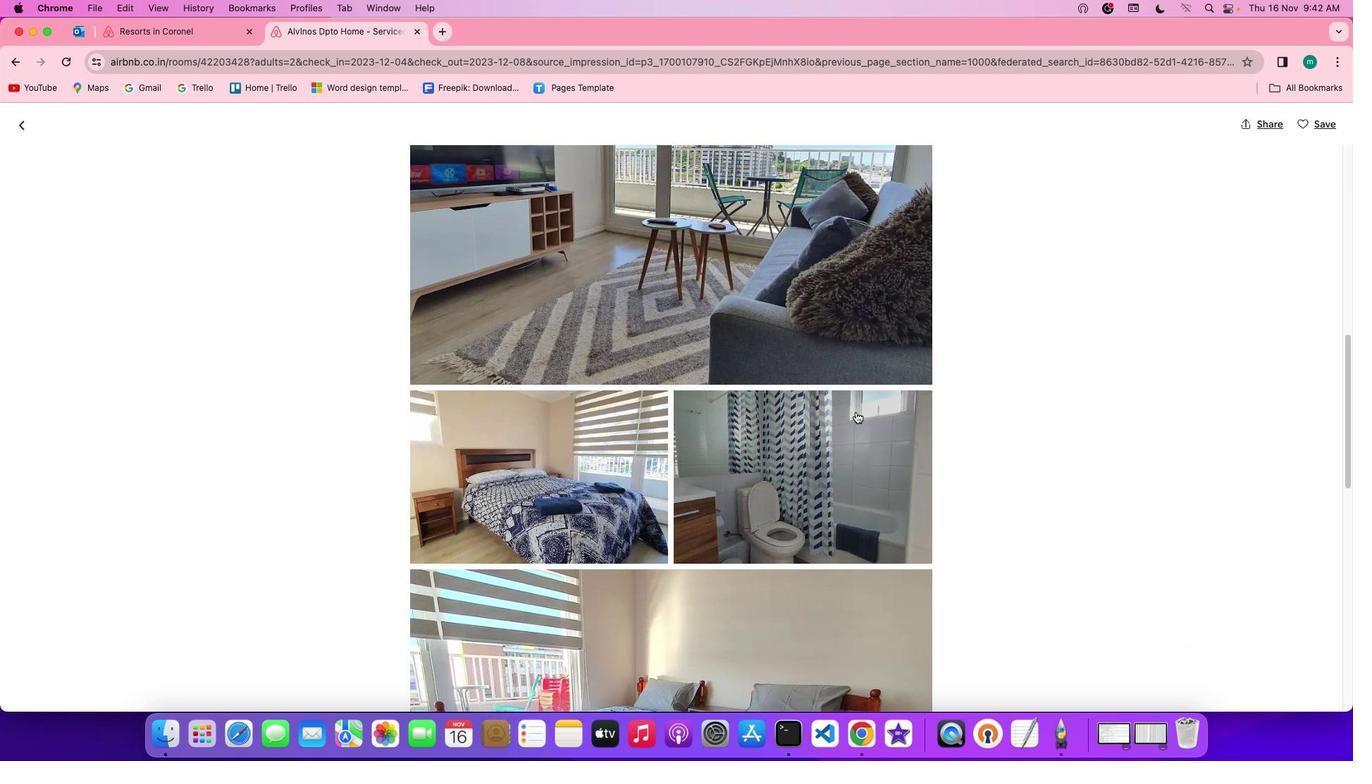 
Action: Mouse moved to (856, 411)
Screenshot: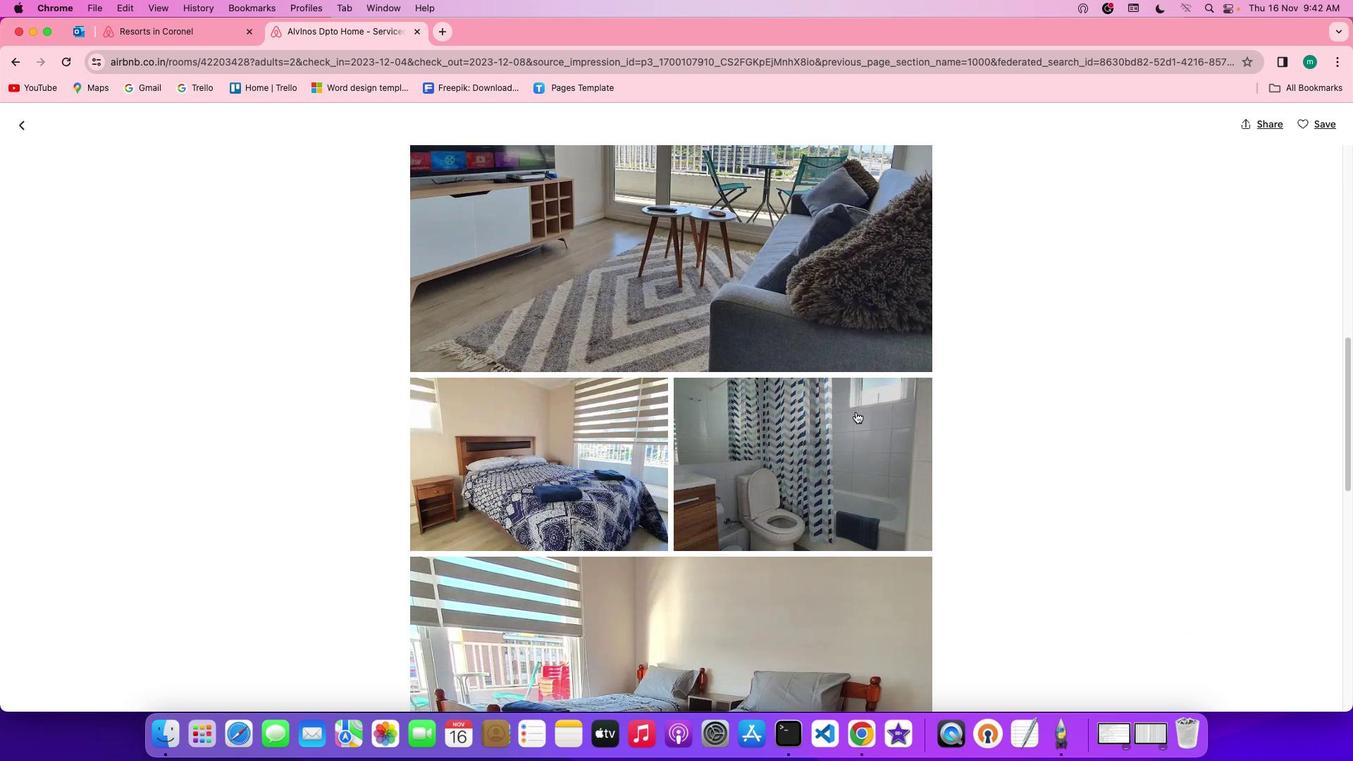 
Action: Mouse scrolled (856, 411) with delta (0, 0)
Screenshot: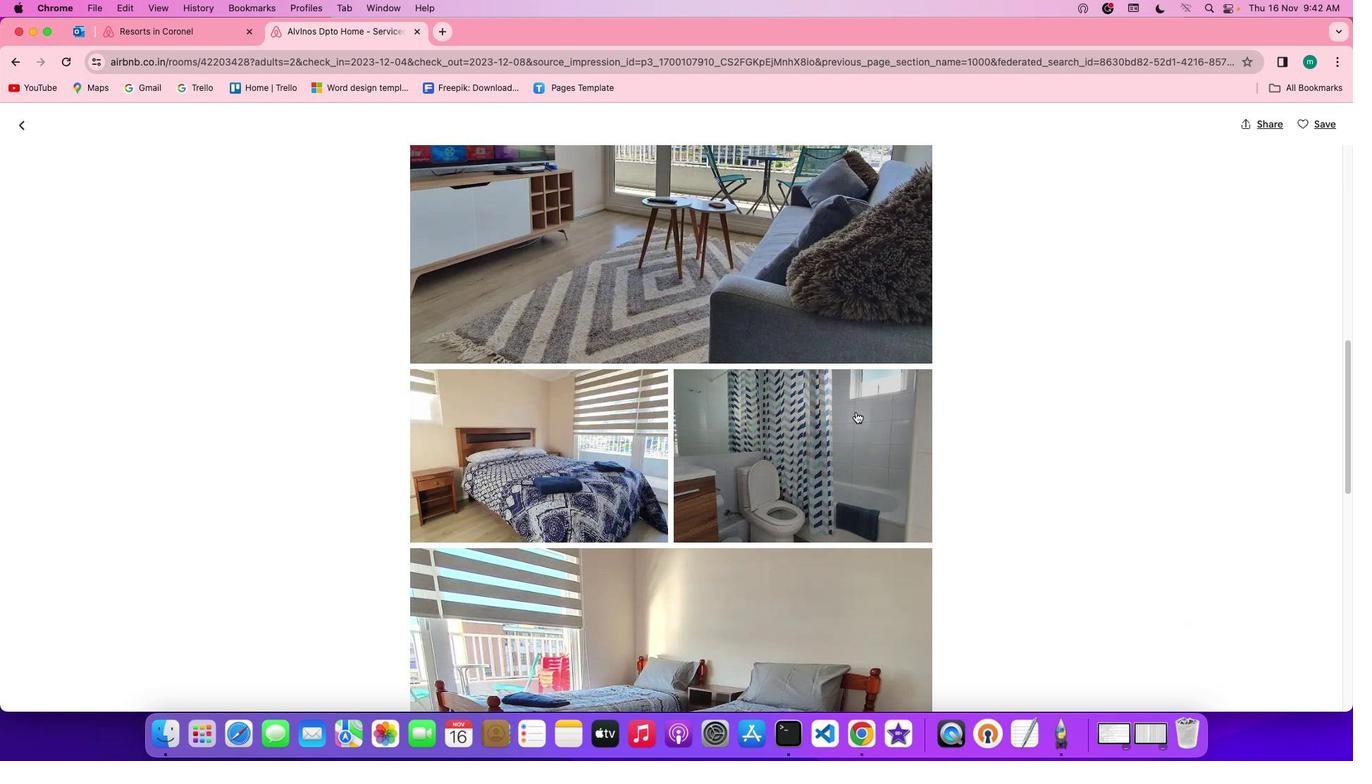 
Action: Mouse scrolled (856, 411) with delta (0, 0)
Screenshot: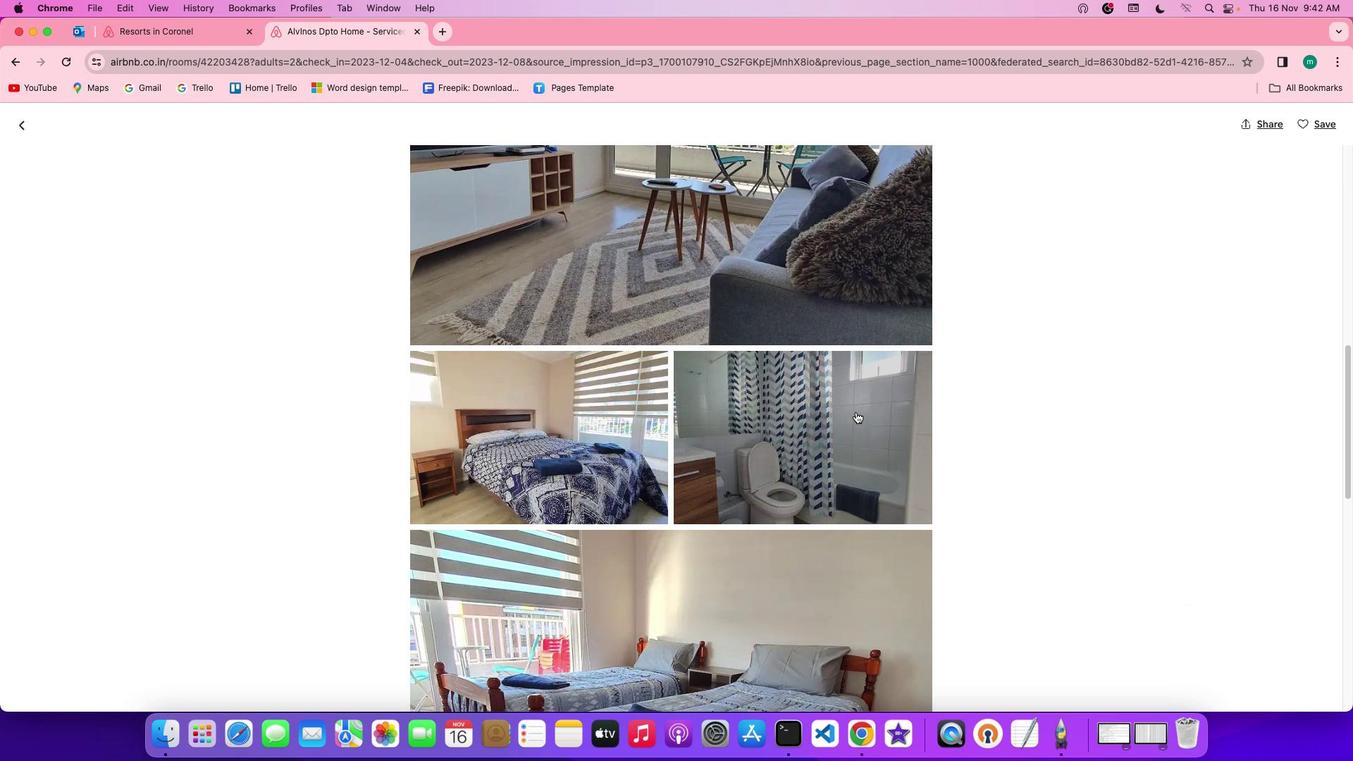 
Action: Mouse scrolled (856, 411) with delta (0, 0)
Screenshot: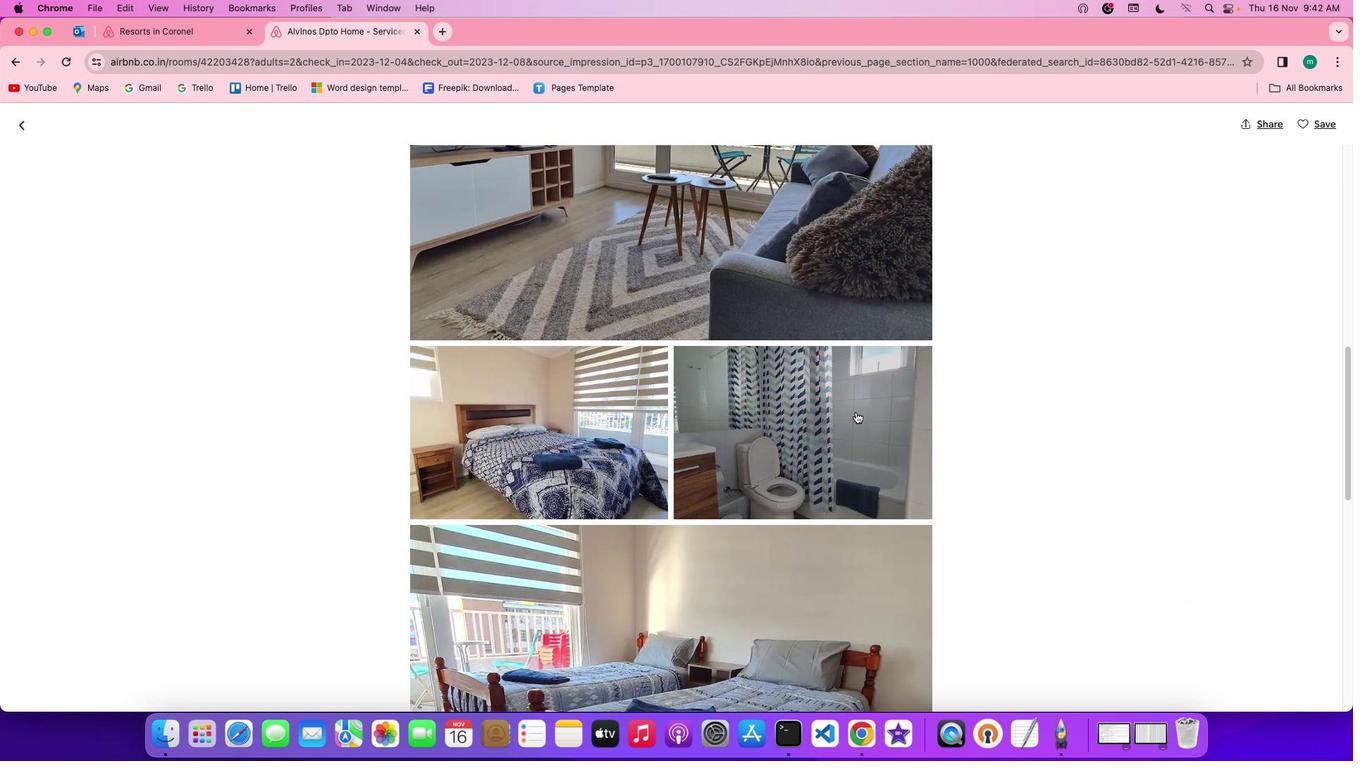 
Action: Mouse scrolled (856, 411) with delta (0, 0)
Screenshot: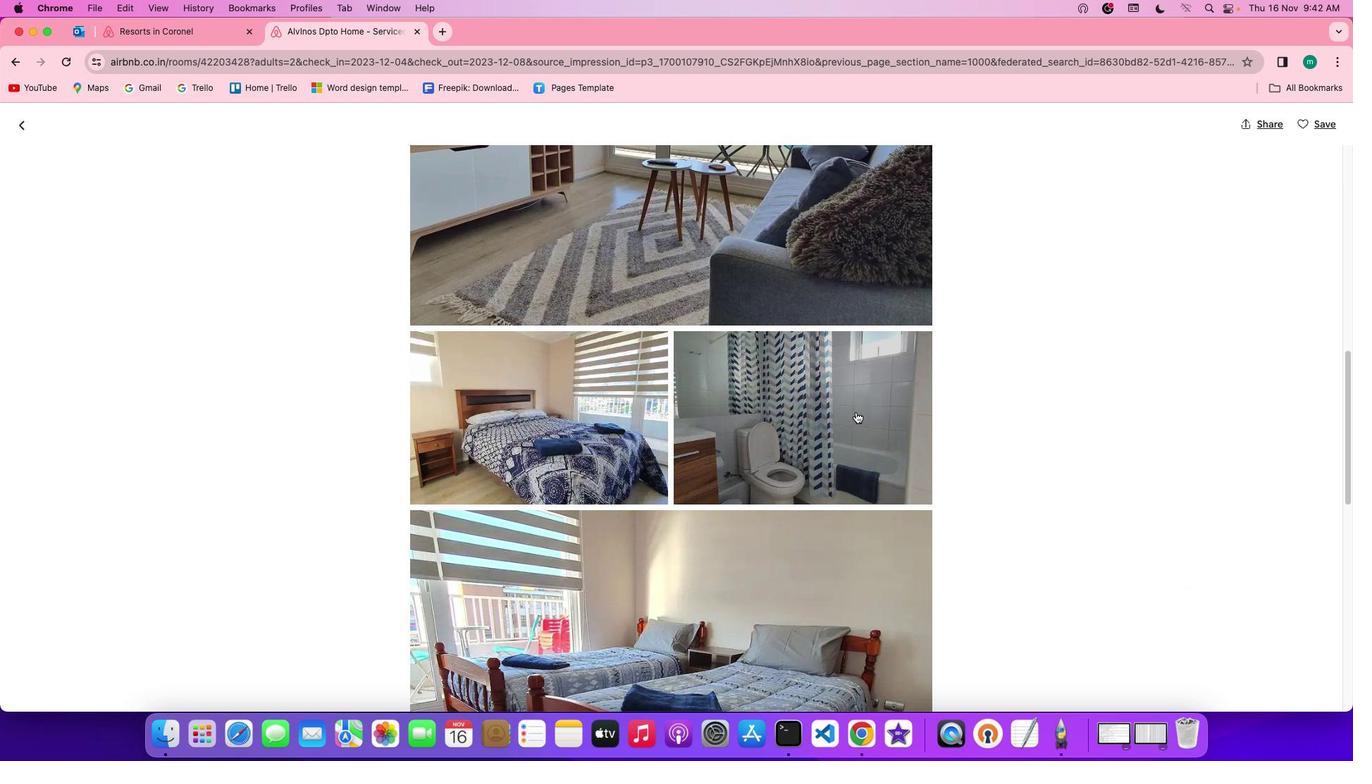 
Action: Mouse scrolled (856, 411) with delta (0, 0)
Screenshot: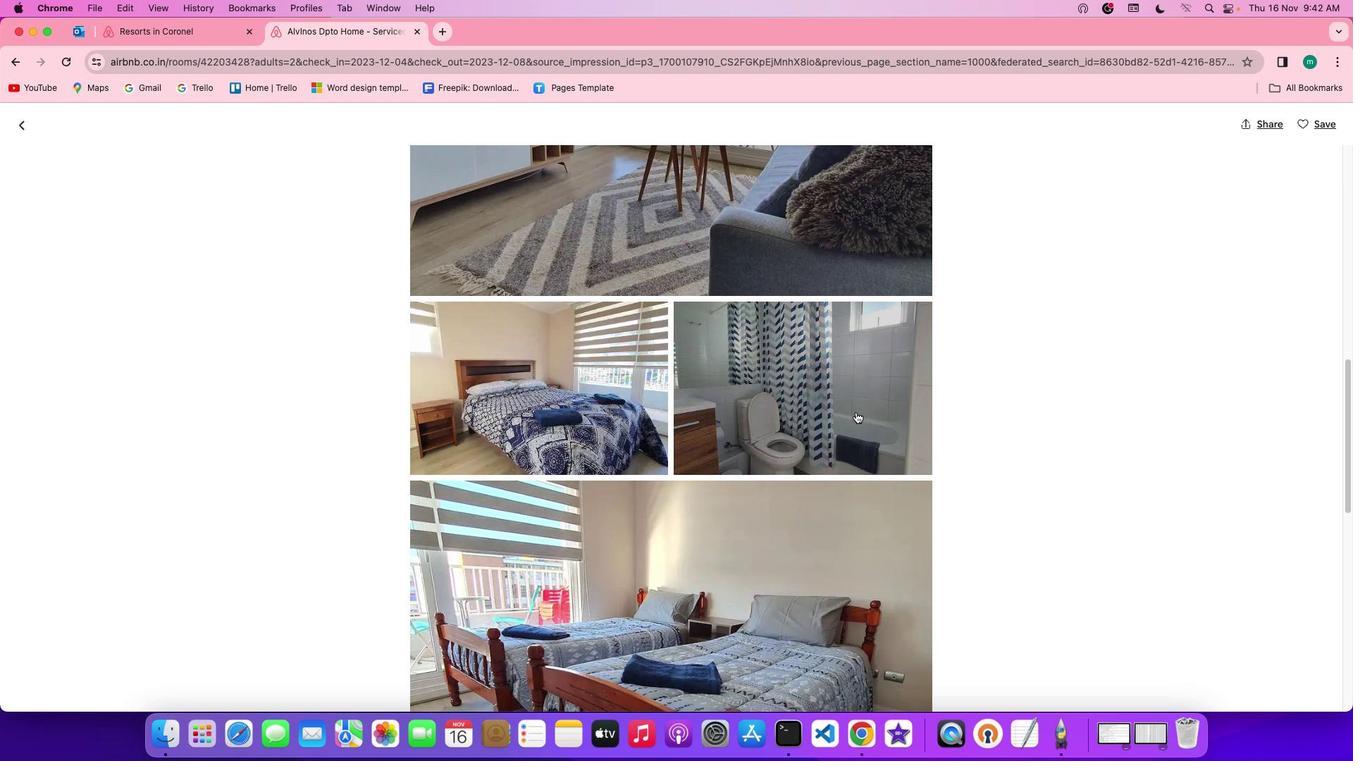 
Action: Mouse scrolled (856, 411) with delta (0, 0)
Screenshot: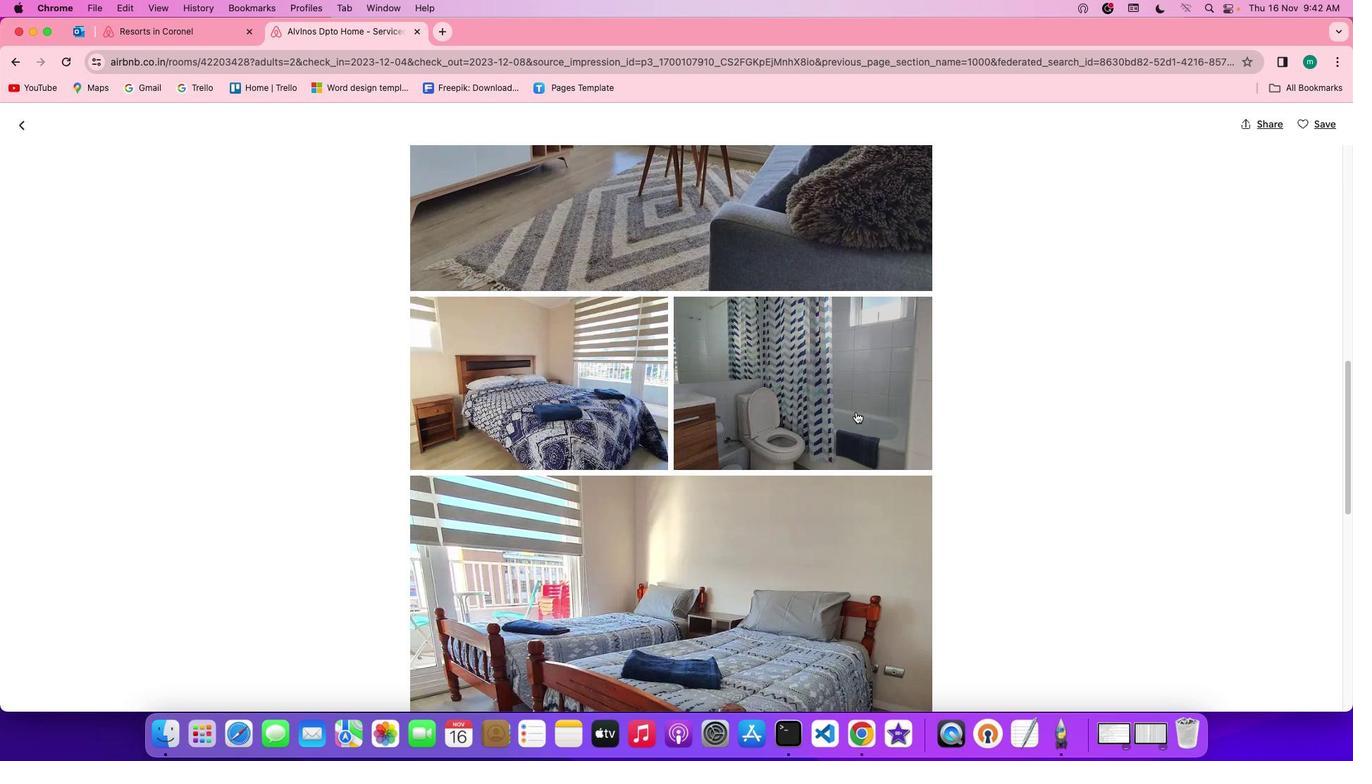 
Action: Mouse scrolled (856, 411) with delta (0, 0)
Screenshot: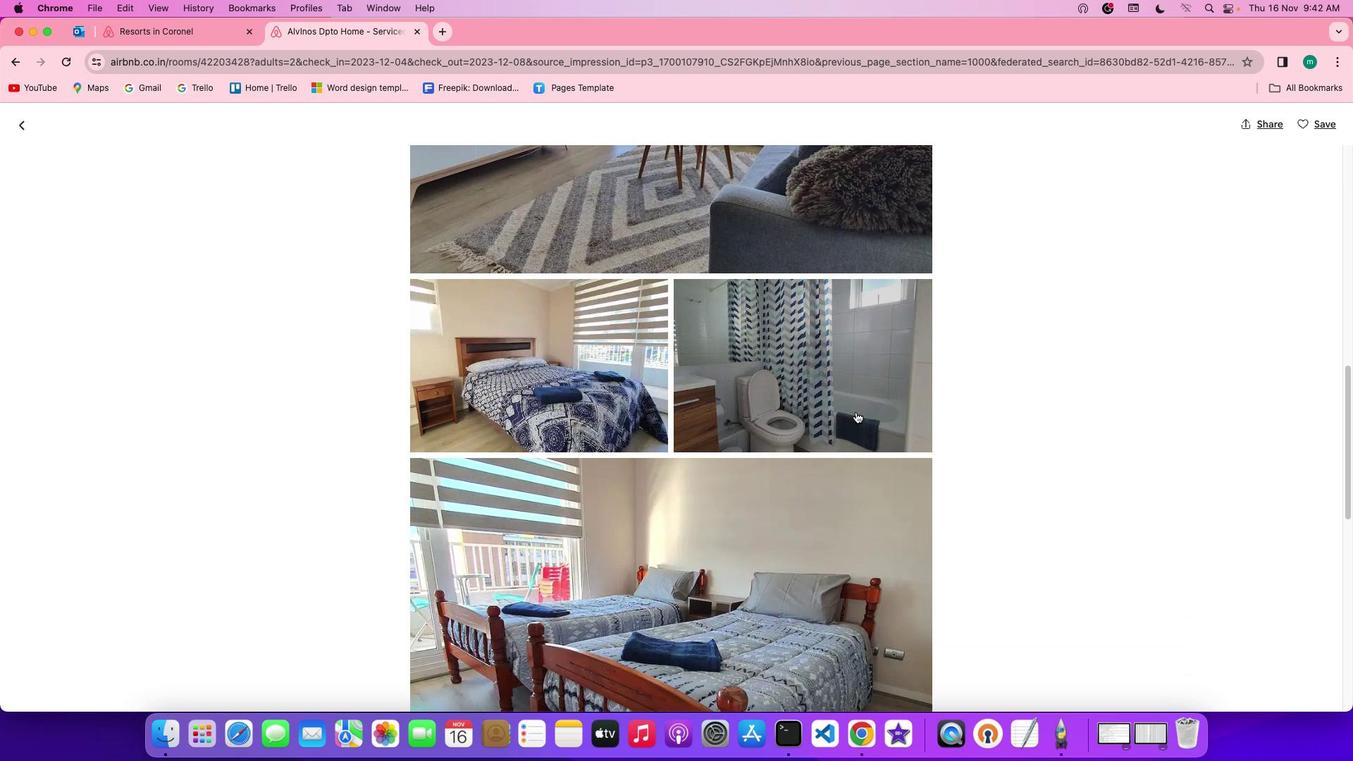 
Action: Mouse scrolled (856, 411) with delta (0, 0)
Screenshot: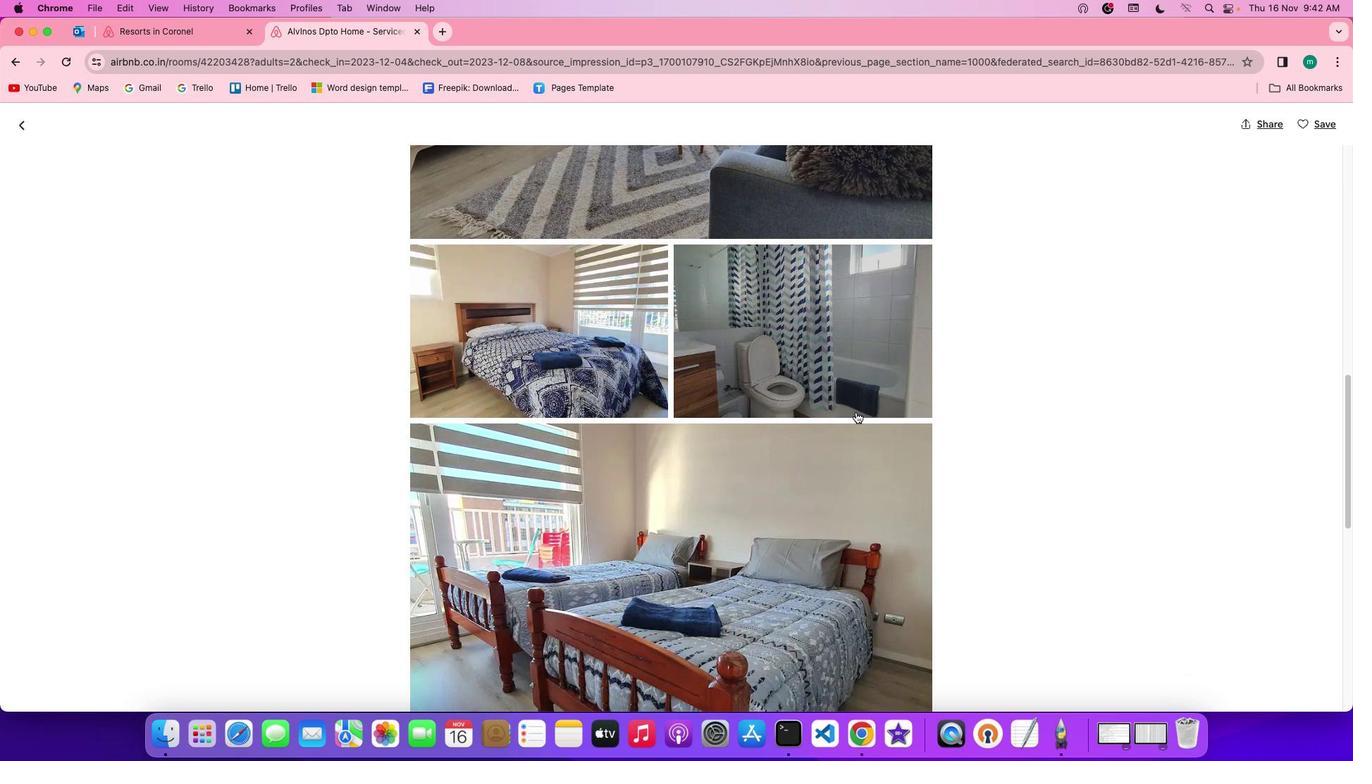 
Action: Mouse scrolled (856, 411) with delta (0, 0)
Screenshot: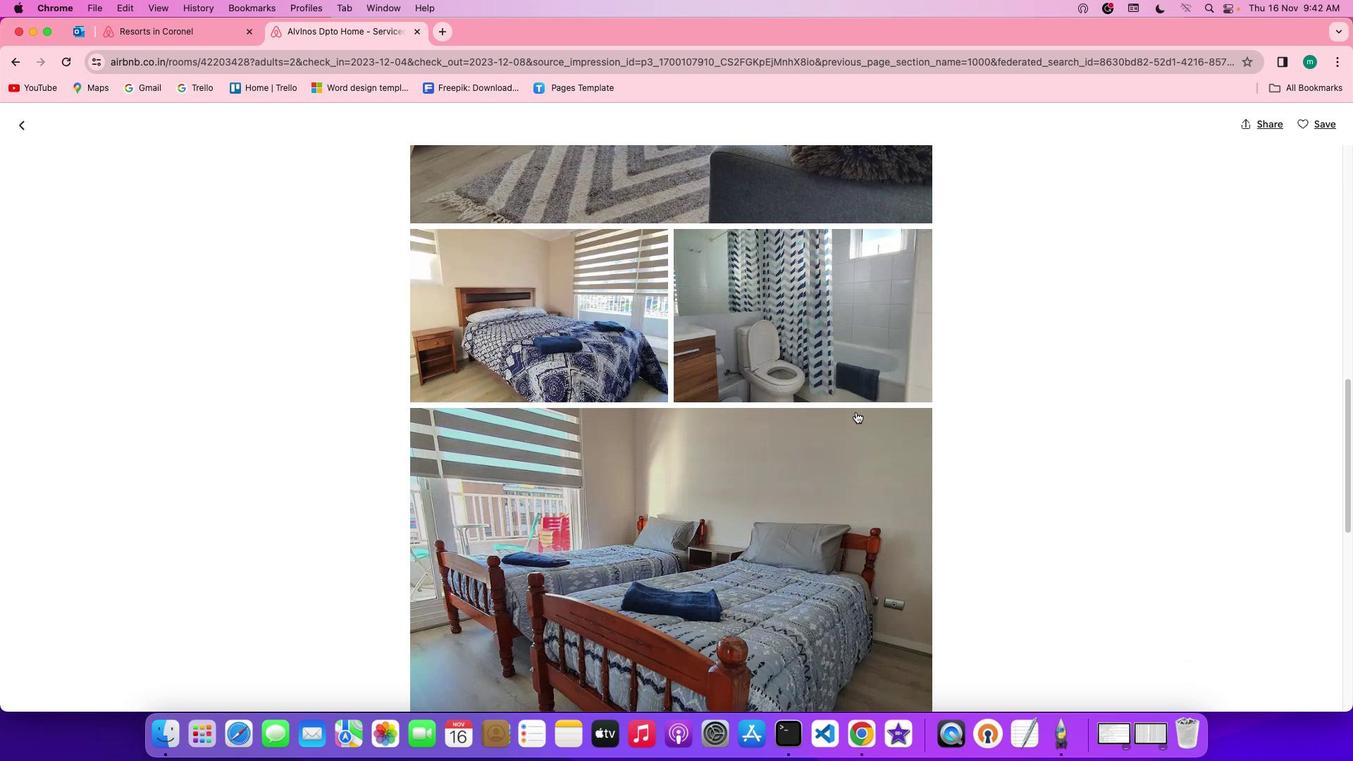 
Action: Mouse scrolled (856, 411) with delta (0, 0)
Screenshot: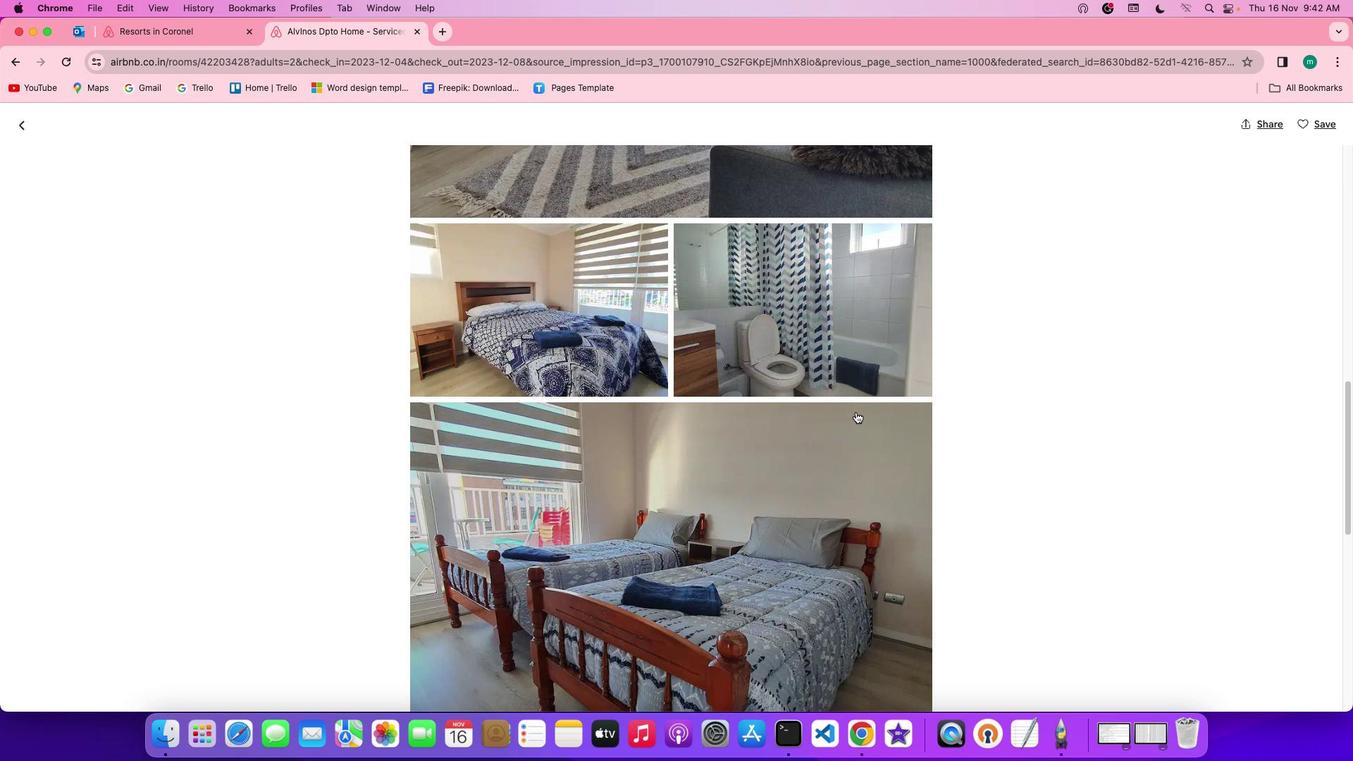 
Action: Mouse scrolled (856, 411) with delta (0, 0)
Screenshot: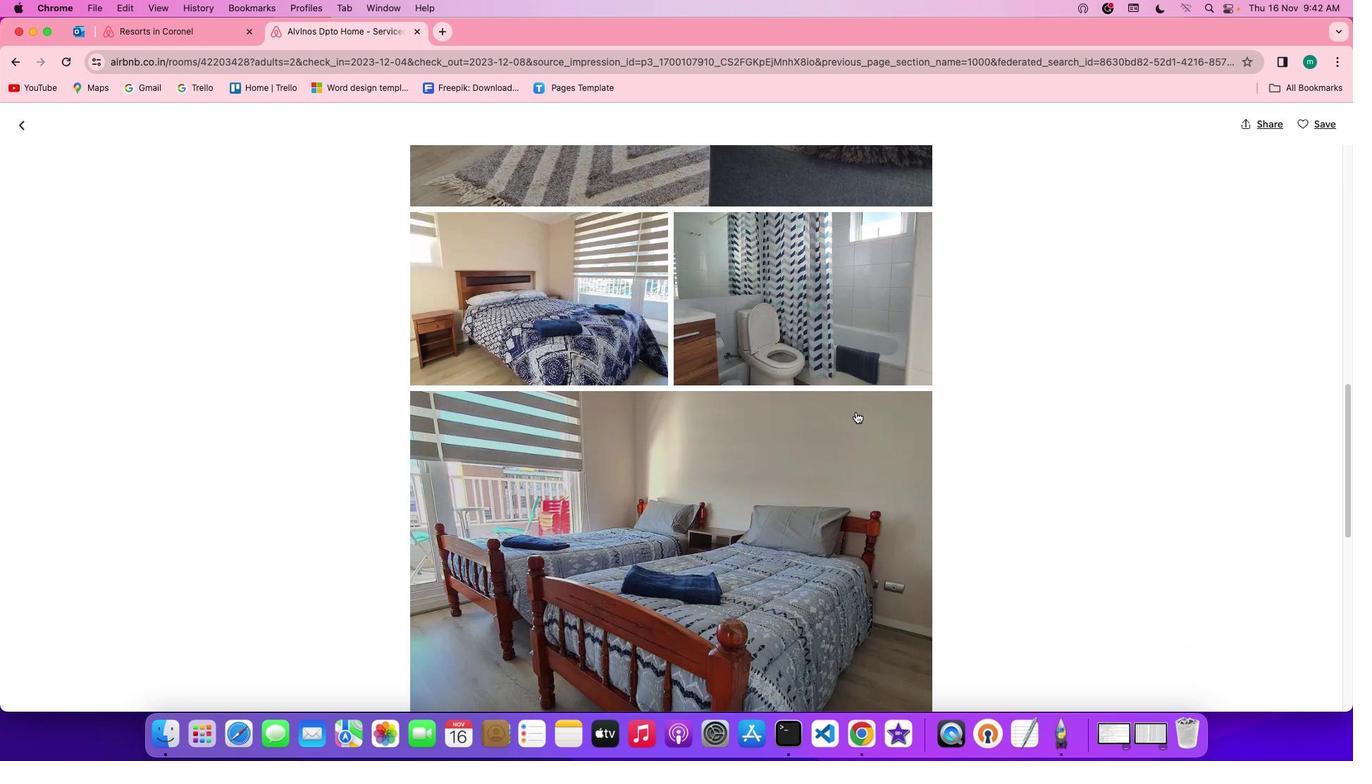 
Action: Mouse scrolled (856, 411) with delta (0, 0)
Screenshot: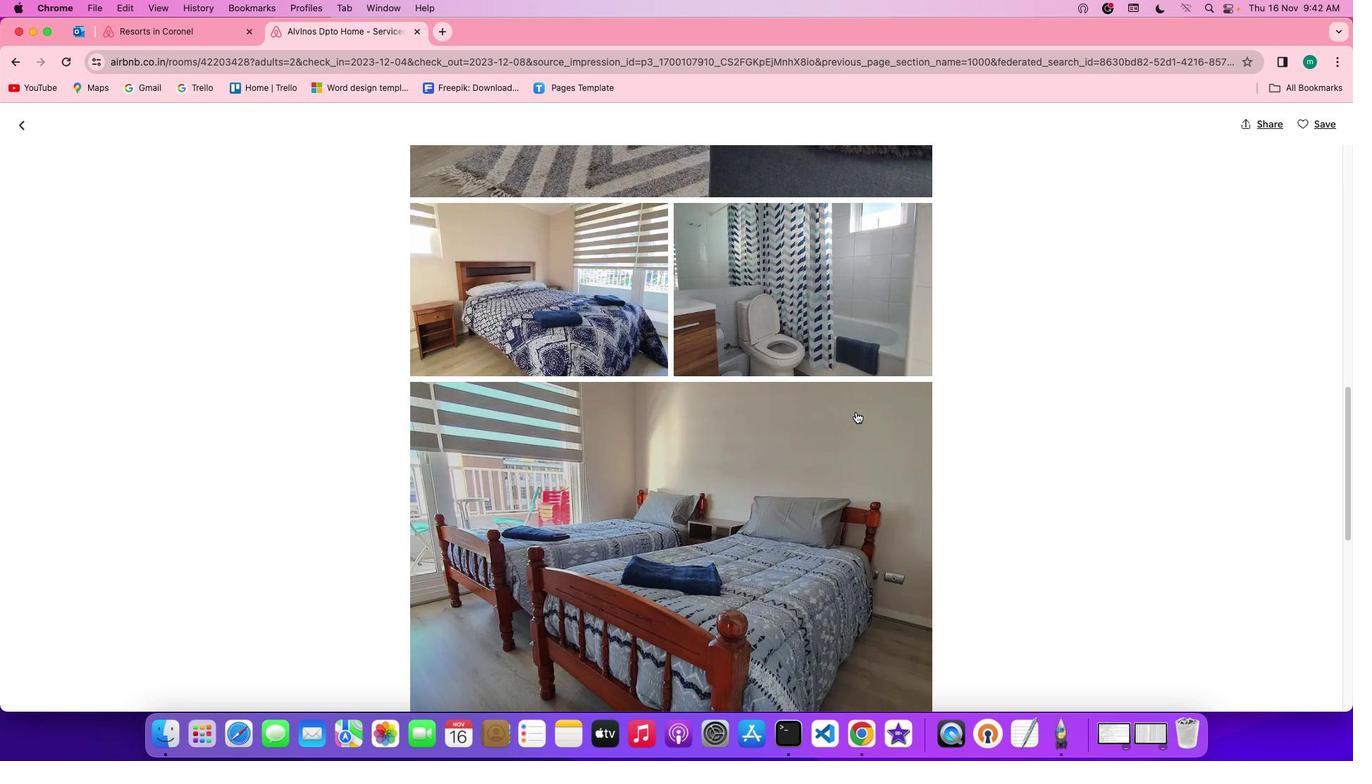 
Action: Mouse scrolled (856, 411) with delta (0, 0)
Screenshot: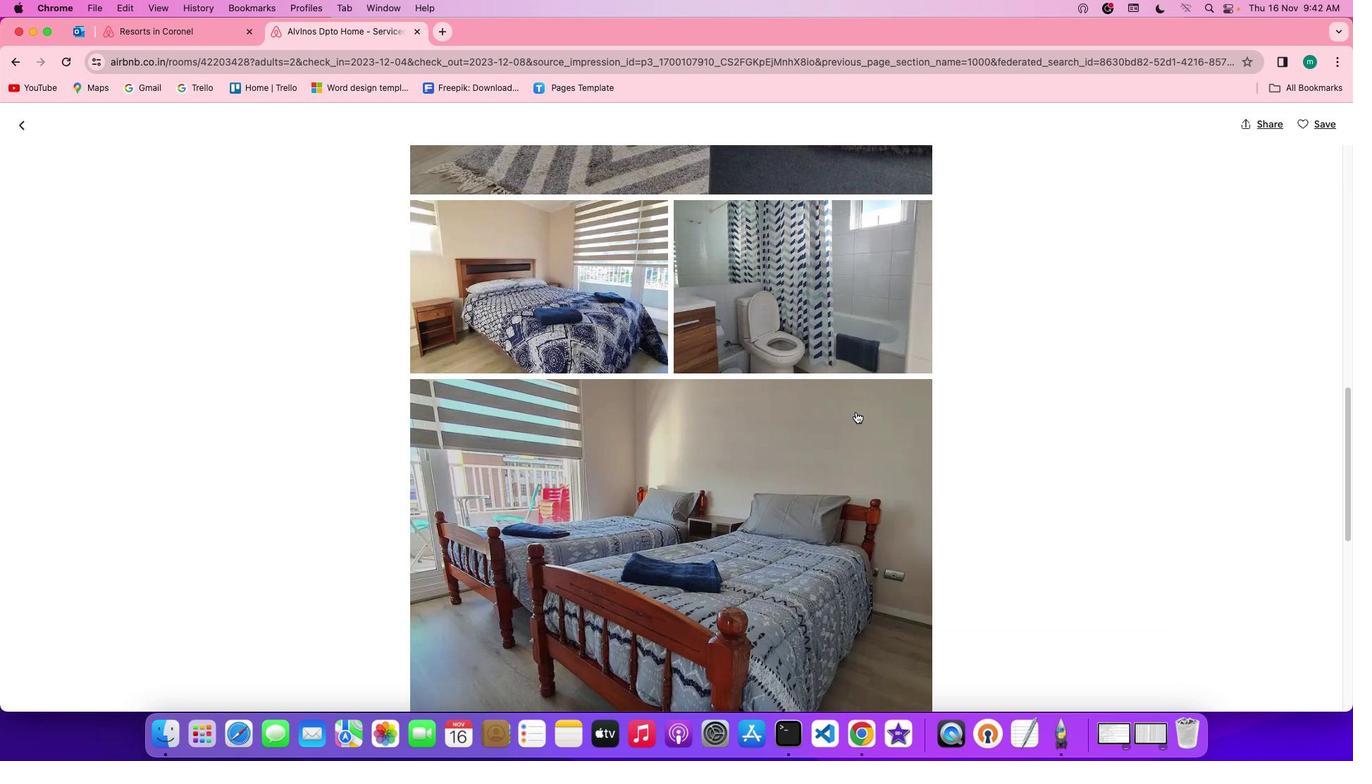 
Action: Mouse scrolled (856, 411) with delta (0, 0)
Screenshot: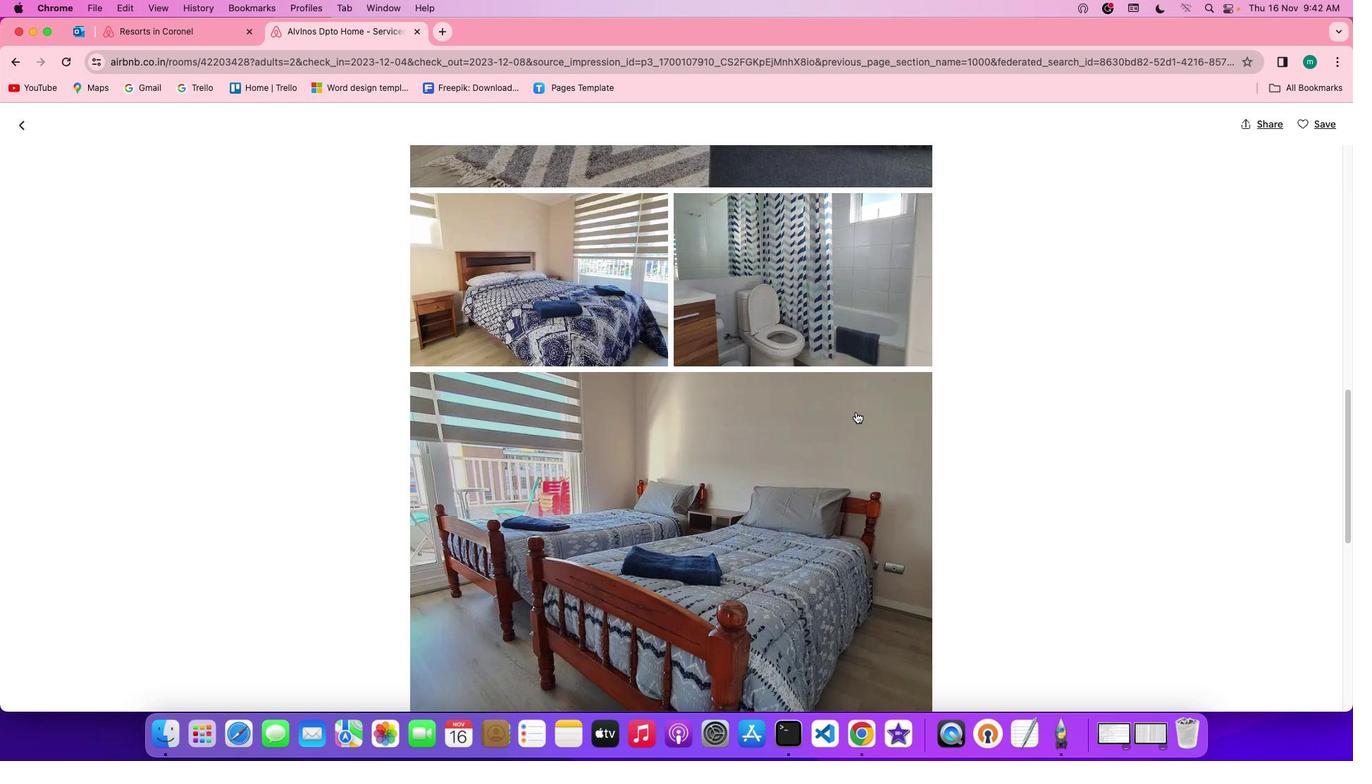
Action: Mouse scrolled (856, 411) with delta (0, 0)
Screenshot: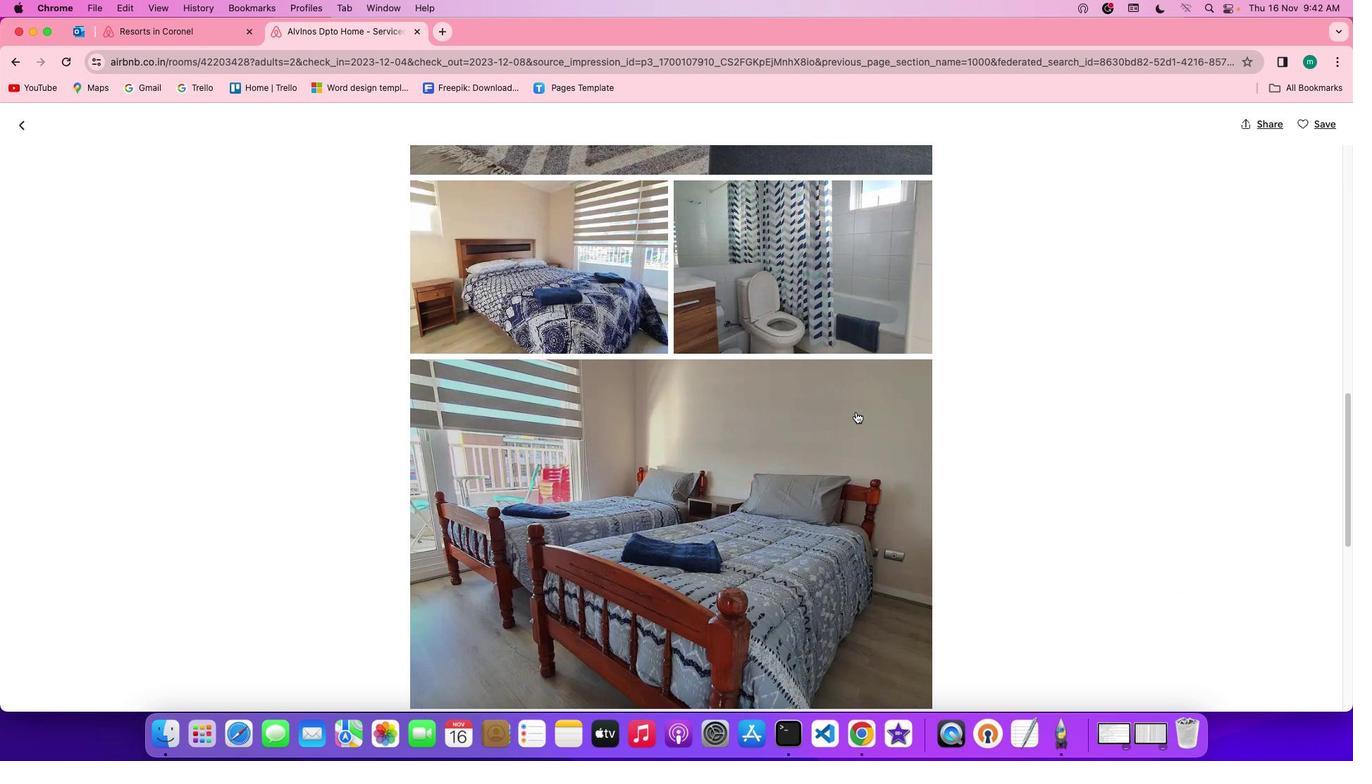 
Action: Mouse scrolled (856, 411) with delta (0, 0)
Screenshot: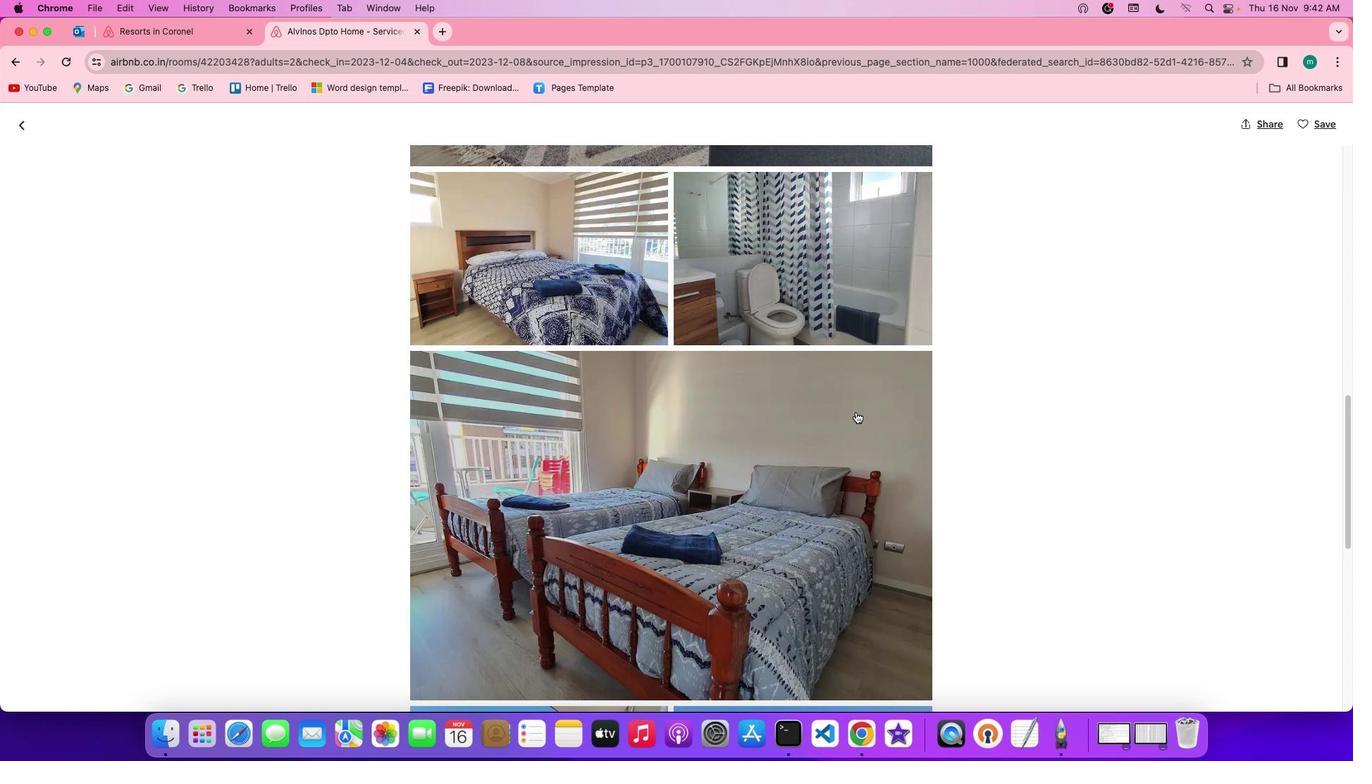 
Action: Mouse scrolled (856, 411) with delta (0, 0)
Screenshot: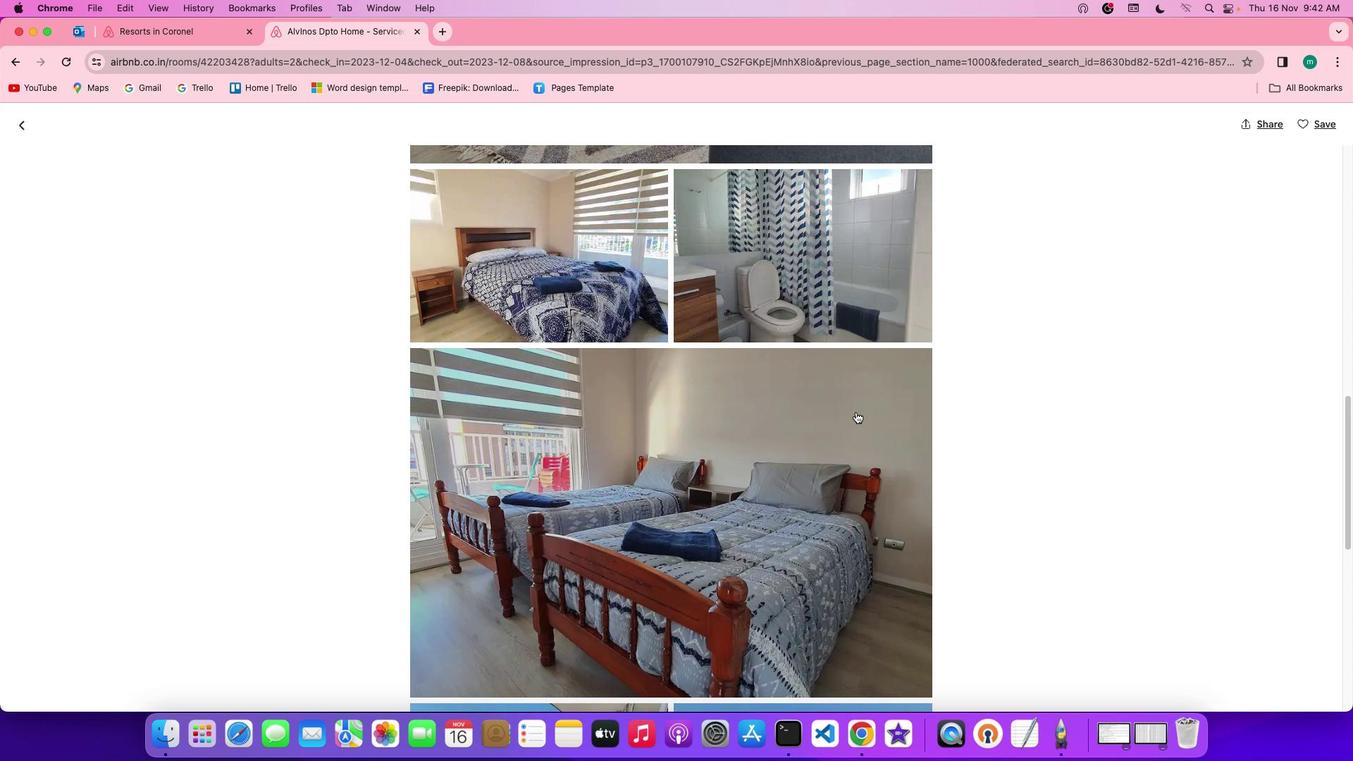 
Action: Mouse scrolled (856, 411) with delta (0, 0)
Screenshot: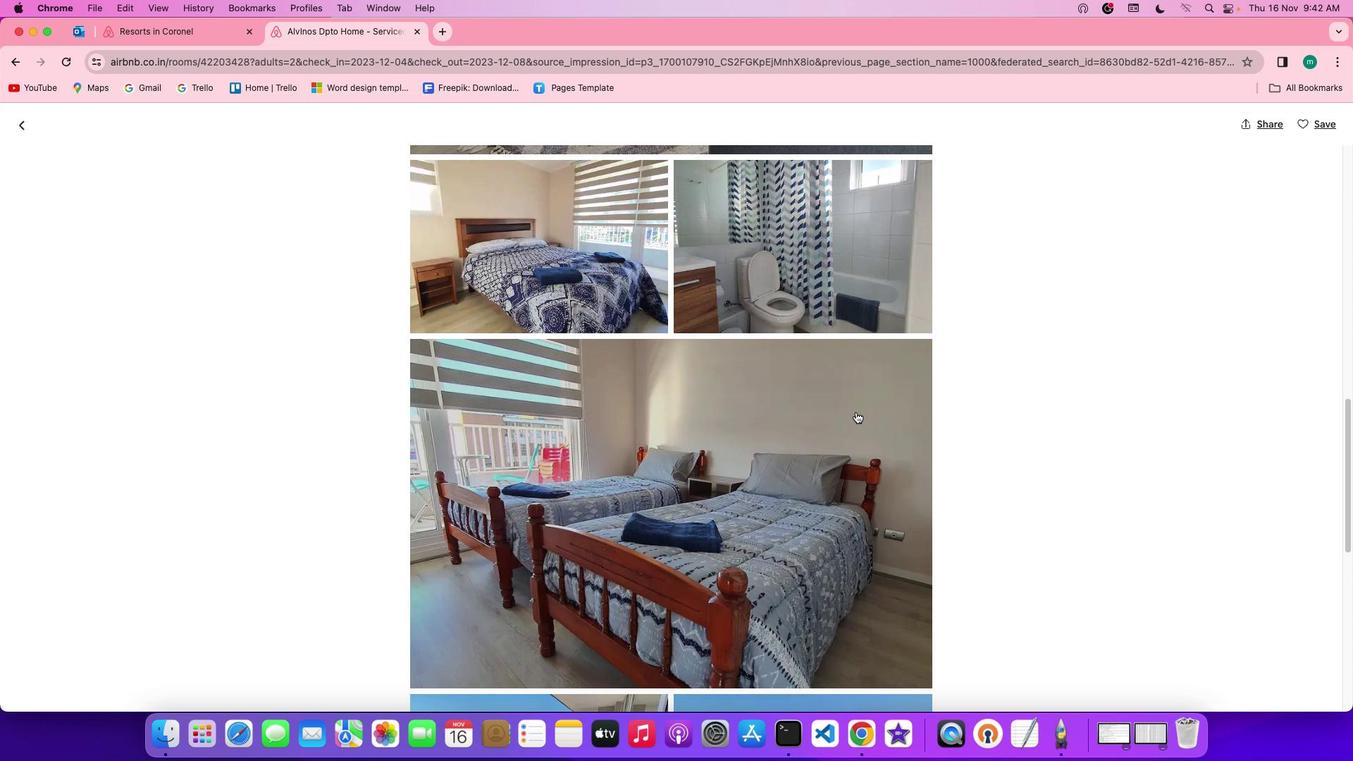 
Action: Mouse moved to (855, 411)
Screenshot: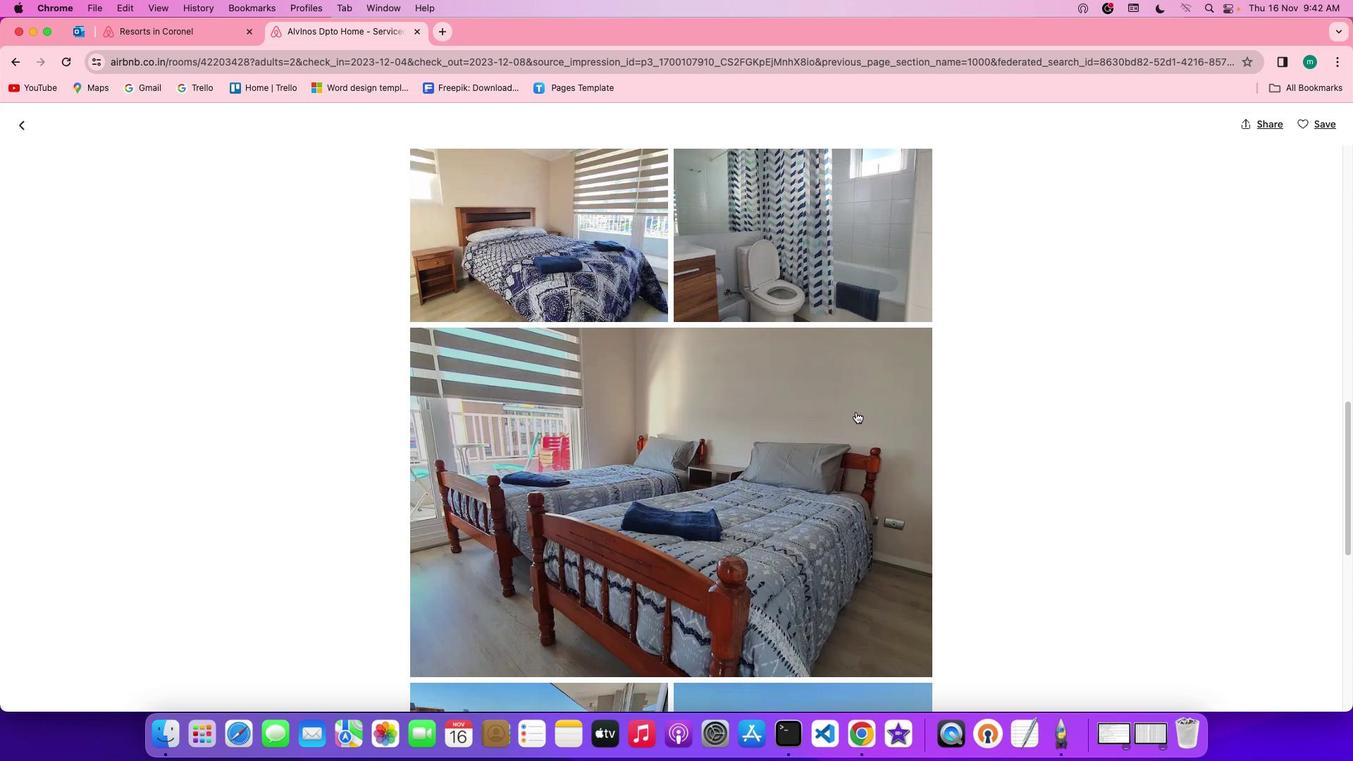 
Action: Mouse scrolled (855, 411) with delta (0, 0)
Screenshot: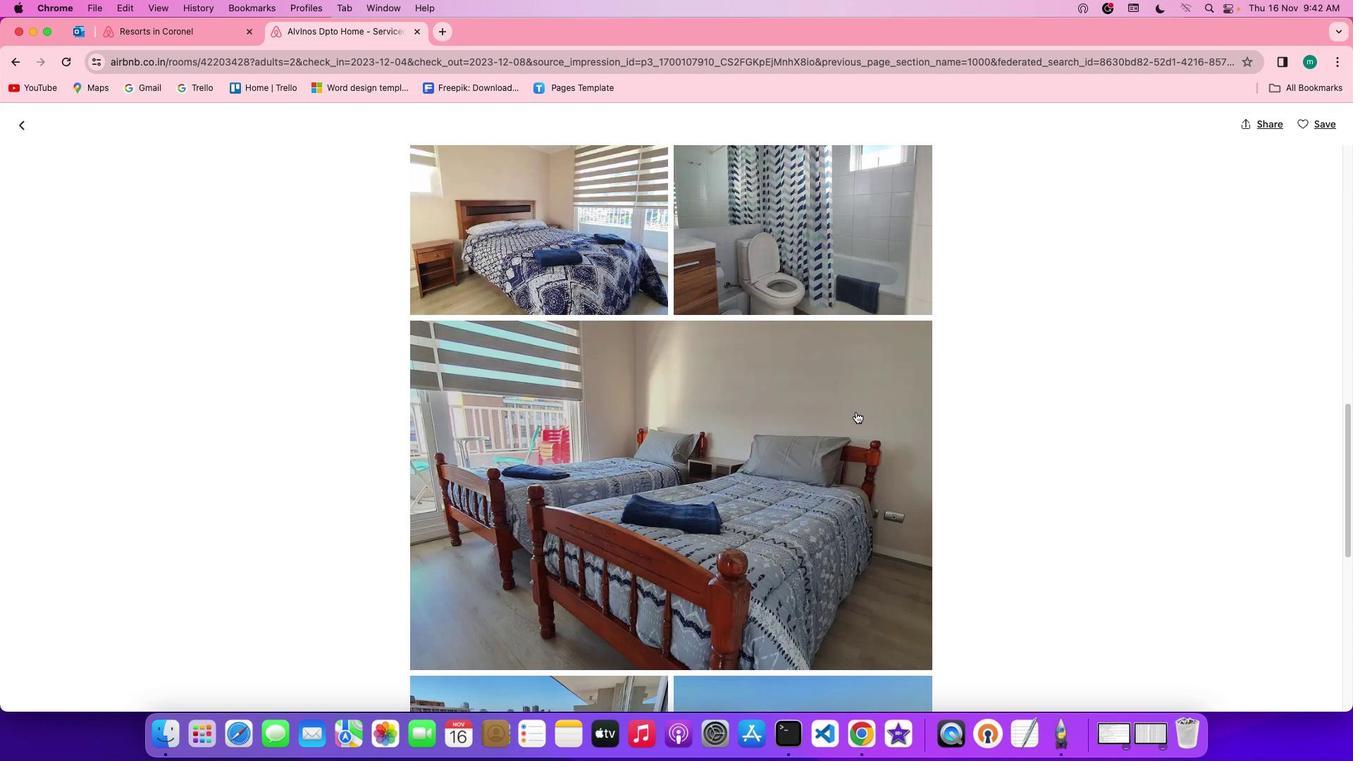 
Action: Mouse moved to (855, 411)
Screenshot: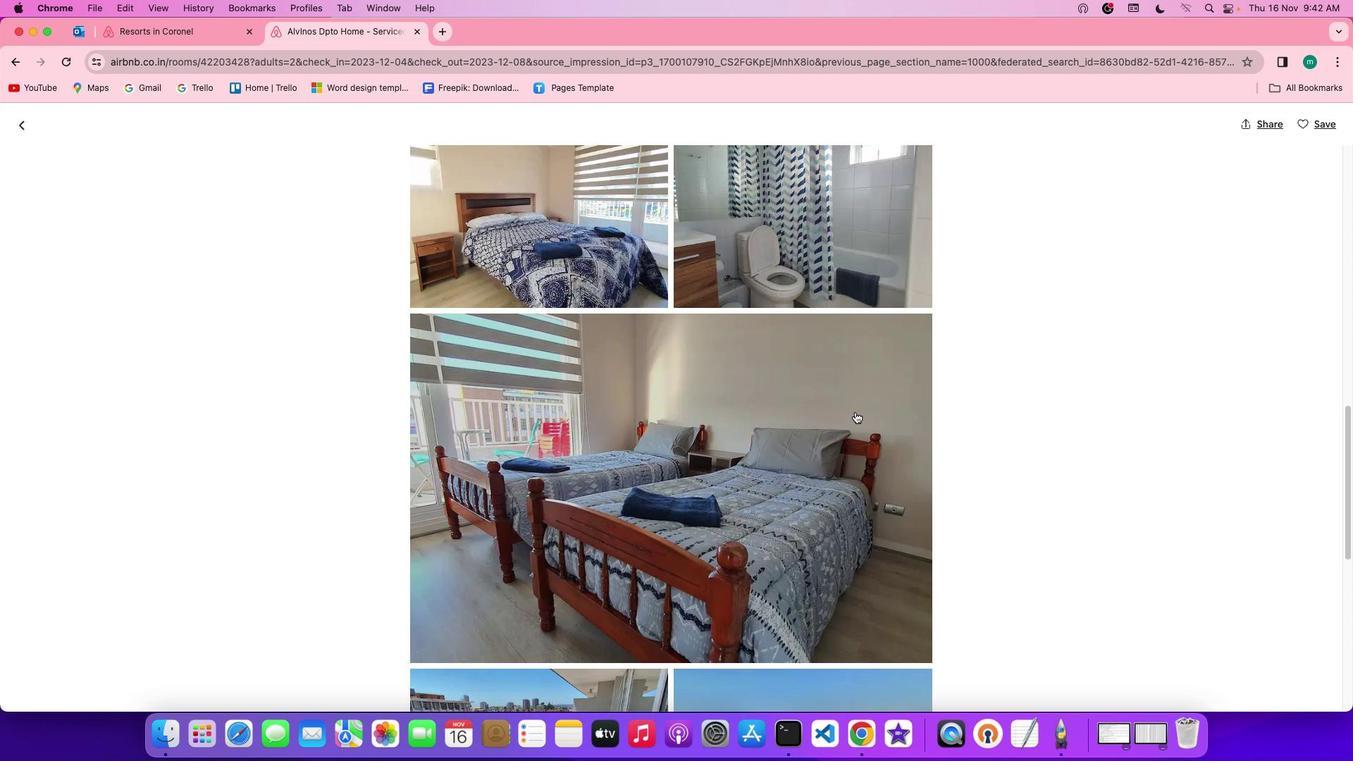 
Action: Mouse scrolled (855, 411) with delta (0, 0)
Screenshot: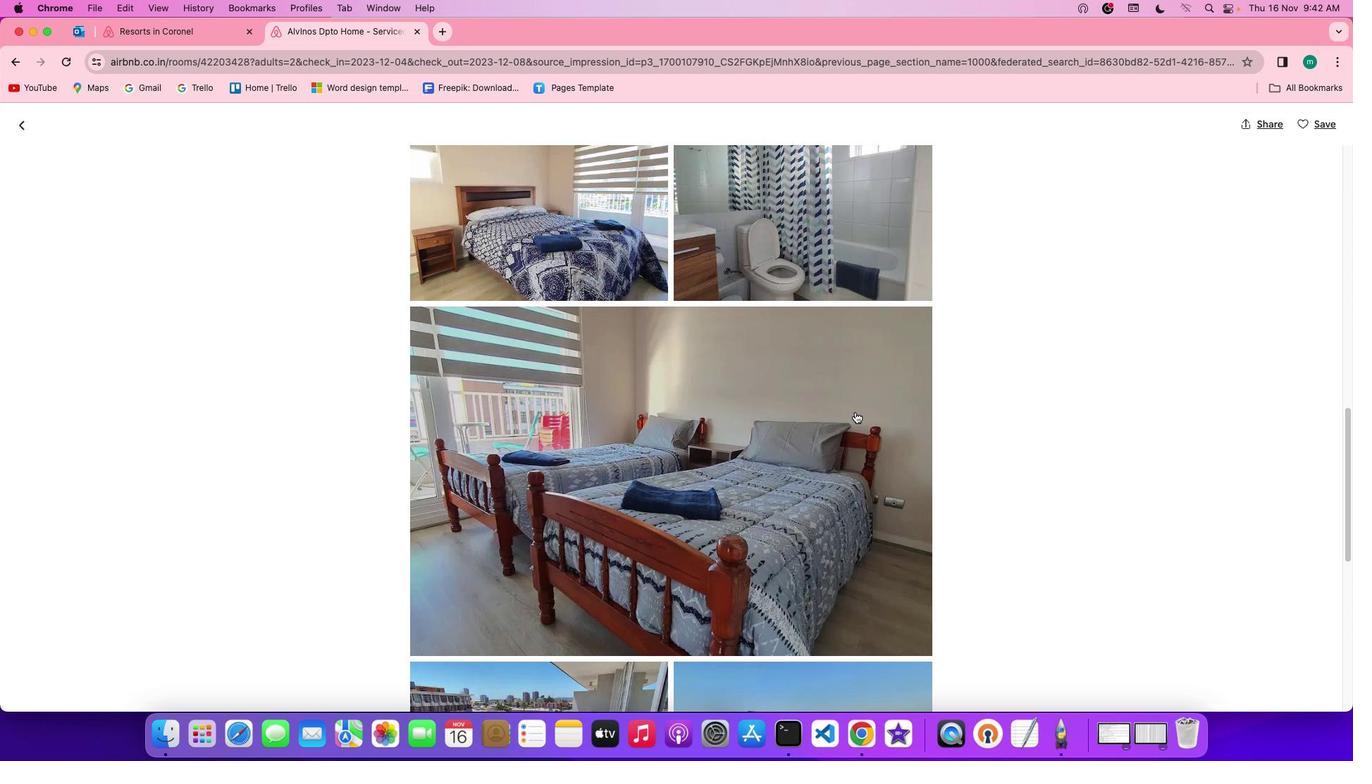 
Action: Mouse scrolled (855, 411) with delta (0, 0)
Screenshot: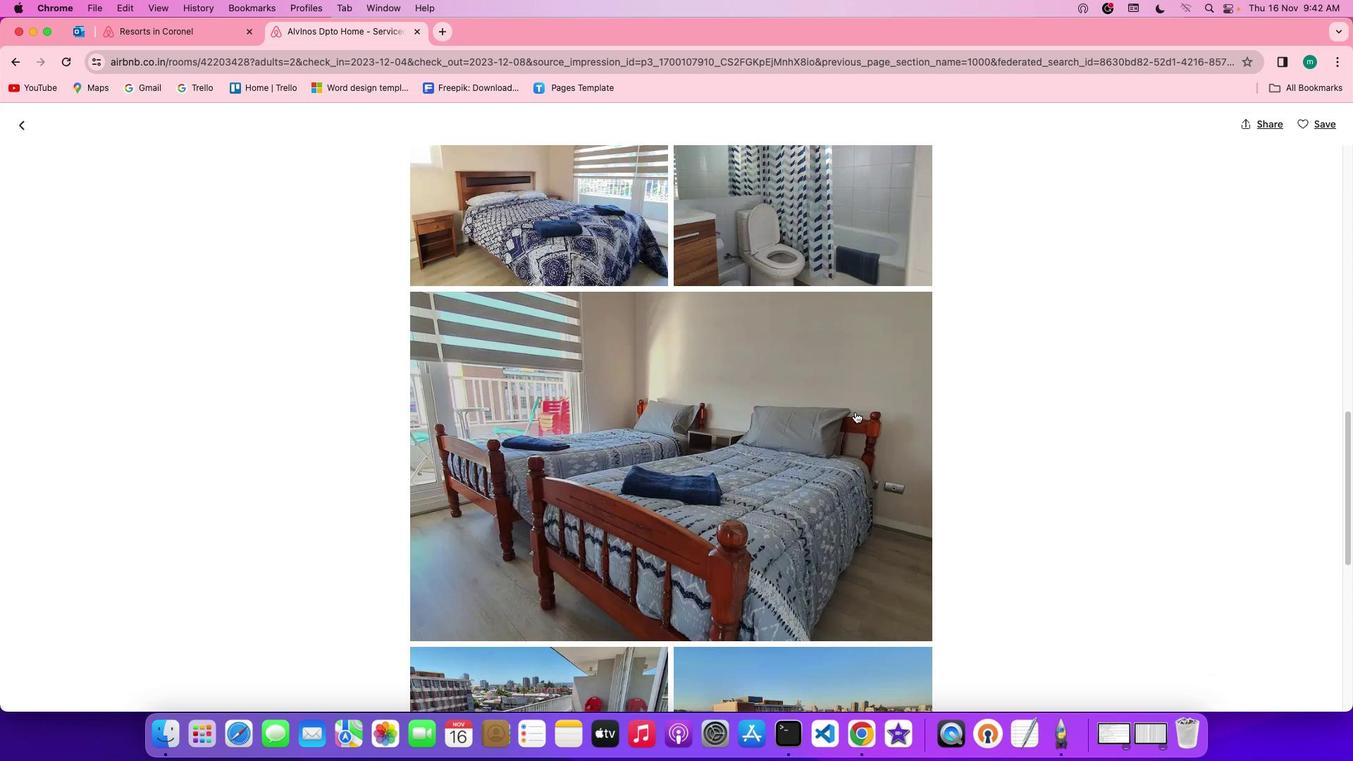 
Action: Mouse scrolled (855, 411) with delta (0, -1)
Screenshot: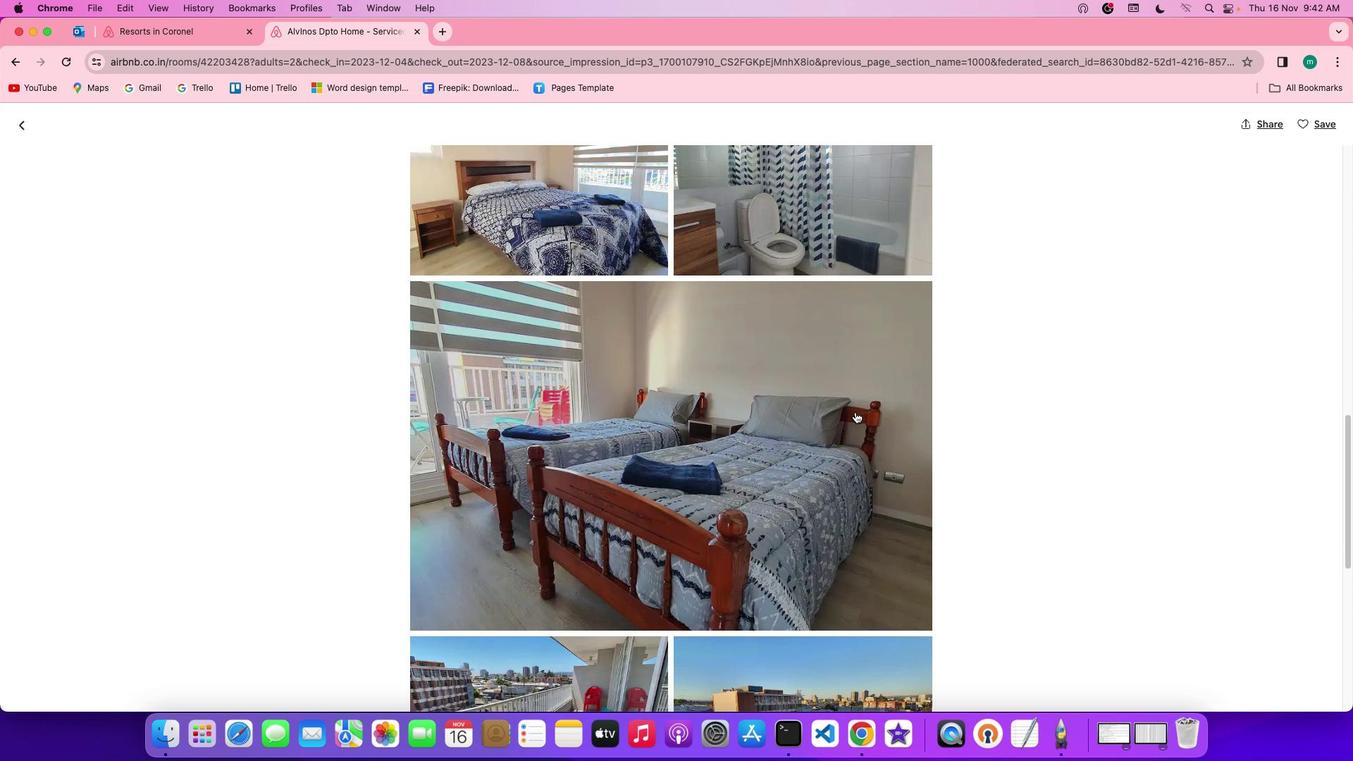 
Action: Mouse scrolled (855, 411) with delta (0, -2)
Screenshot: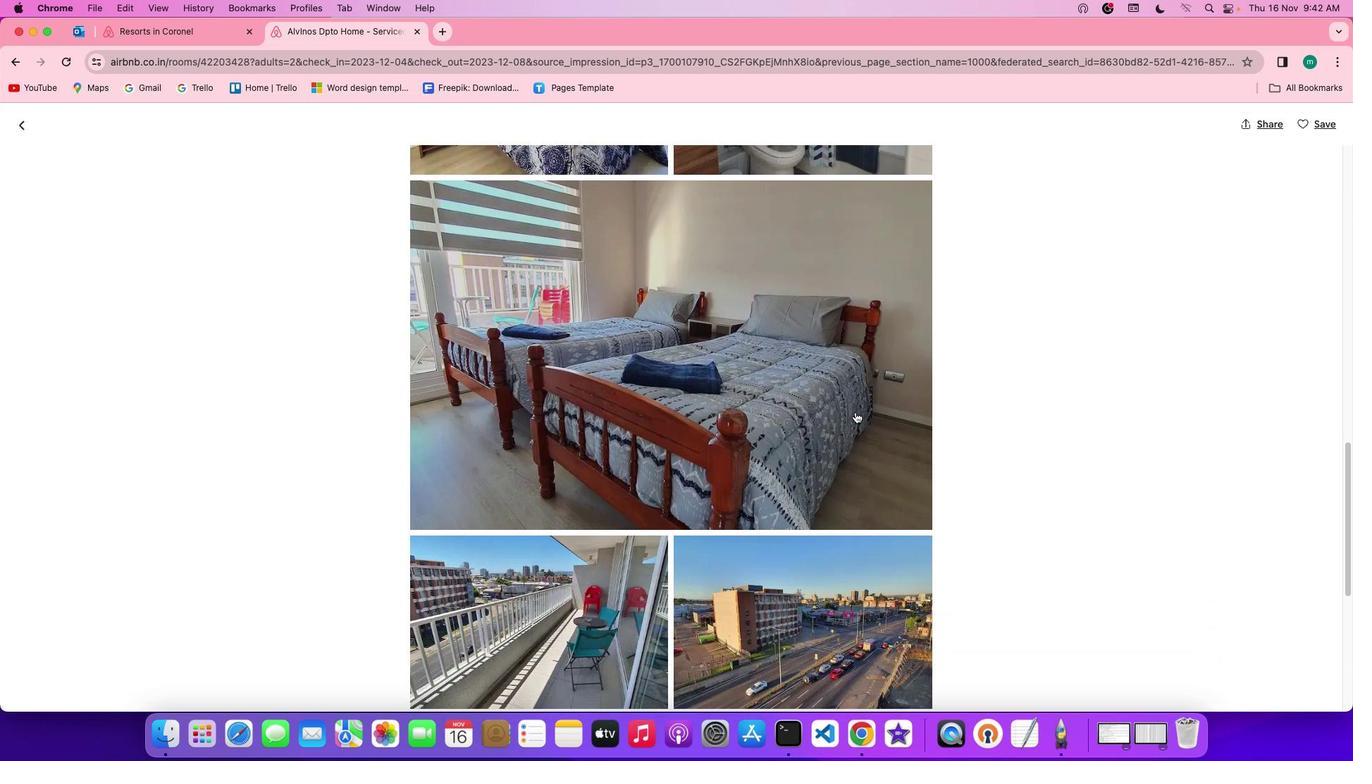 
Action: Mouse scrolled (855, 411) with delta (0, 0)
Screenshot: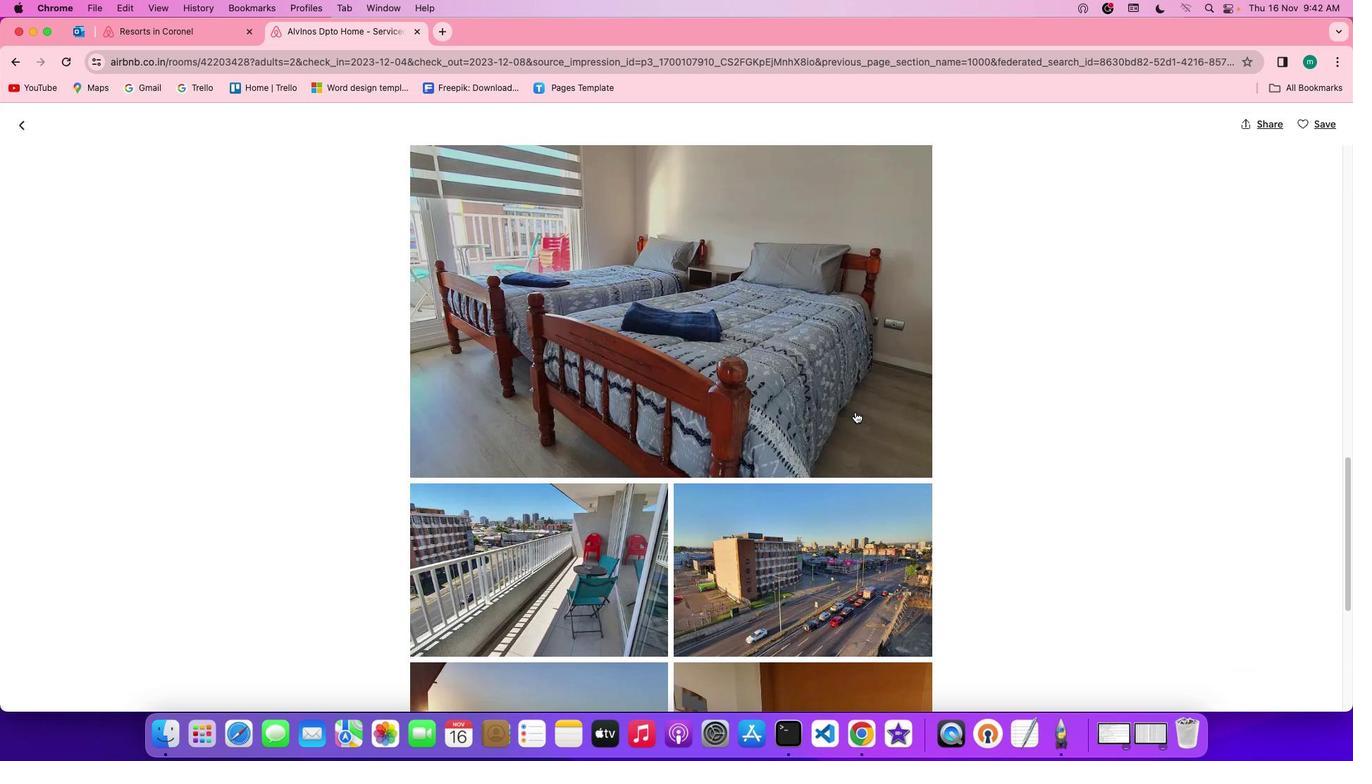 
Action: Mouse scrolled (855, 411) with delta (0, 0)
Screenshot: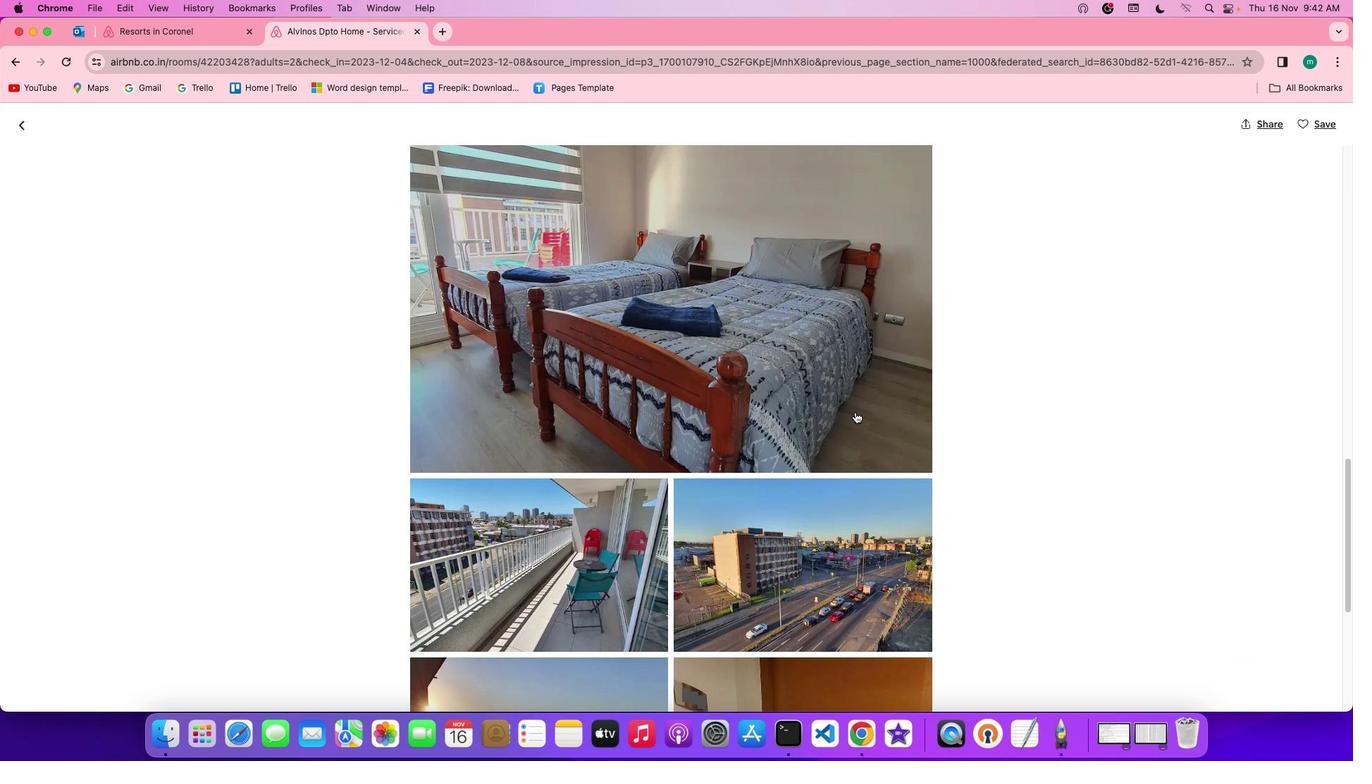 
Action: Mouse scrolled (855, 411) with delta (0, 0)
Screenshot: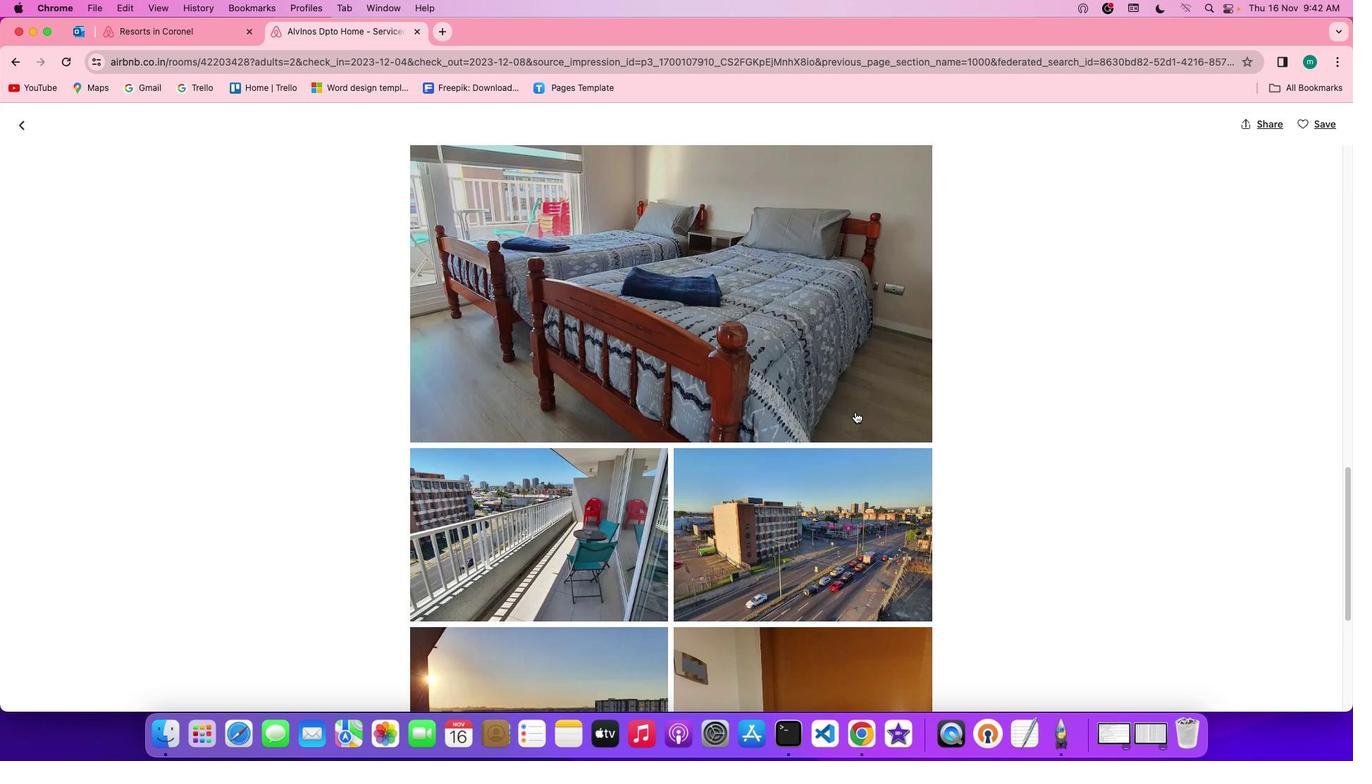 
Action: Mouse scrolled (855, 411) with delta (0, 0)
Screenshot: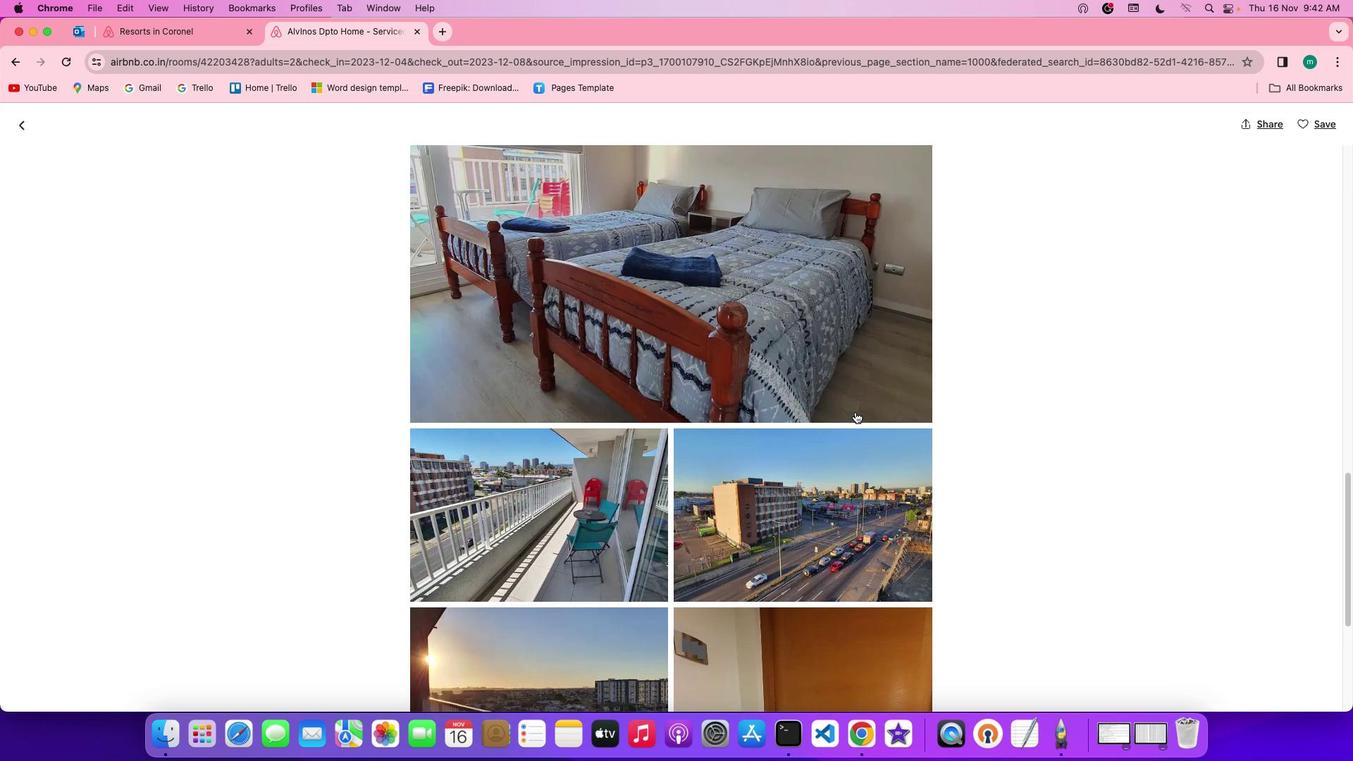 
Action: Mouse scrolled (855, 411) with delta (0, 0)
Screenshot: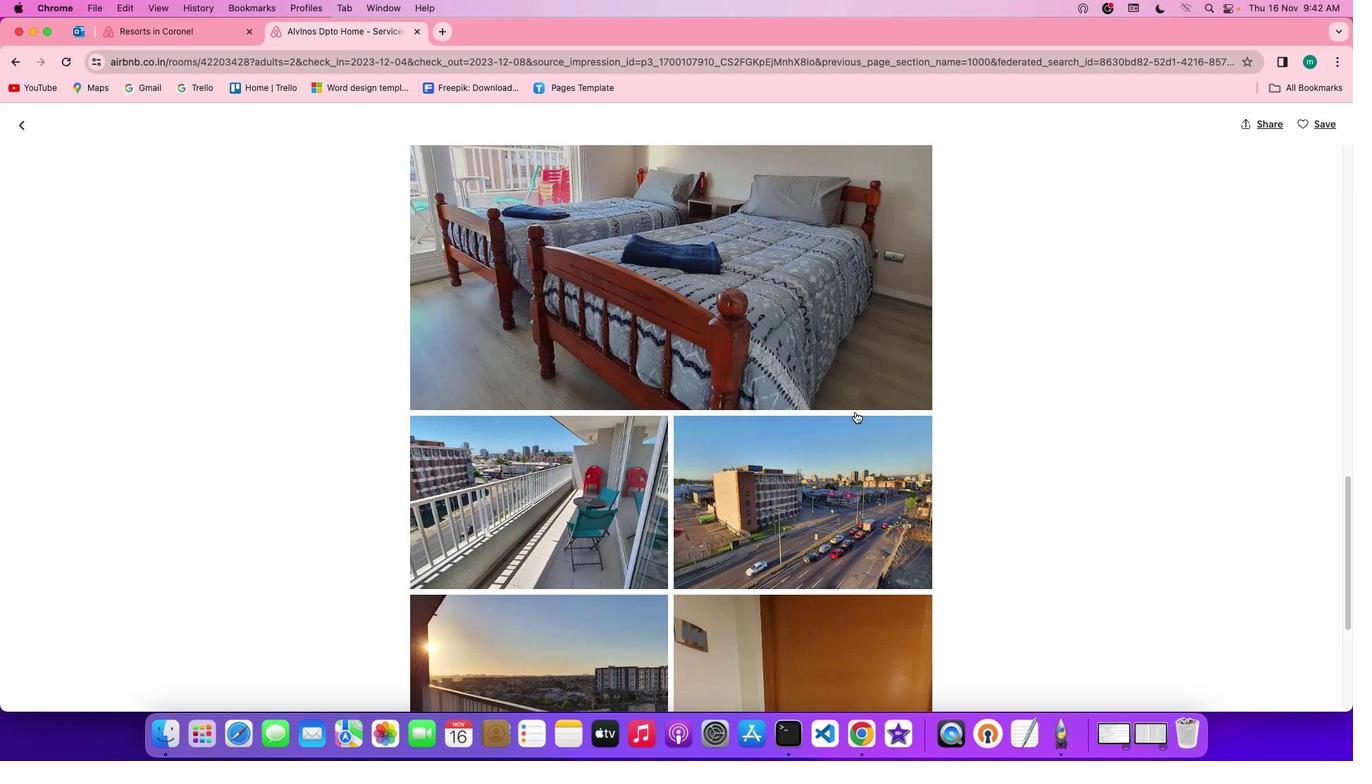 
Action: Mouse scrolled (855, 411) with delta (0, 0)
Screenshot: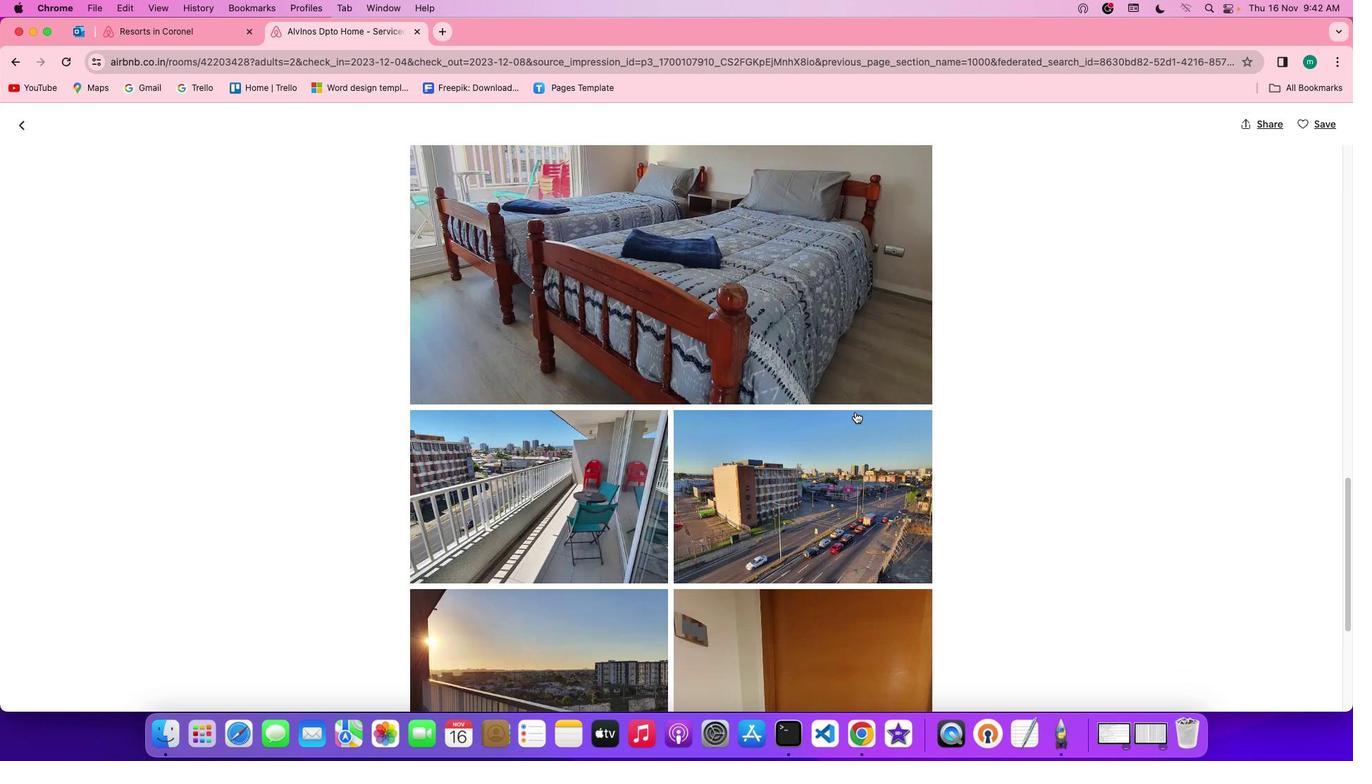 
Action: Mouse scrolled (855, 411) with delta (0, 0)
Screenshot: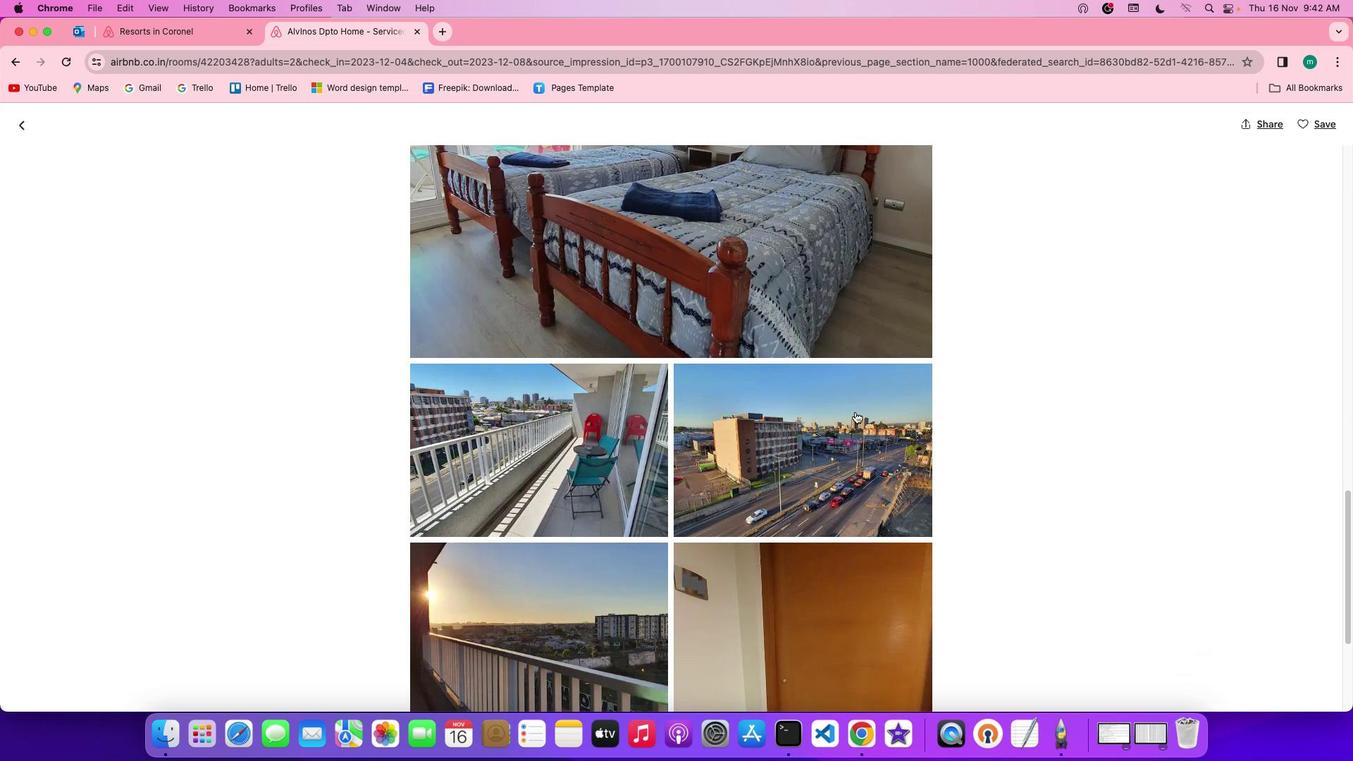 
Action: Mouse scrolled (855, 411) with delta (0, 0)
Screenshot: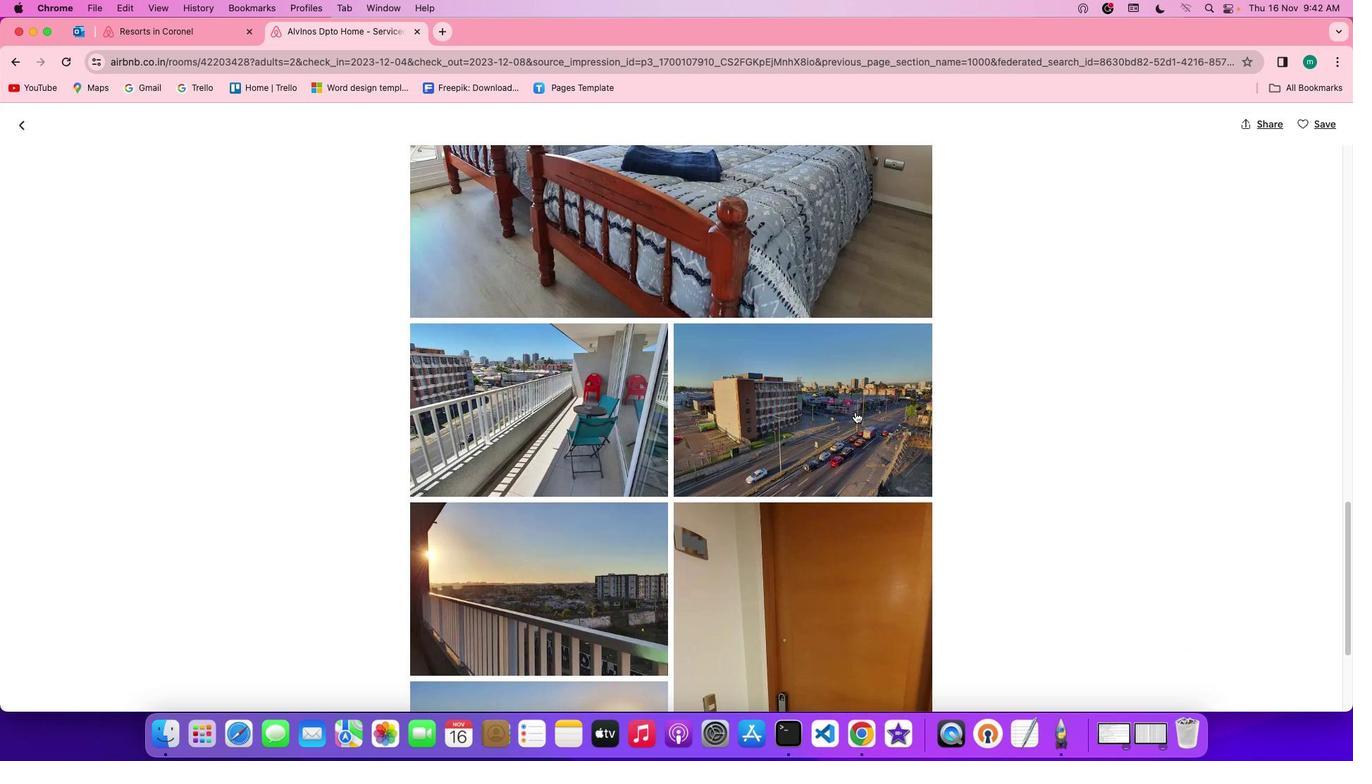 
Action: Mouse scrolled (855, 411) with delta (0, 0)
Screenshot: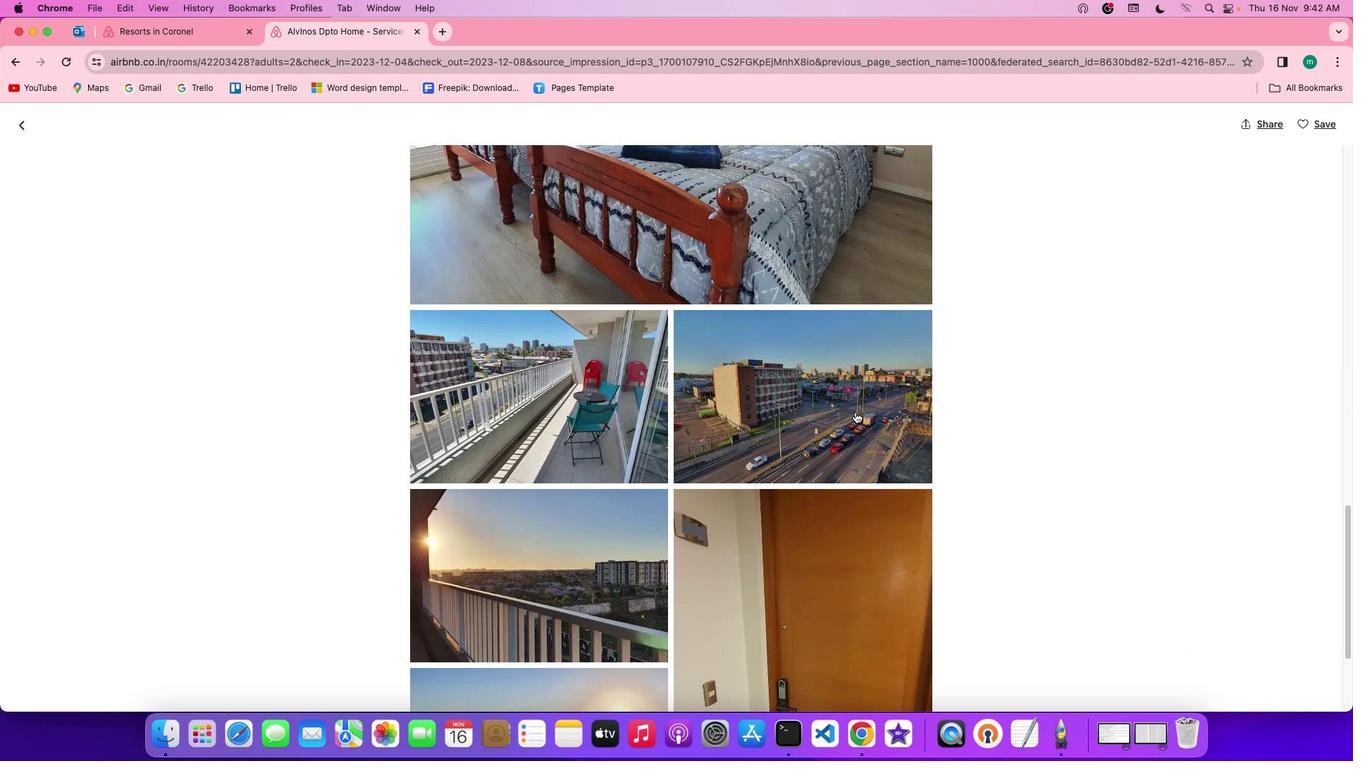 
Action: Mouse scrolled (855, 411) with delta (0, 0)
Screenshot: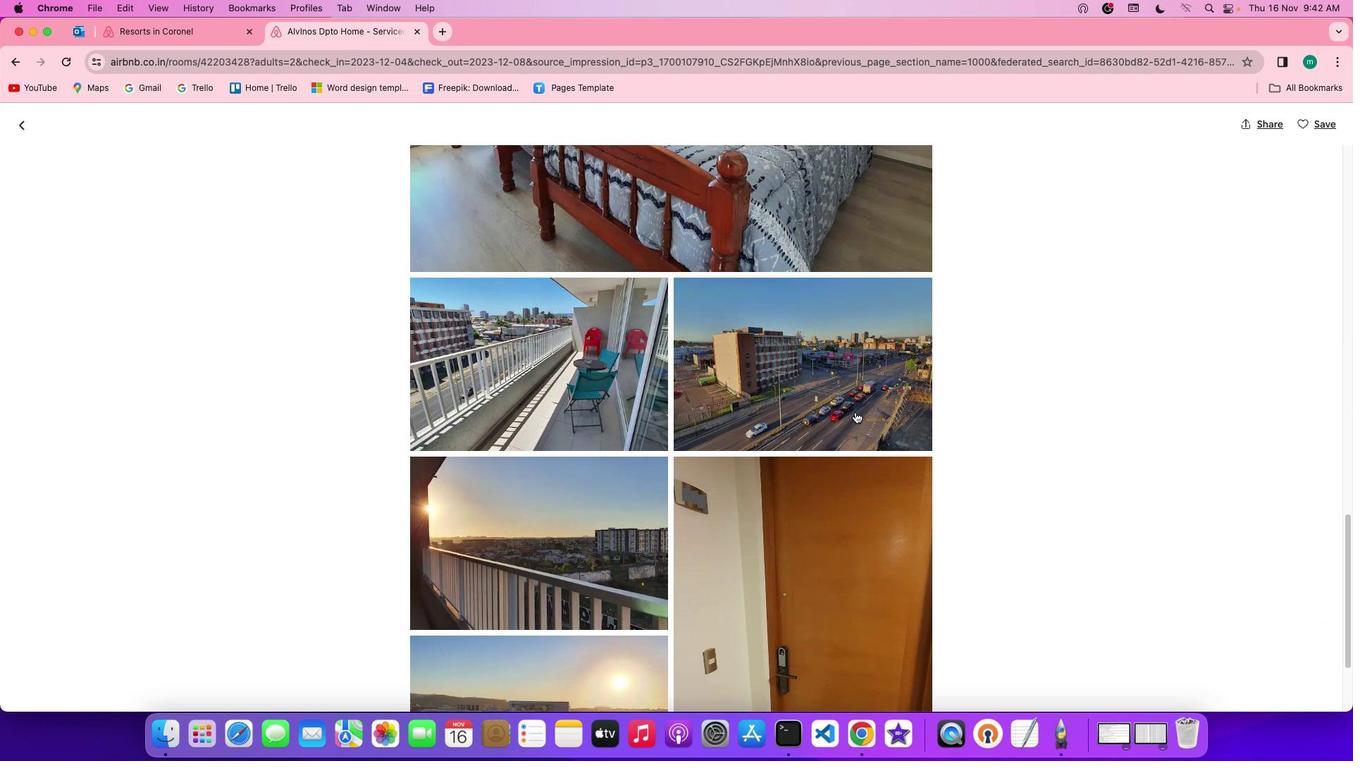 
Action: Mouse scrolled (855, 411) with delta (0, 0)
Screenshot: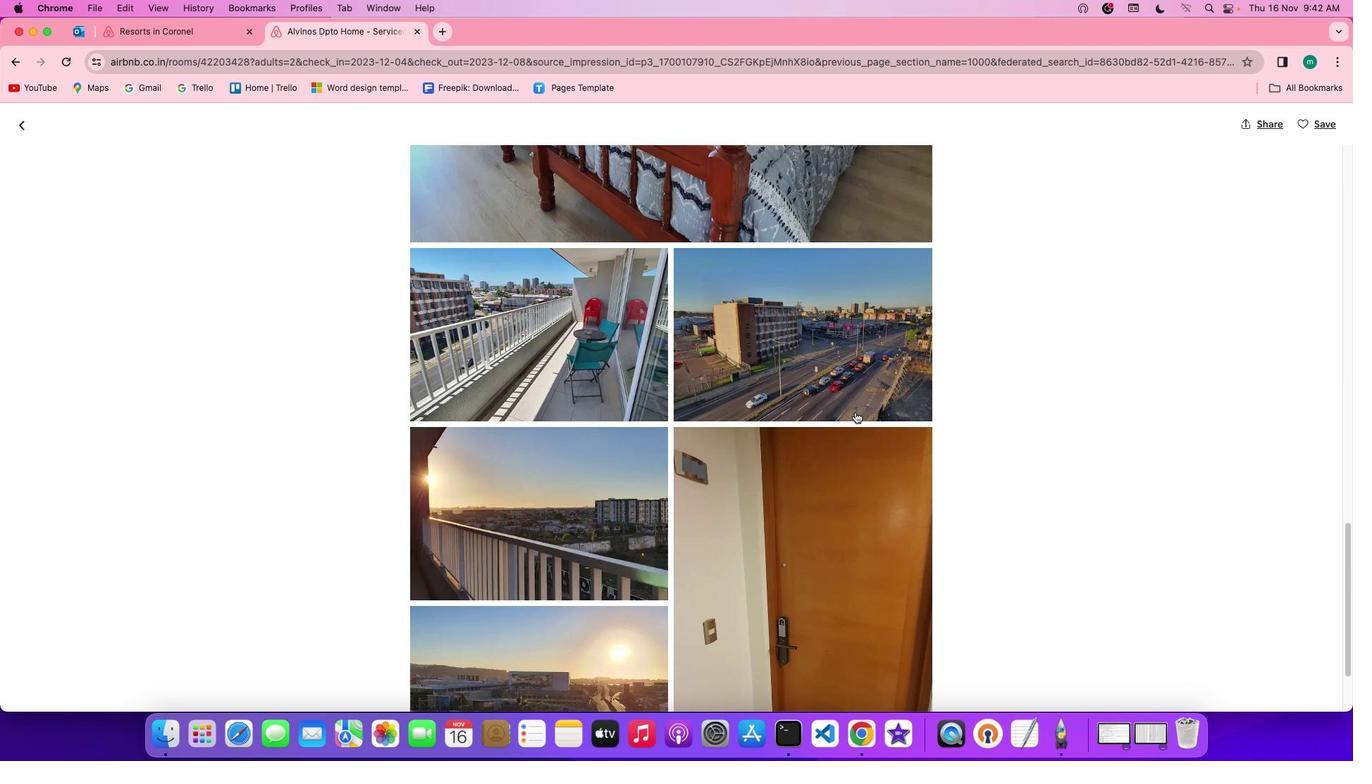 
Action: Mouse scrolled (855, 411) with delta (0, 0)
Screenshot: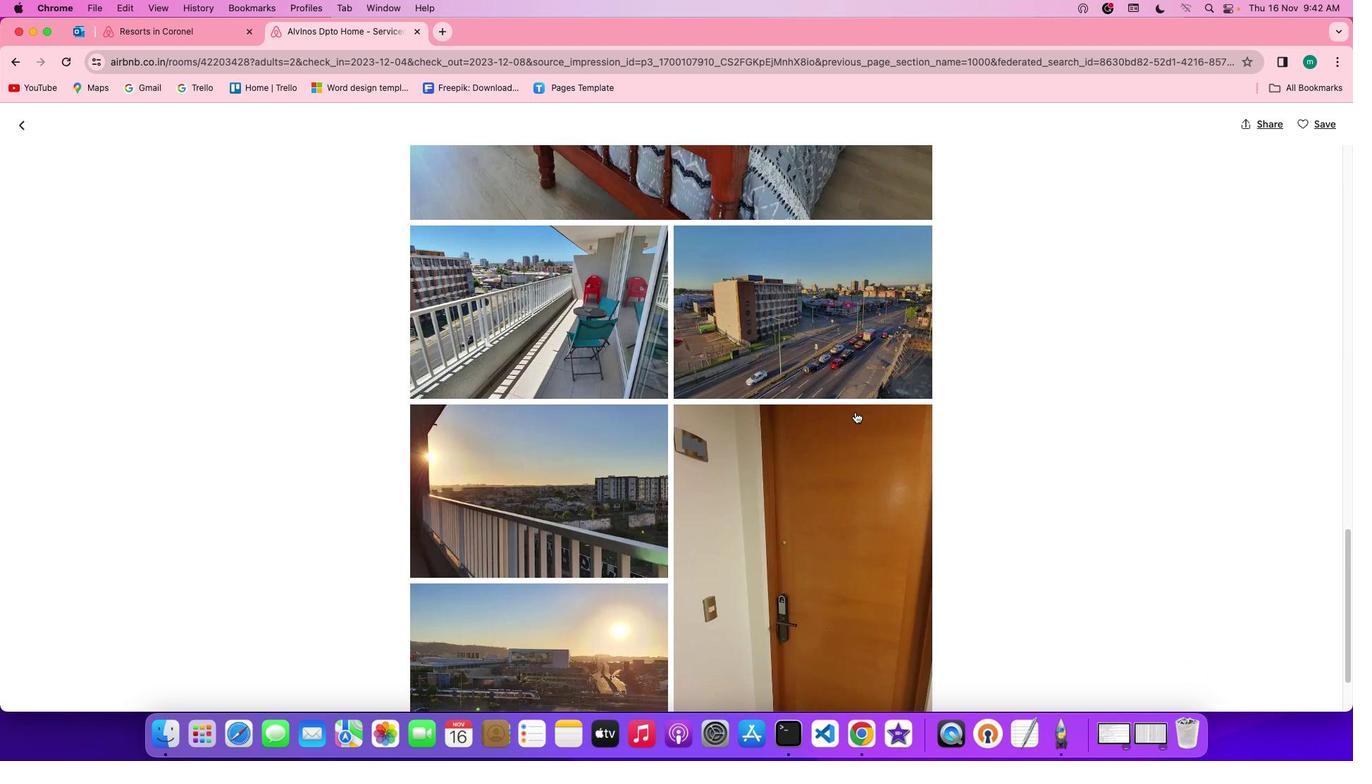 
Action: Mouse scrolled (855, 411) with delta (0, 0)
Screenshot: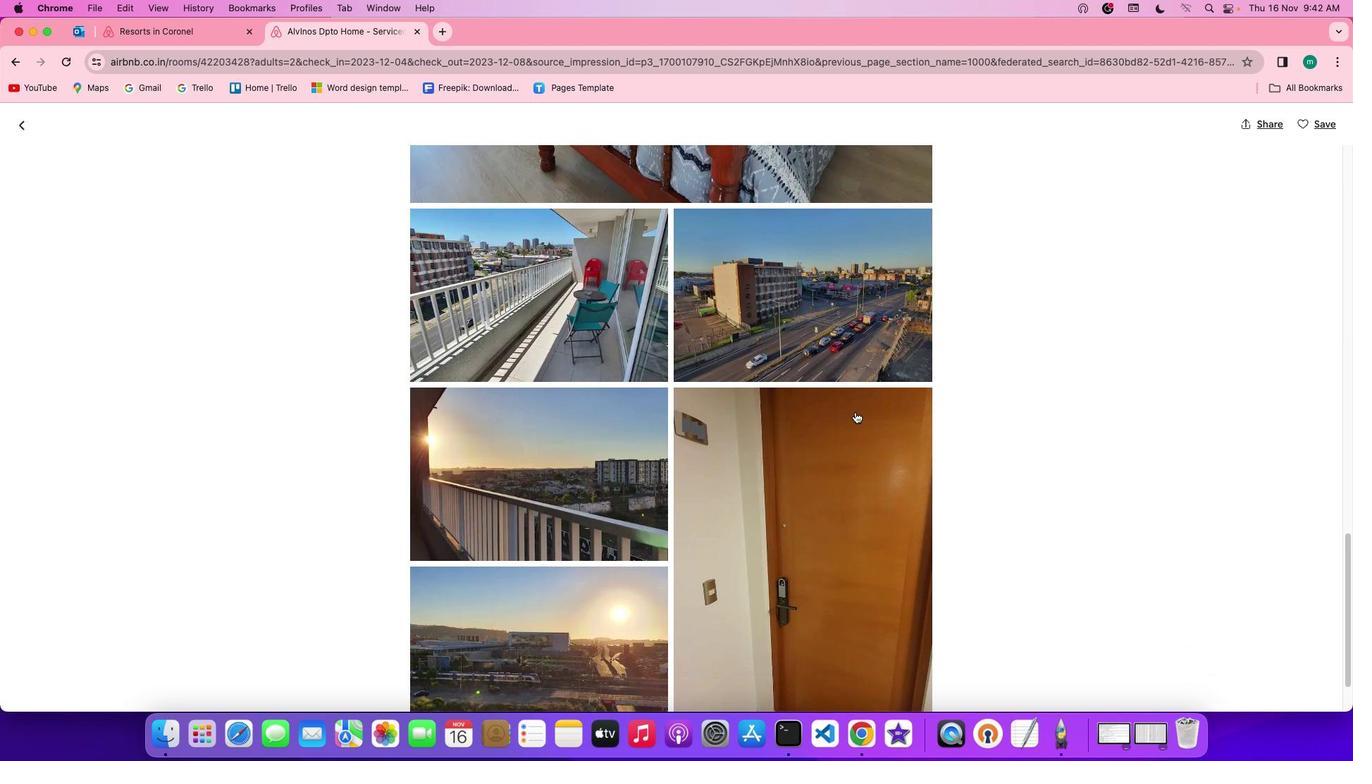 
Action: Mouse scrolled (855, 411) with delta (0, -1)
Screenshot: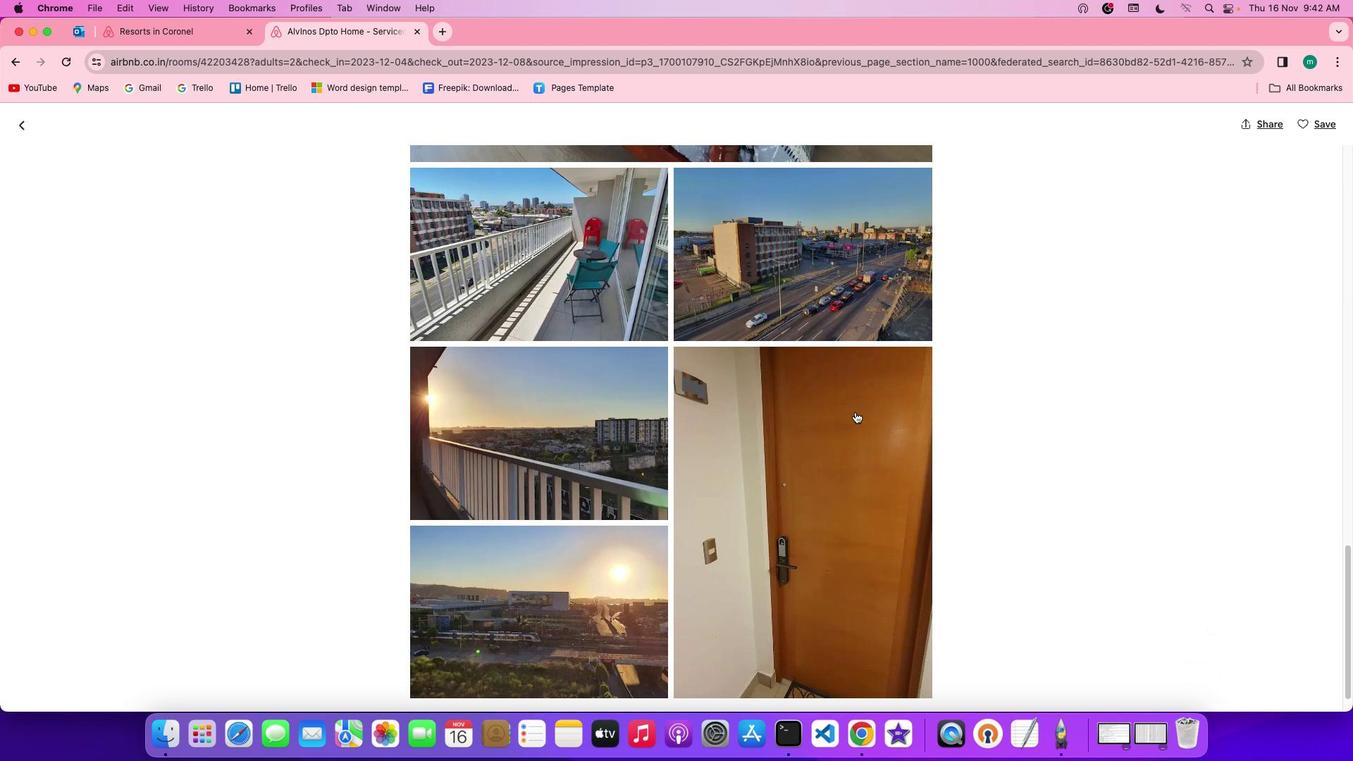 
Action: Mouse scrolled (855, 411) with delta (0, 0)
Screenshot: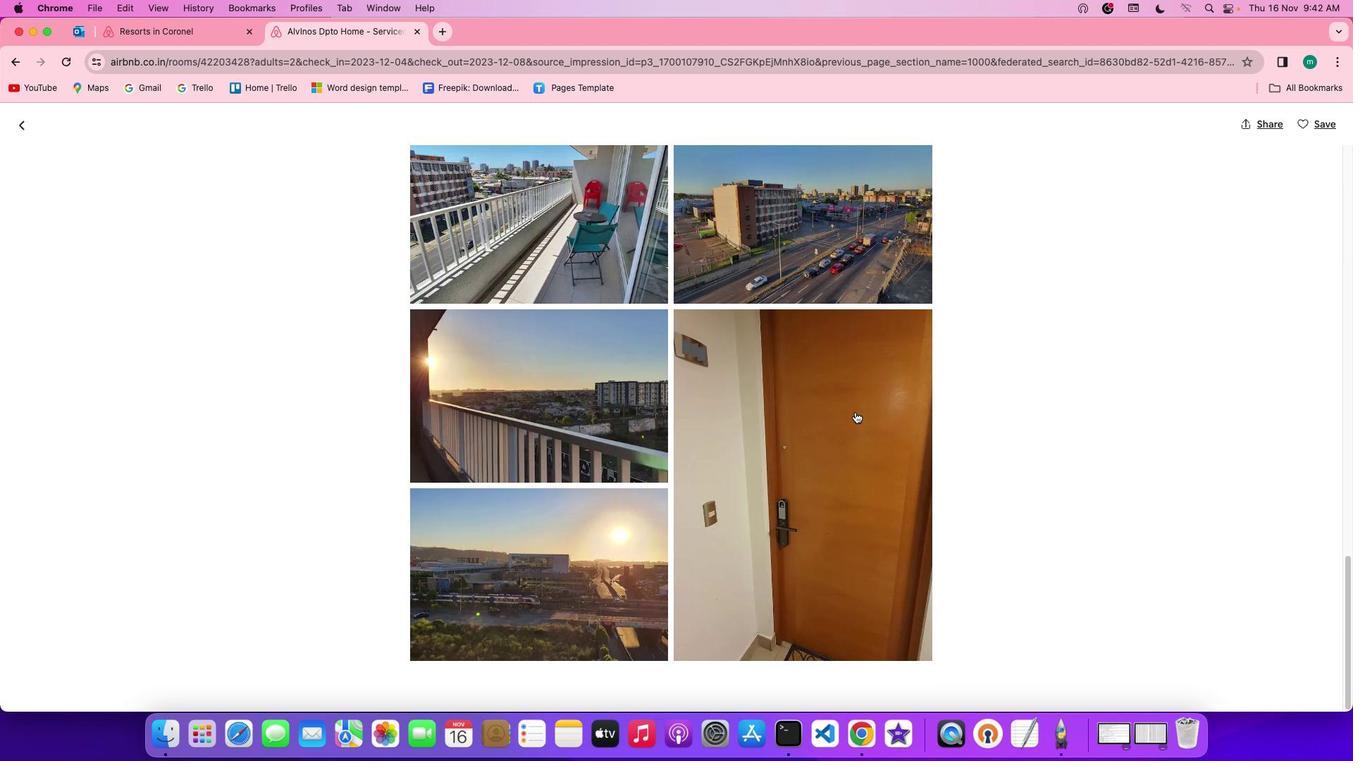 
Action: Mouse scrolled (855, 411) with delta (0, 0)
Screenshot: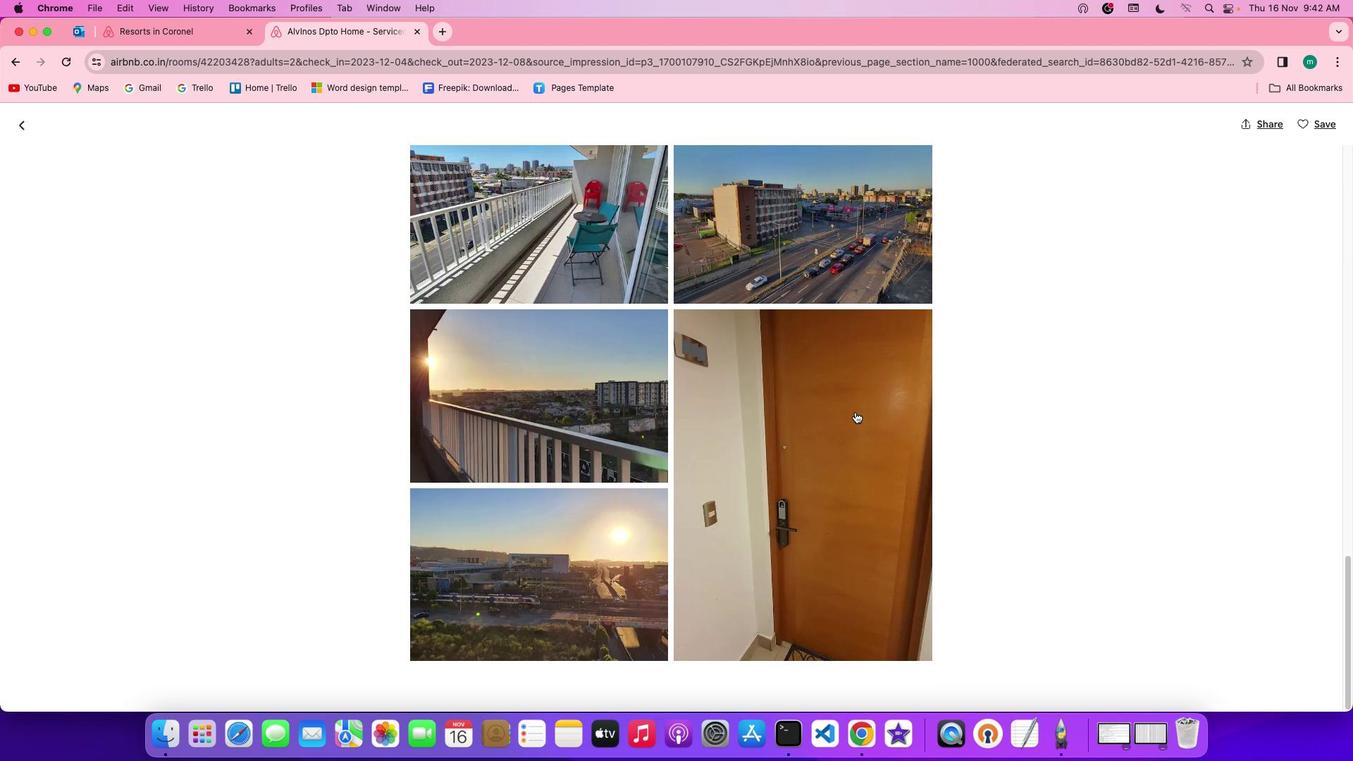 
Action: Mouse scrolled (855, 411) with delta (0, 0)
Screenshot: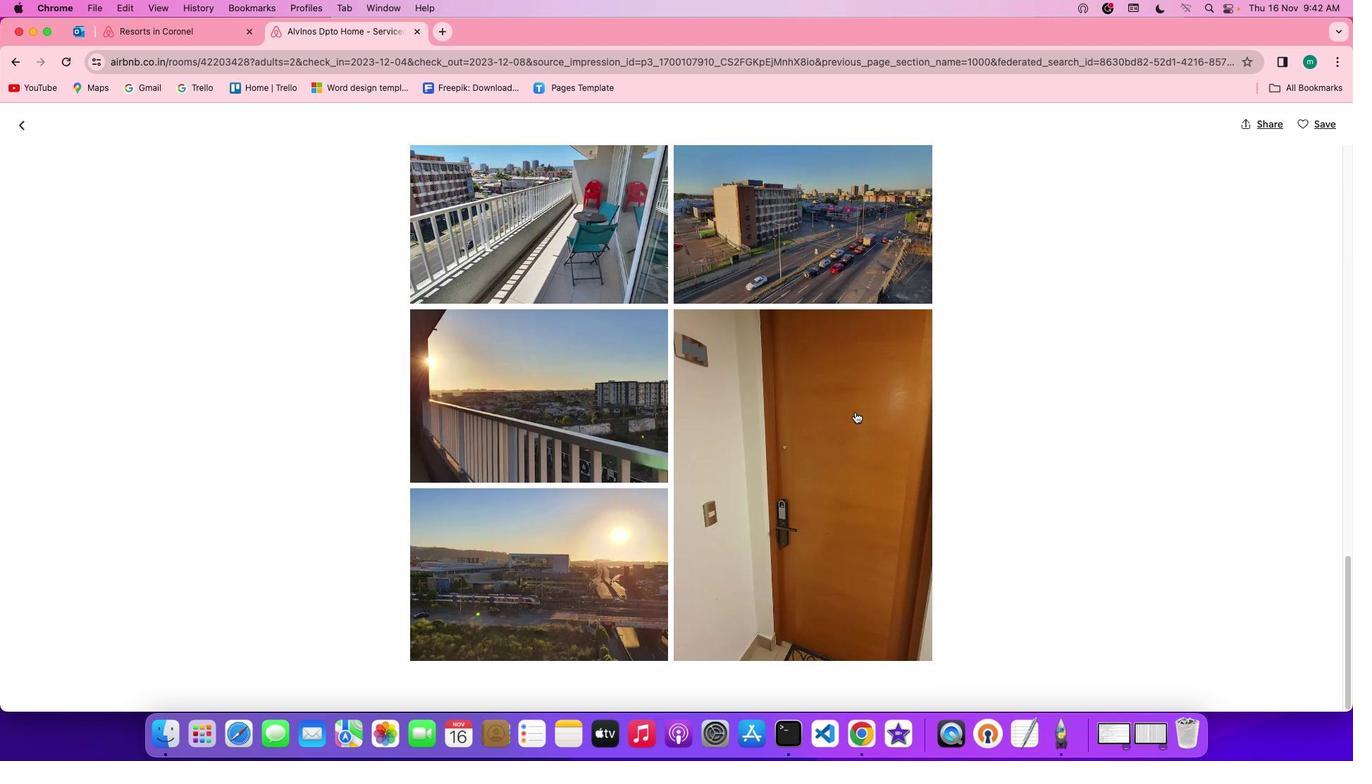 
Action: Mouse moved to (855, 411)
Screenshot: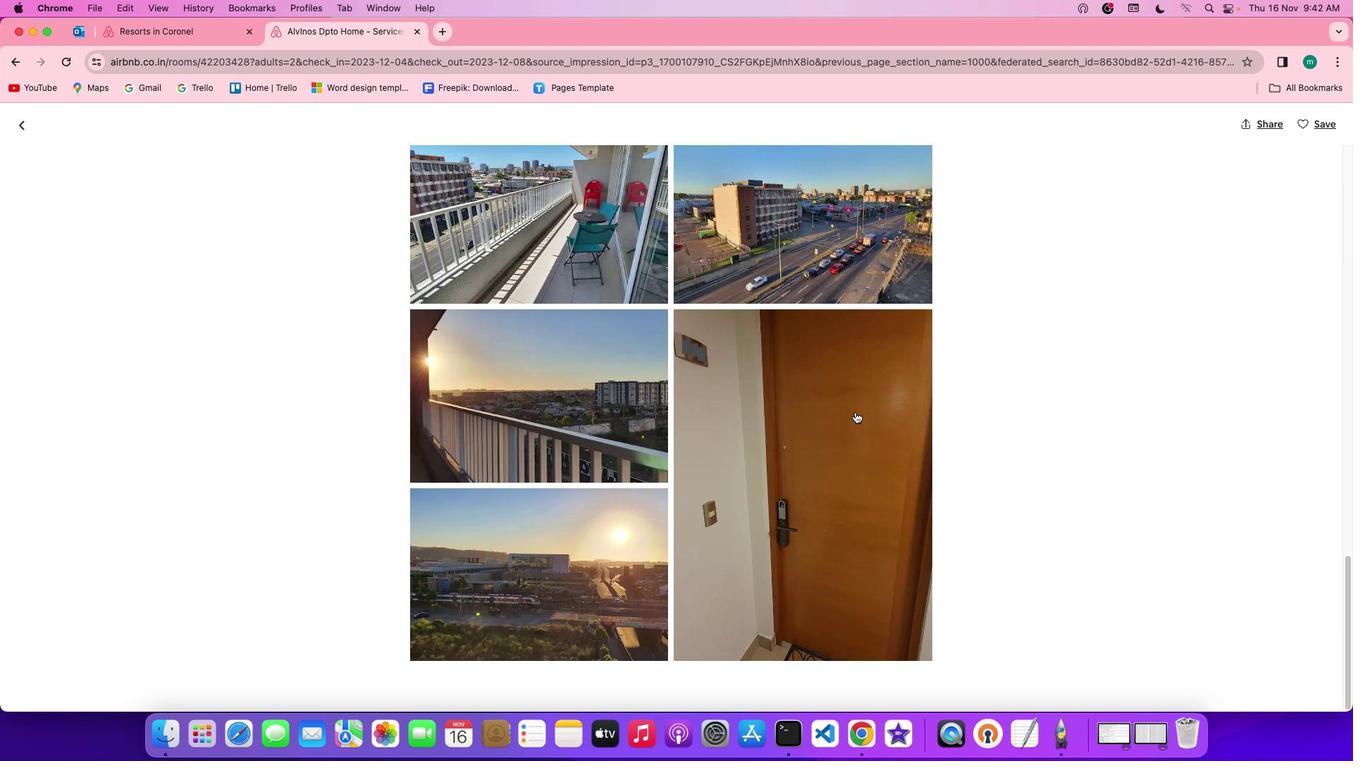 
Action: Mouse scrolled (855, 411) with delta (0, 0)
Screenshot: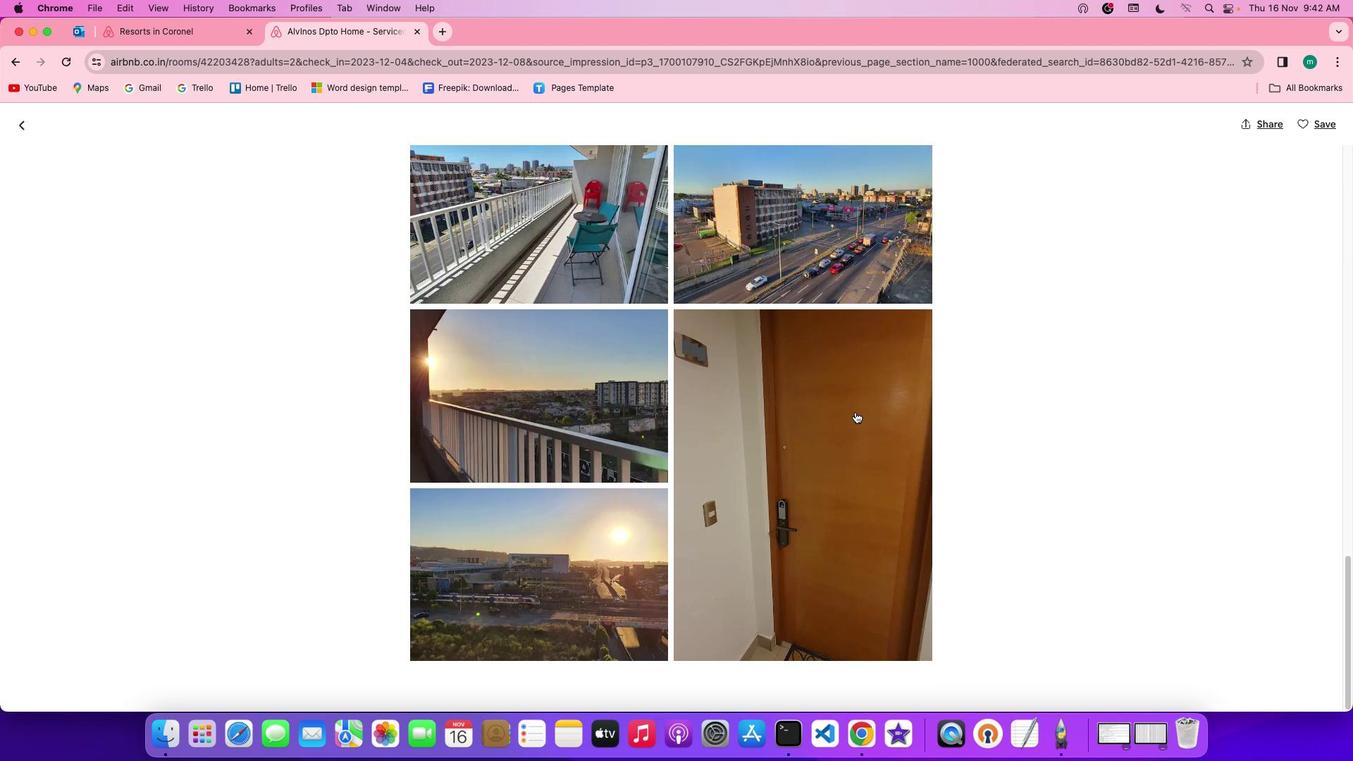 
Action: Mouse scrolled (855, 411) with delta (0, 0)
Screenshot: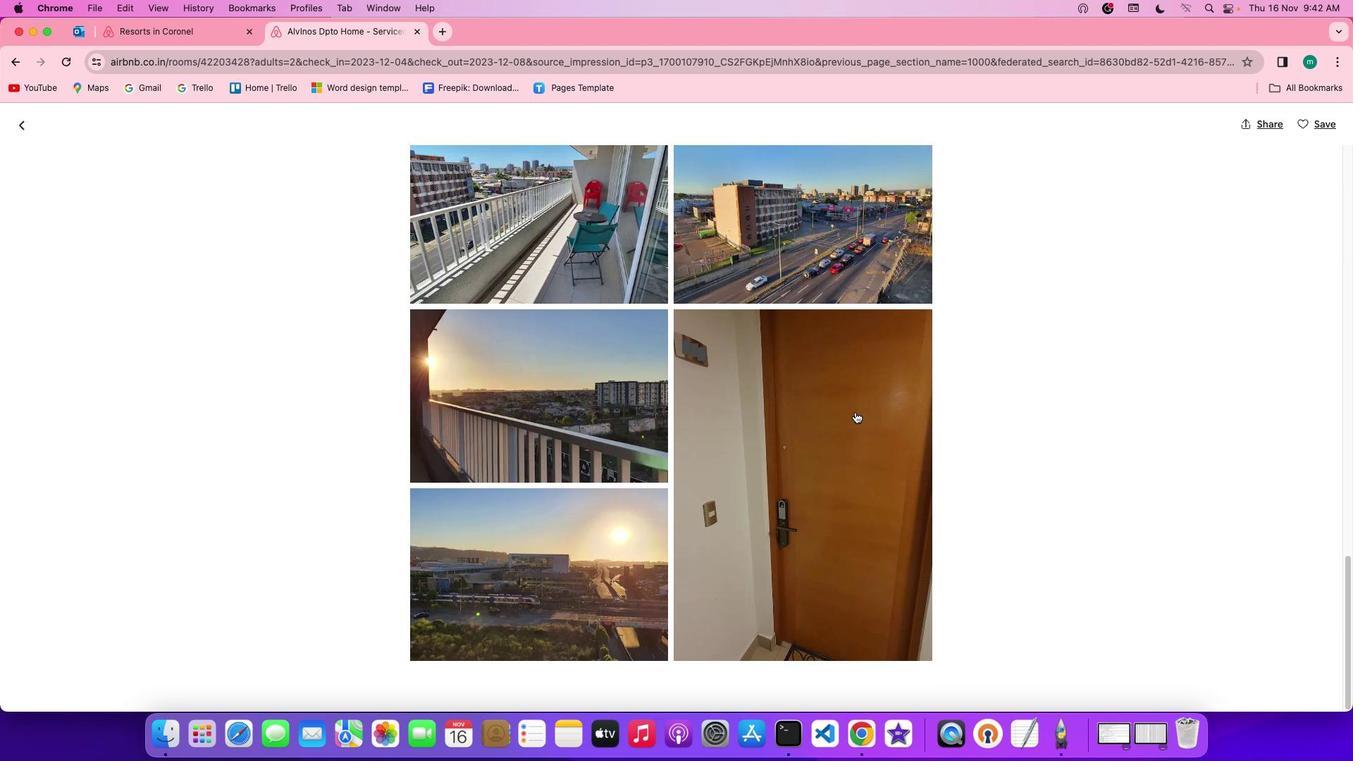 
Action: Mouse scrolled (855, 411) with delta (0, -2)
Screenshot: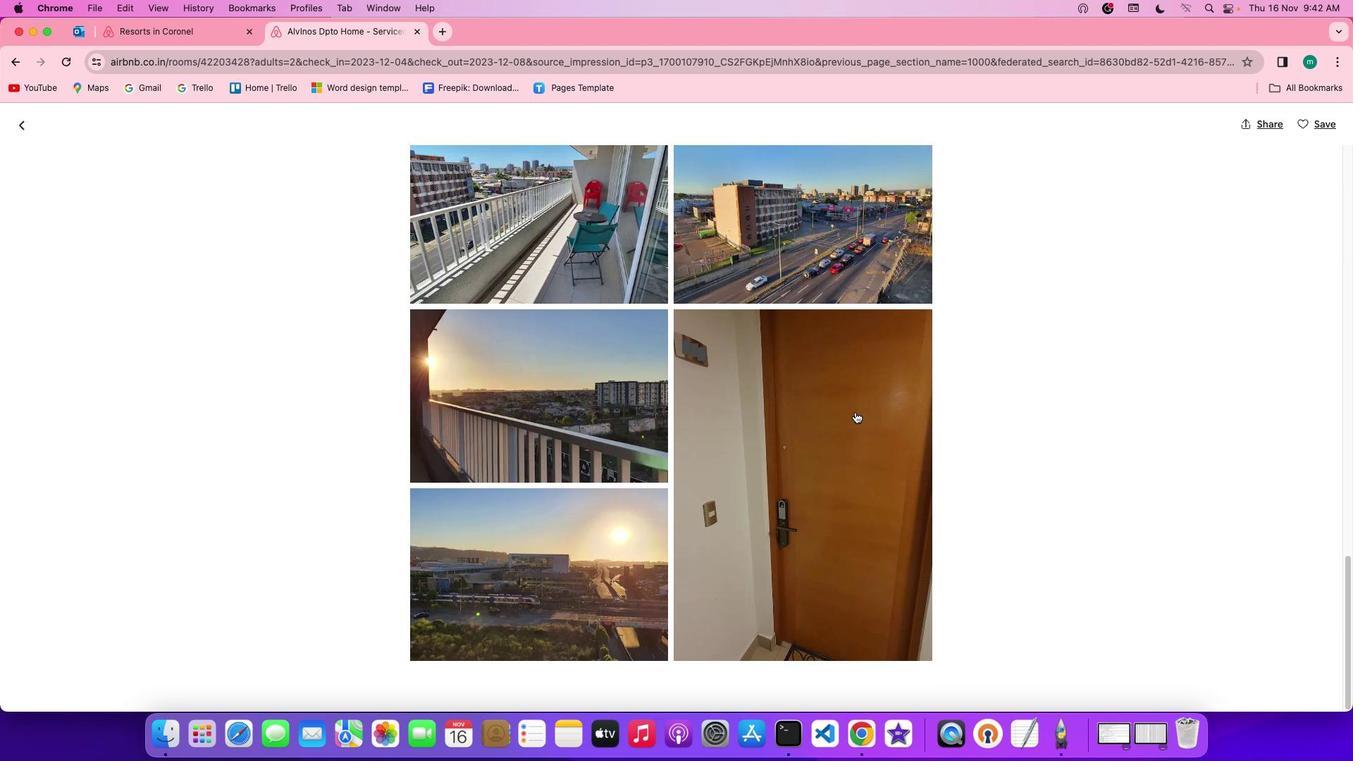 
Action: Mouse scrolled (855, 411) with delta (0, -3)
Screenshot: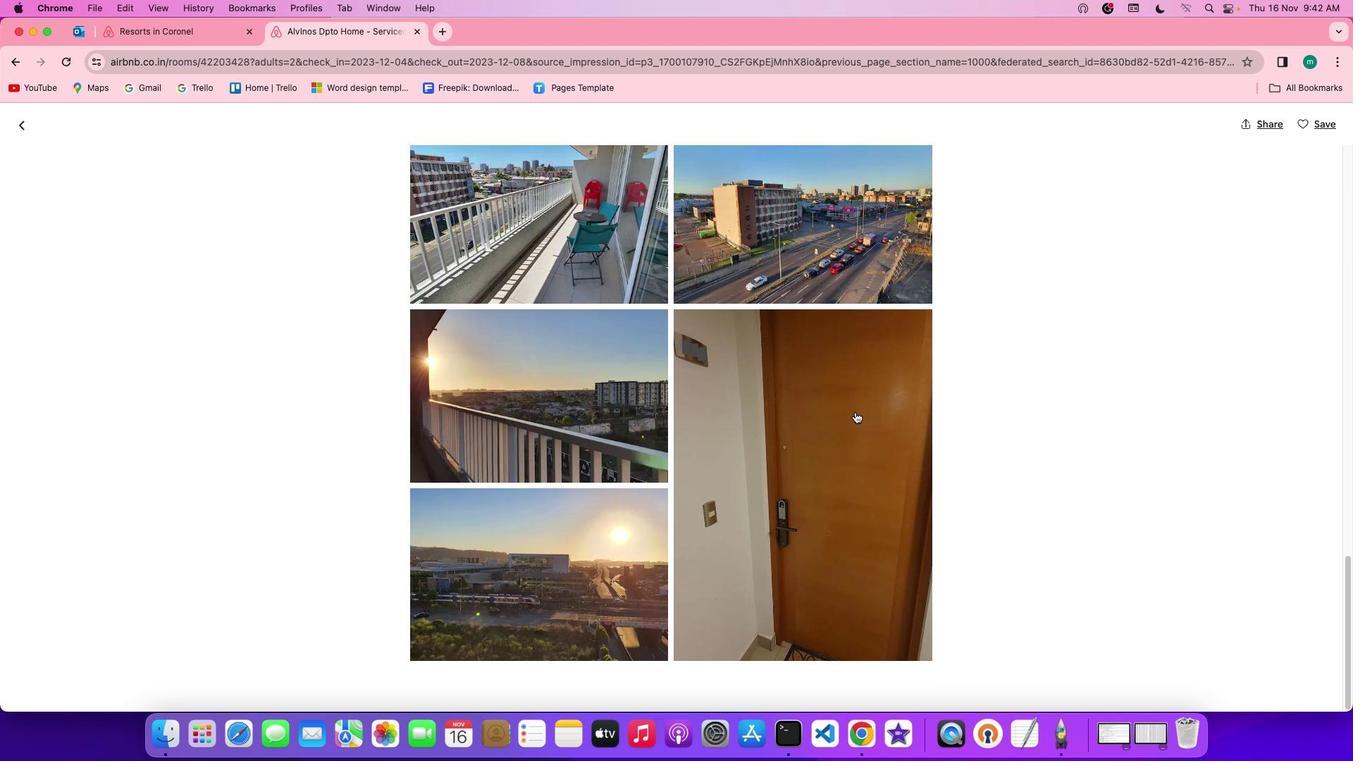 
Action: Mouse scrolled (855, 411) with delta (0, -3)
Screenshot: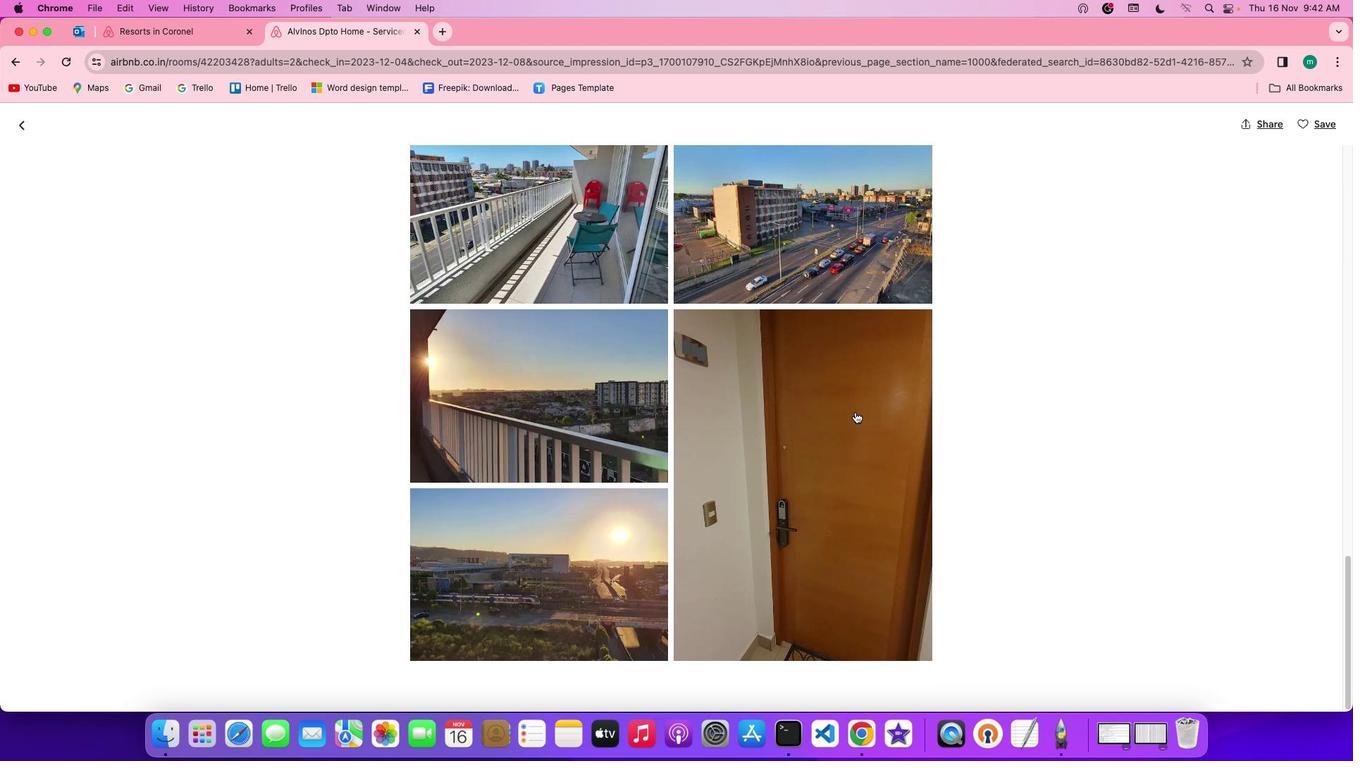 
Action: Mouse moved to (16, 118)
Screenshot: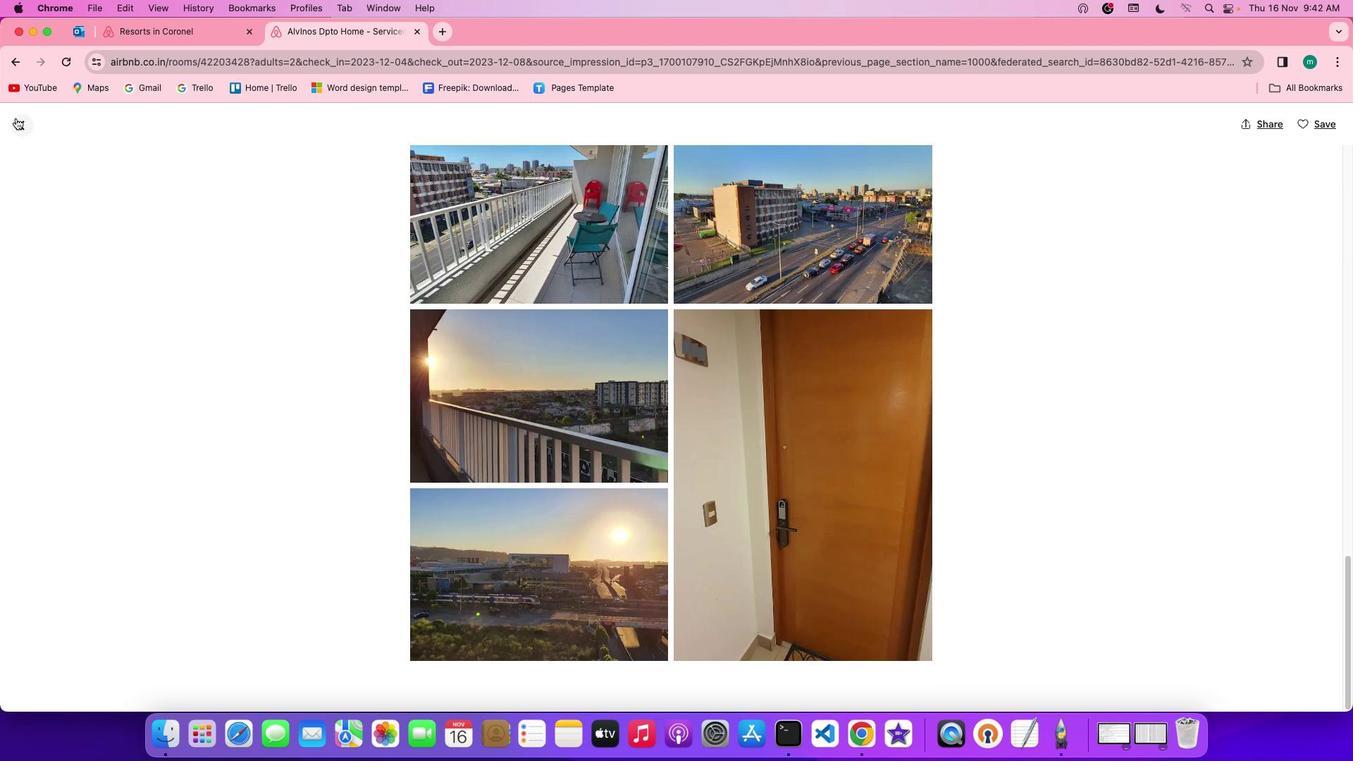 
Action: Mouse pressed left at (16, 118)
Screenshot: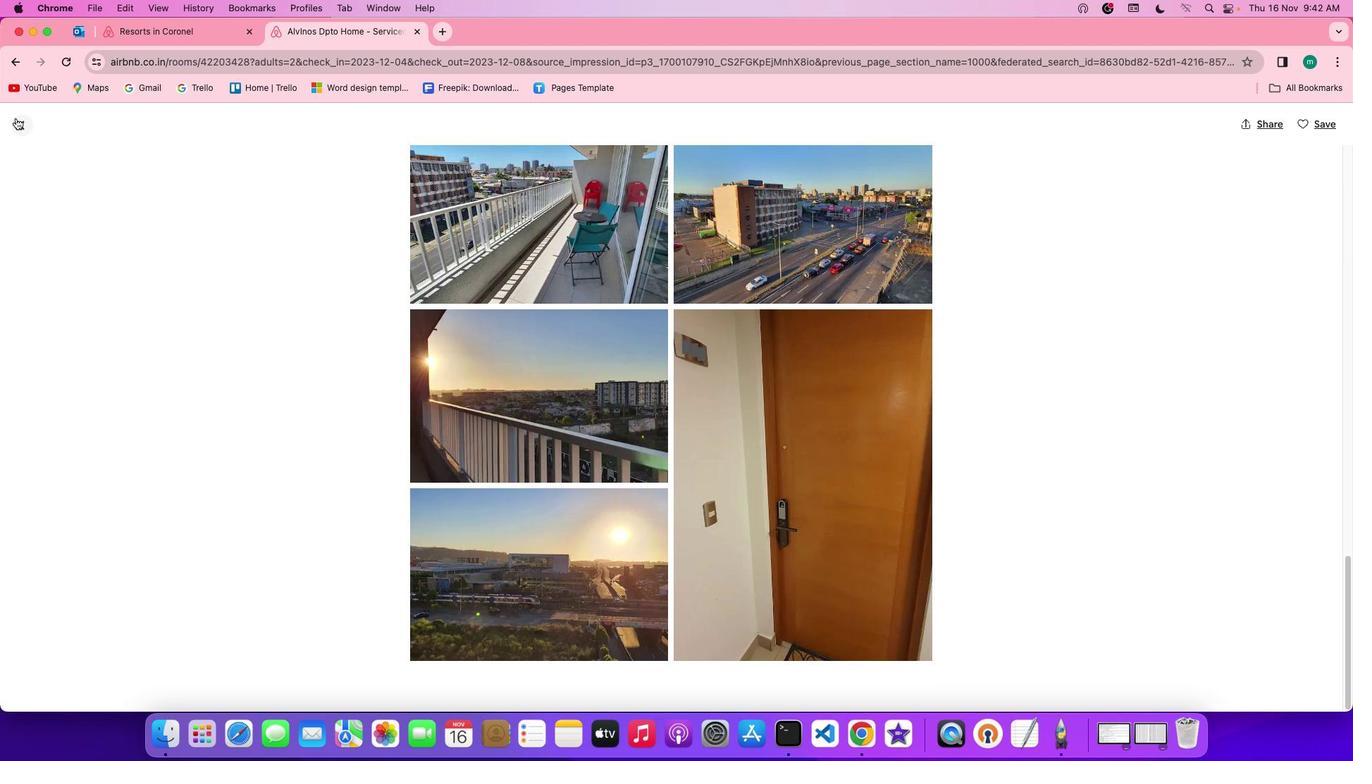 
Action: Mouse moved to (856, 432)
Screenshot: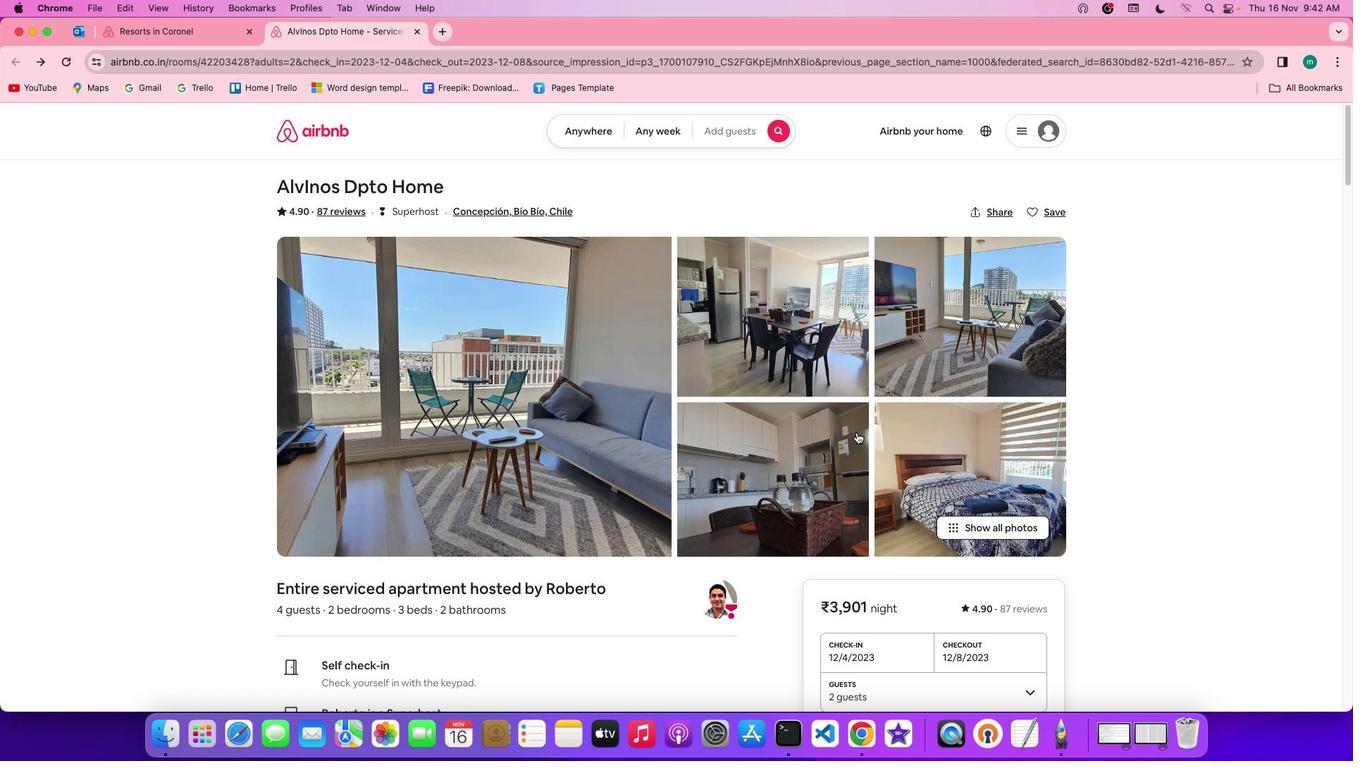 
Action: Mouse scrolled (856, 432) with delta (0, 0)
Screenshot: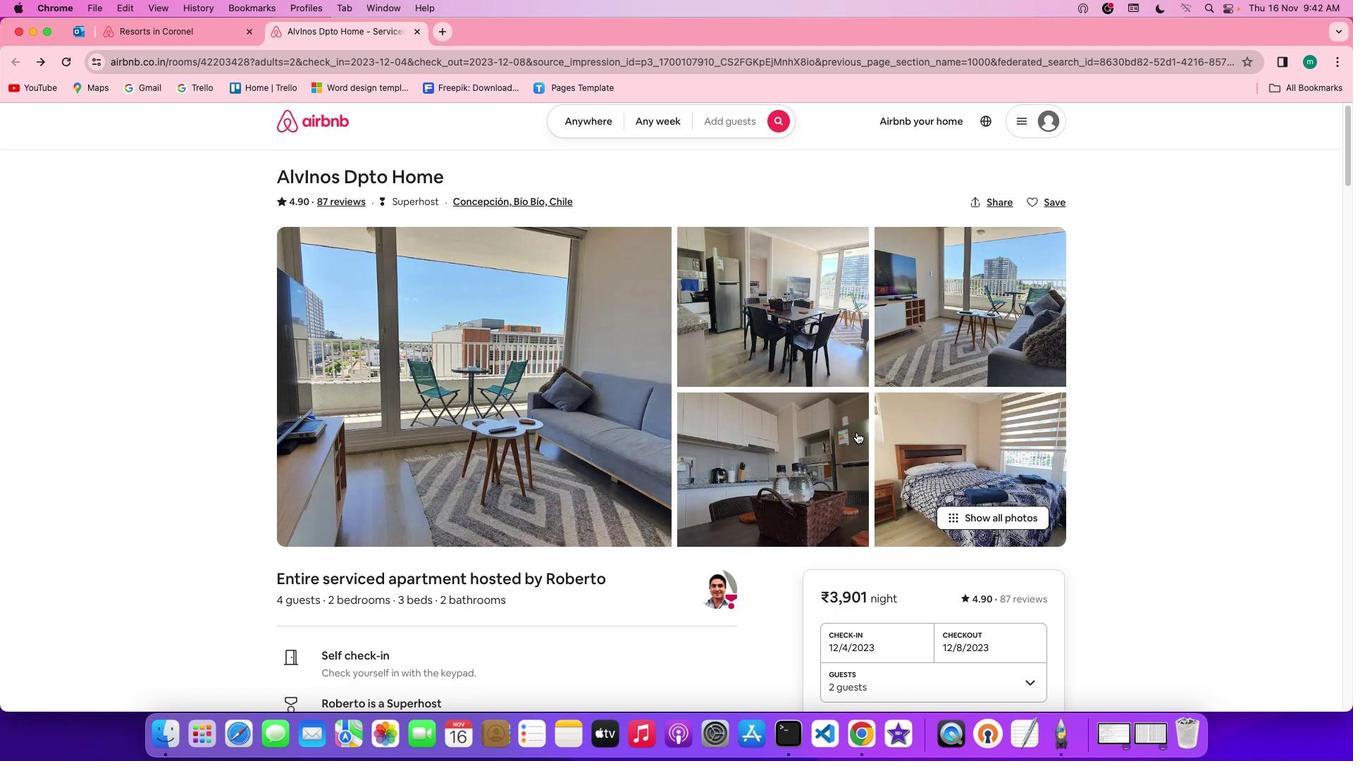 
Action: Mouse scrolled (856, 432) with delta (0, 0)
Screenshot: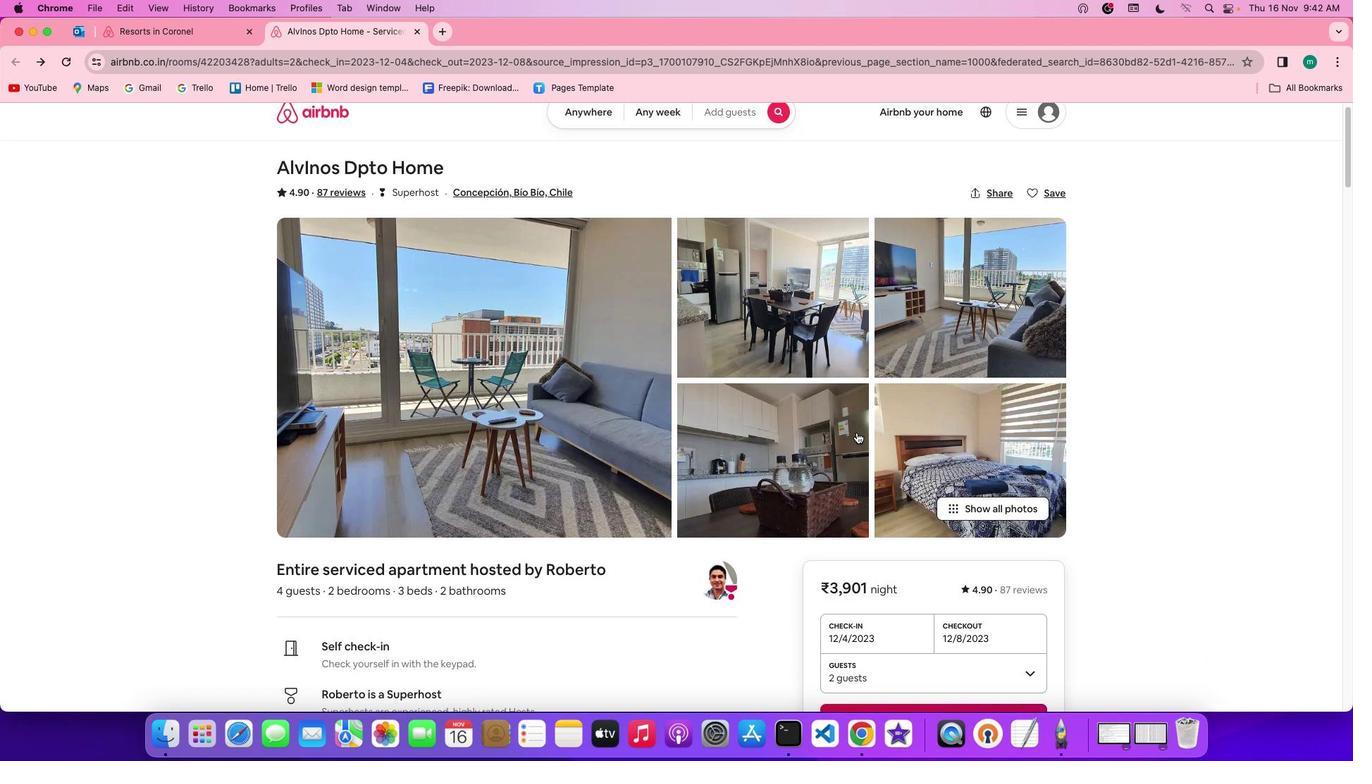 
Action: Mouse scrolled (856, 432) with delta (0, -1)
Screenshot: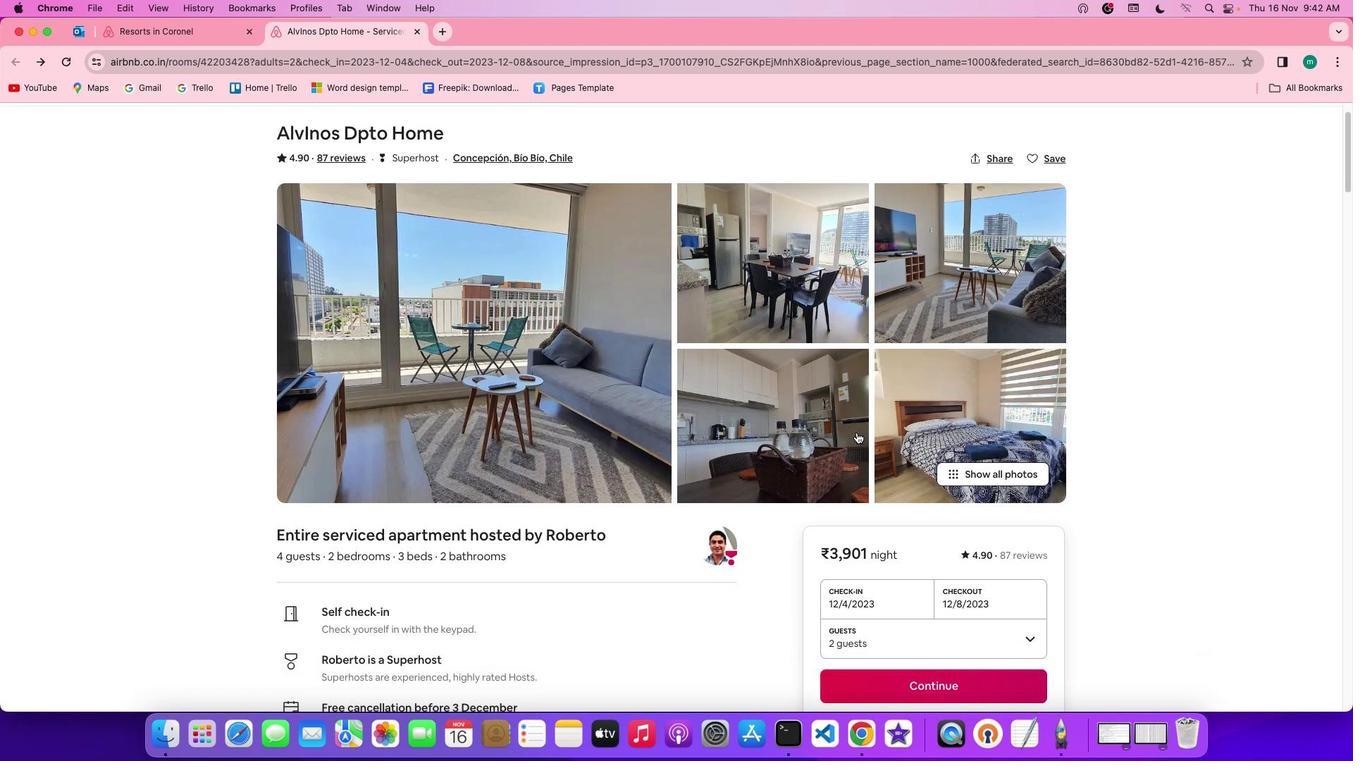 
Action: Mouse scrolled (856, 432) with delta (0, -1)
Screenshot: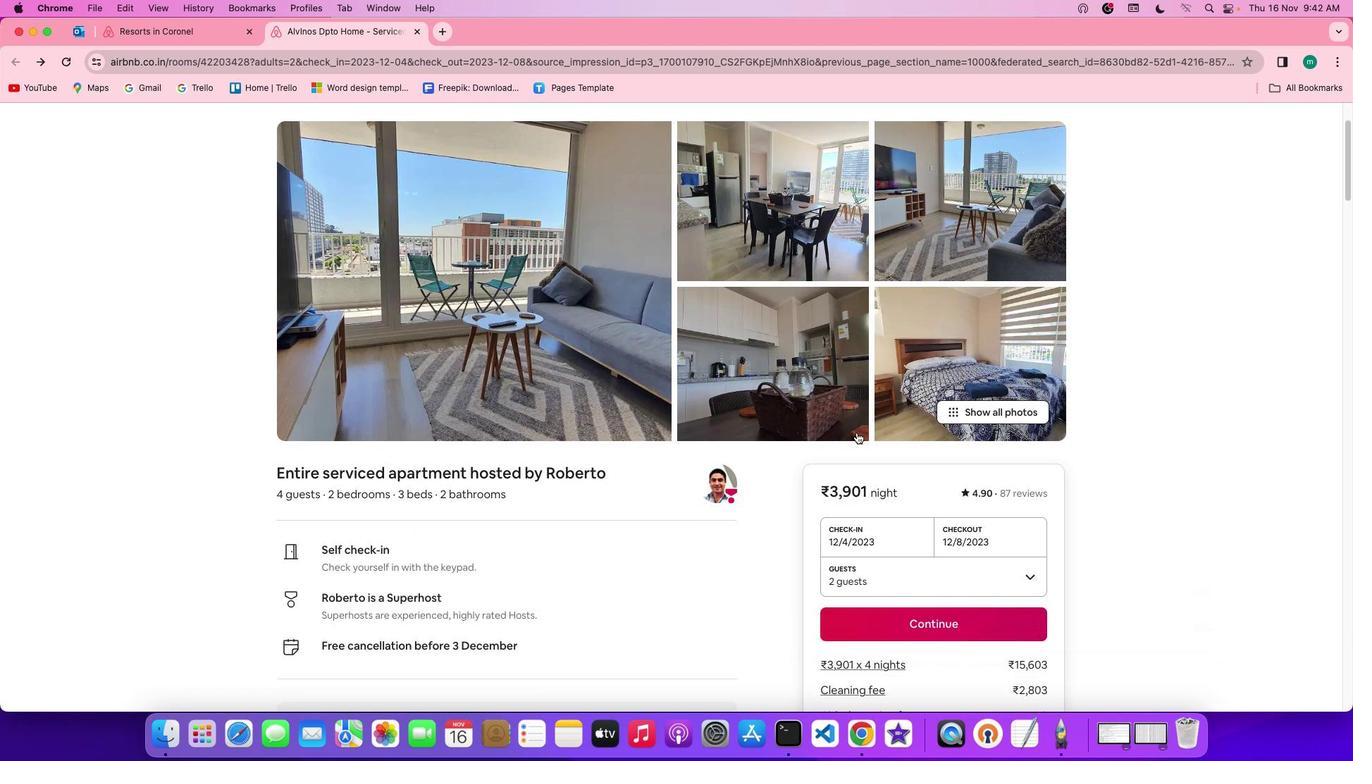 
Action: Mouse scrolled (856, 432) with delta (0, 0)
Screenshot: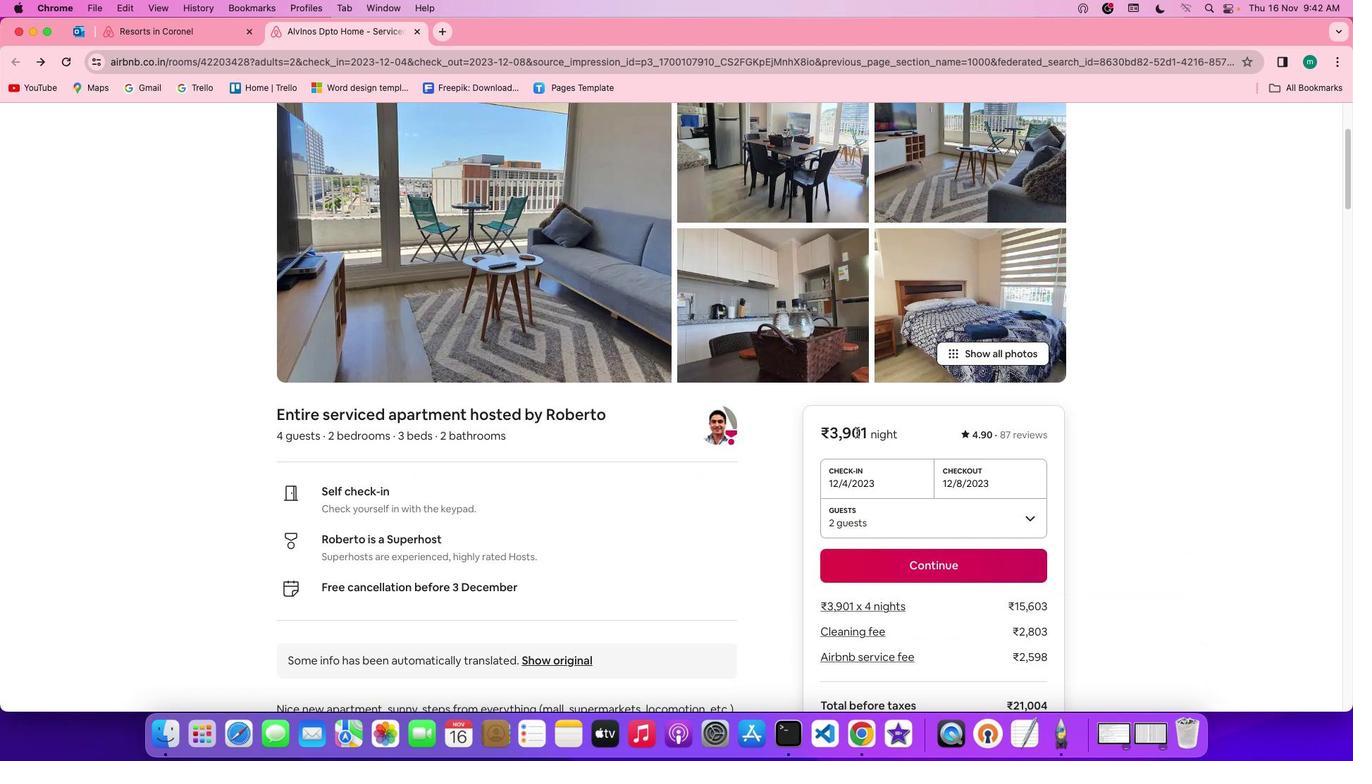 
Action: Mouse scrolled (856, 432) with delta (0, 0)
Screenshot: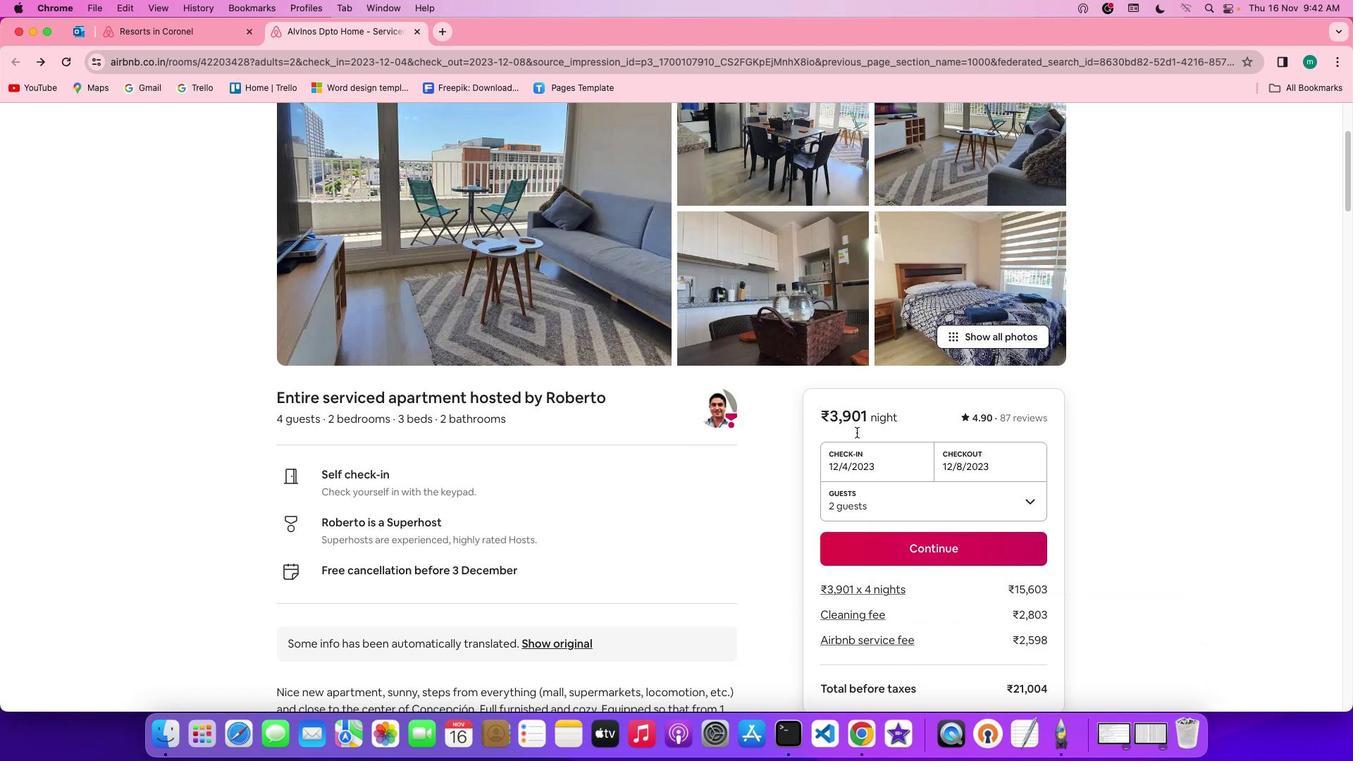 
Action: Mouse scrolled (856, 432) with delta (0, -1)
Screenshot: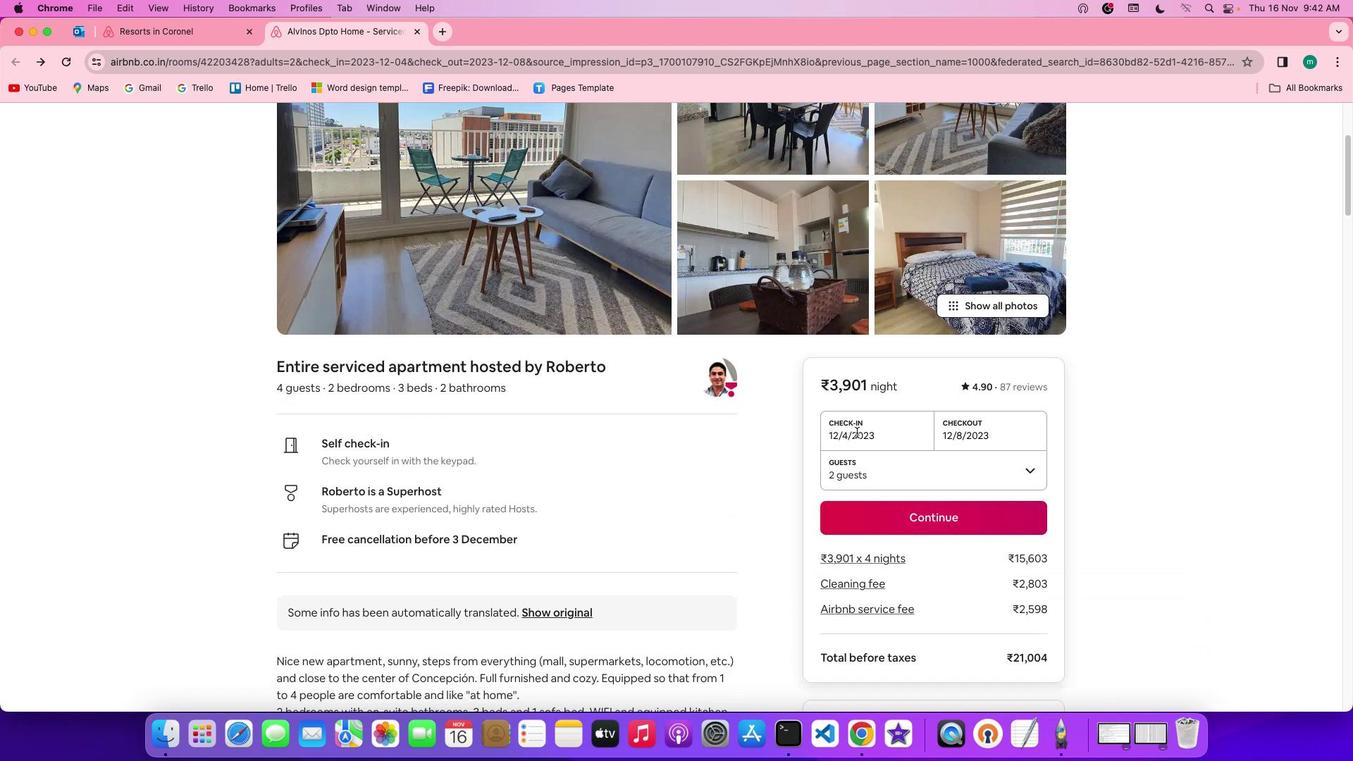 
Action: Mouse scrolled (856, 432) with delta (0, 0)
Screenshot: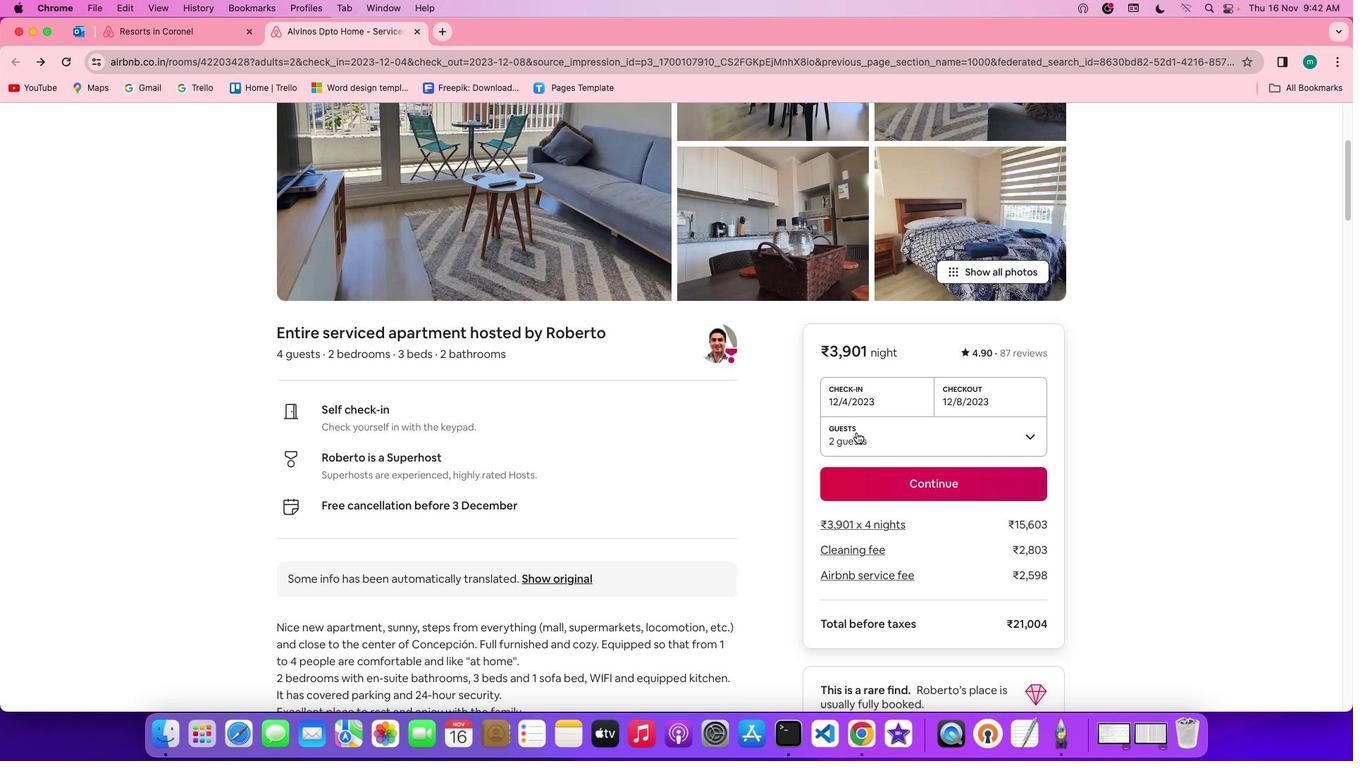 
Action: Mouse scrolled (856, 432) with delta (0, 0)
Screenshot: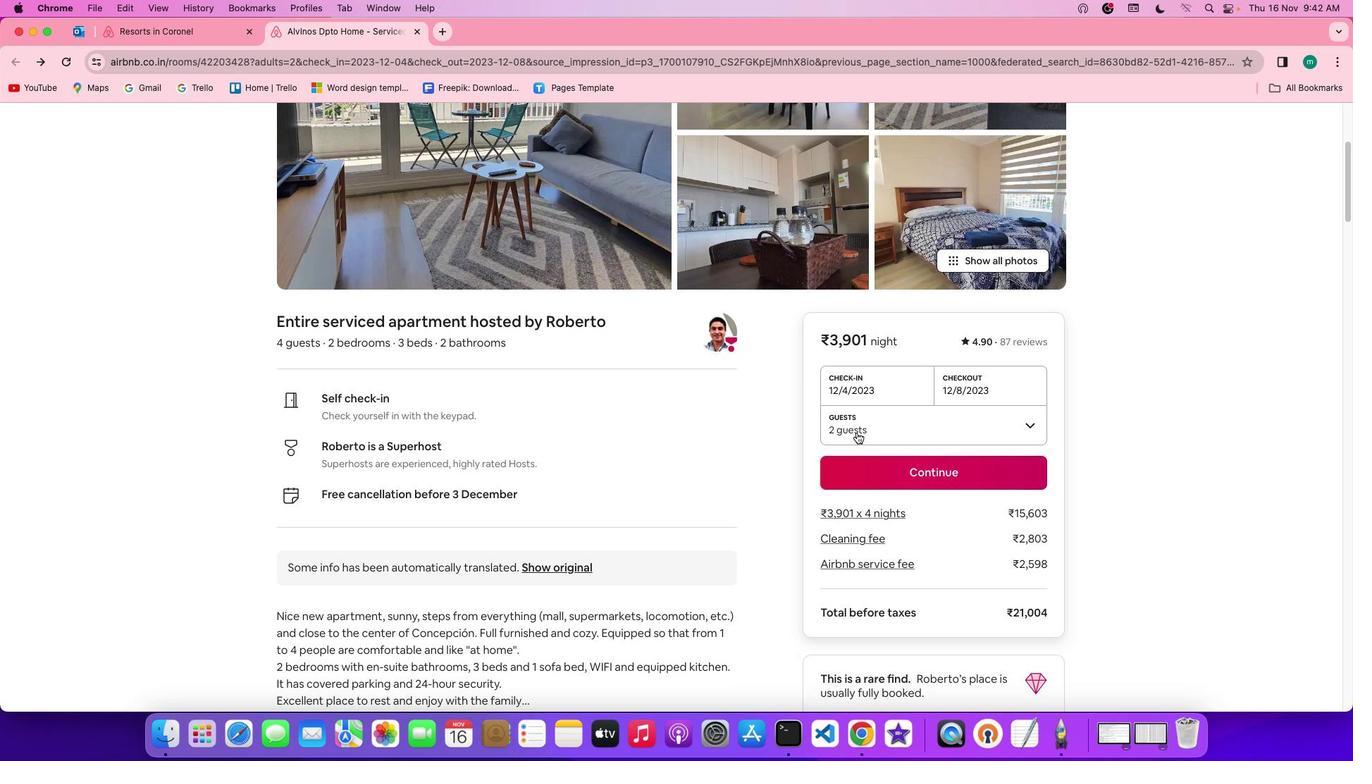 
Action: Mouse scrolled (856, 432) with delta (0, 0)
Screenshot: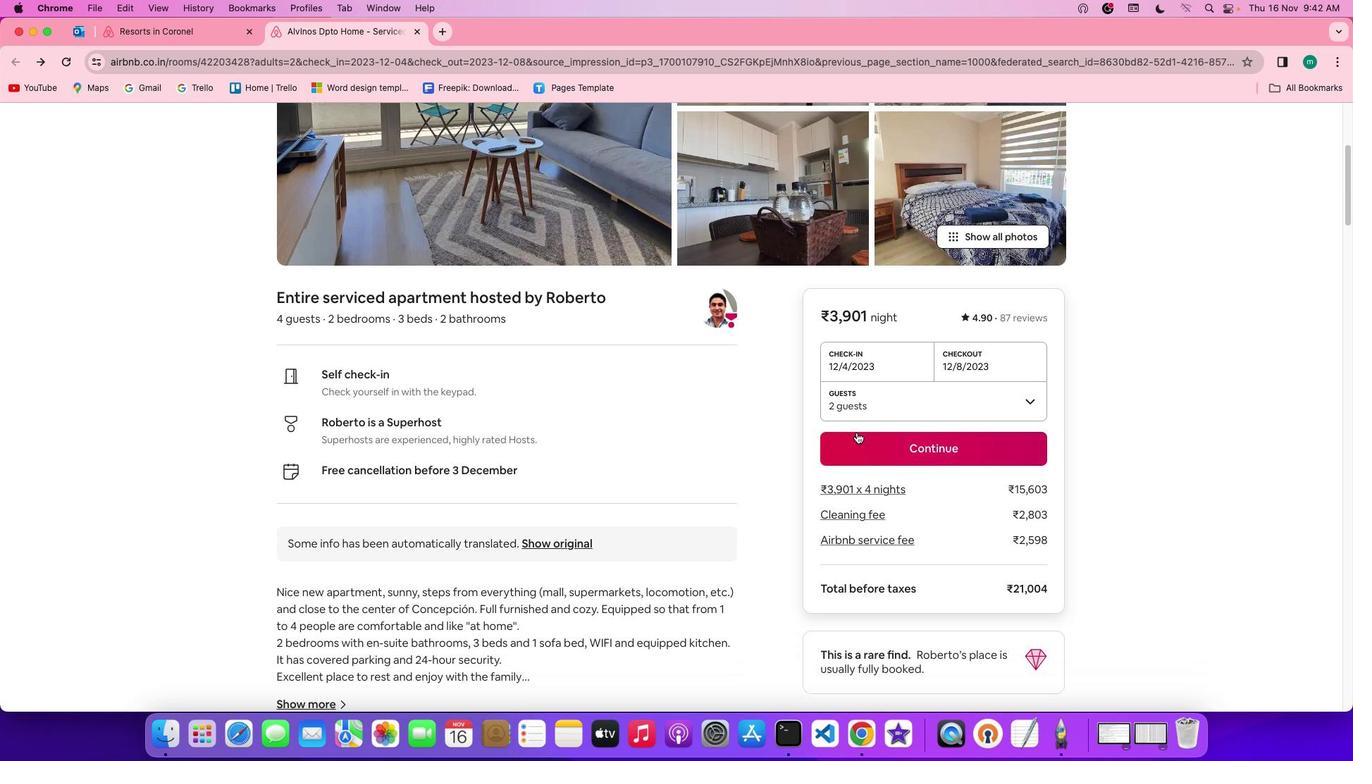 
Action: Mouse scrolled (856, 432) with delta (0, 0)
Screenshot: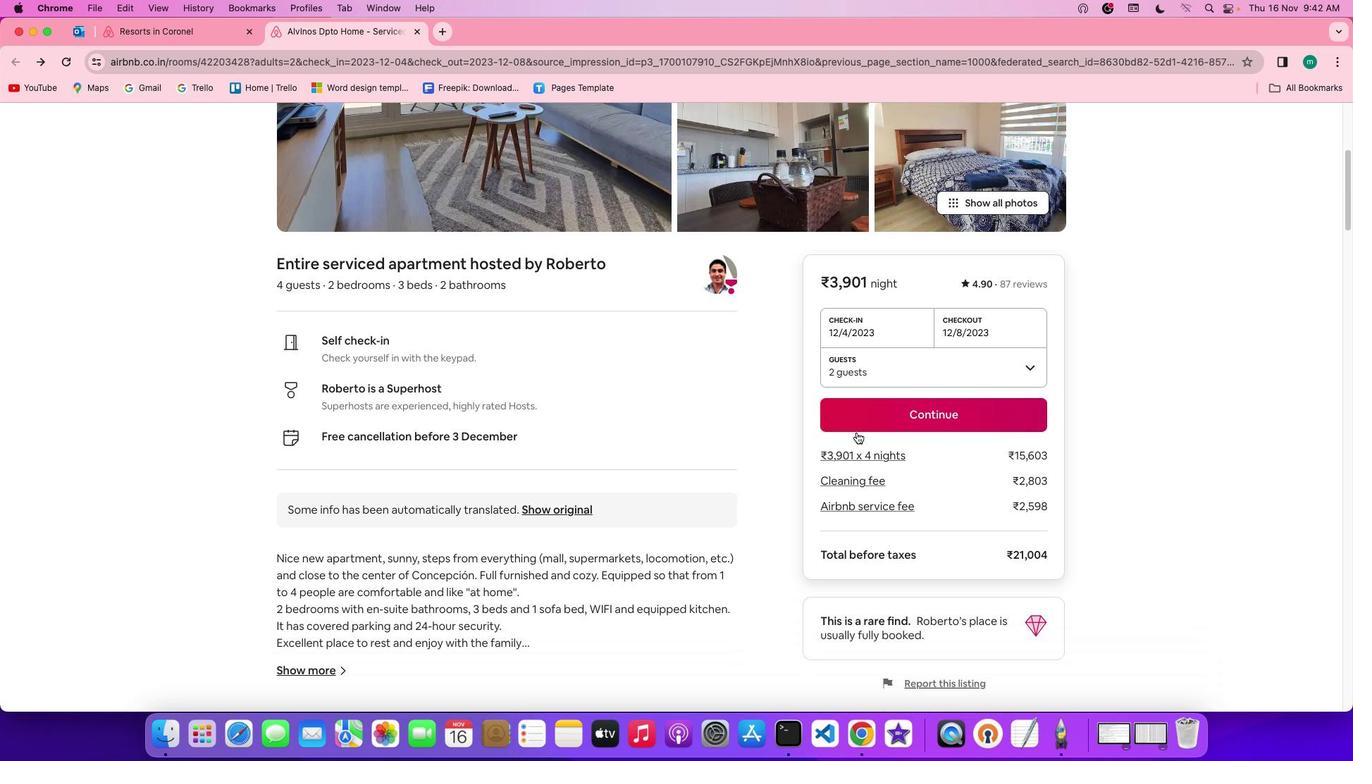 
Action: Mouse scrolled (856, 432) with delta (0, 0)
Screenshot: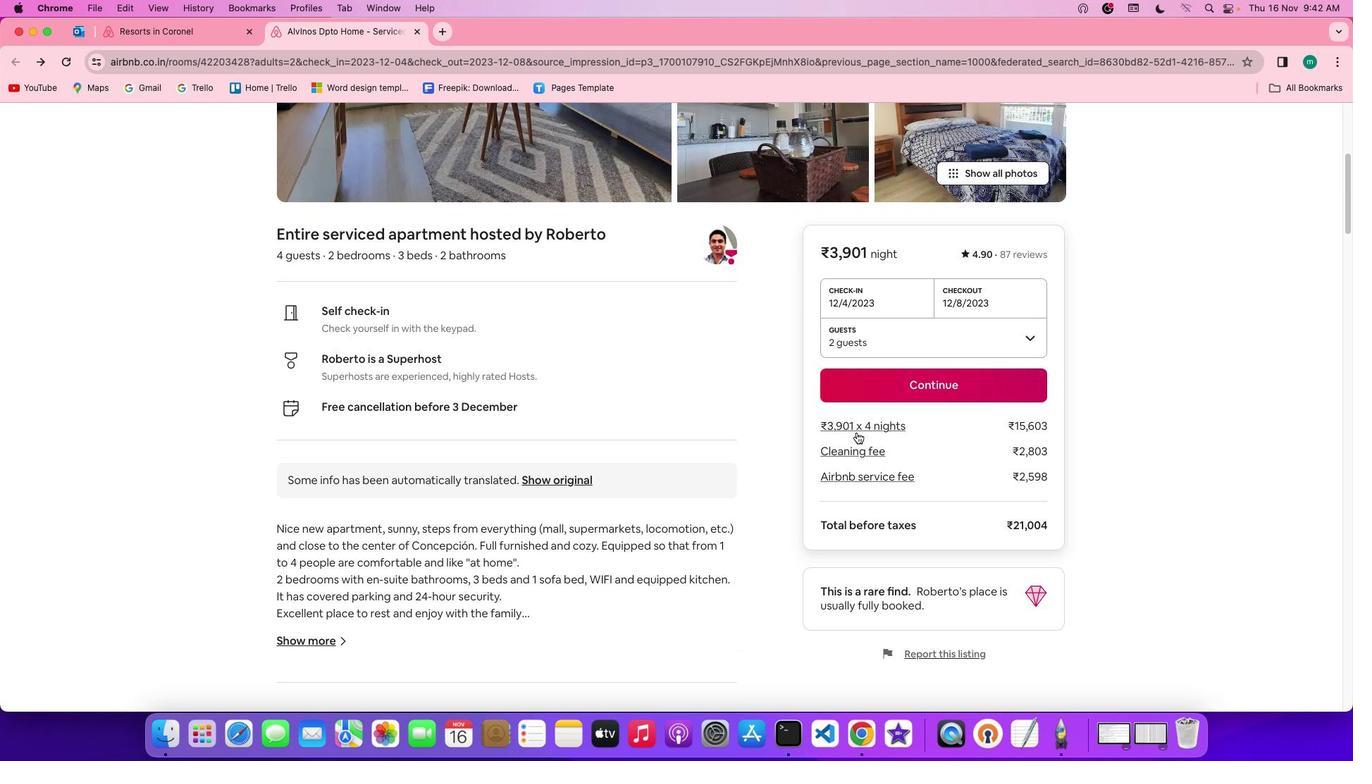 
Action: Mouse scrolled (856, 432) with delta (0, 0)
Screenshot: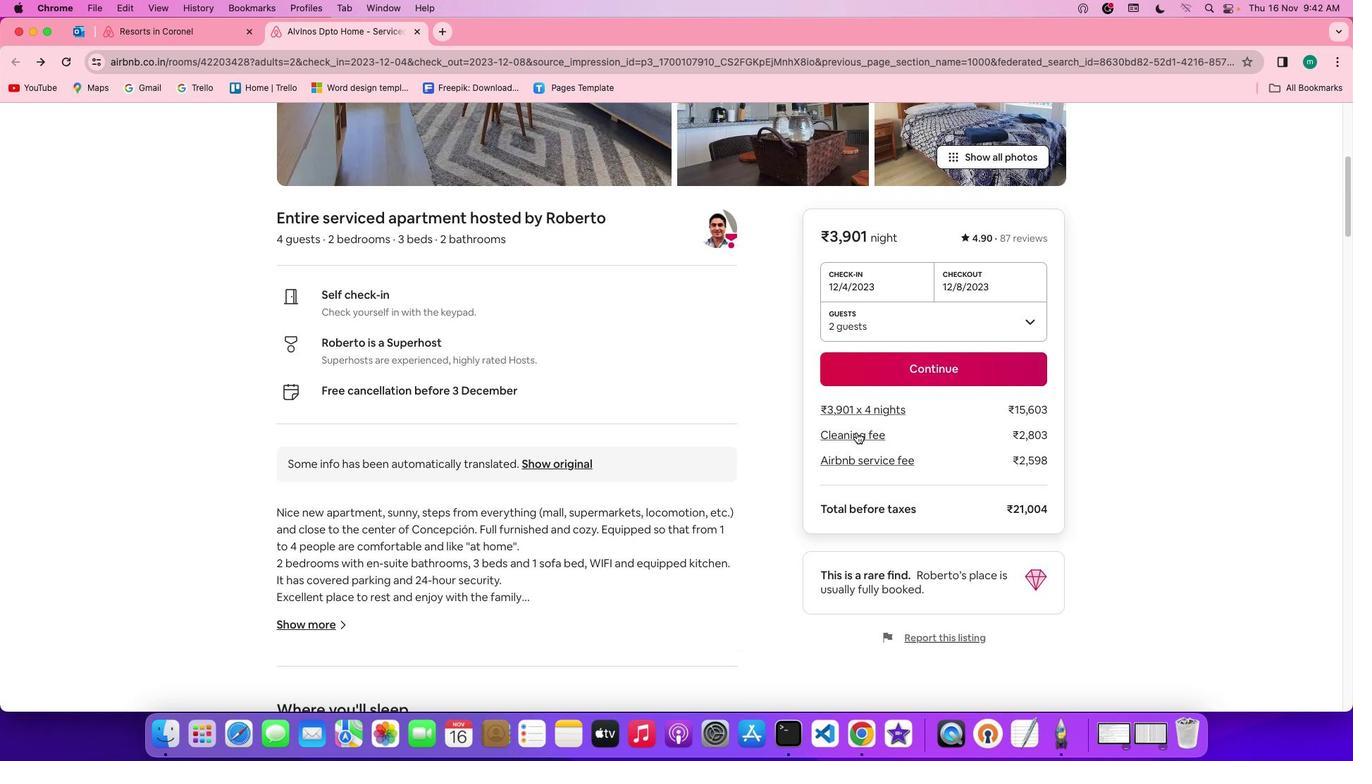 
Action: Mouse scrolled (856, 432) with delta (0, -1)
Screenshot: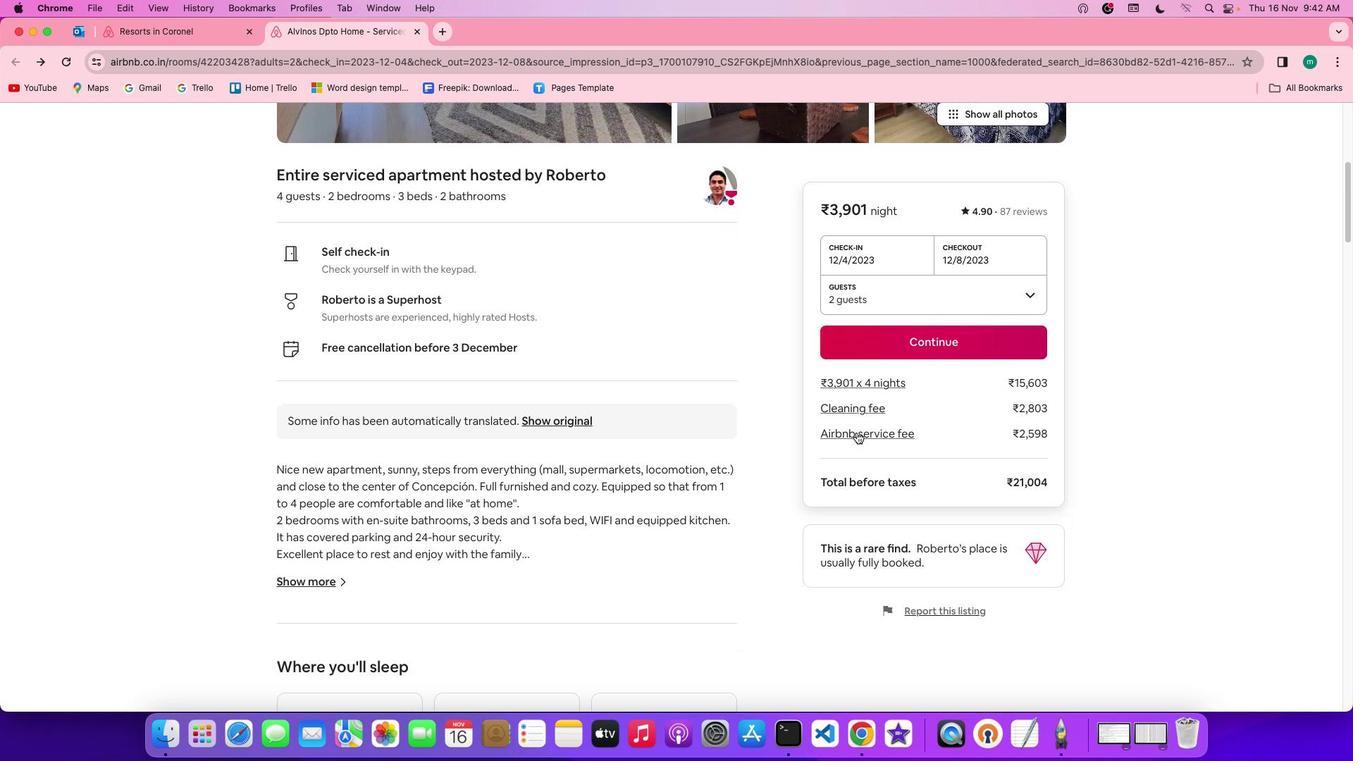 
Action: Mouse scrolled (856, 432) with delta (0, -2)
Screenshot: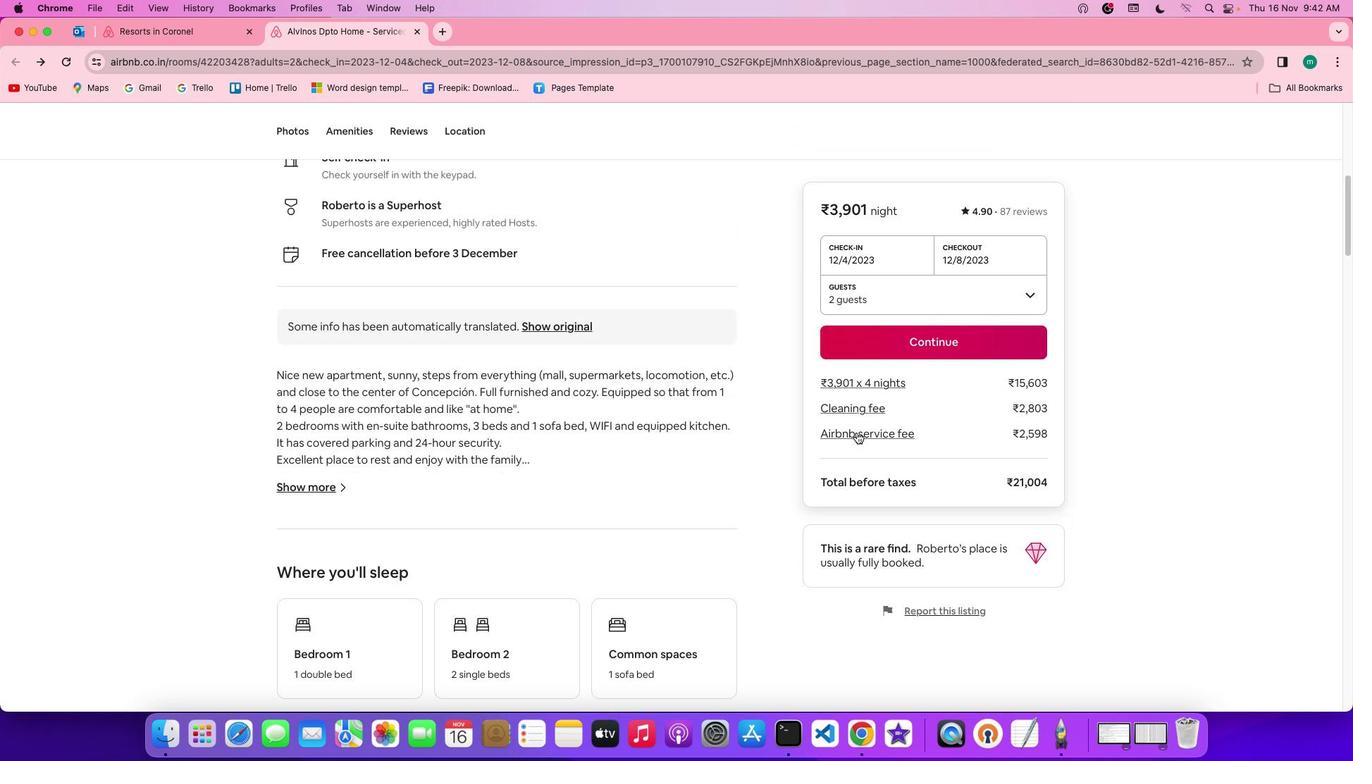 
Action: Mouse scrolled (856, 432) with delta (0, 0)
Screenshot: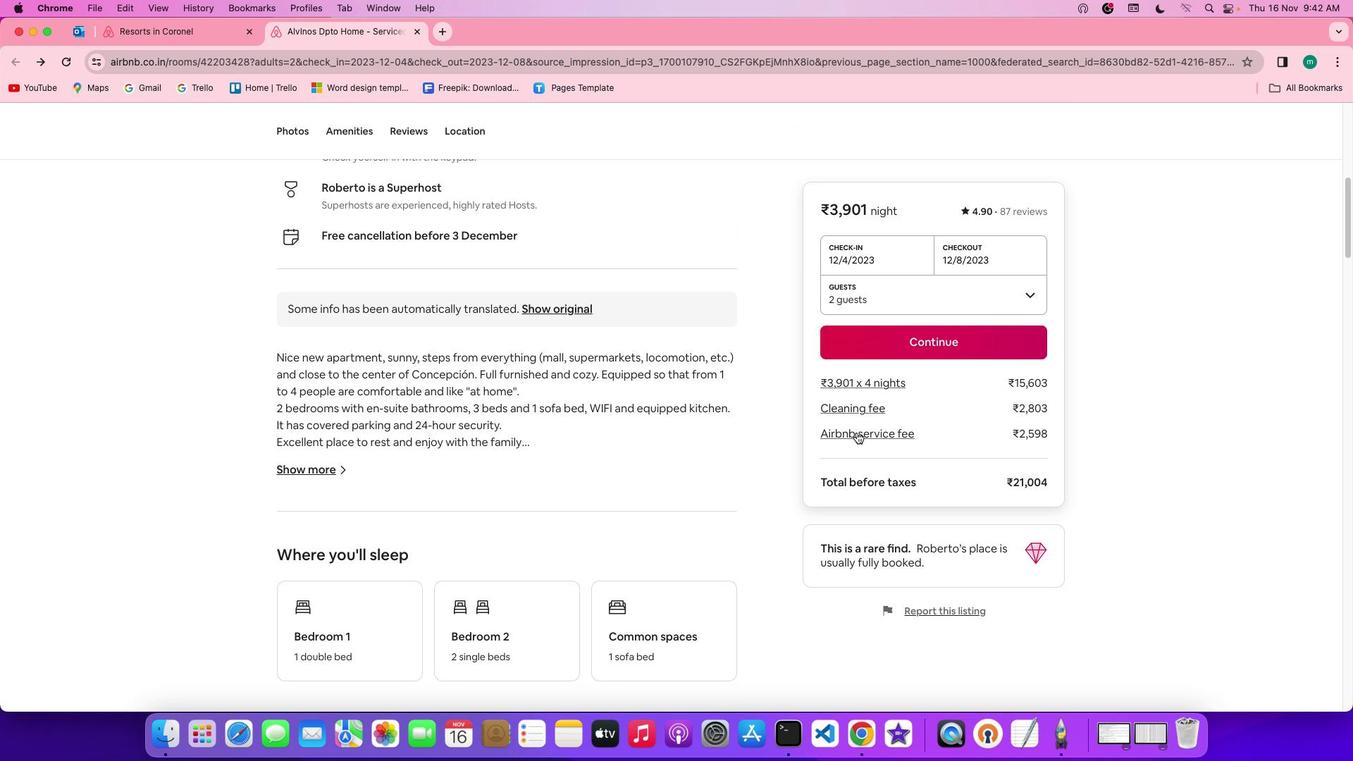 
Action: Mouse scrolled (856, 432) with delta (0, 0)
Screenshot: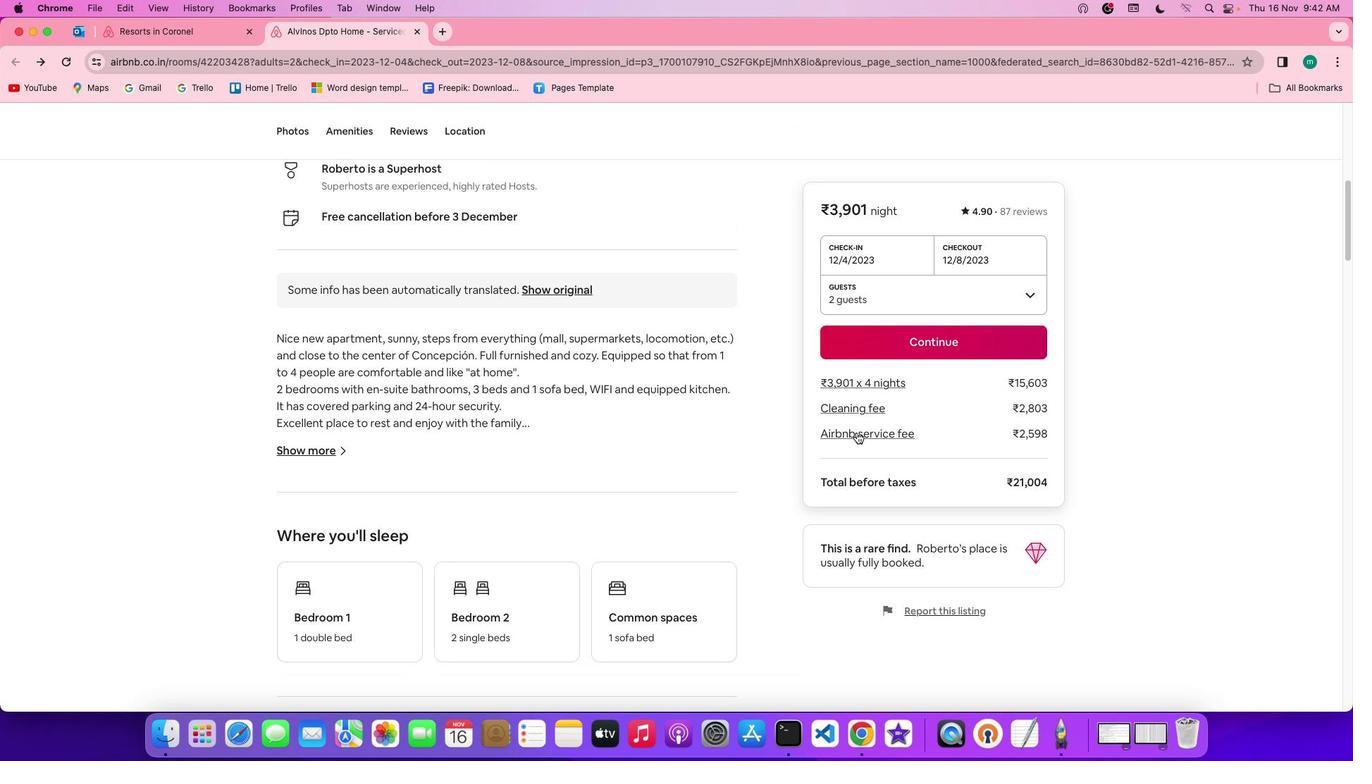 
Action: Mouse scrolled (856, 432) with delta (0, 0)
Screenshot: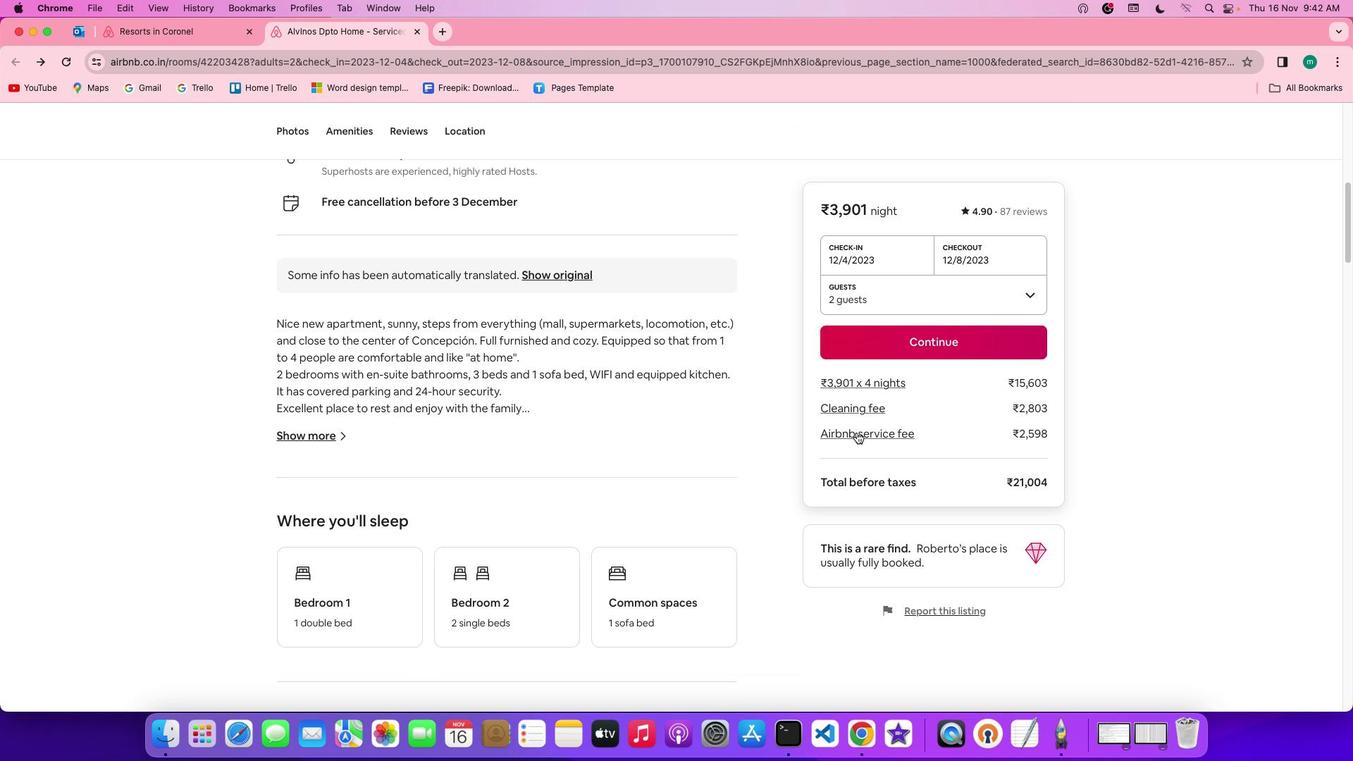 
Action: Mouse scrolled (856, 432) with delta (0, -1)
Screenshot: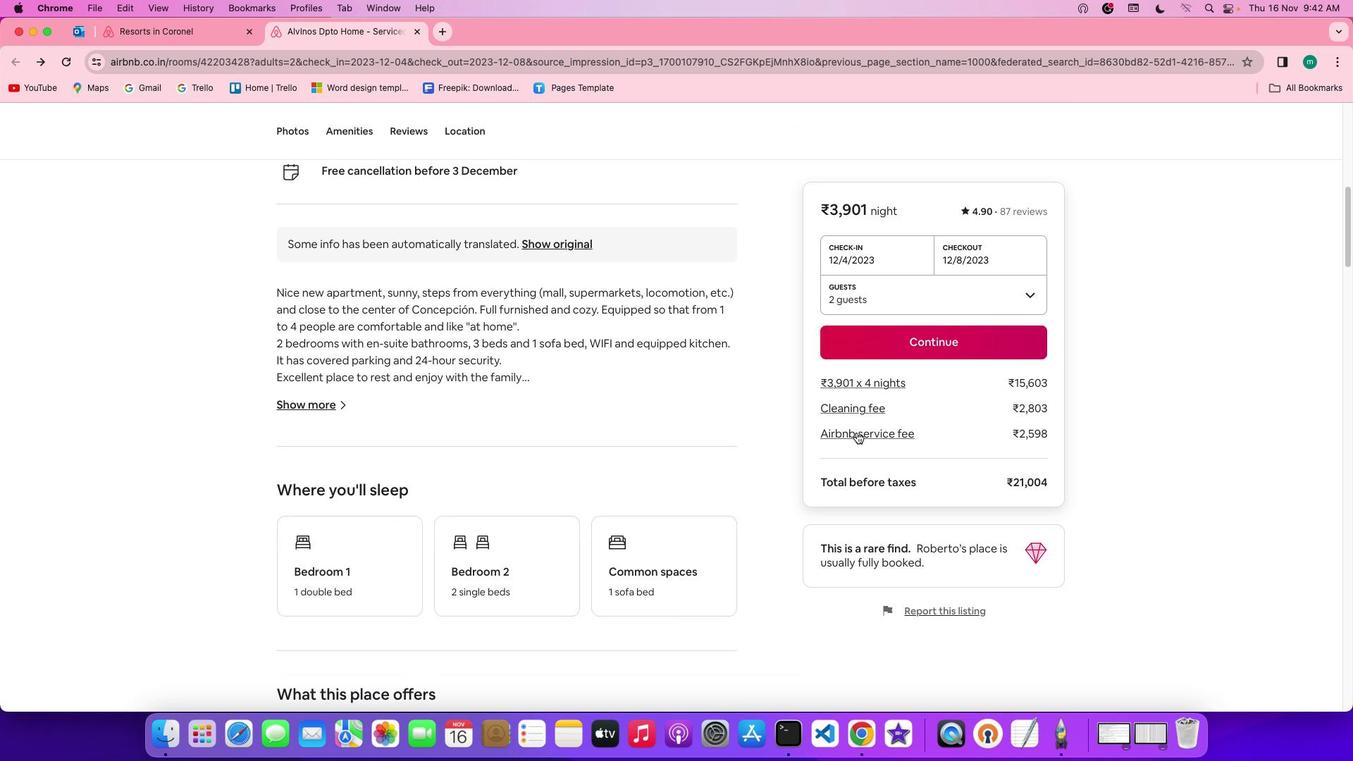 
Action: Mouse moved to (305, 359)
Screenshot: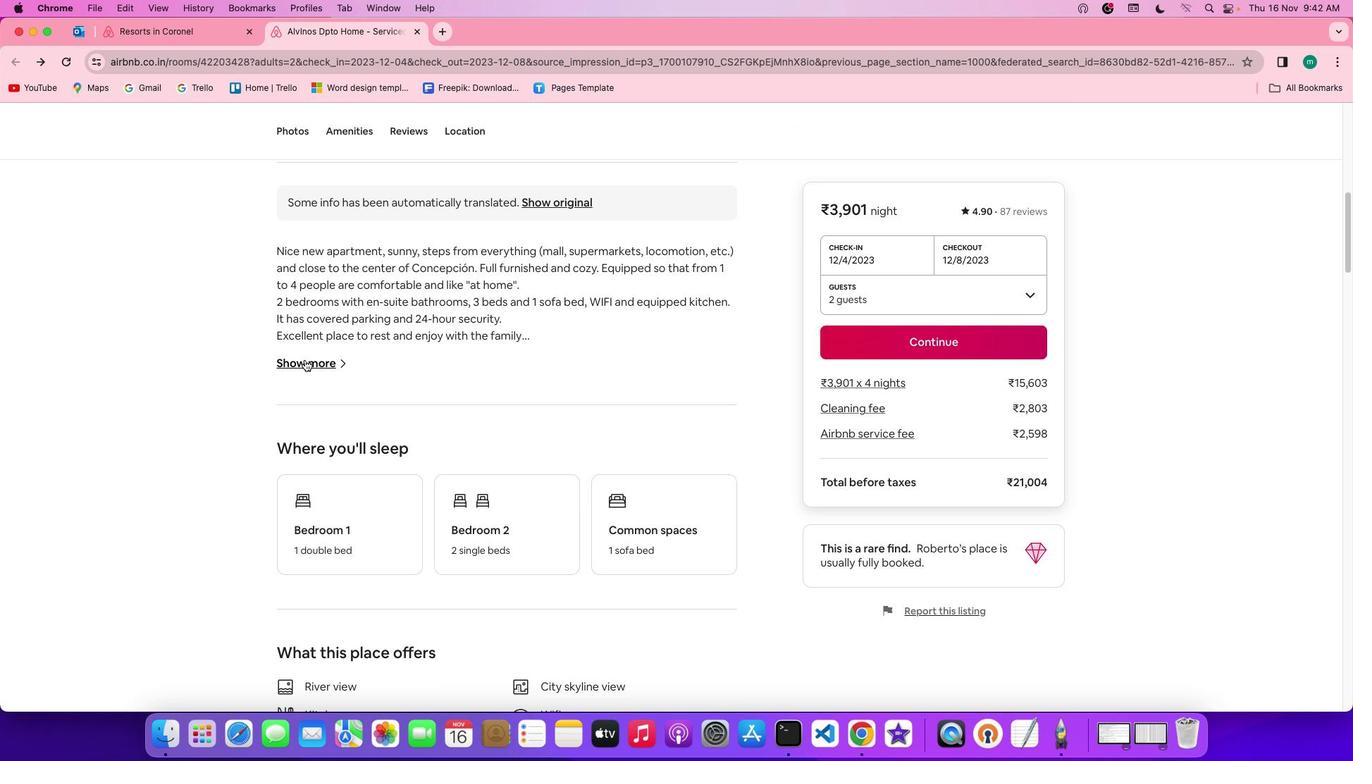 
Action: Mouse pressed left at (305, 359)
Screenshot: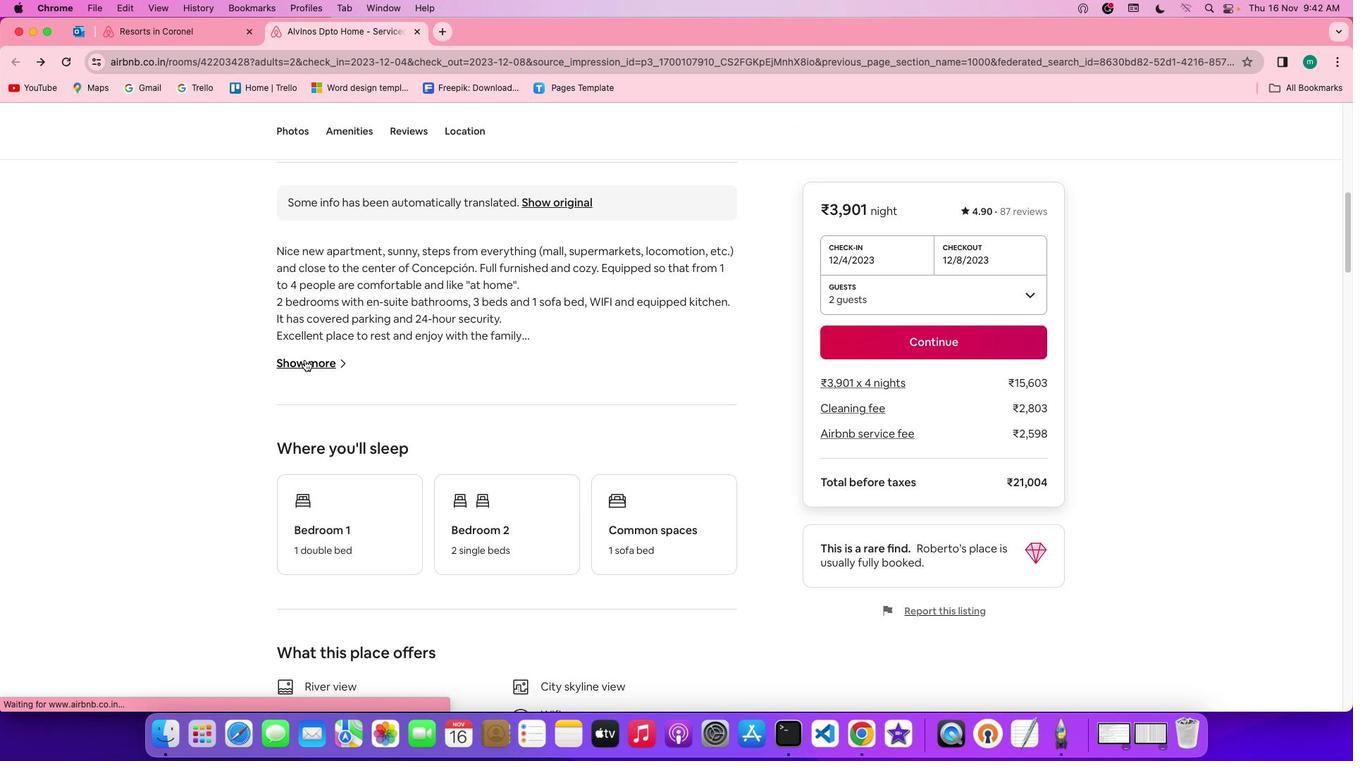 
Action: Mouse moved to (767, 408)
Screenshot: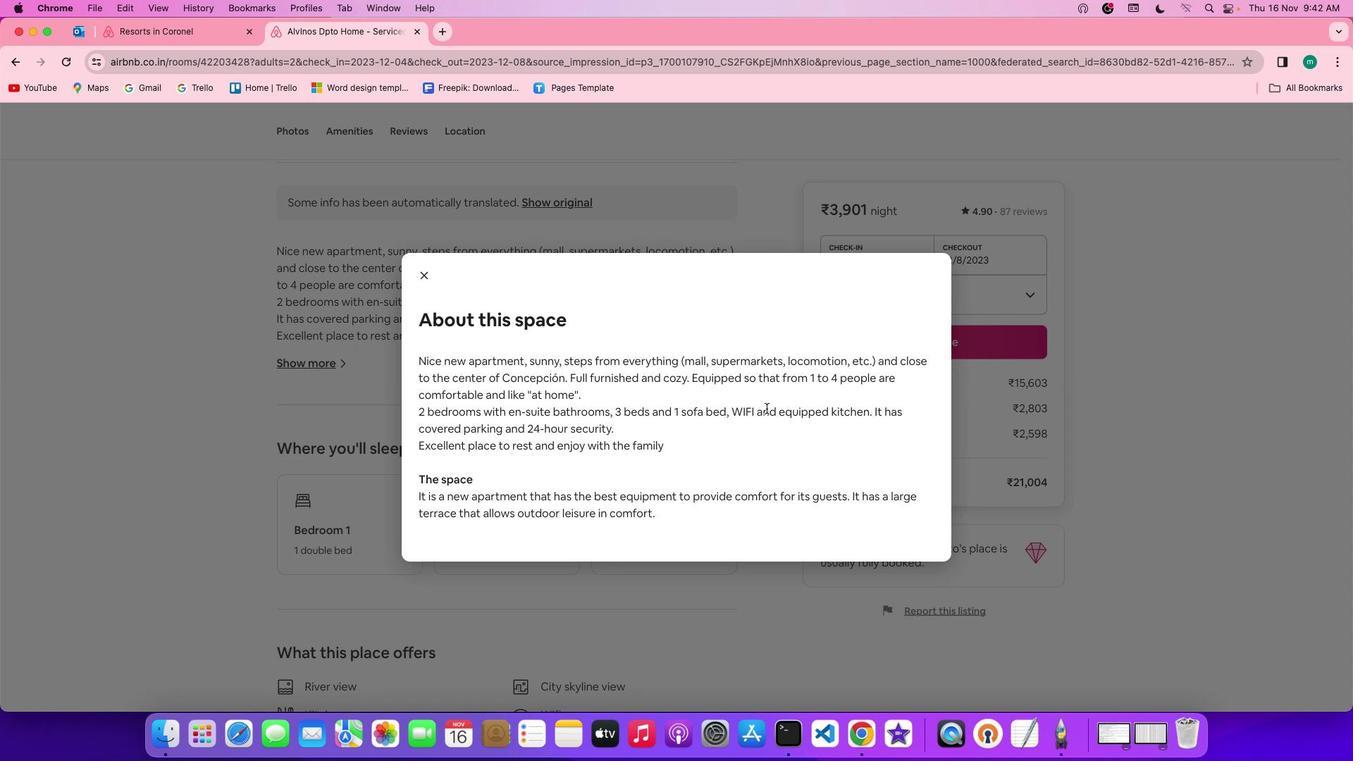 
Action: Mouse scrolled (767, 408) with delta (0, 0)
Screenshot: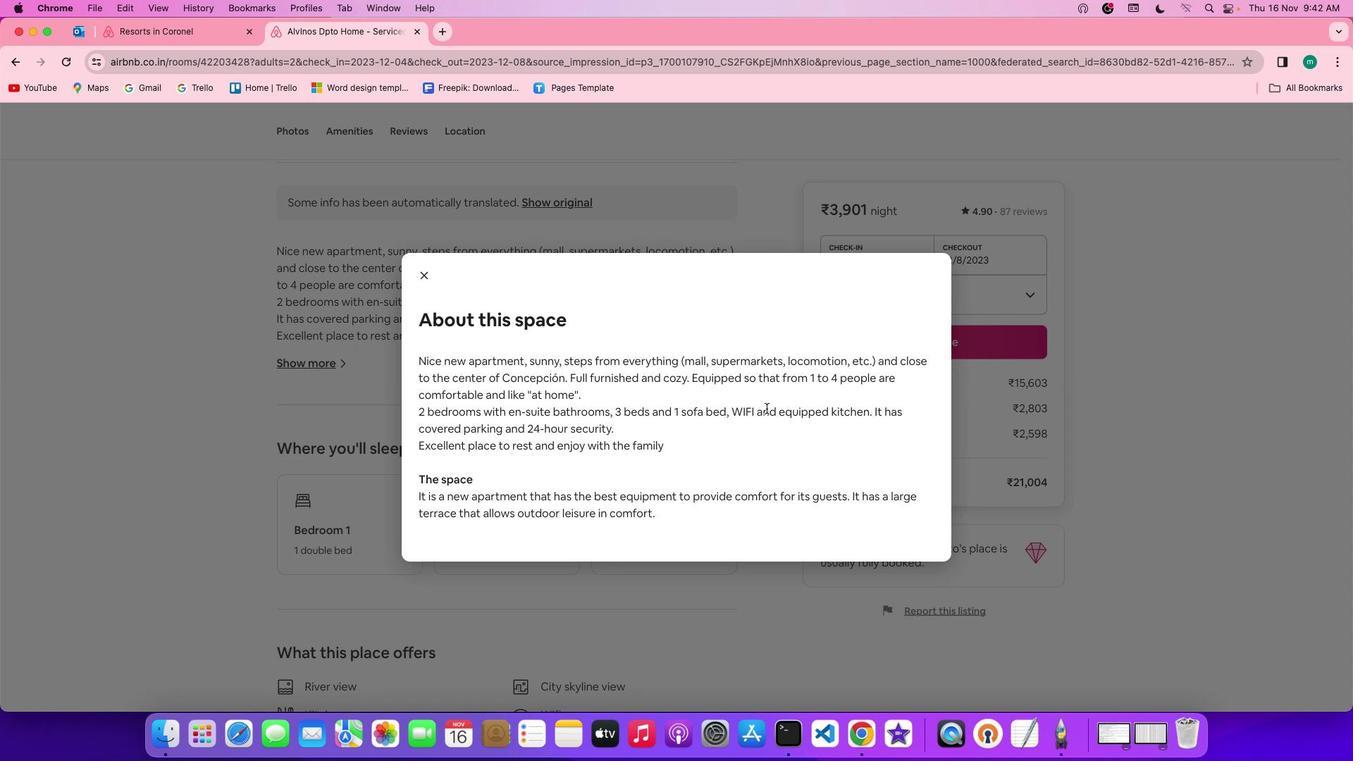 
Action: Mouse scrolled (767, 408) with delta (0, 0)
Screenshot: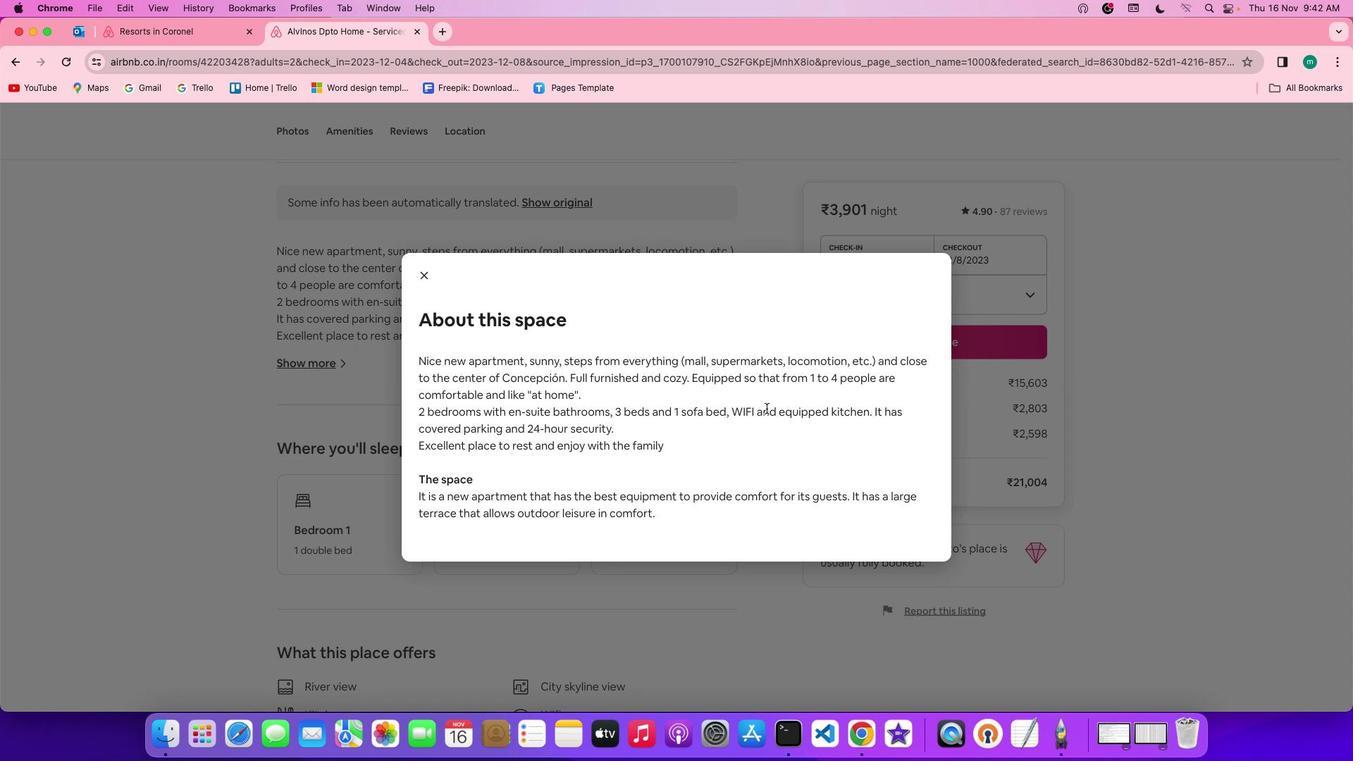 
Action: Mouse moved to (767, 408)
Screenshot: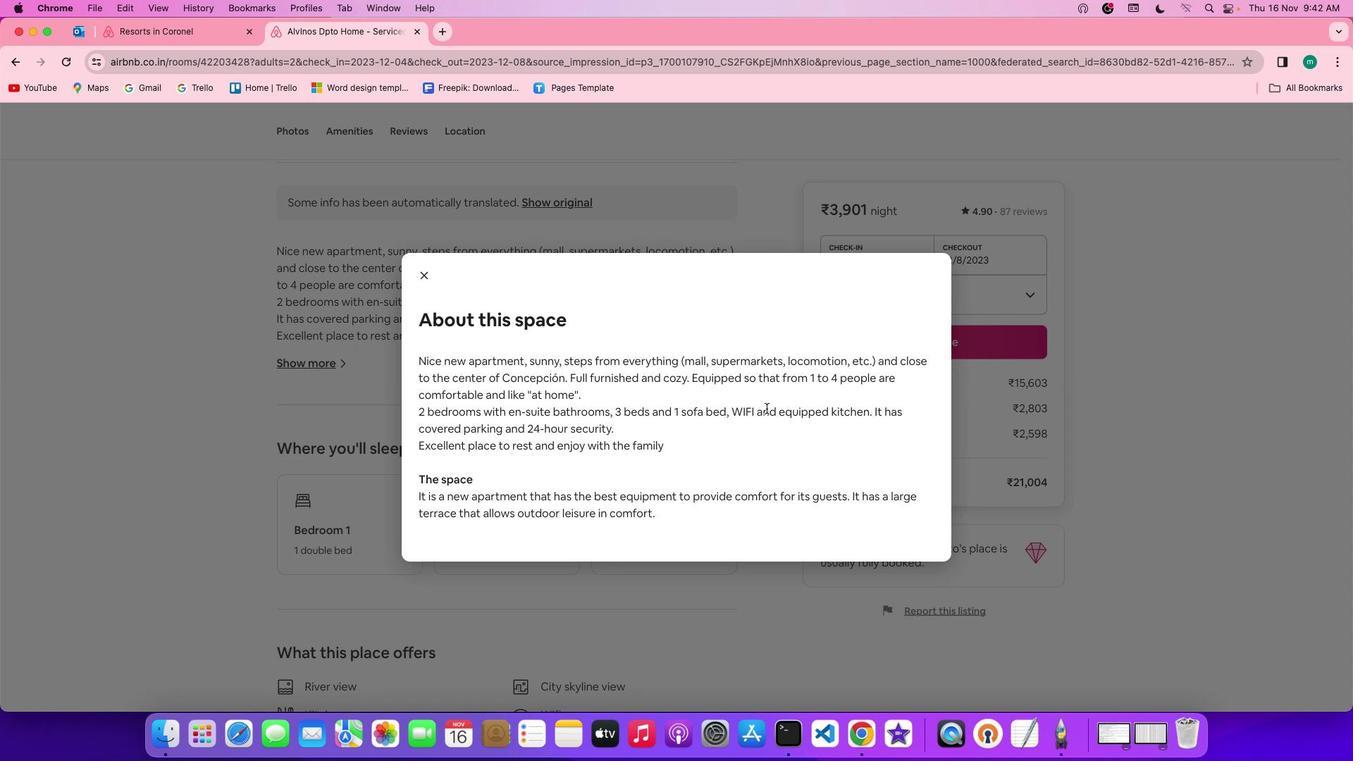 
Action: Mouse scrolled (767, 408) with delta (0, 0)
Screenshot: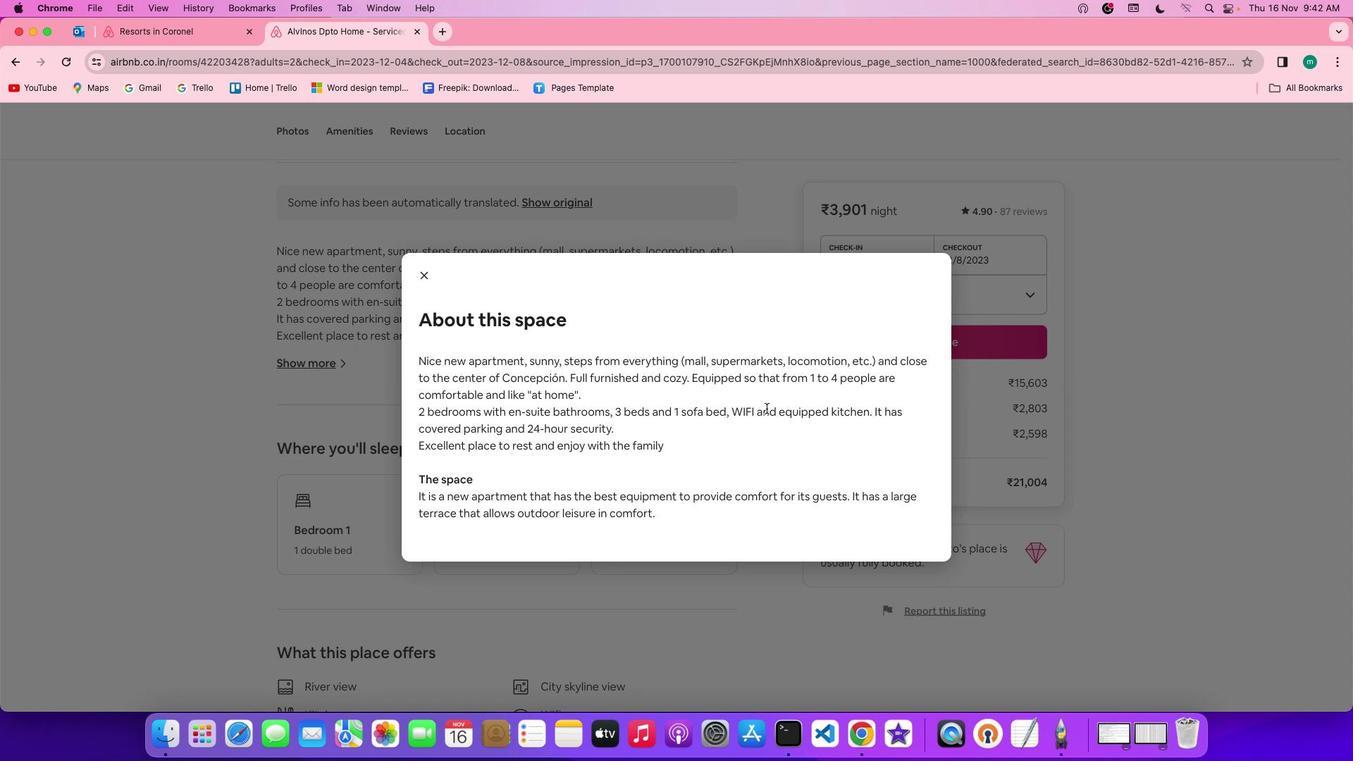 
Action: Mouse scrolled (767, 408) with delta (0, 0)
Screenshot: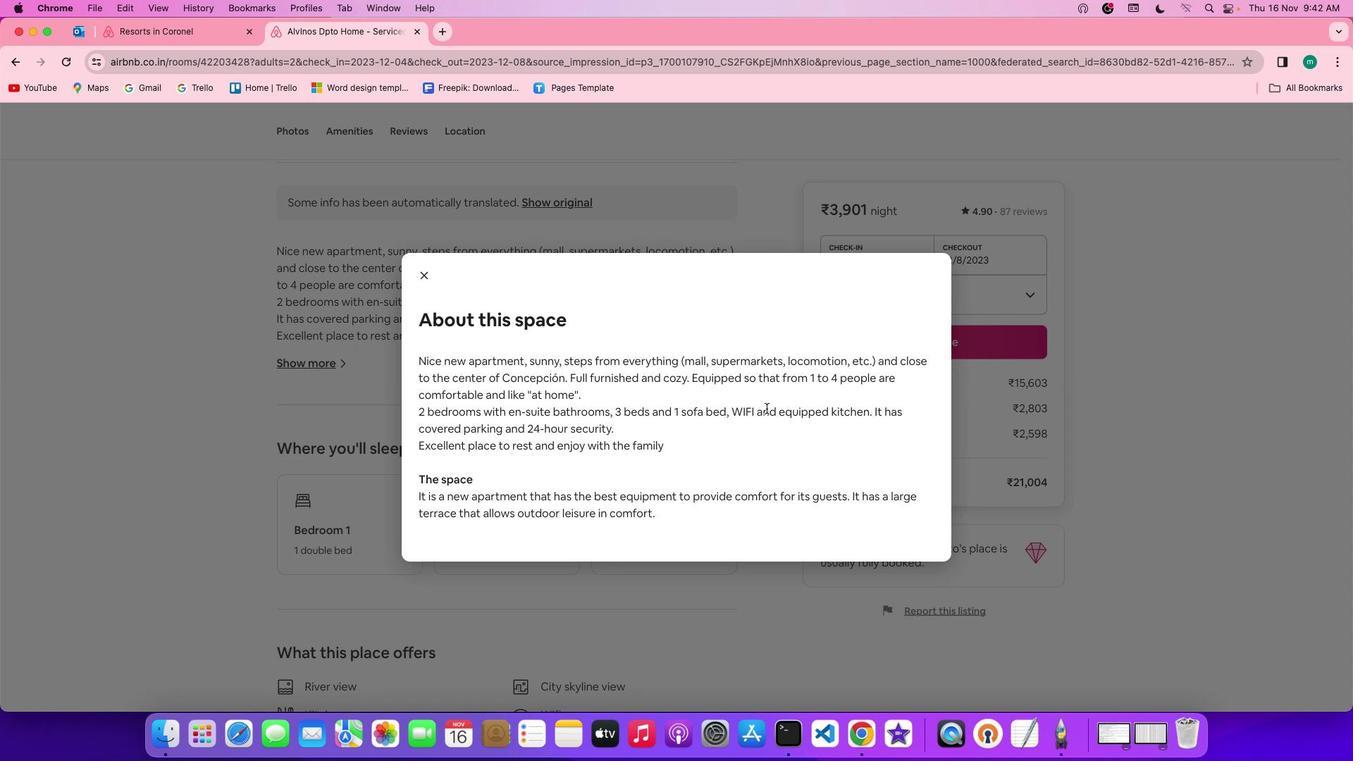 
Action: Mouse moved to (421, 272)
Screenshot: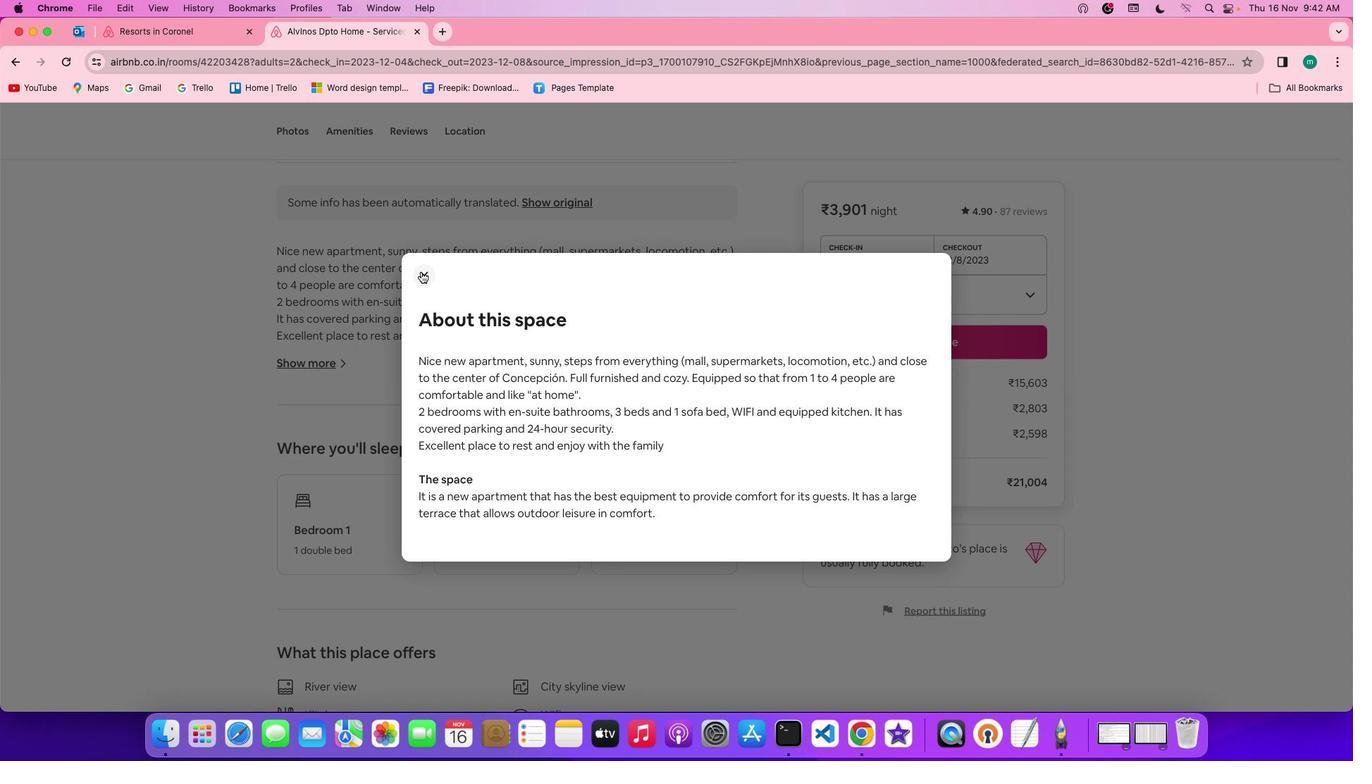 
Action: Mouse pressed left at (421, 272)
Screenshot: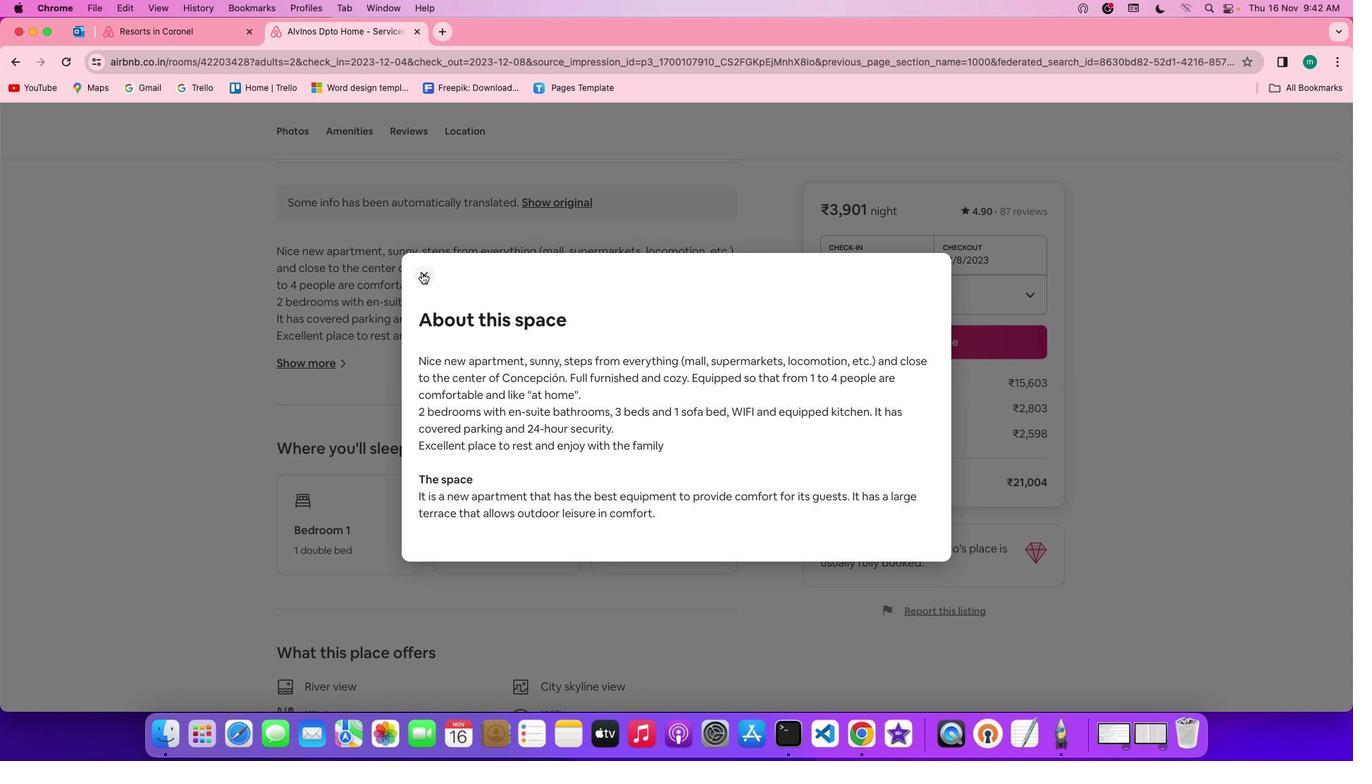 
Action: Mouse moved to (542, 375)
Screenshot: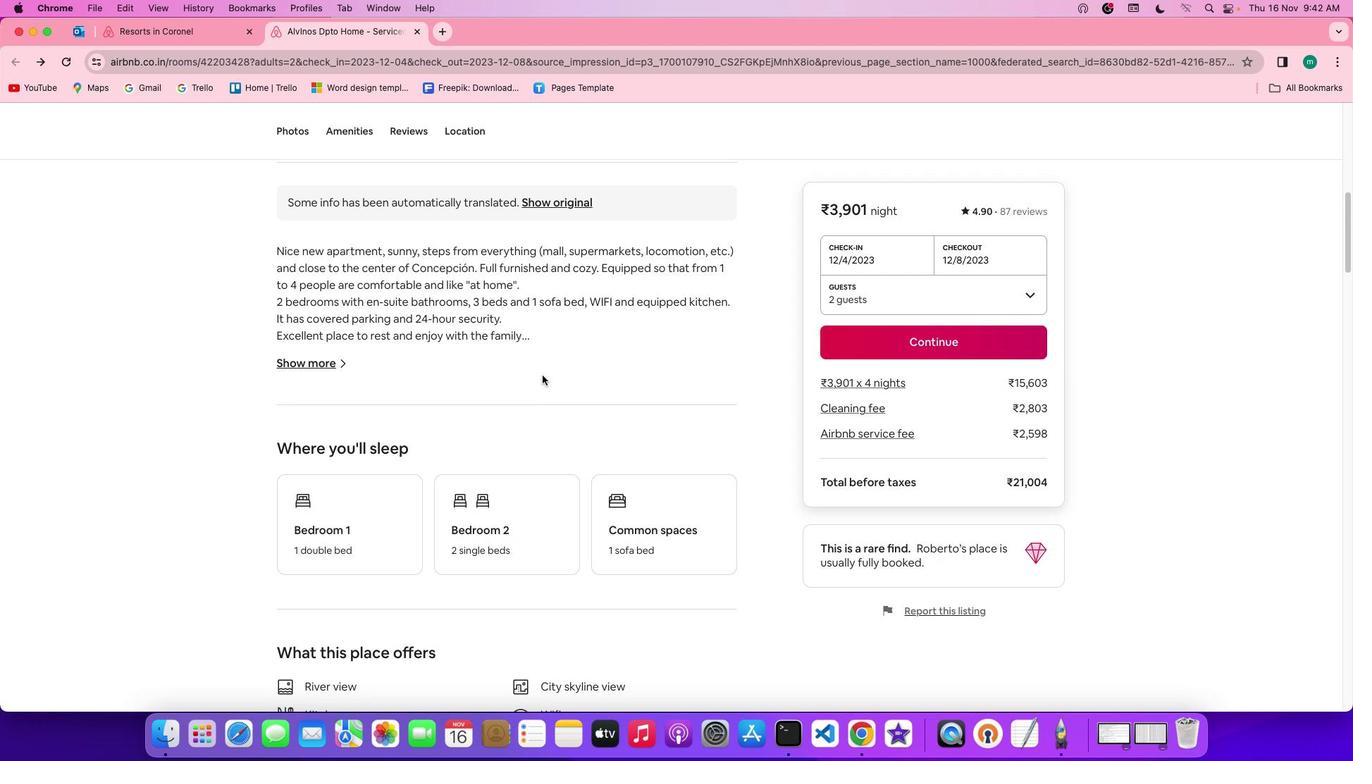 
Action: Mouse scrolled (542, 375) with delta (0, 0)
Screenshot: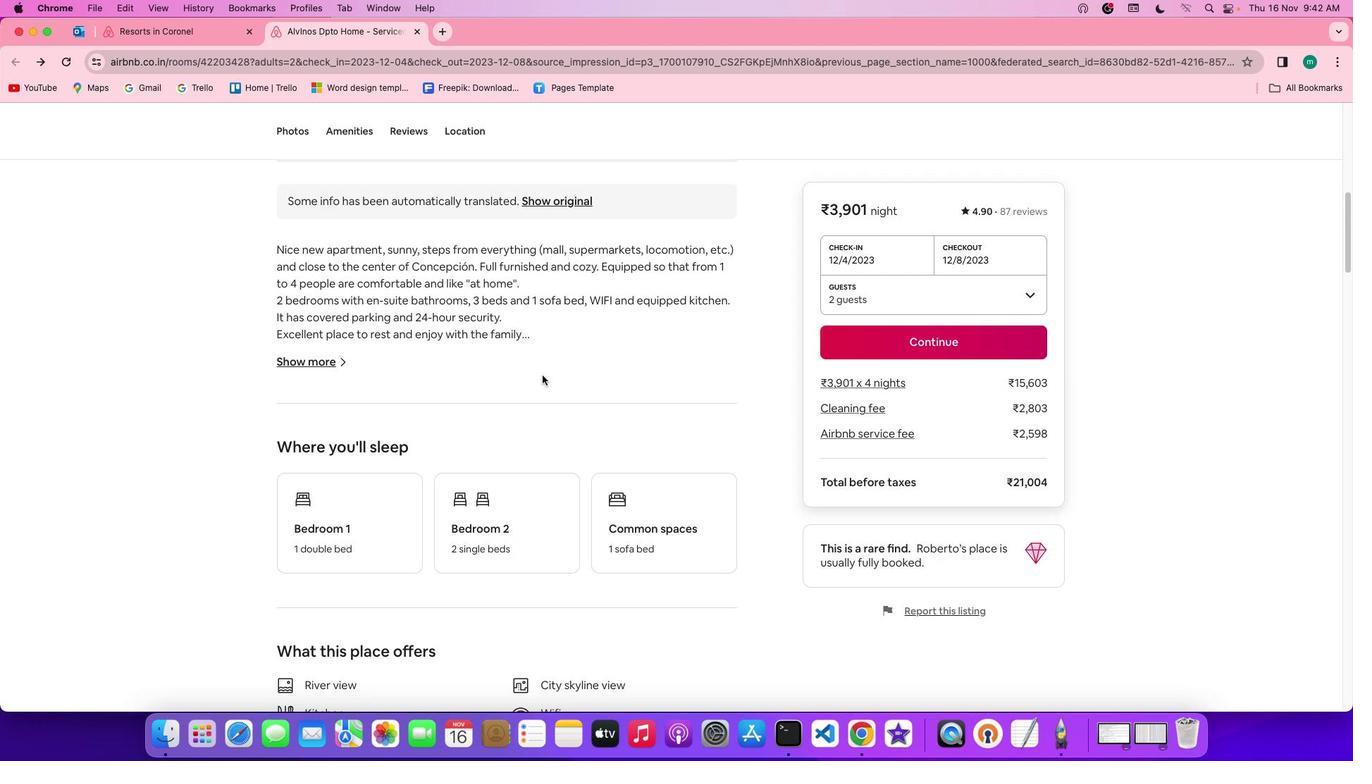 
Action: Mouse scrolled (542, 375) with delta (0, 0)
Screenshot: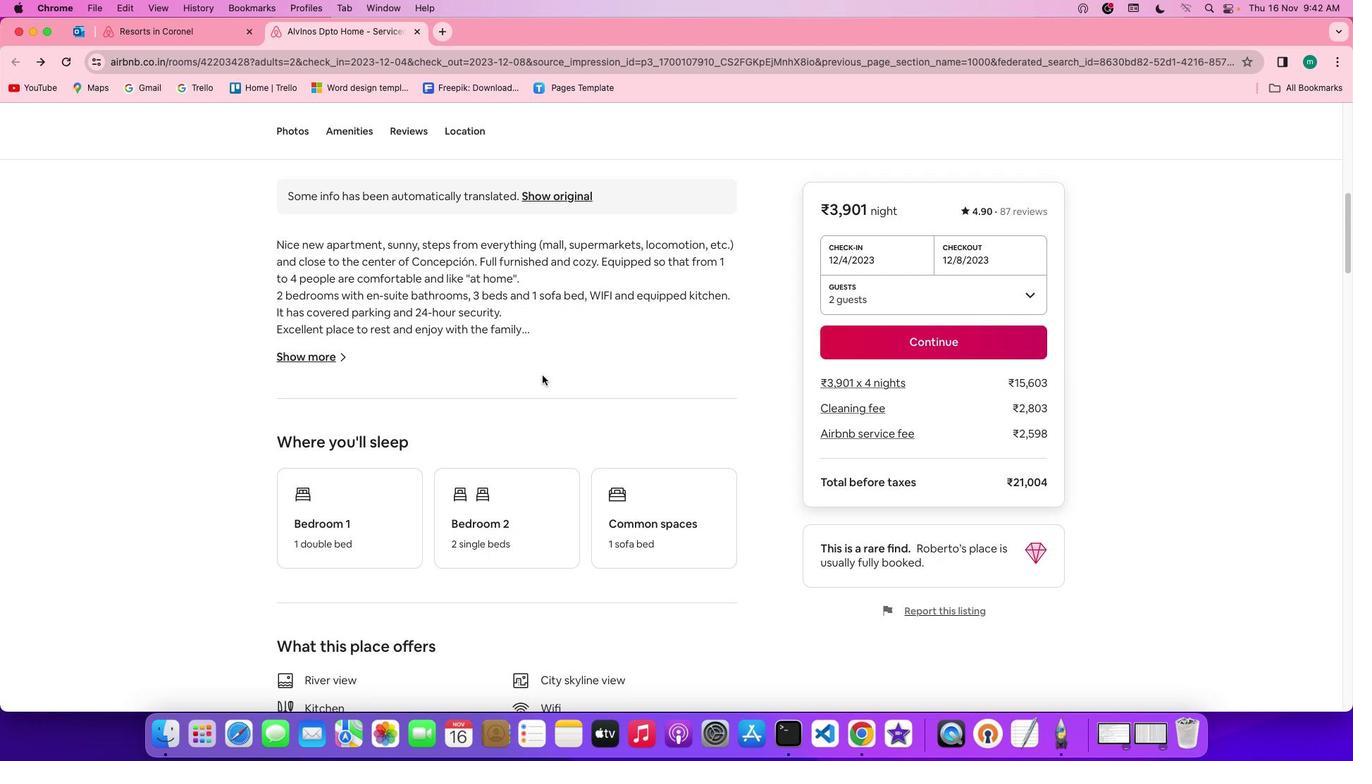 
Action: Mouse scrolled (542, 375) with delta (0, 0)
Screenshot: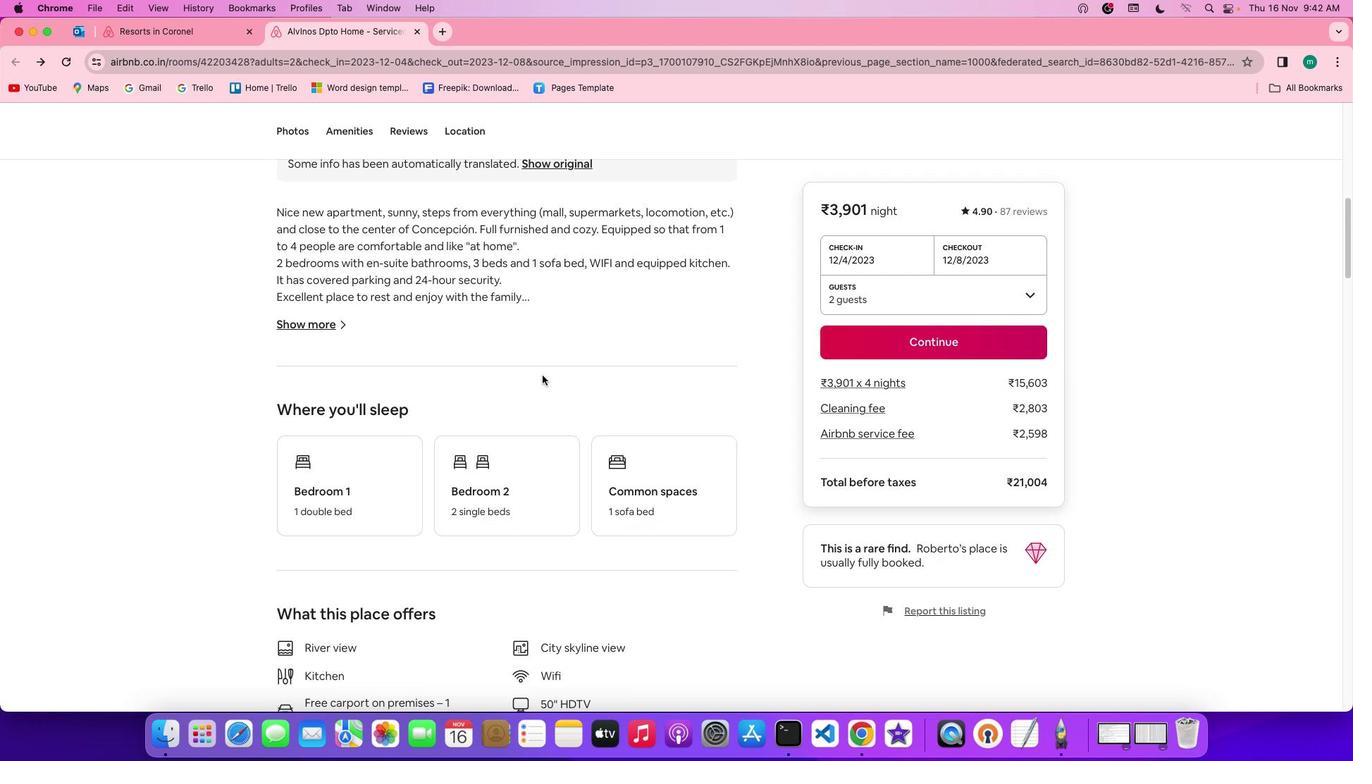 
Action: Mouse scrolled (542, 375) with delta (0, -2)
Screenshot: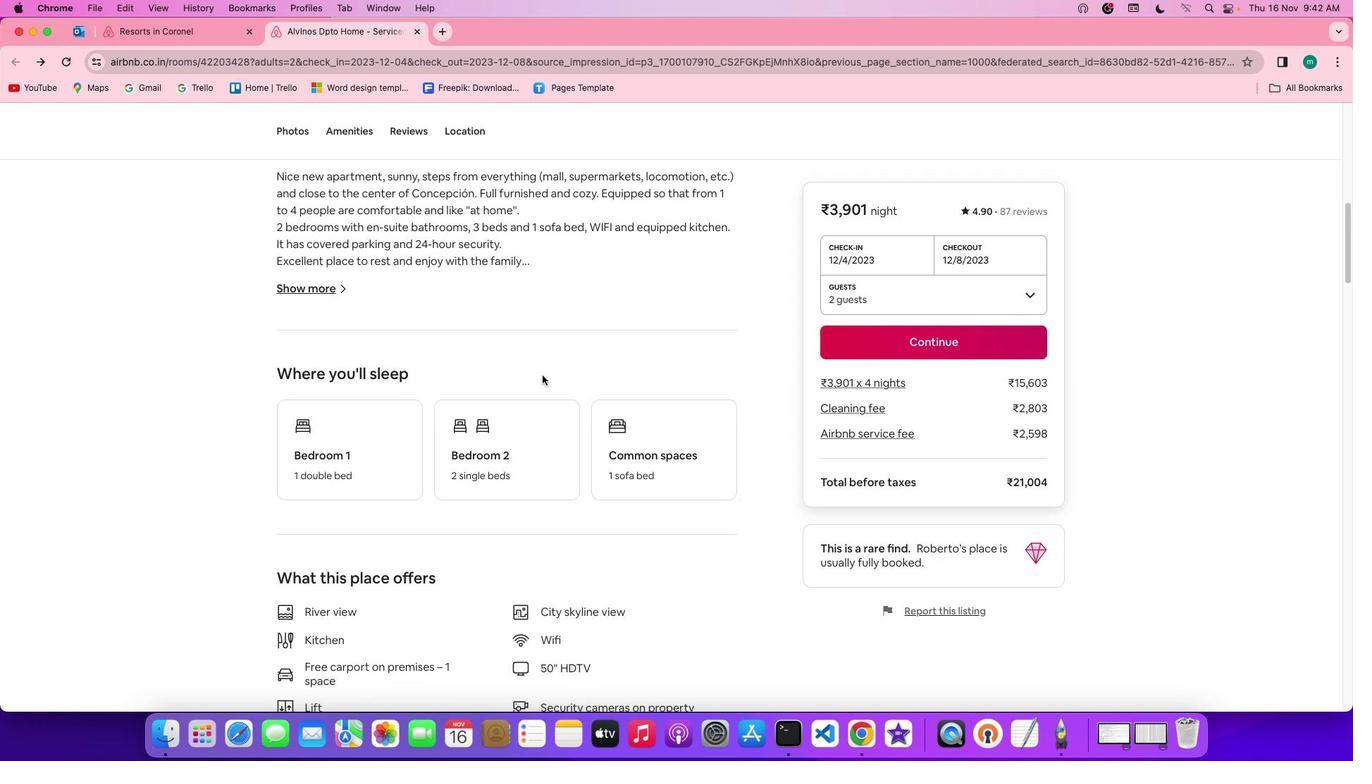
Action: Mouse scrolled (542, 375) with delta (0, -1)
Screenshot: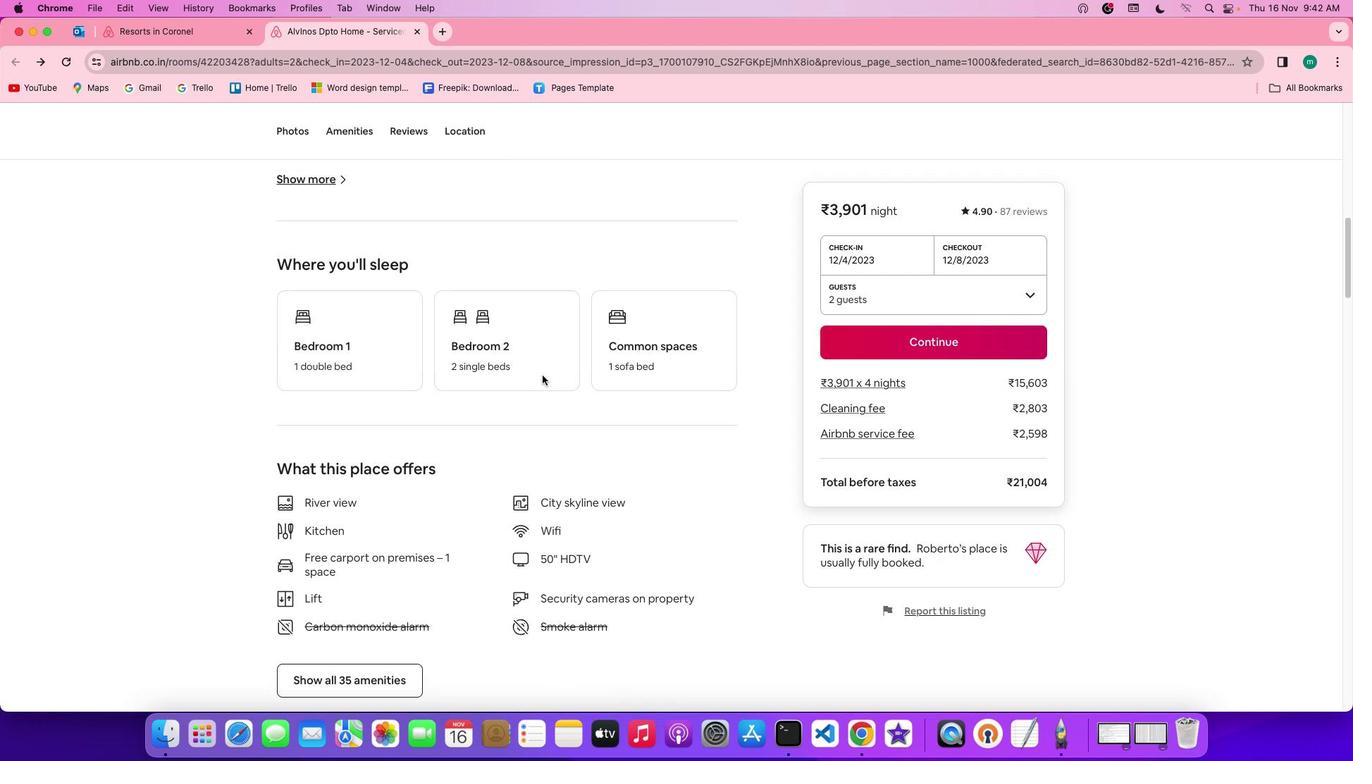 
Action: Mouse moved to (540, 375)
Screenshot: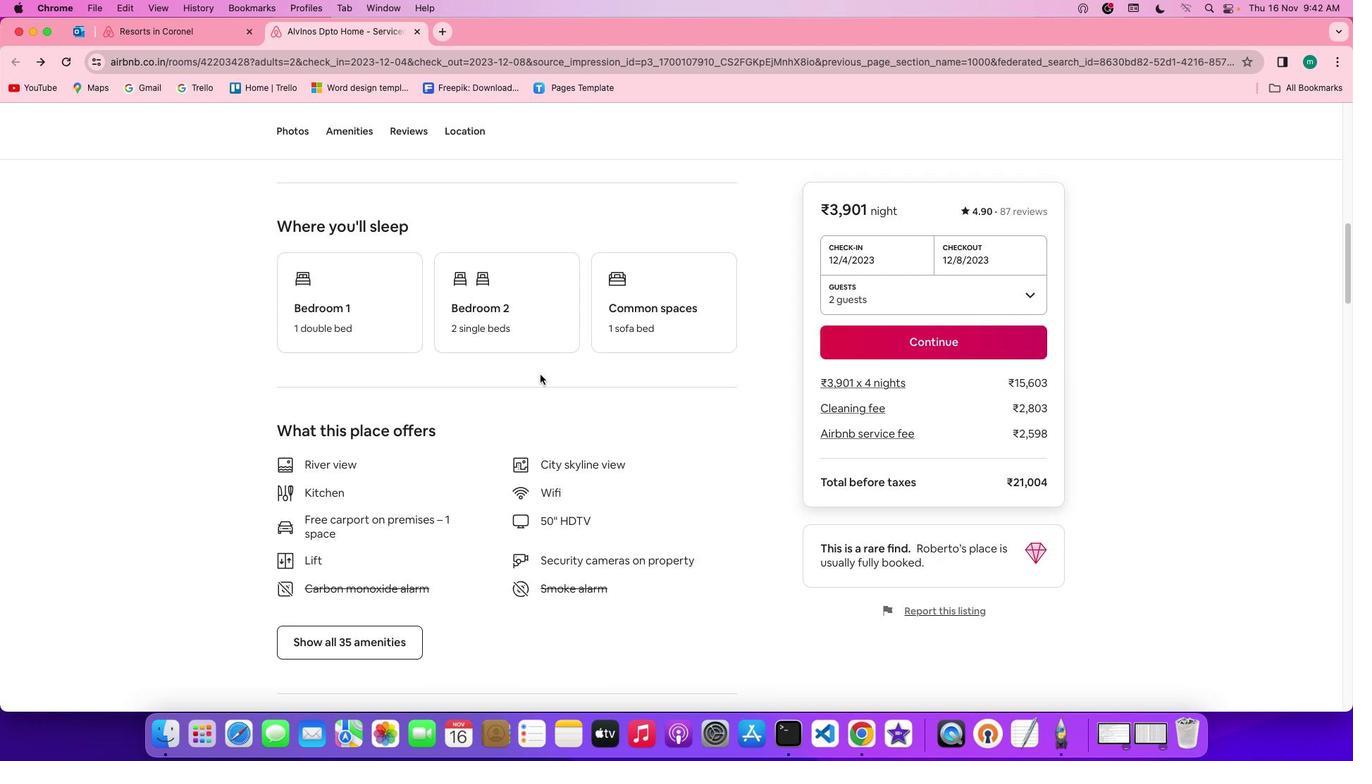 
Action: Mouse scrolled (540, 375) with delta (0, 0)
Screenshot: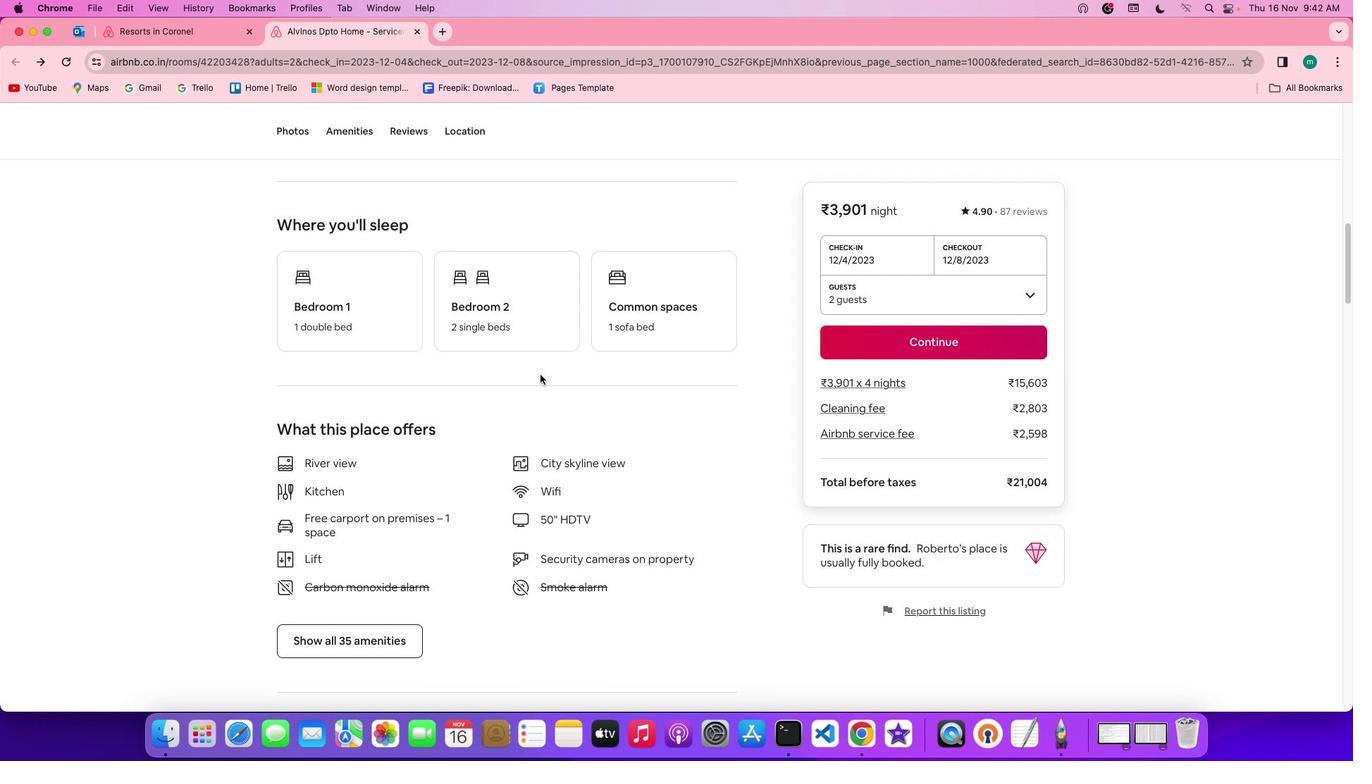 
Action: Mouse moved to (540, 375)
Screenshot: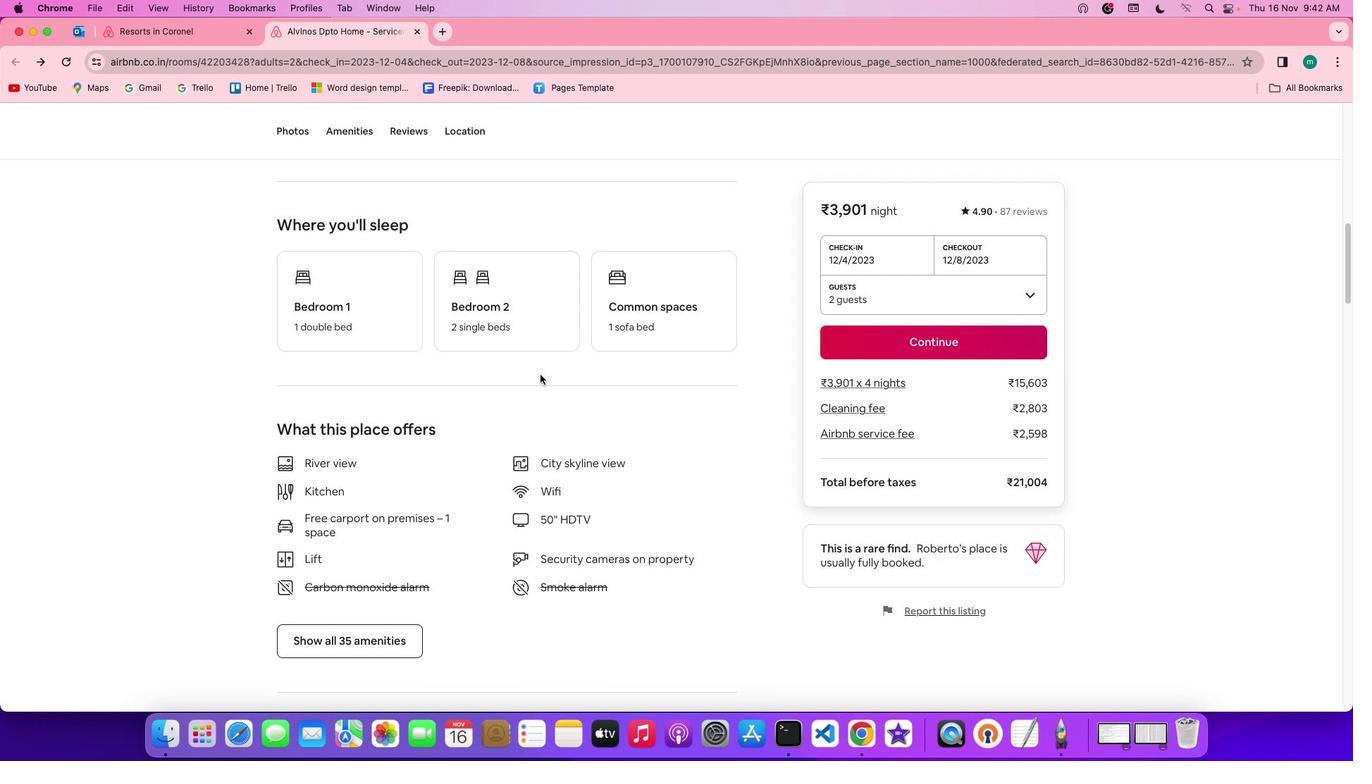 
Action: Mouse scrolled (540, 375) with delta (0, 0)
Screenshot: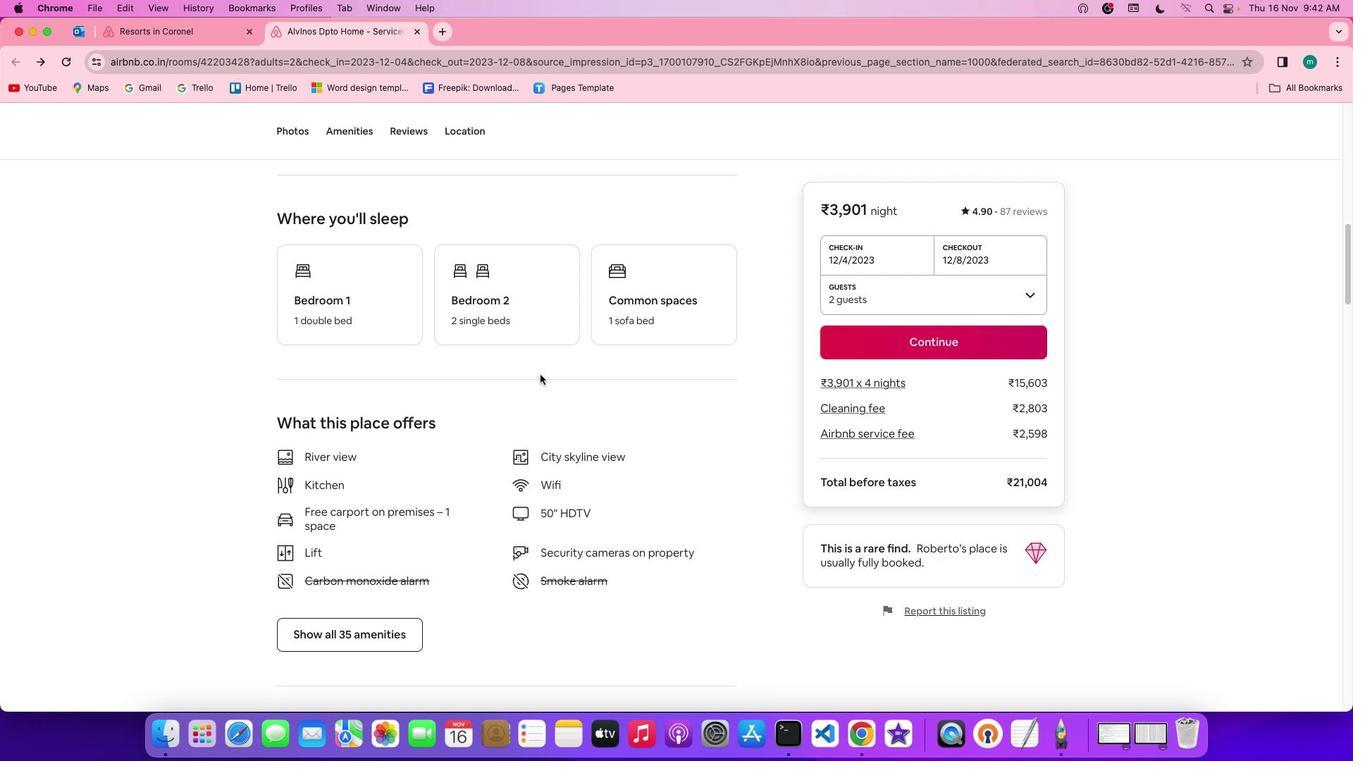 
Action: Mouse moved to (540, 375)
Screenshot: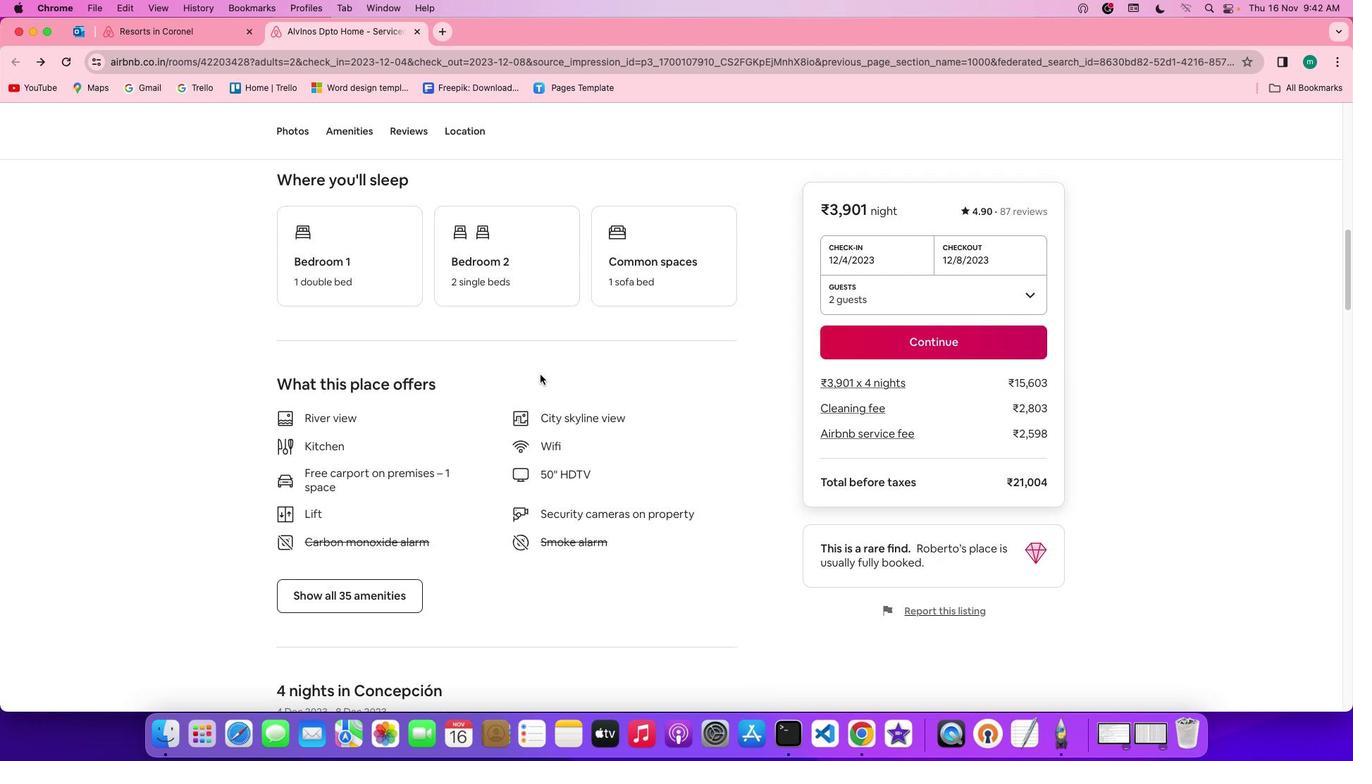 
Action: Mouse scrolled (540, 375) with delta (0, -1)
Screenshot: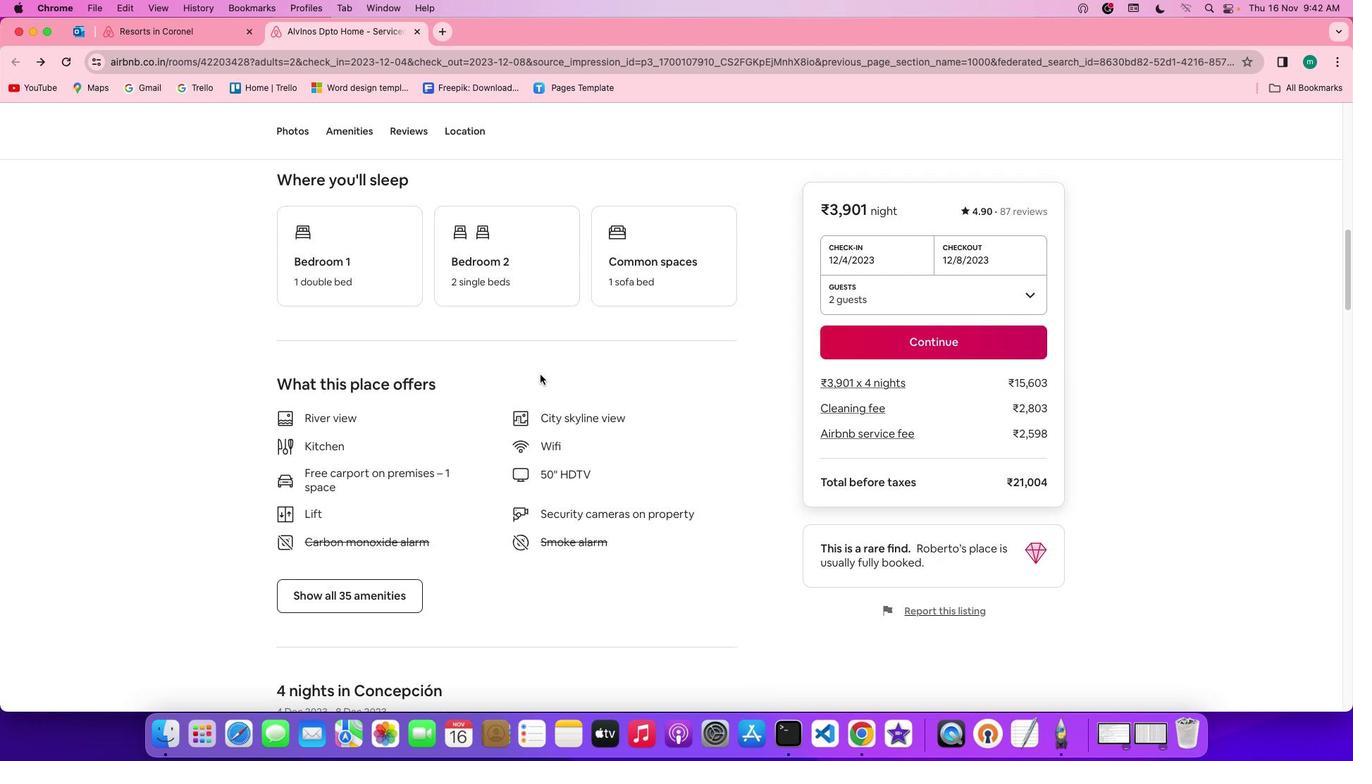 
Action: Mouse moved to (353, 540)
Screenshot: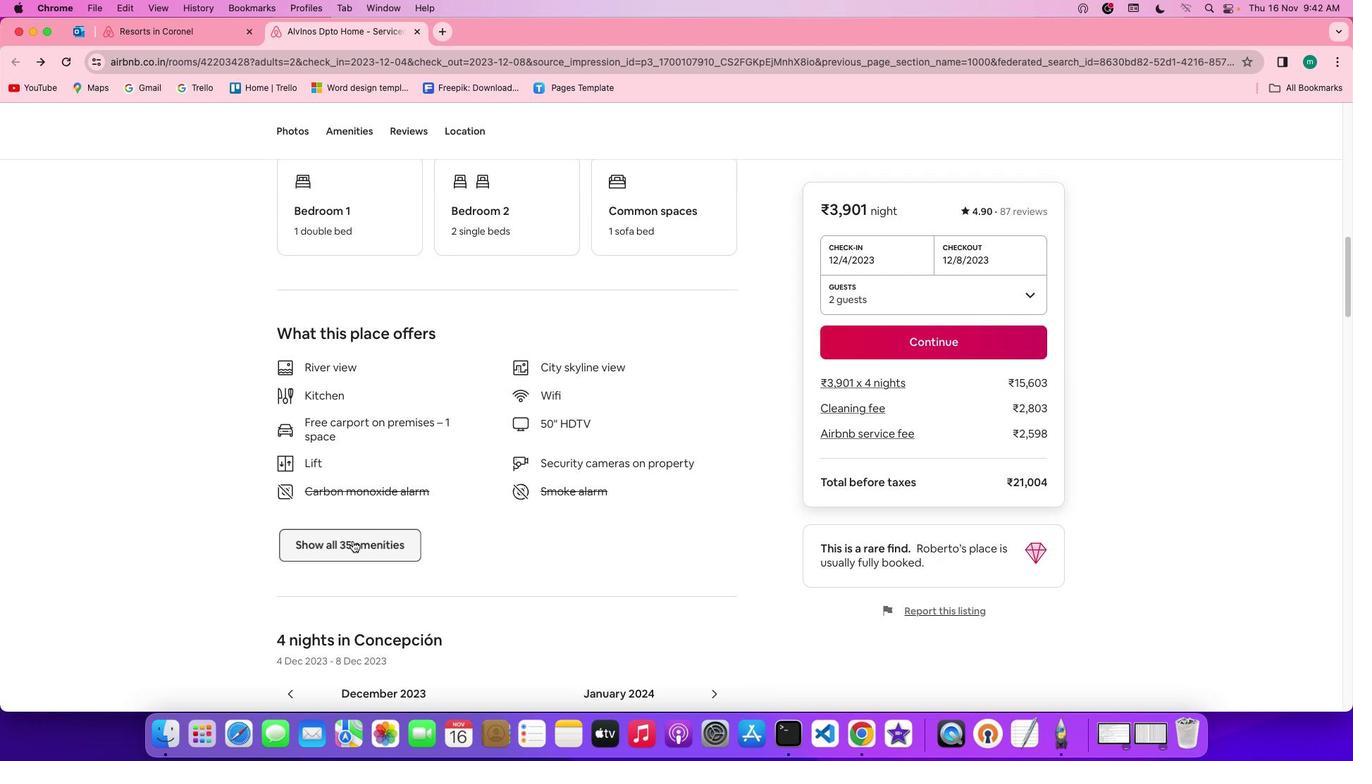 
Action: Mouse pressed left at (353, 540)
Screenshot: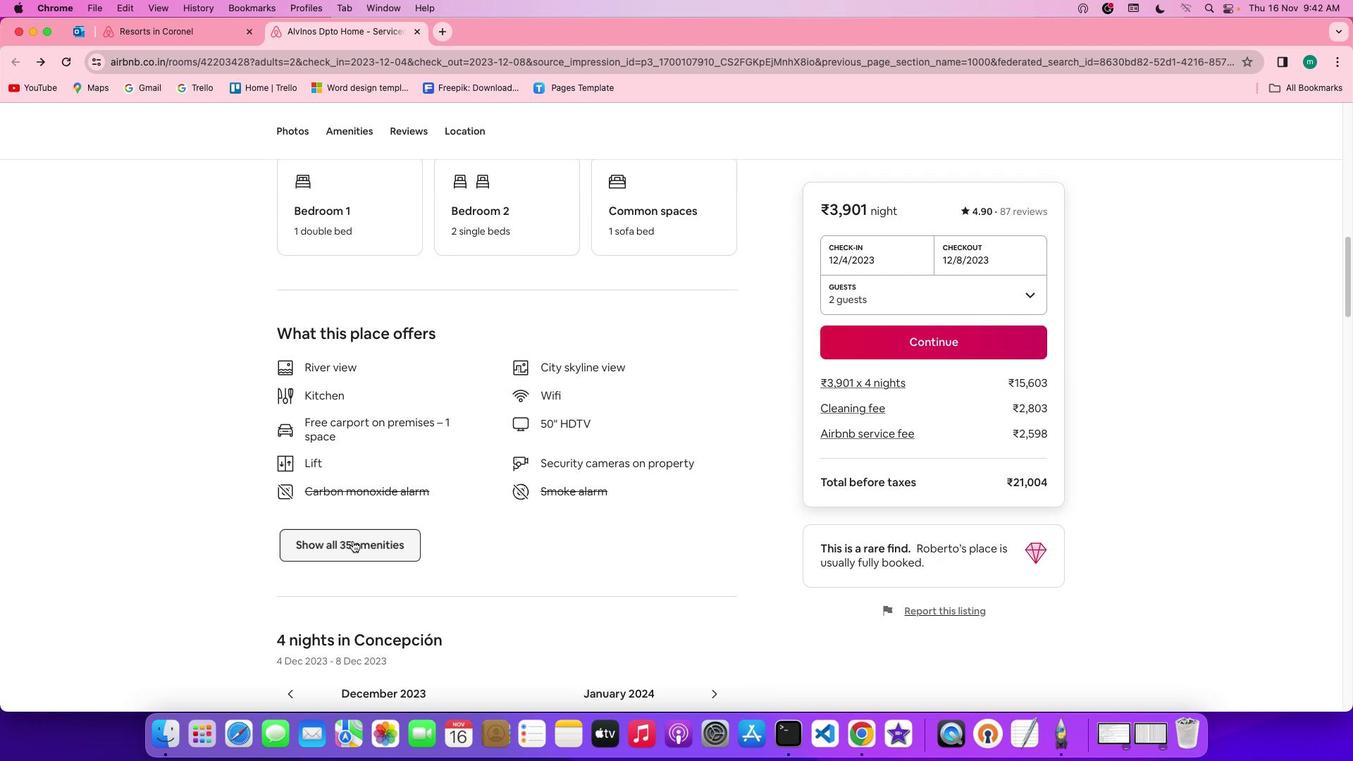 
Action: Mouse moved to (790, 509)
Screenshot: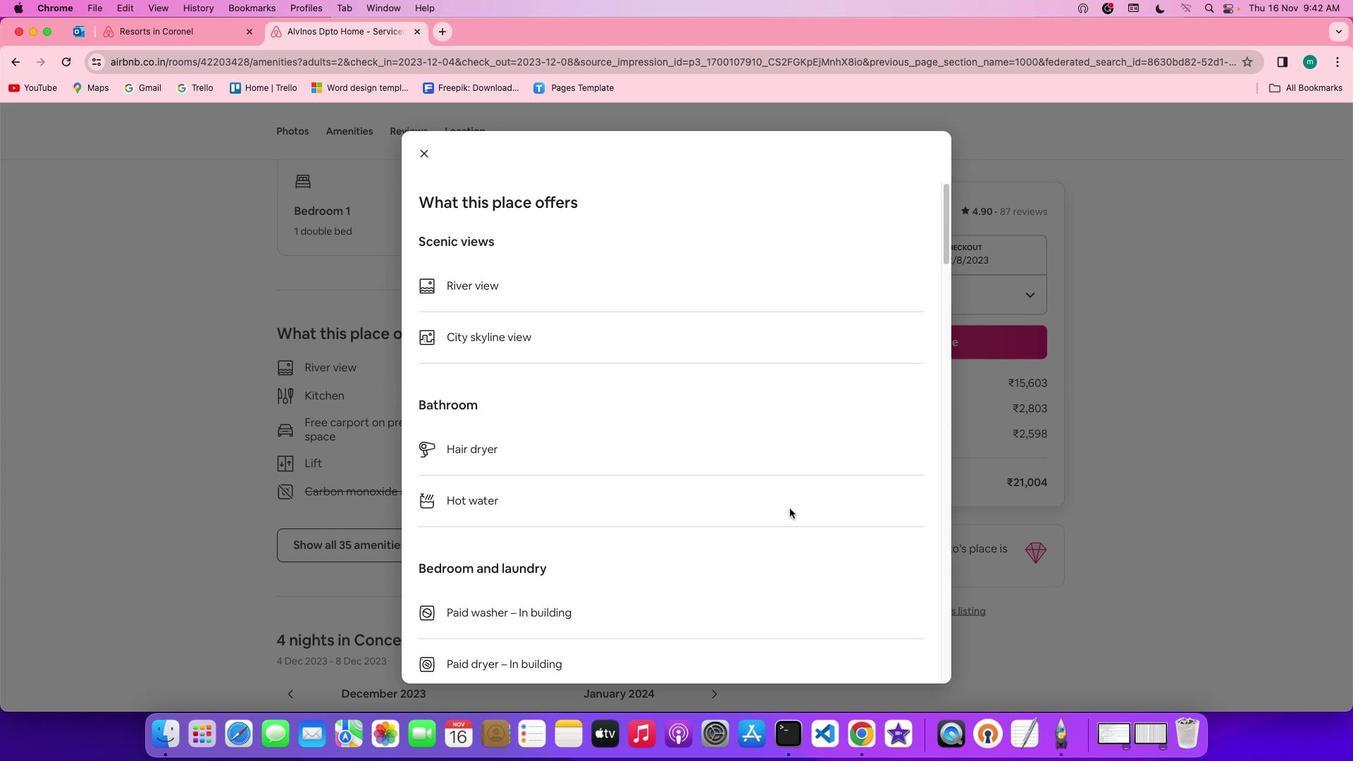 
Action: Mouse scrolled (790, 509) with delta (0, 0)
Screenshot: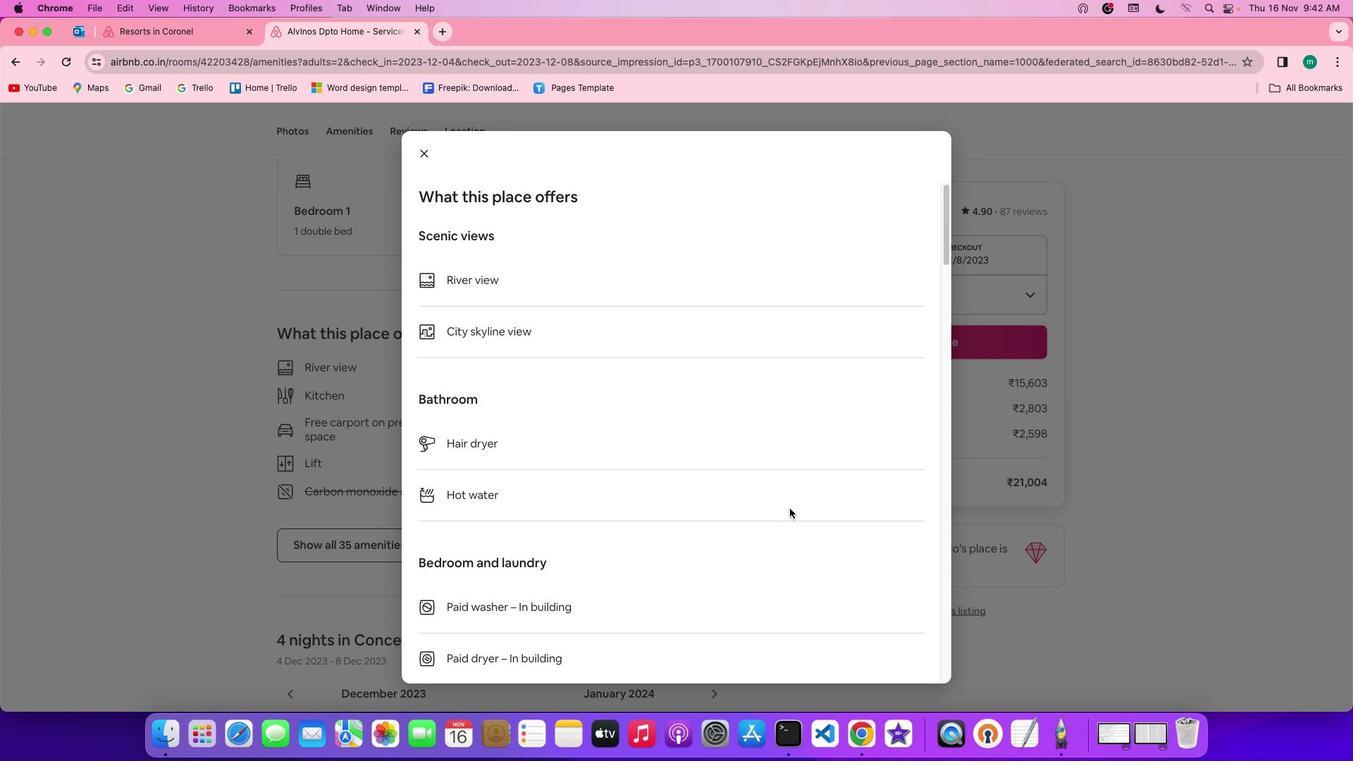 
Action: Mouse scrolled (790, 509) with delta (0, 0)
Screenshot: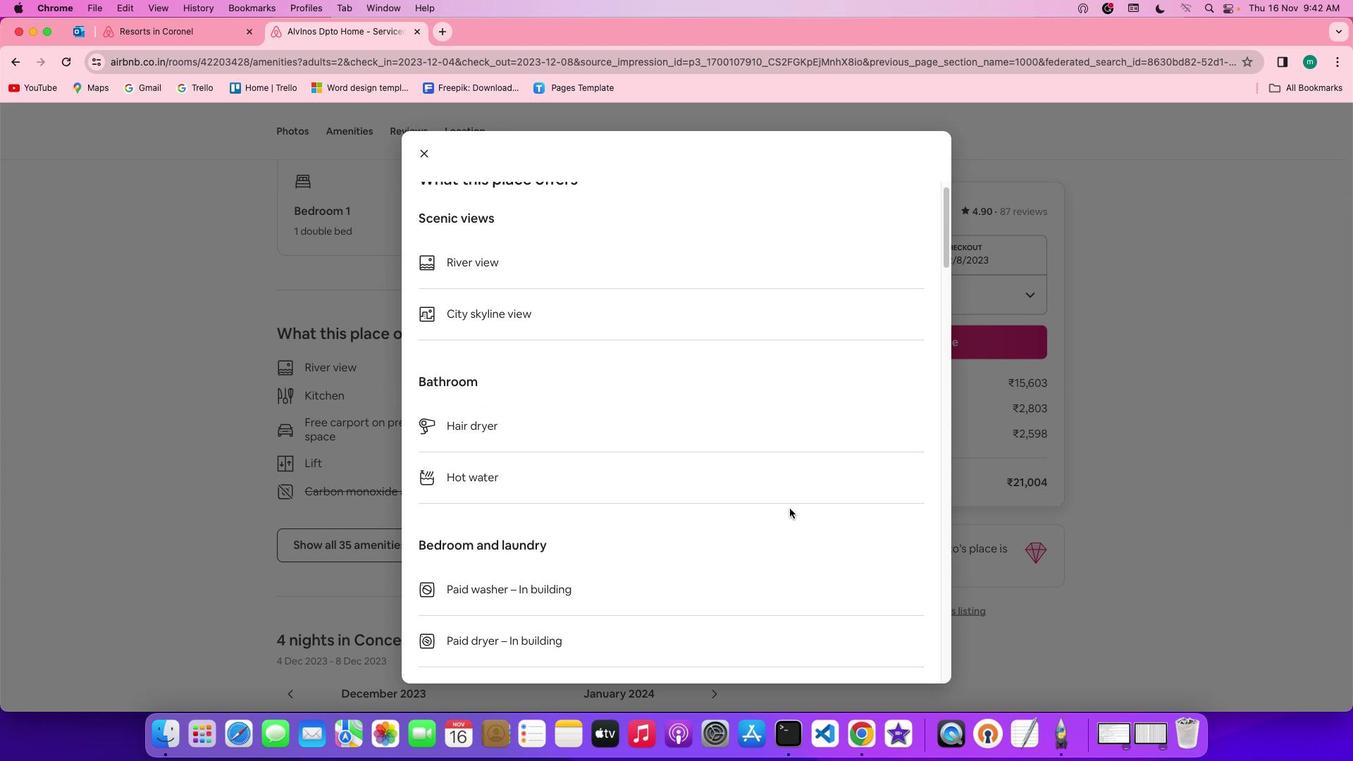
Action: Mouse scrolled (790, 509) with delta (0, -2)
Screenshot: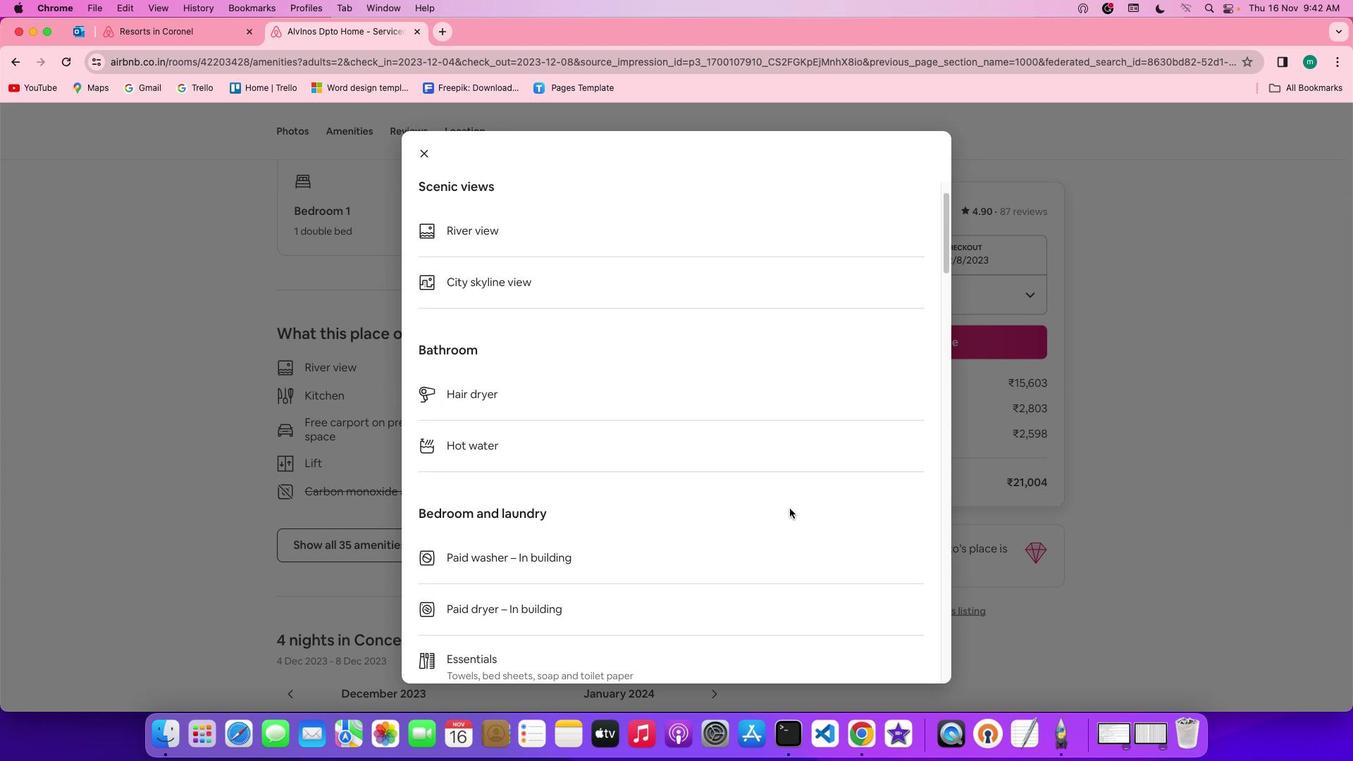 
Action: Mouse scrolled (790, 509) with delta (0, -2)
Screenshot: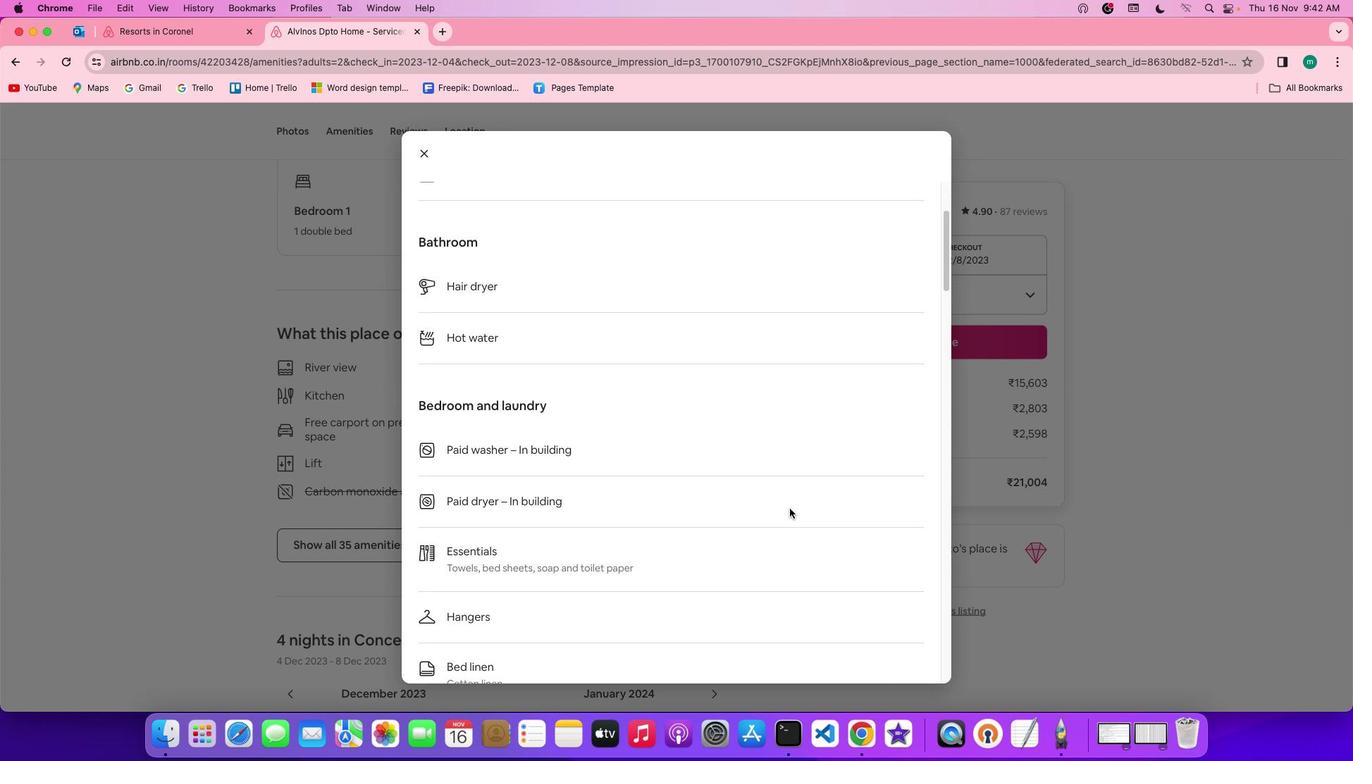 
Action: Mouse moved to (790, 509)
Screenshot: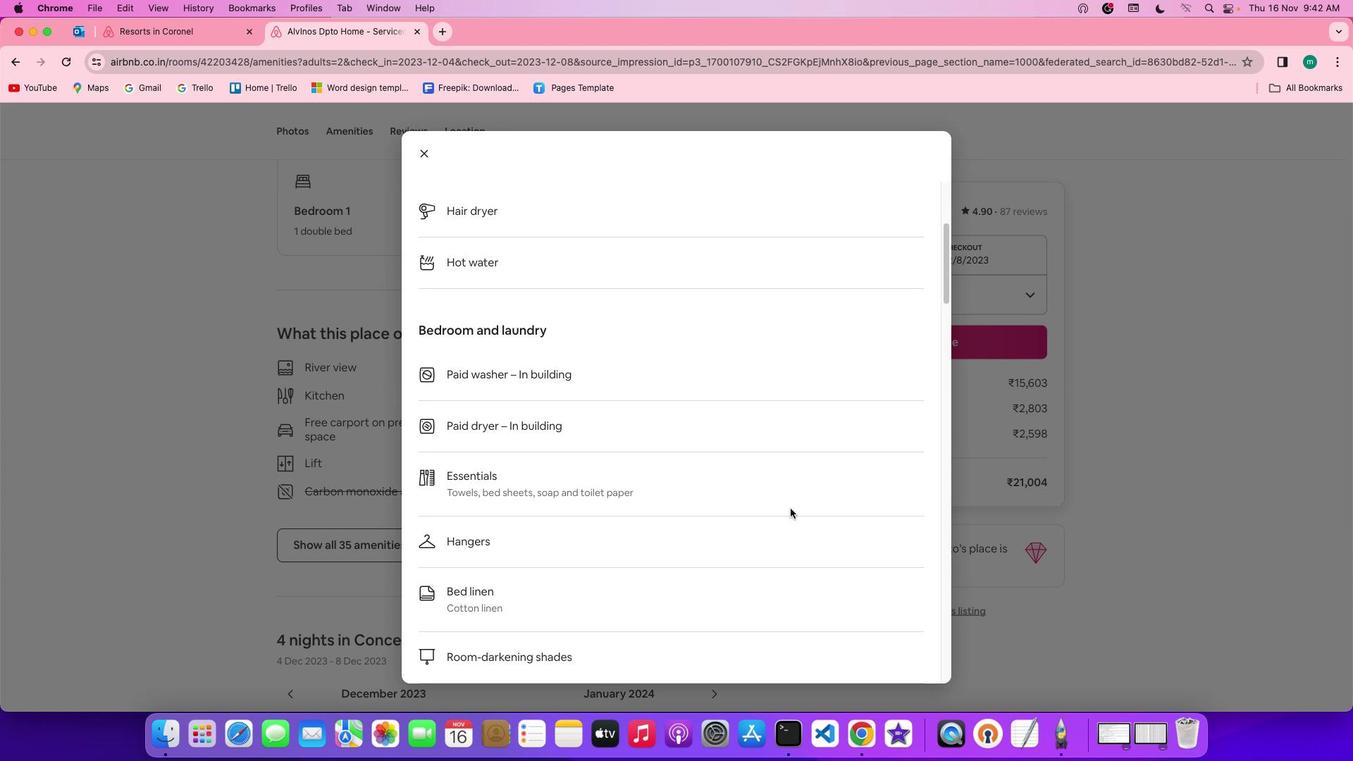 
Action: Mouse scrolled (790, 509) with delta (0, 0)
Screenshot: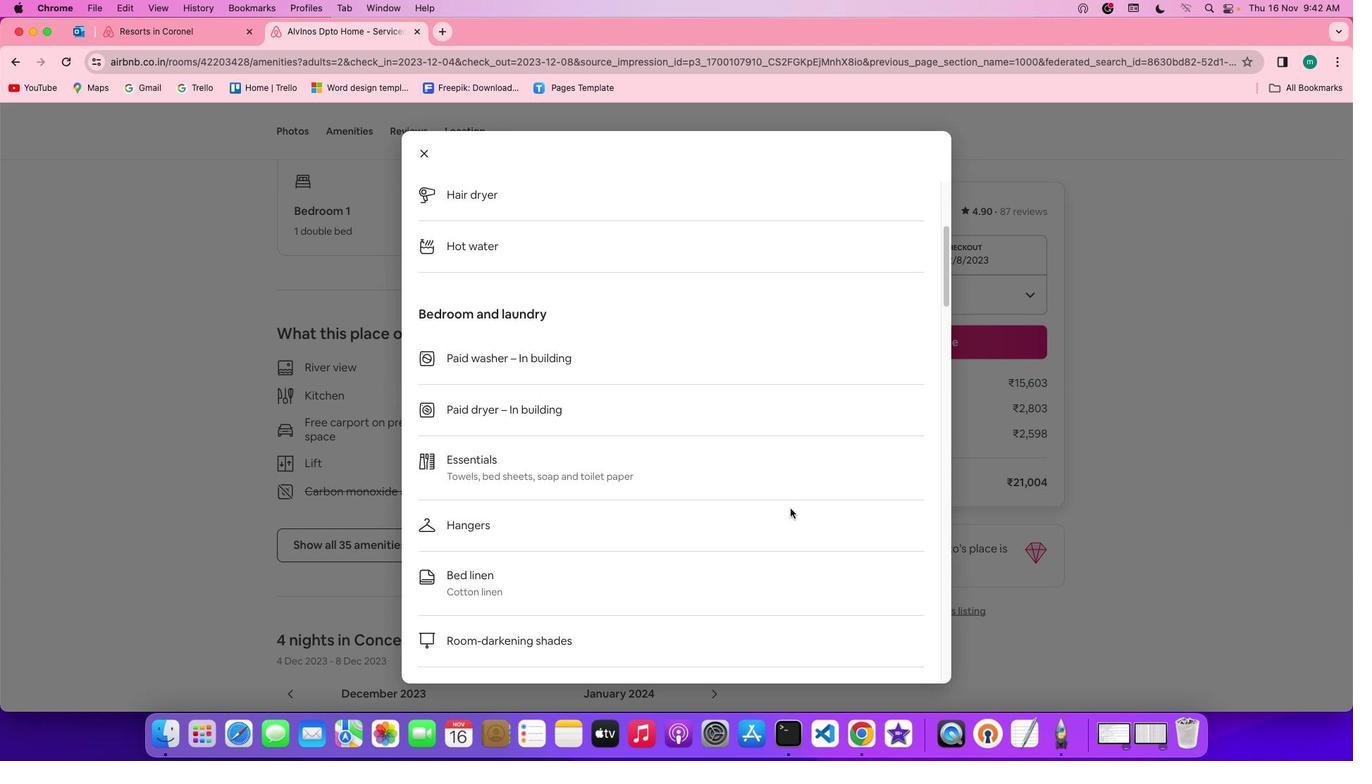 
Action: Mouse scrolled (790, 509) with delta (0, 0)
Screenshot: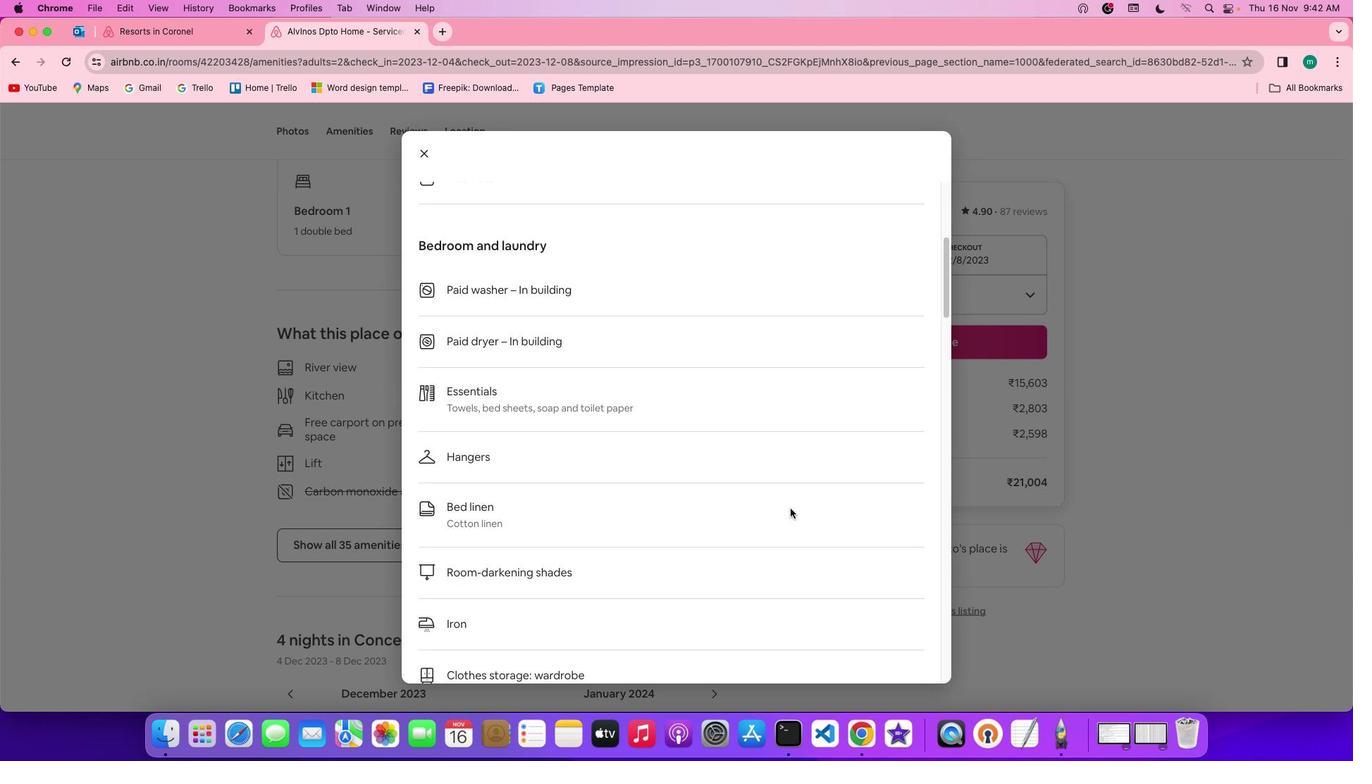 
Action: Mouse scrolled (790, 509) with delta (0, -2)
Screenshot: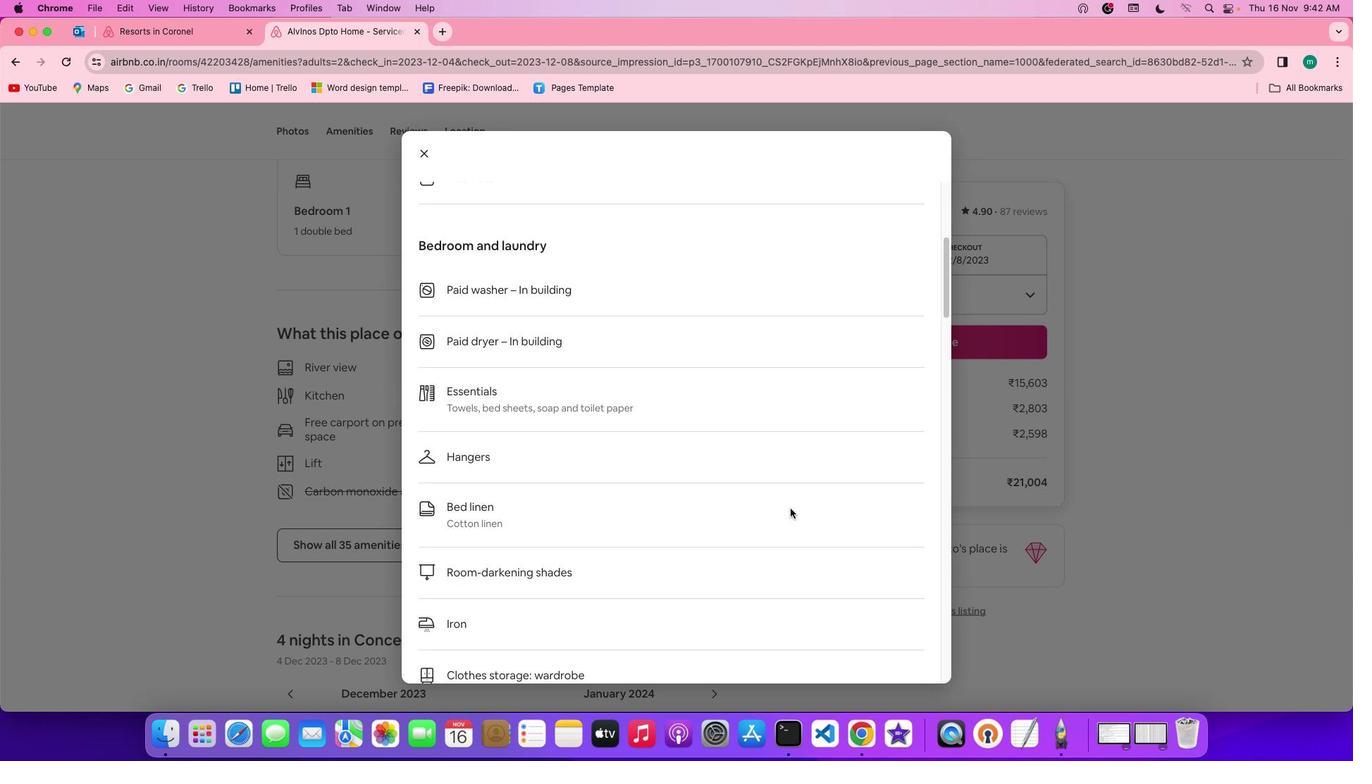 
Action: Mouse scrolled (790, 509) with delta (0, -3)
Screenshot: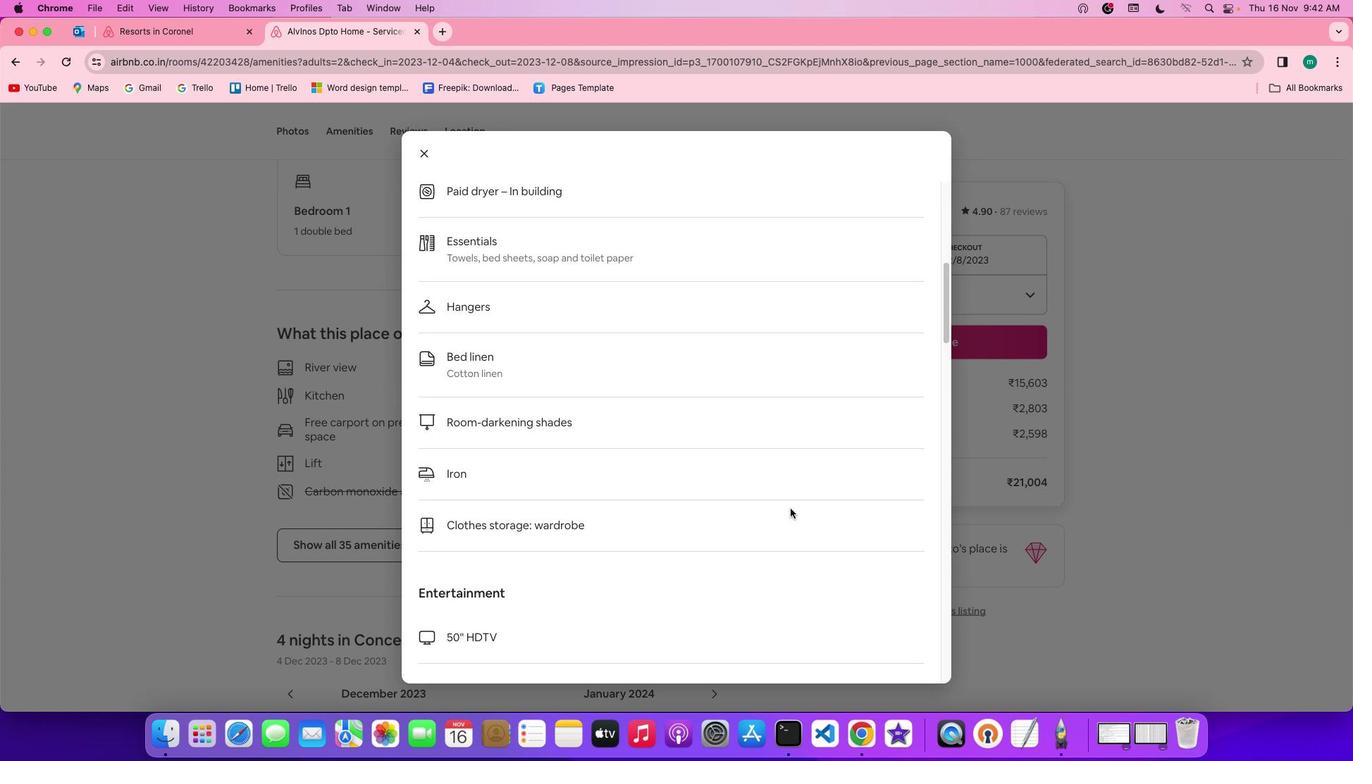 
Action: Mouse scrolled (790, 509) with delta (0, -3)
Screenshot: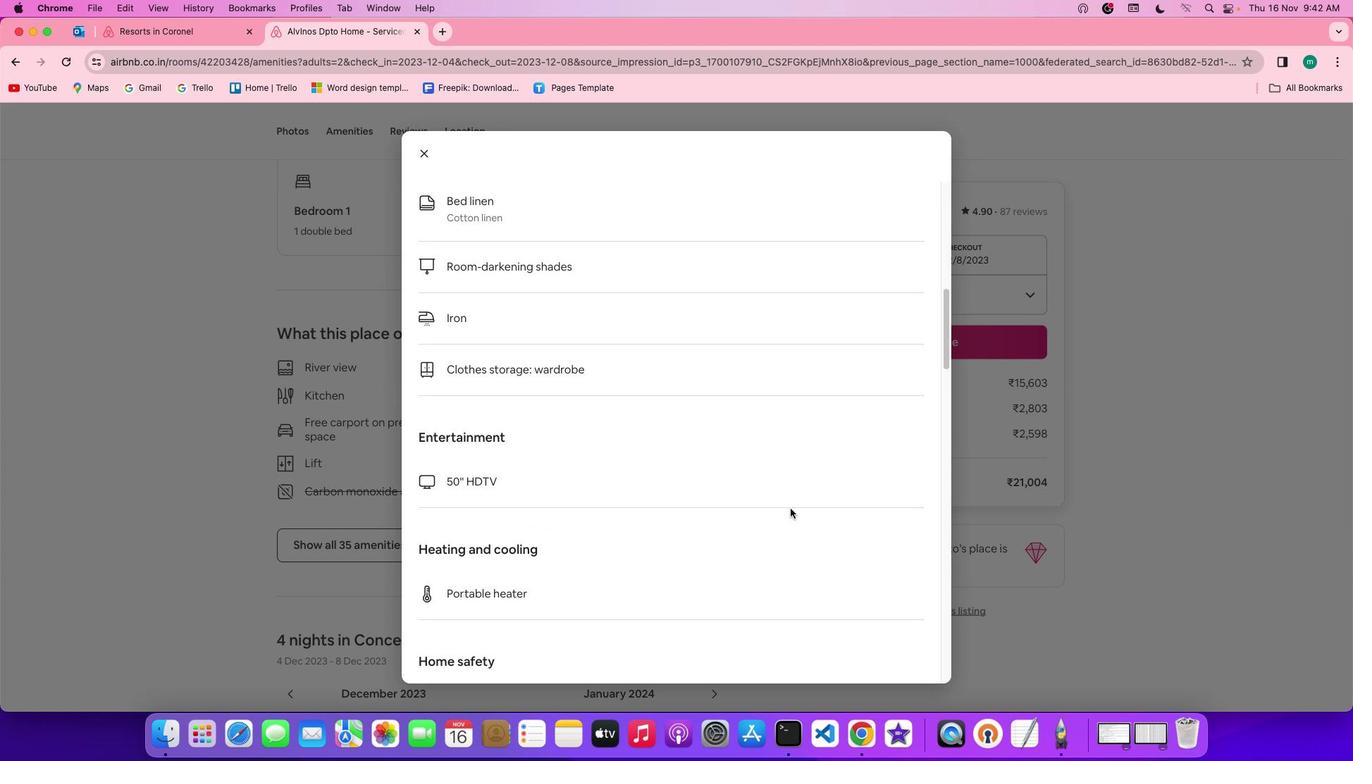
Action: Mouse scrolled (790, 509) with delta (0, 0)
Screenshot: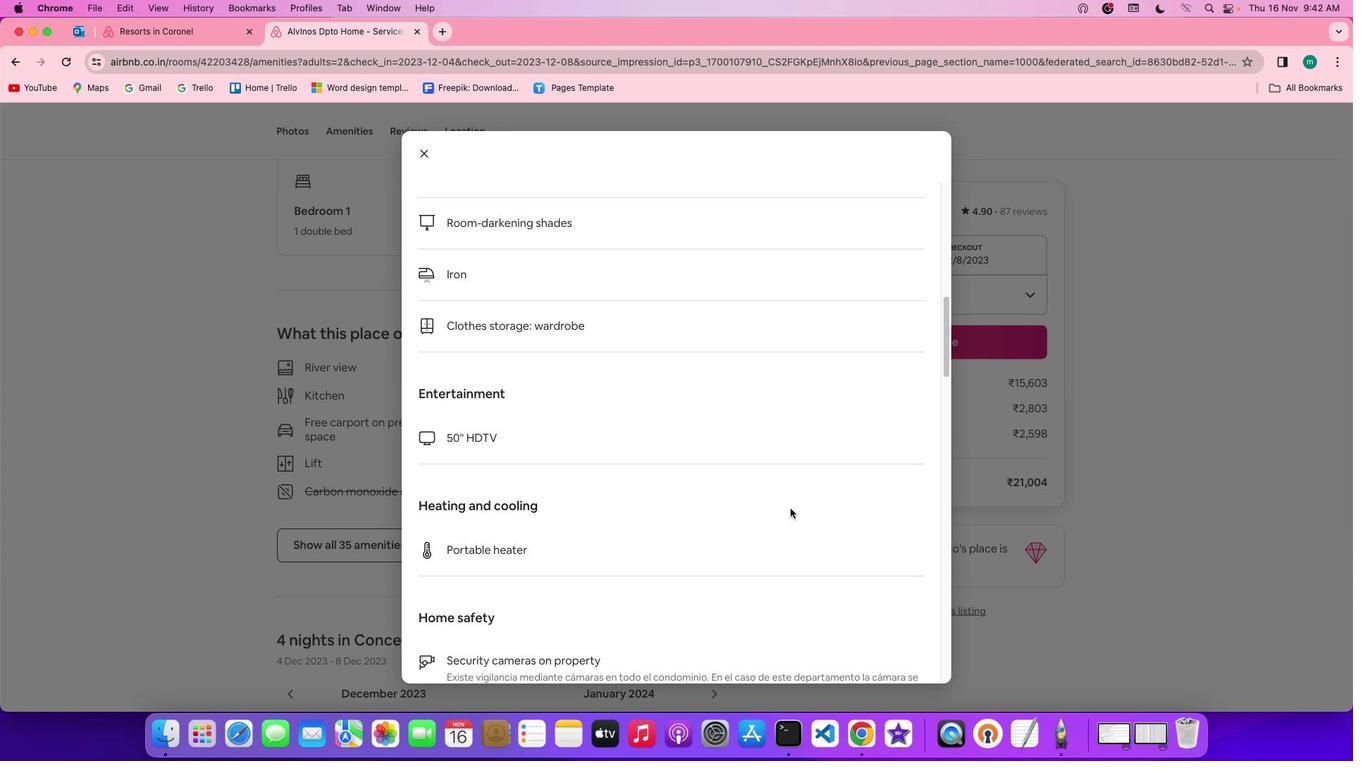 
Action: Mouse scrolled (790, 509) with delta (0, 0)
Screenshot: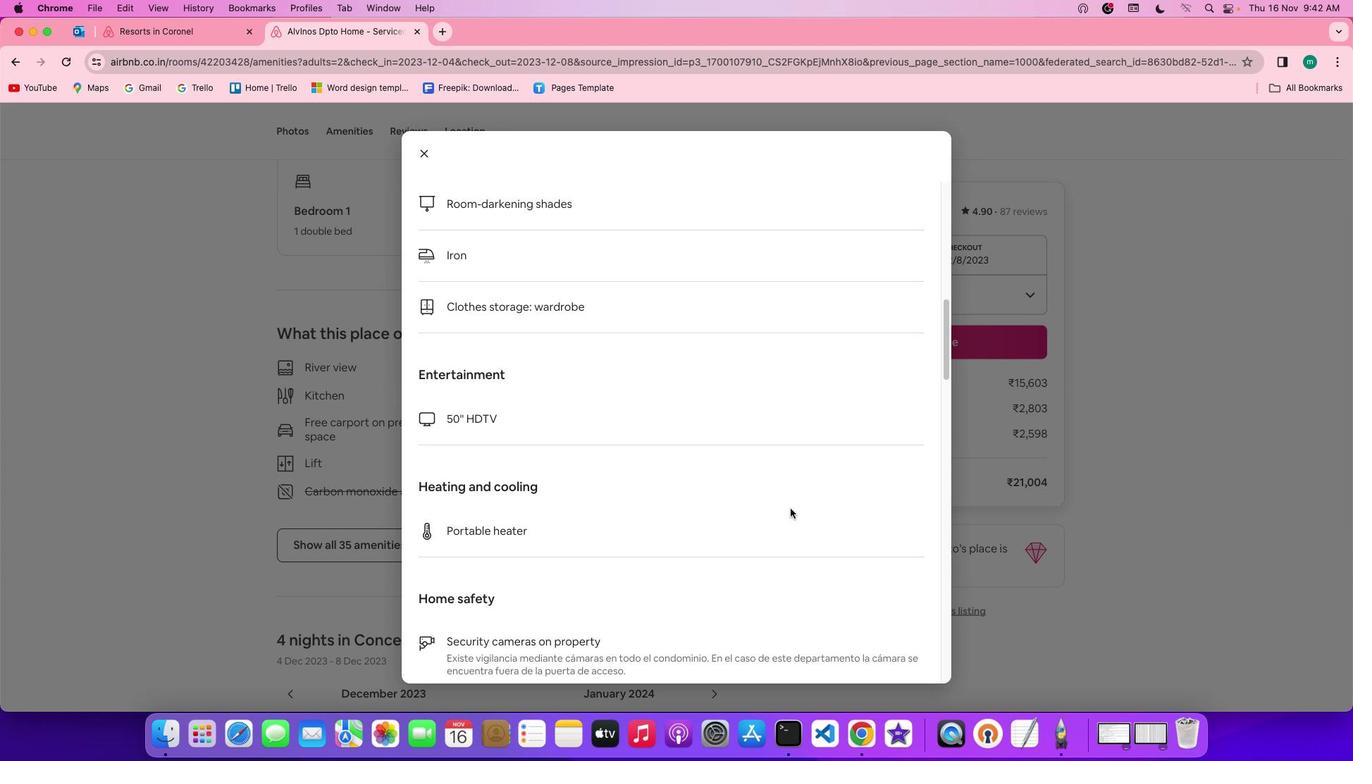 
Action: Mouse scrolled (790, 509) with delta (0, -1)
Screenshot: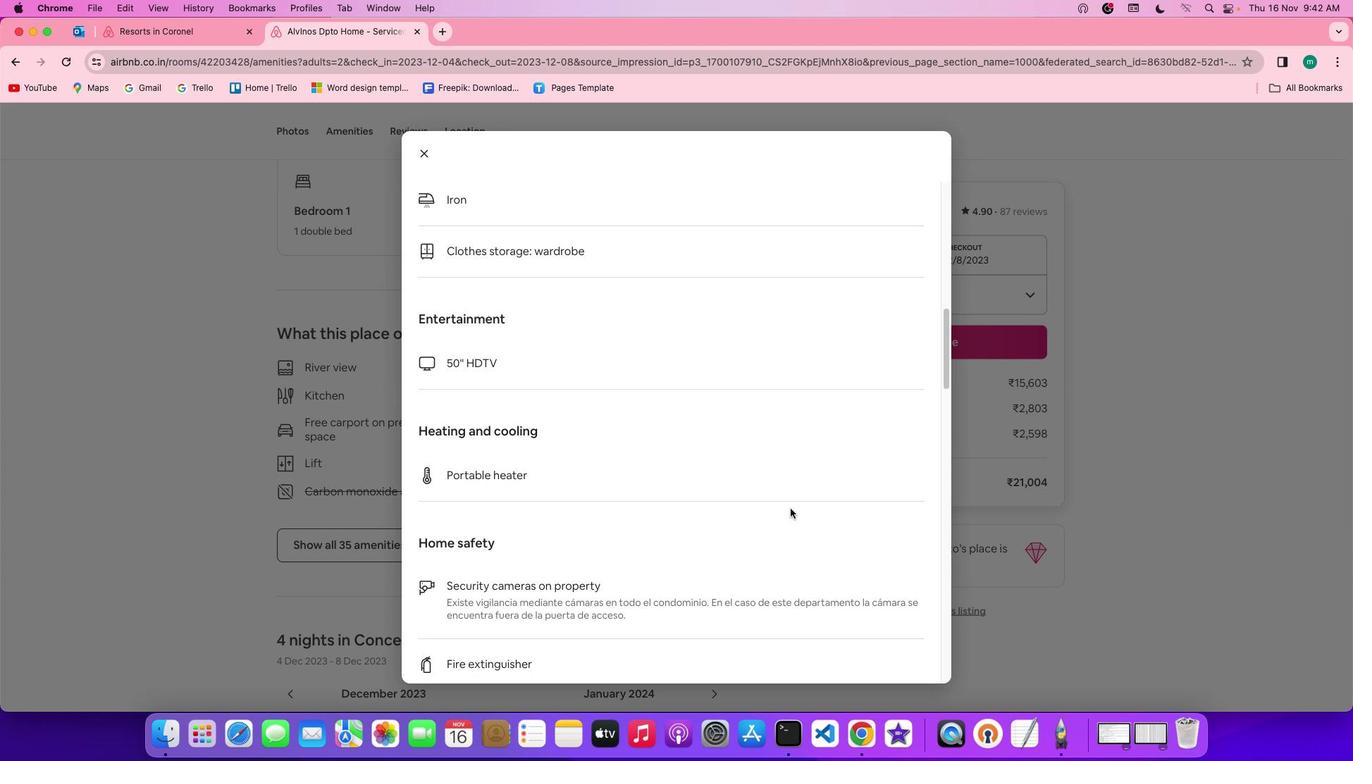 
Action: Mouse scrolled (790, 509) with delta (0, -2)
Screenshot: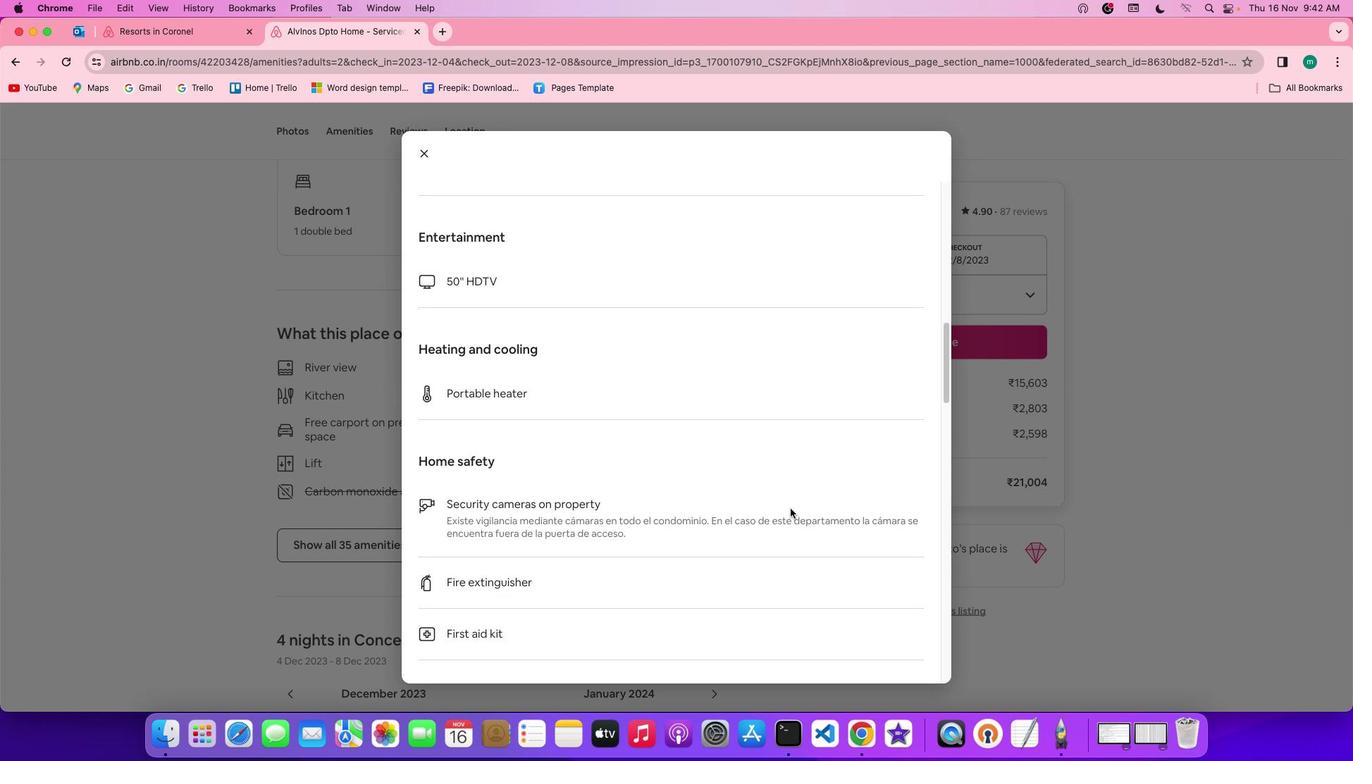 
Action: Mouse scrolled (790, 509) with delta (0, -2)
Screenshot: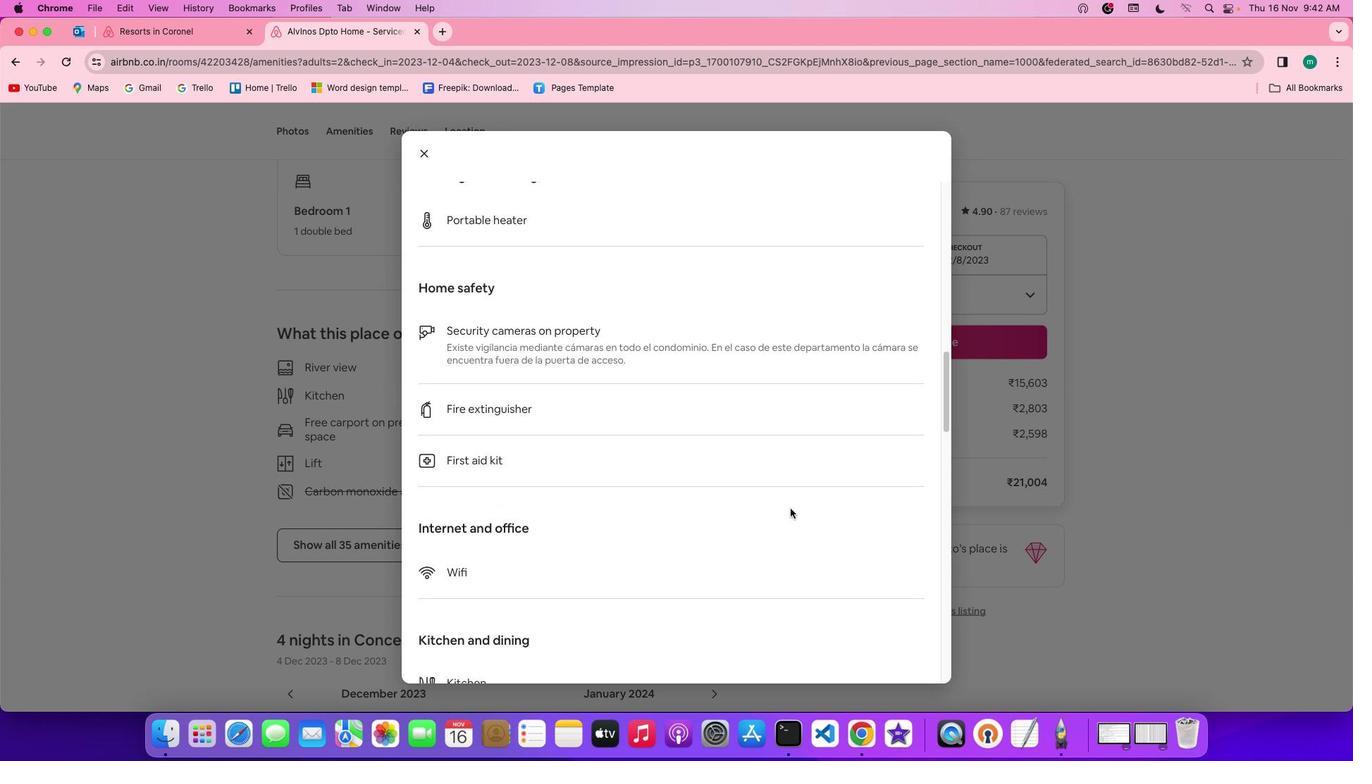 
Action: Mouse scrolled (790, 509) with delta (0, 0)
Screenshot: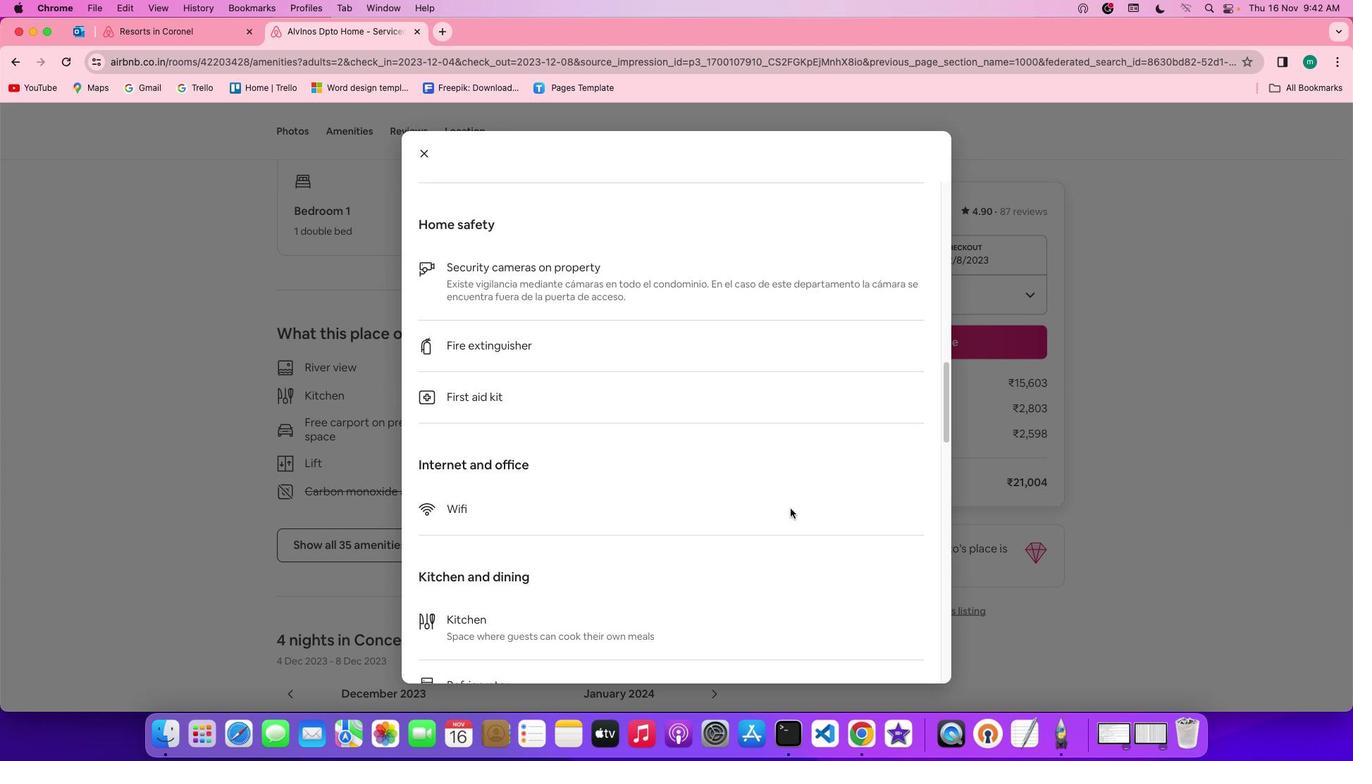 
Action: Mouse scrolled (790, 509) with delta (0, 0)
Screenshot: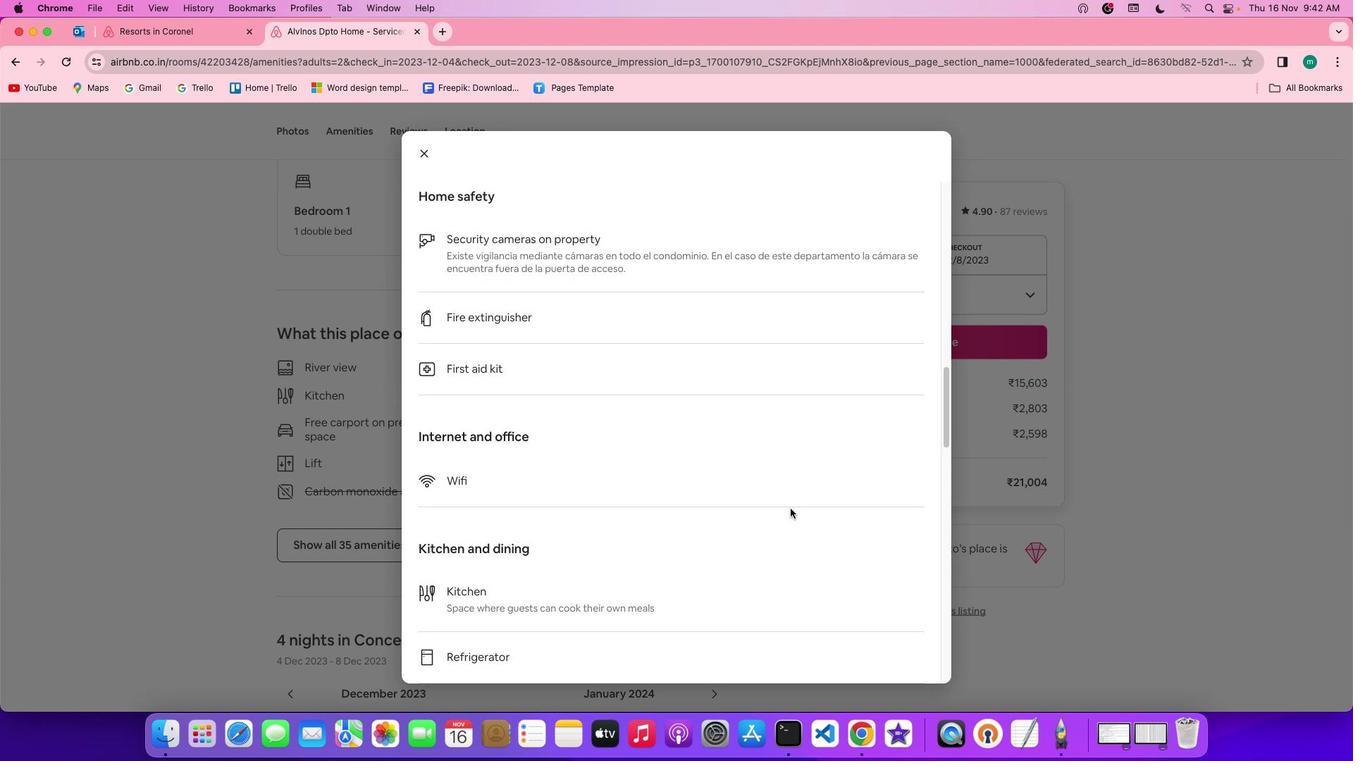 
Action: Mouse scrolled (790, 509) with delta (0, -2)
Screenshot: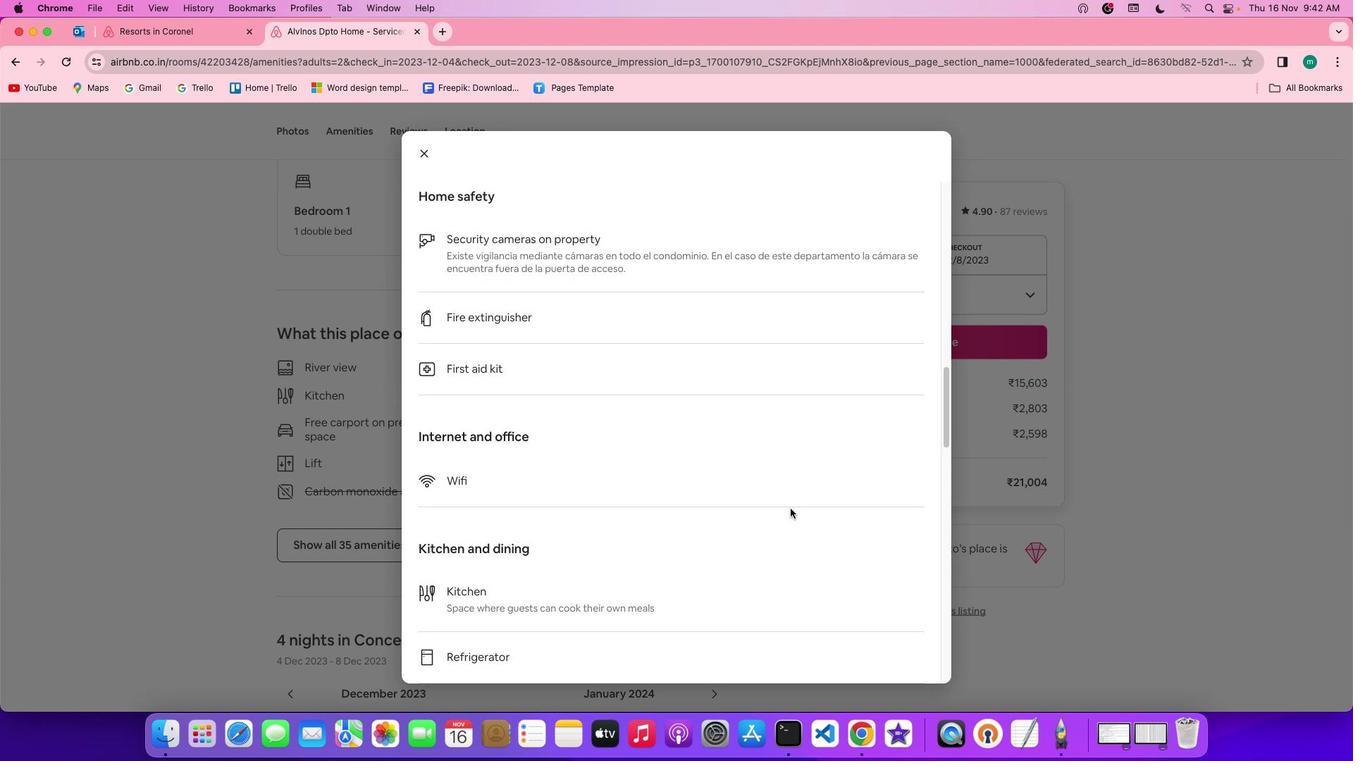 
Action: Mouse scrolled (790, 509) with delta (0, -2)
Screenshot: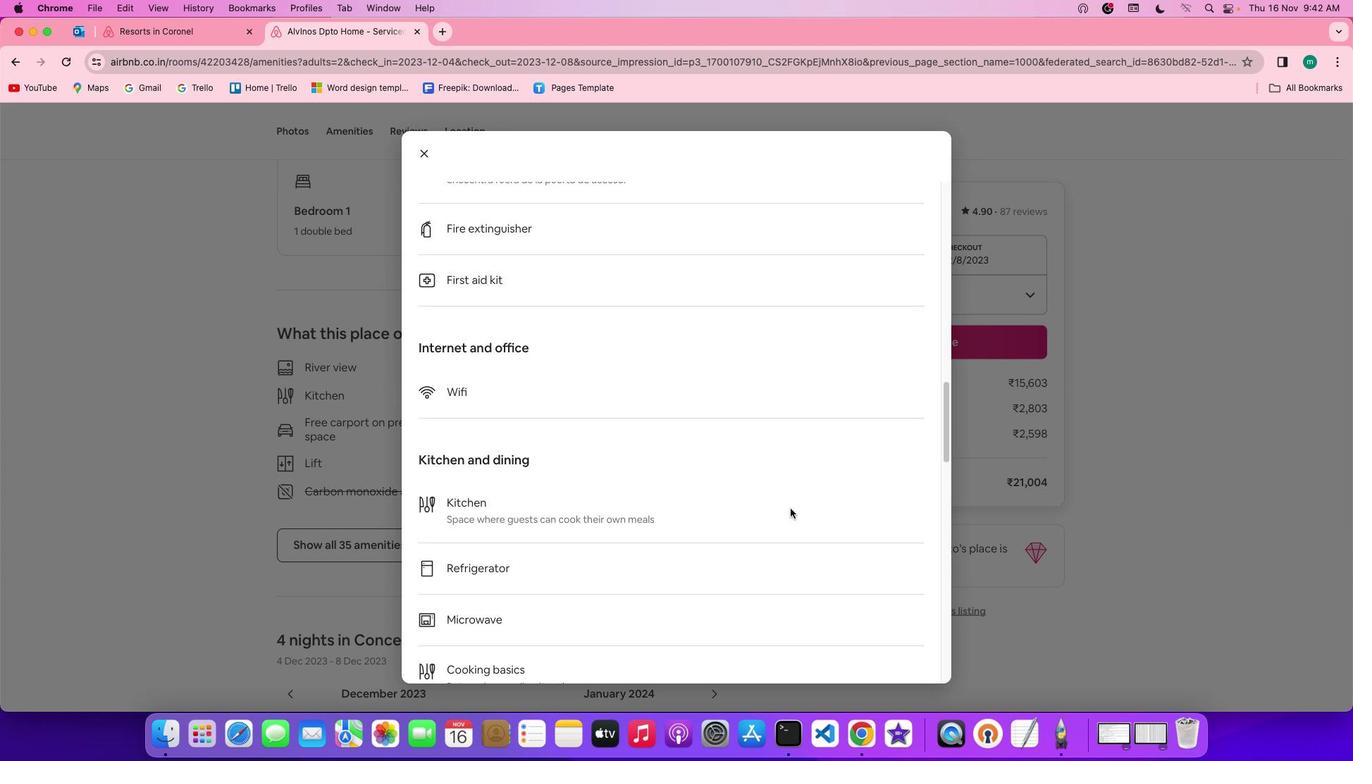 
Action: Mouse scrolled (790, 509) with delta (0, 0)
Screenshot: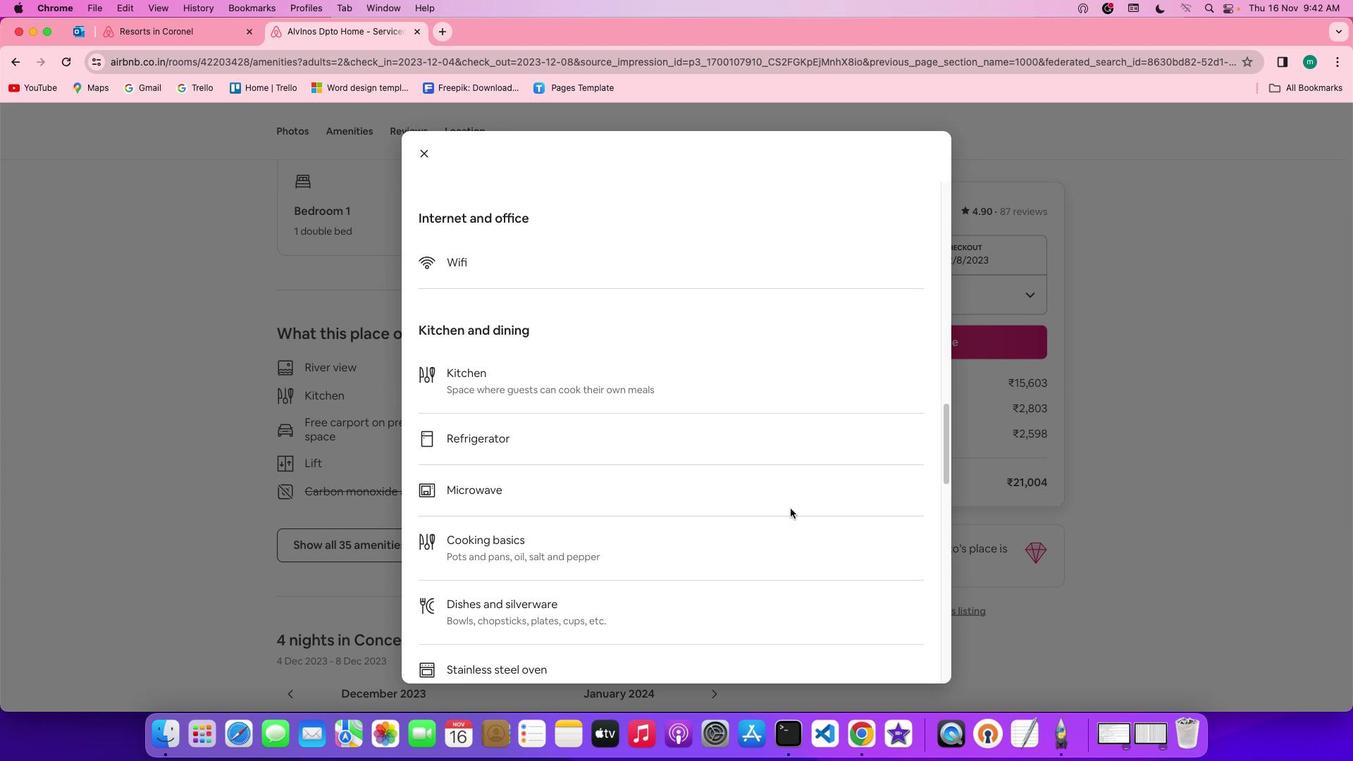 
Action: Mouse scrolled (790, 509) with delta (0, 0)
Screenshot: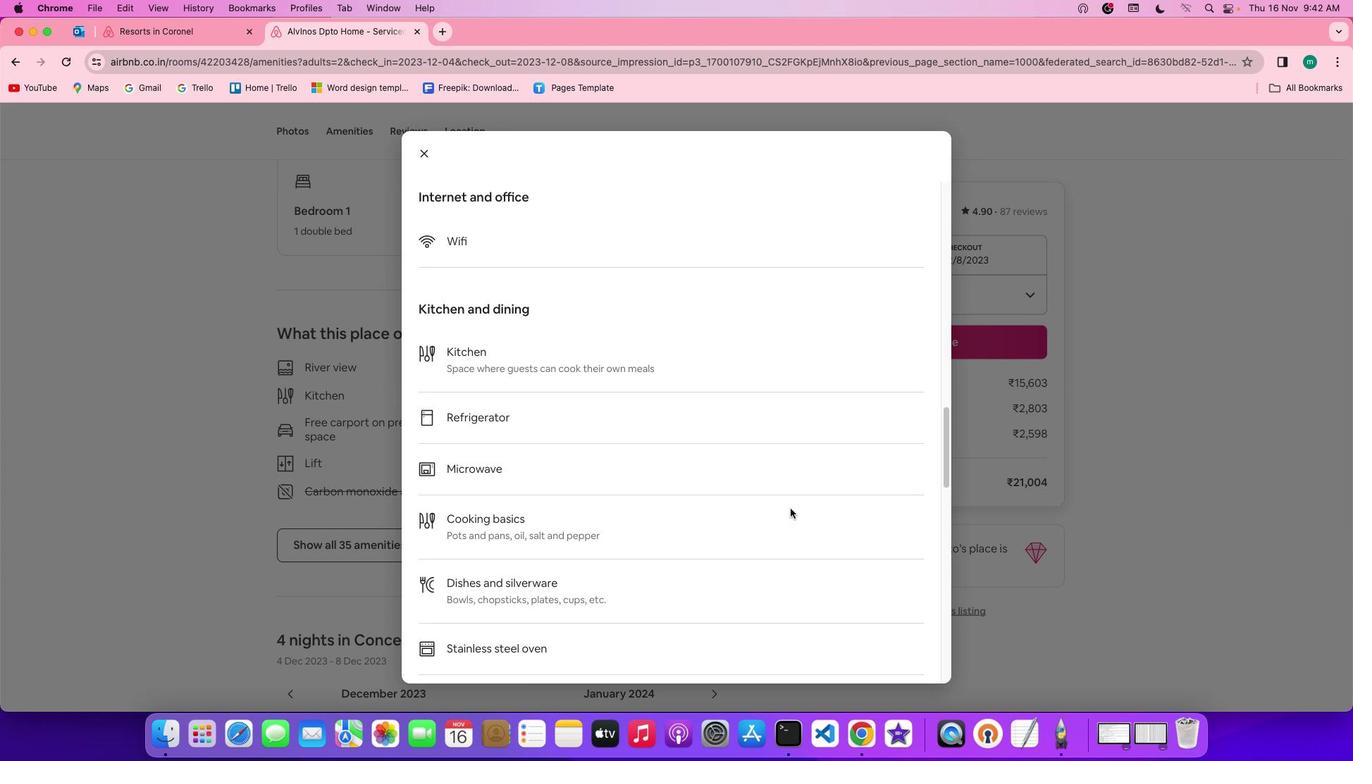 
Action: Mouse scrolled (790, 509) with delta (0, -2)
Screenshot: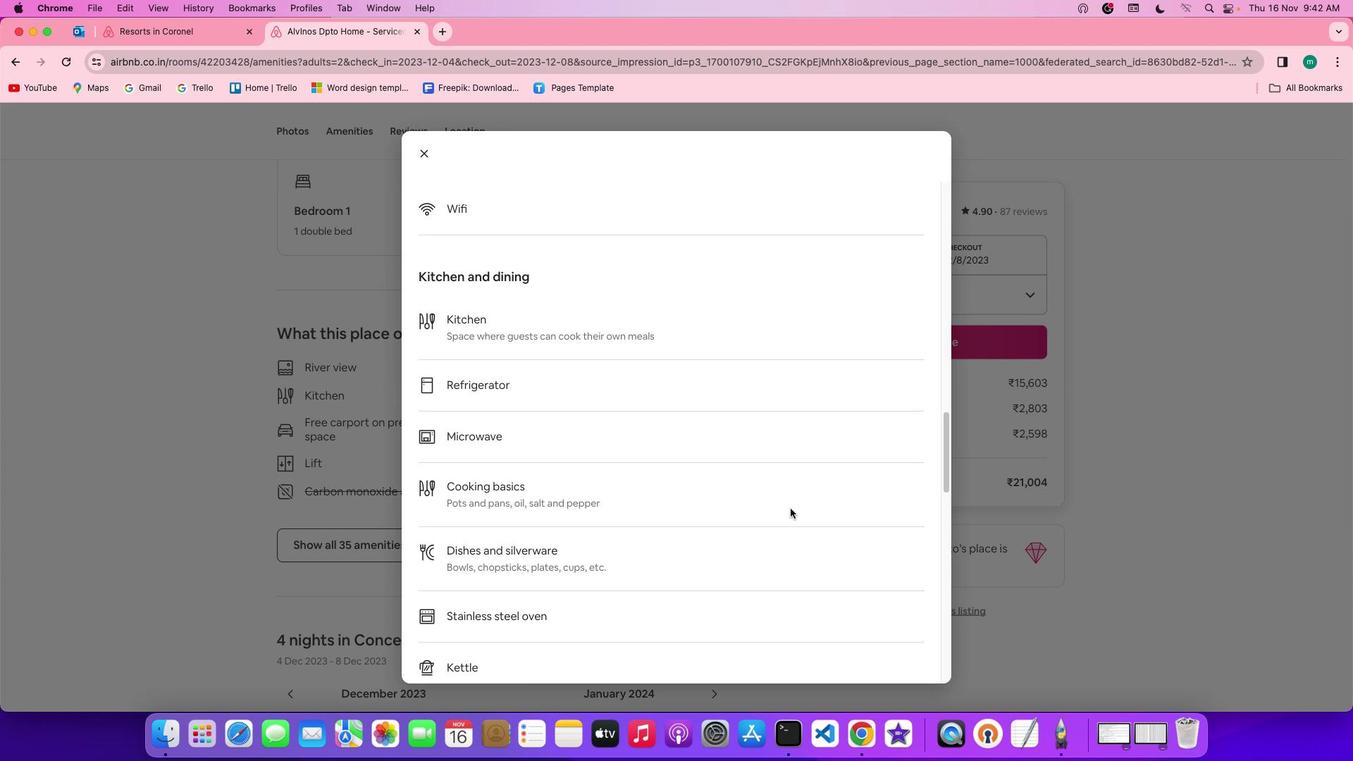 
Action: Mouse scrolled (790, 509) with delta (0, 0)
